 Task: Add a timeline in the project ChainTech for the epic 'IT governance framework implementation' from 2024/01/17 to 2024/10/22. Add a timeline in the project ChainTech for the epic 'Cloud disaster recovery' from 2023/05/21 to 2025/08/17. Add a timeline in the project ChainTech for the epic 'Cloud-based analytics platform development' from 2024/06/21 to 2024/08/16
Action: Mouse moved to (252, 81)
Screenshot: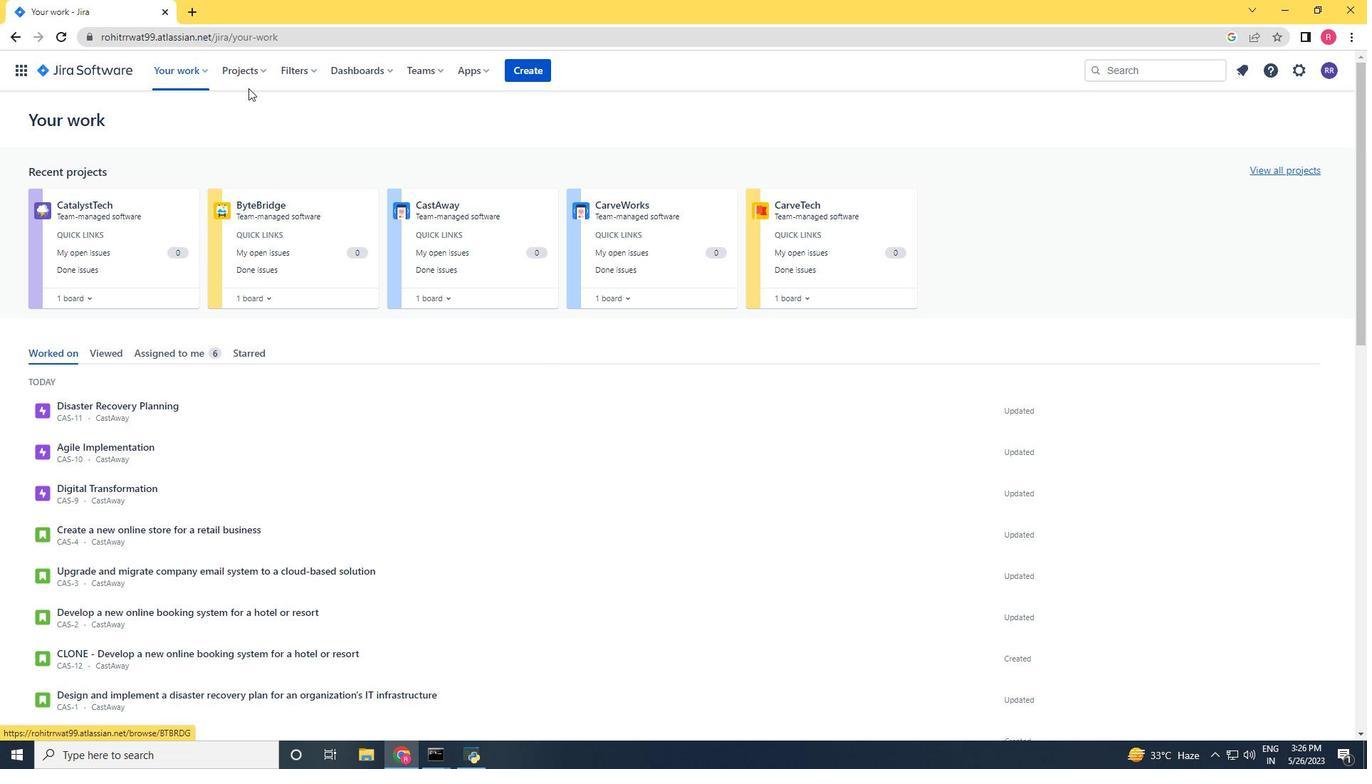 
Action: Mouse pressed left at (252, 81)
Screenshot: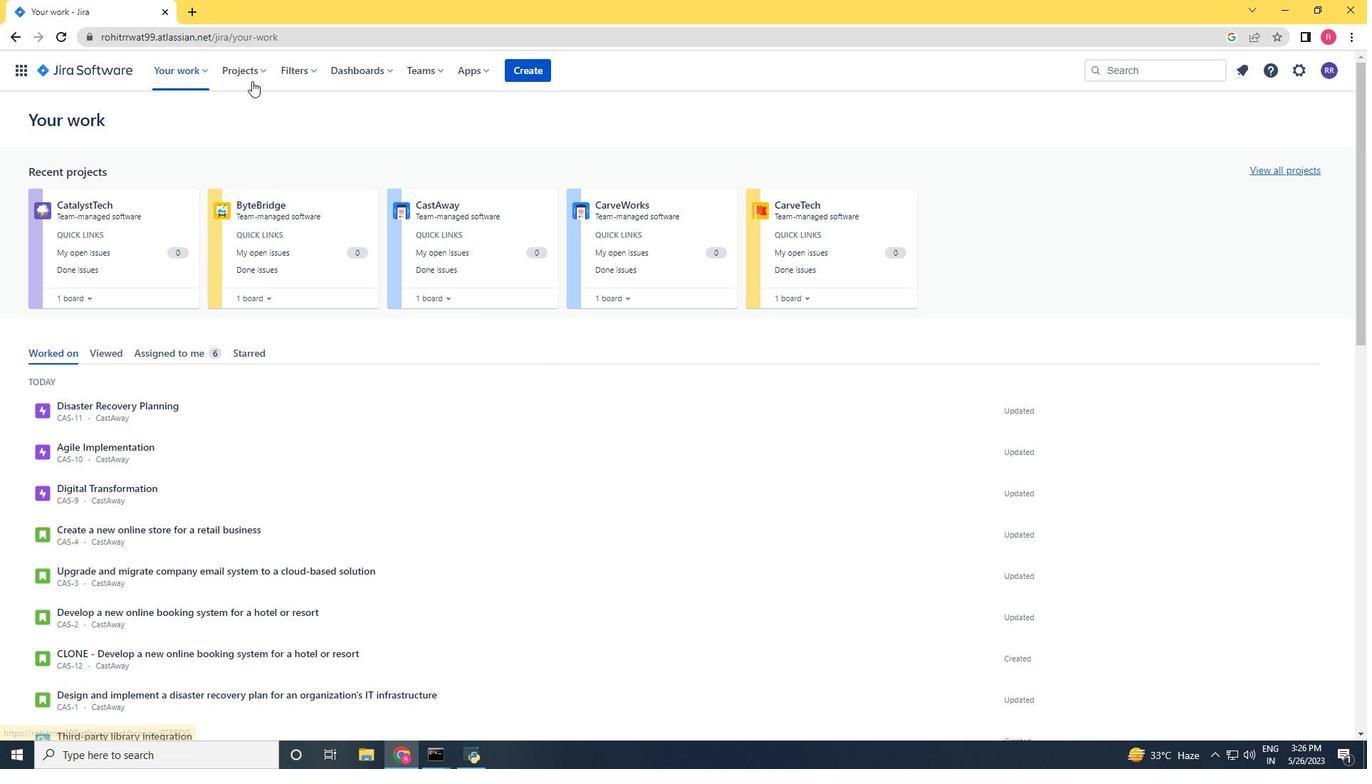 
Action: Mouse moved to (257, 121)
Screenshot: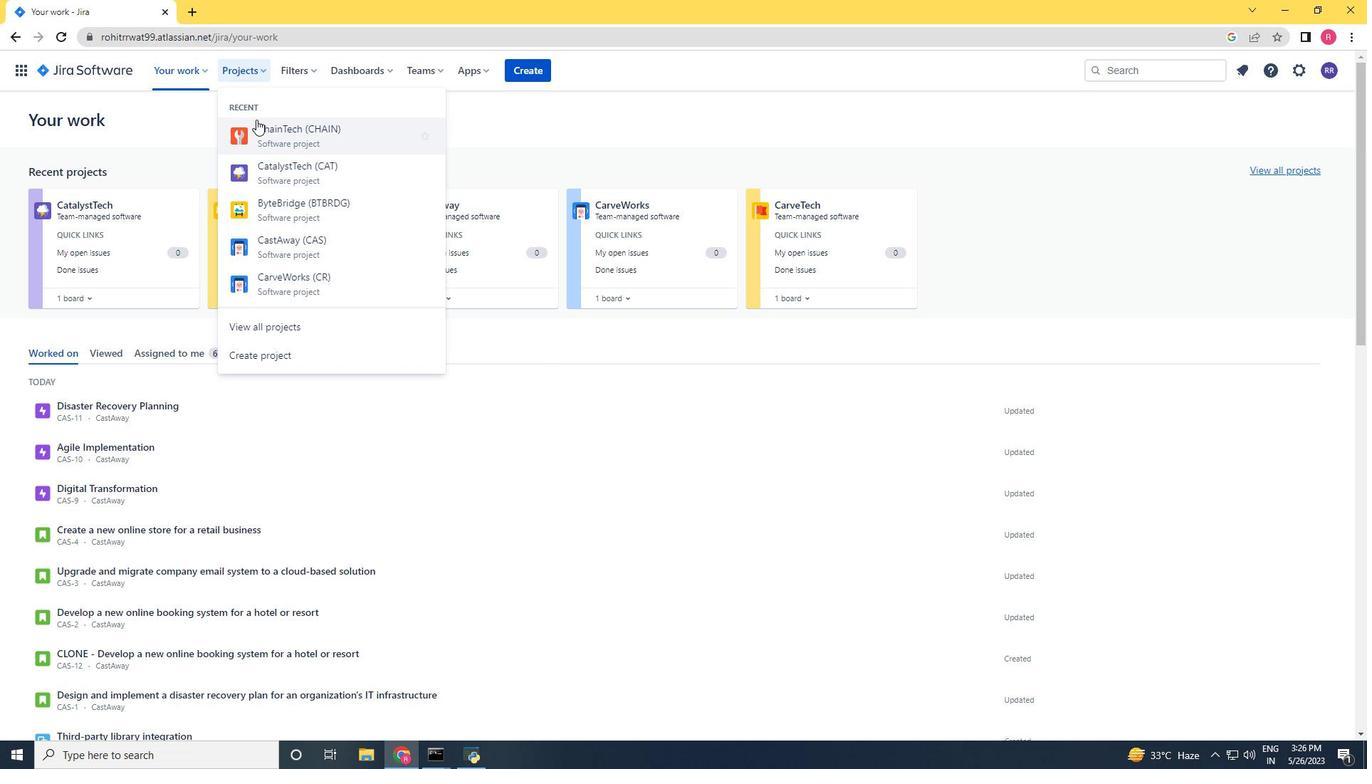 
Action: Mouse pressed left at (257, 121)
Screenshot: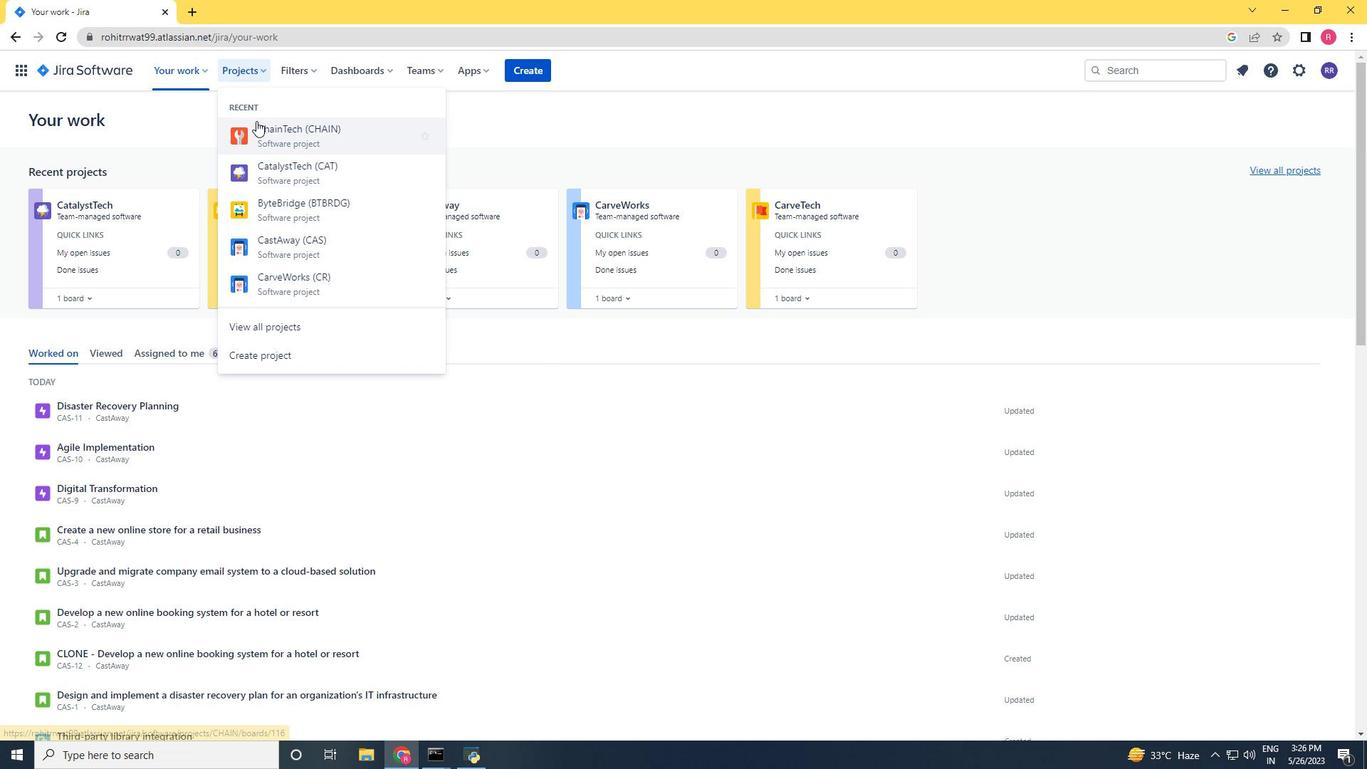 
Action: Mouse moved to (56, 220)
Screenshot: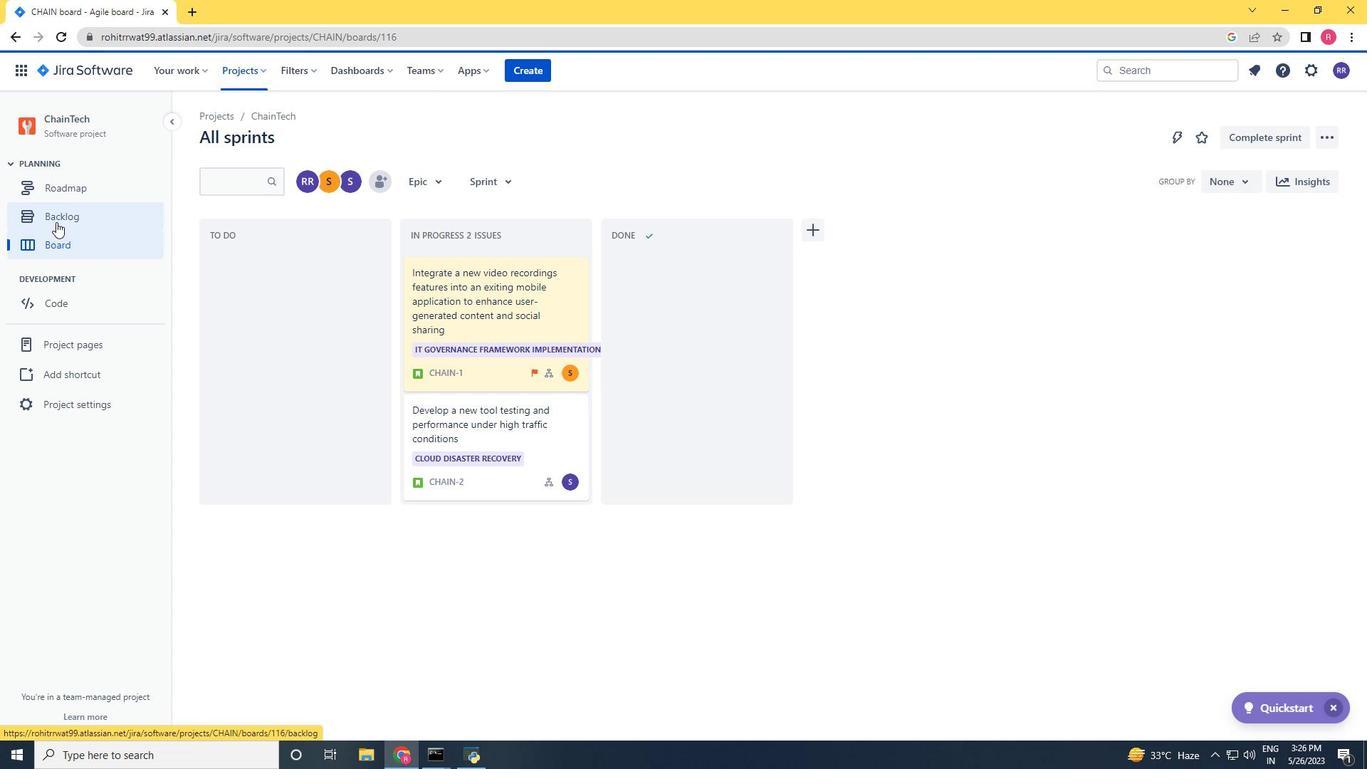 
Action: Mouse pressed left at (56, 220)
Screenshot: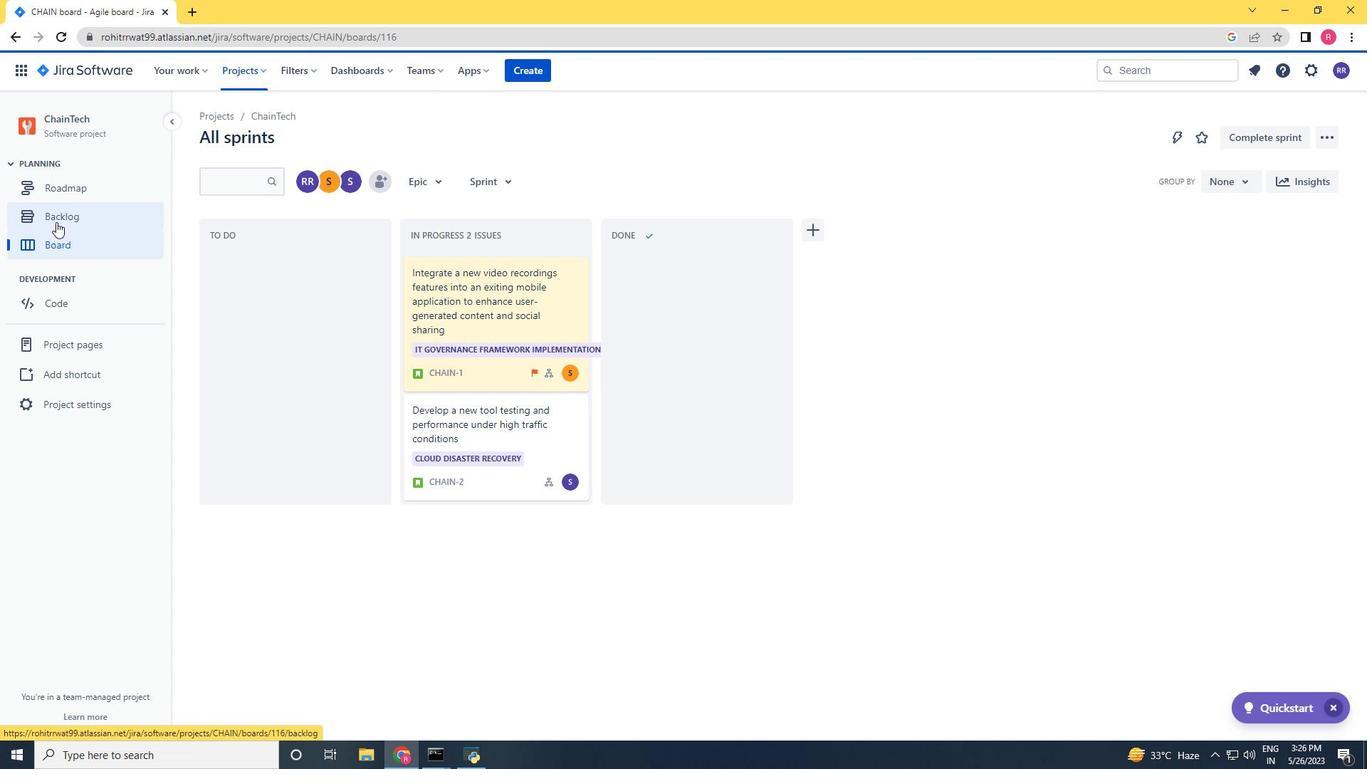 
Action: Mouse moved to (213, 290)
Screenshot: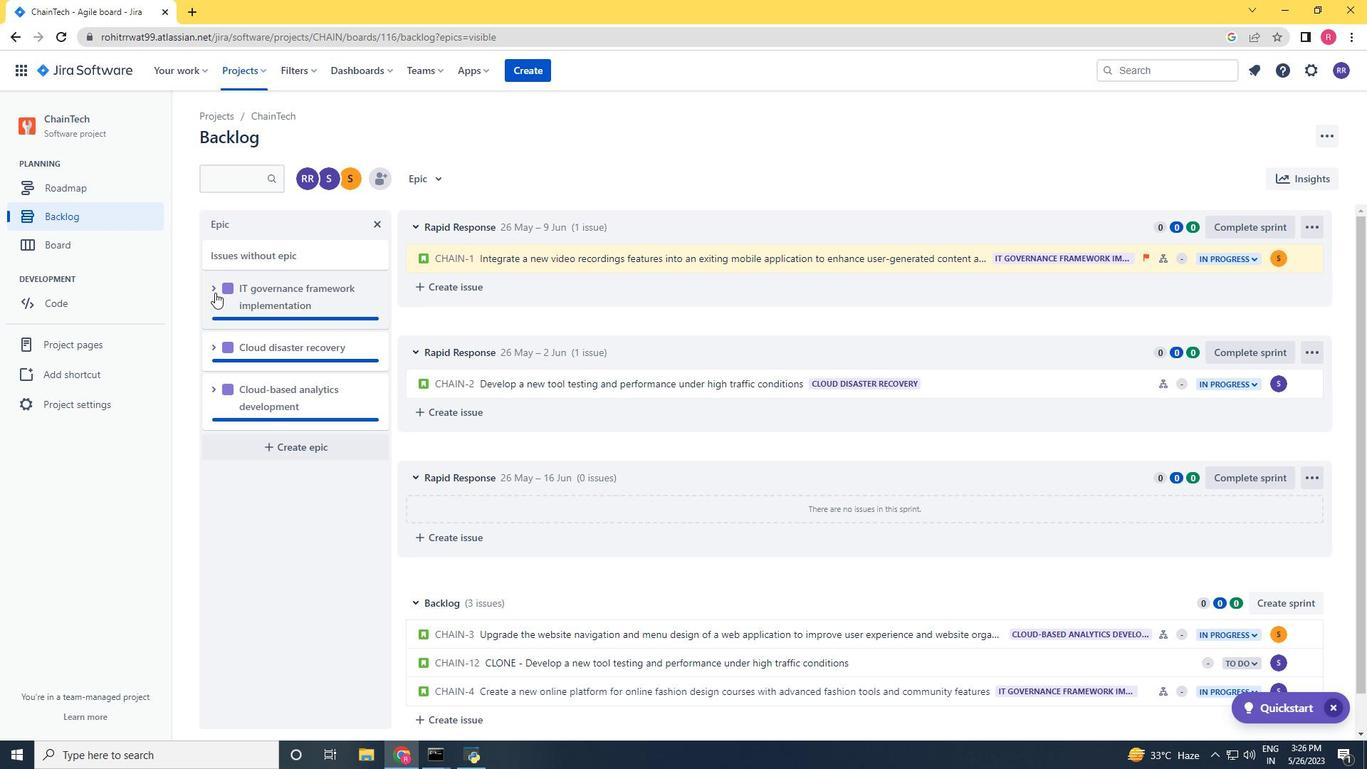 
Action: Mouse pressed left at (213, 290)
Screenshot: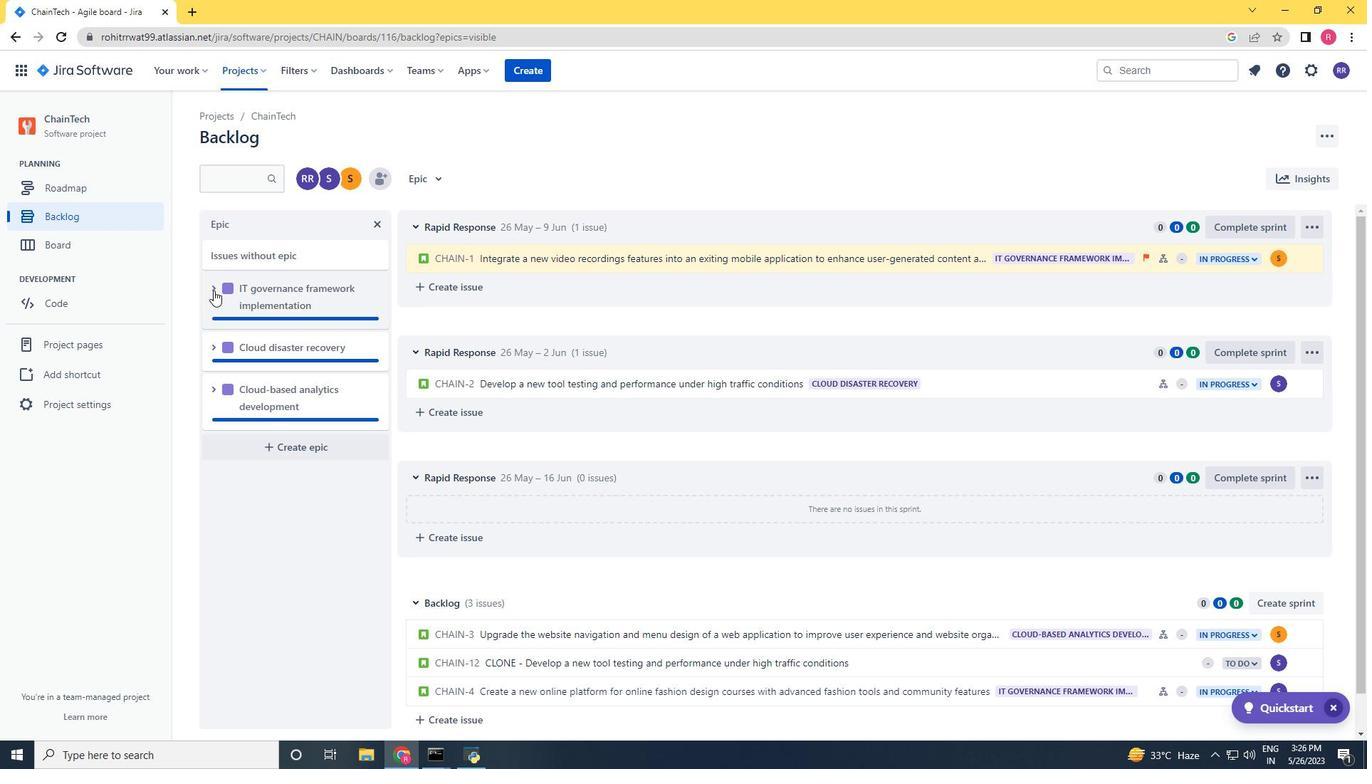 
Action: Mouse moved to (257, 415)
Screenshot: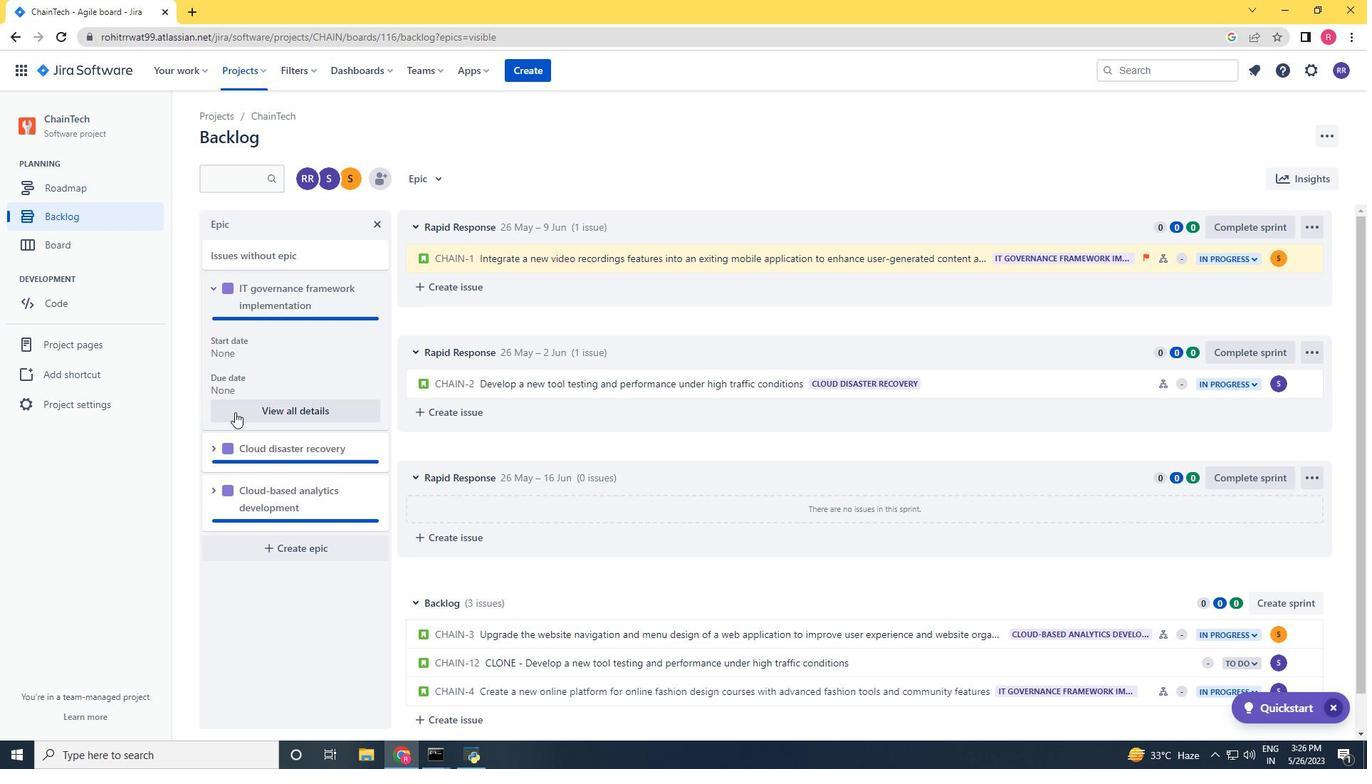 
Action: Mouse pressed left at (257, 415)
Screenshot: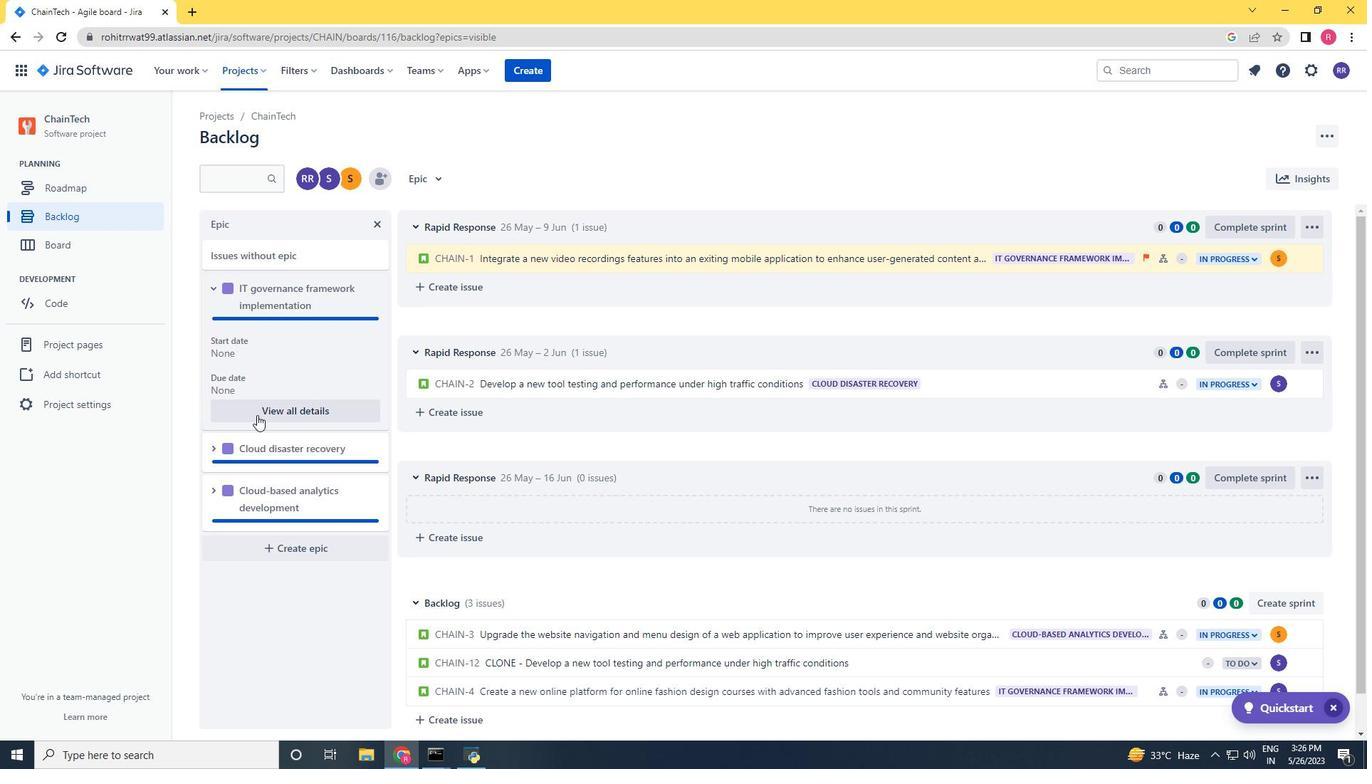 
Action: Mouse moved to (1230, 563)
Screenshot: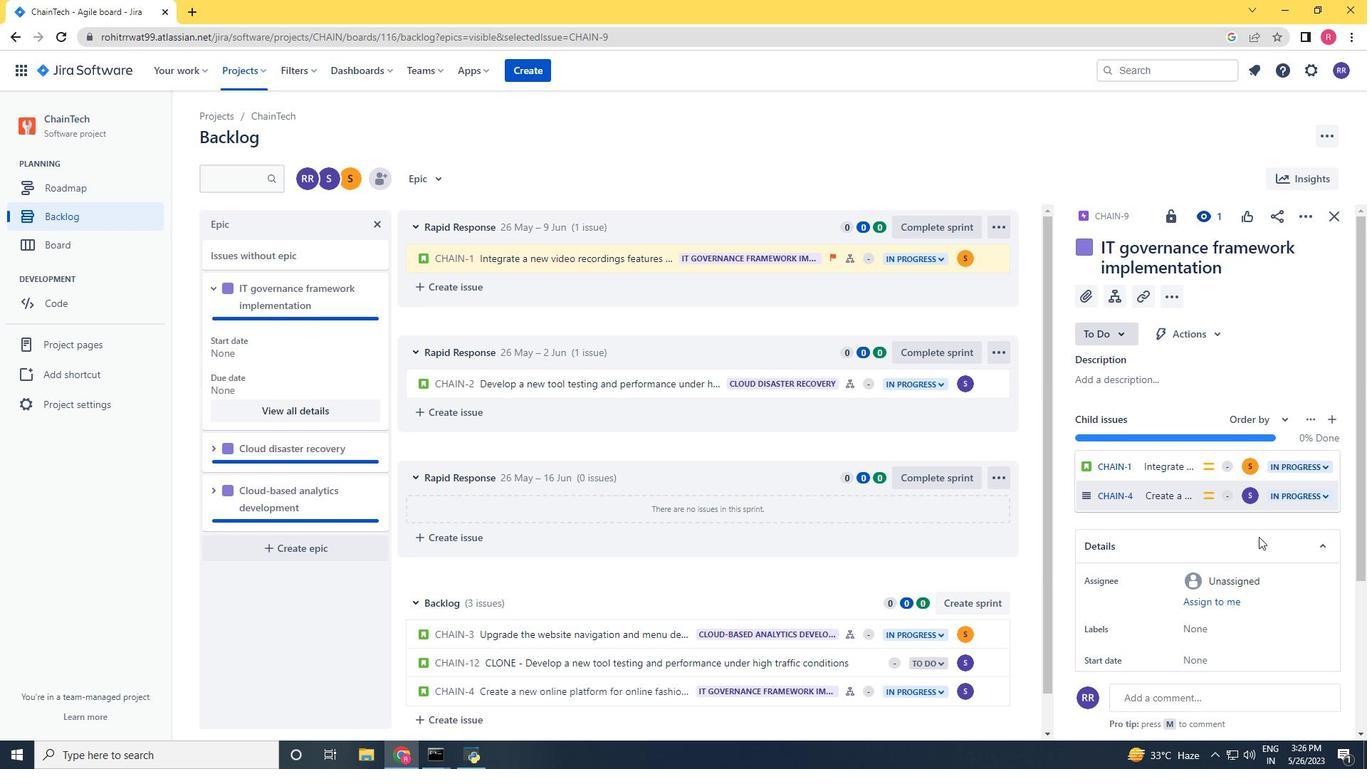 
Action: Mouse scrolled (1230, 562) with delta (0, 0)
Screenshot: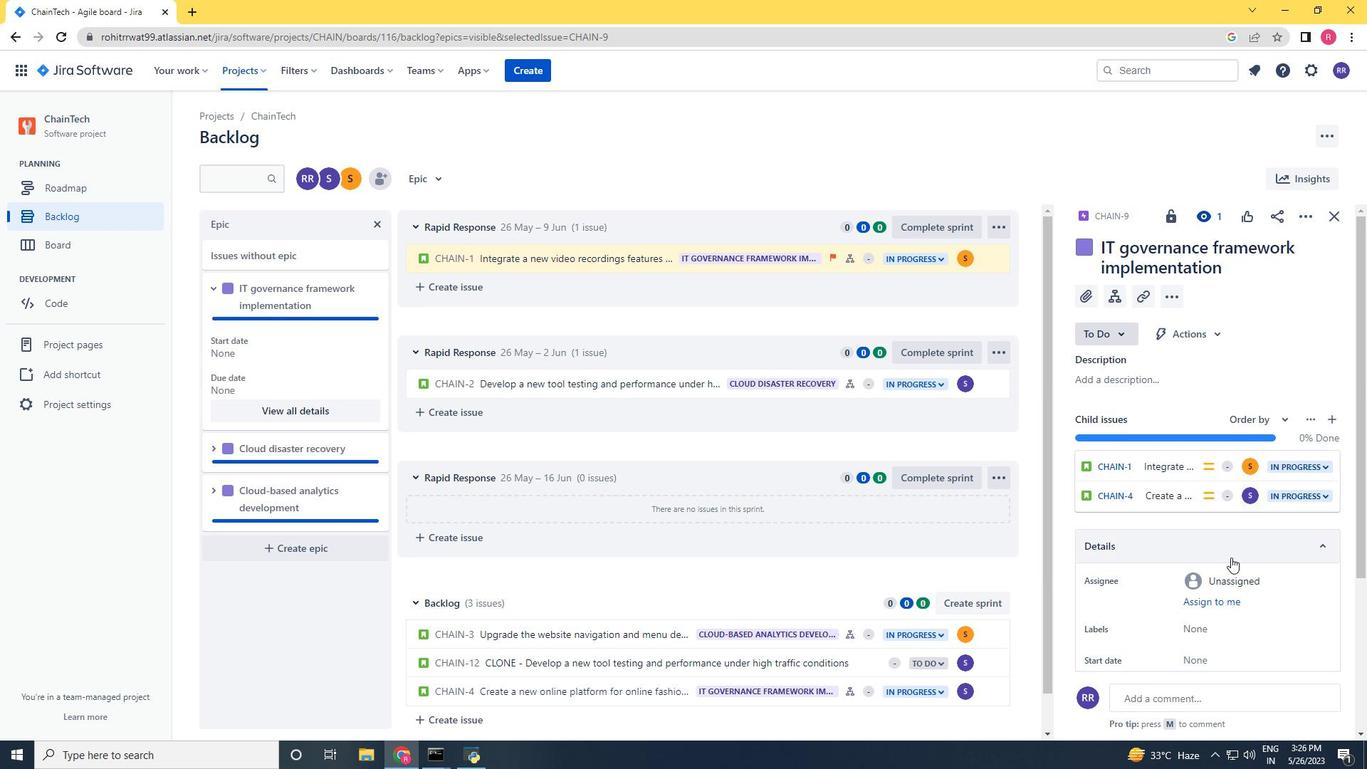 
Action: Mouse scrolled (1230, 562) with delta (0, 0)
Screenshot: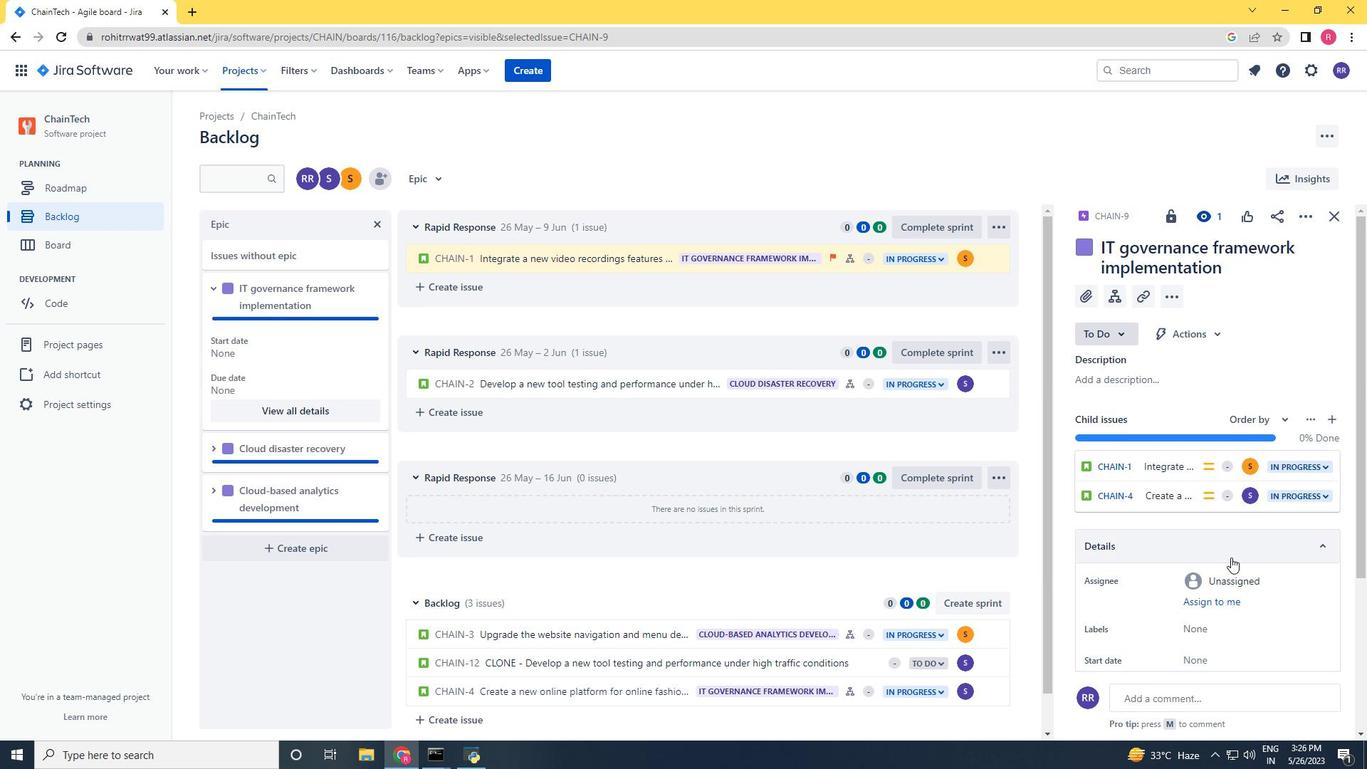 
Action: Mouse moved to (1206, 516)
Screenshot: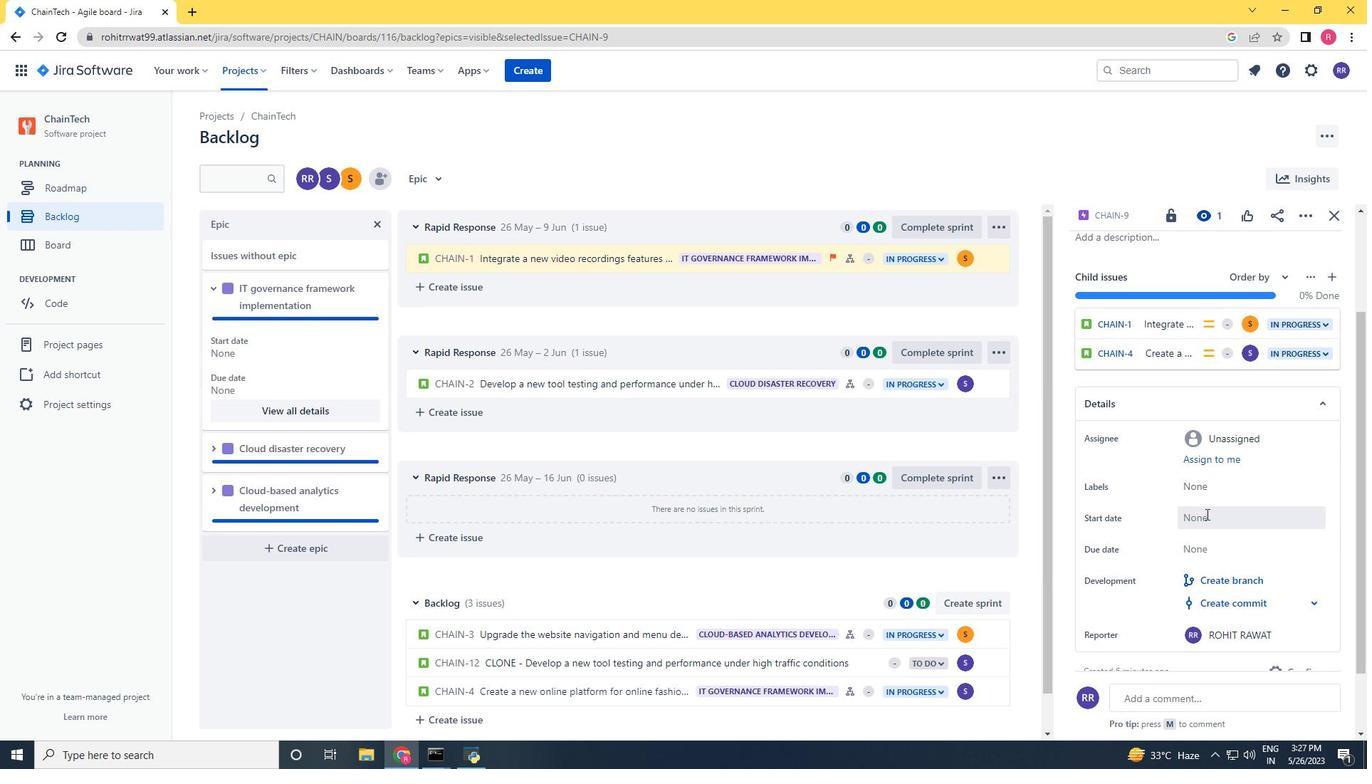 
Action: Mouse pressed left at (1206, 516)
Screenshot: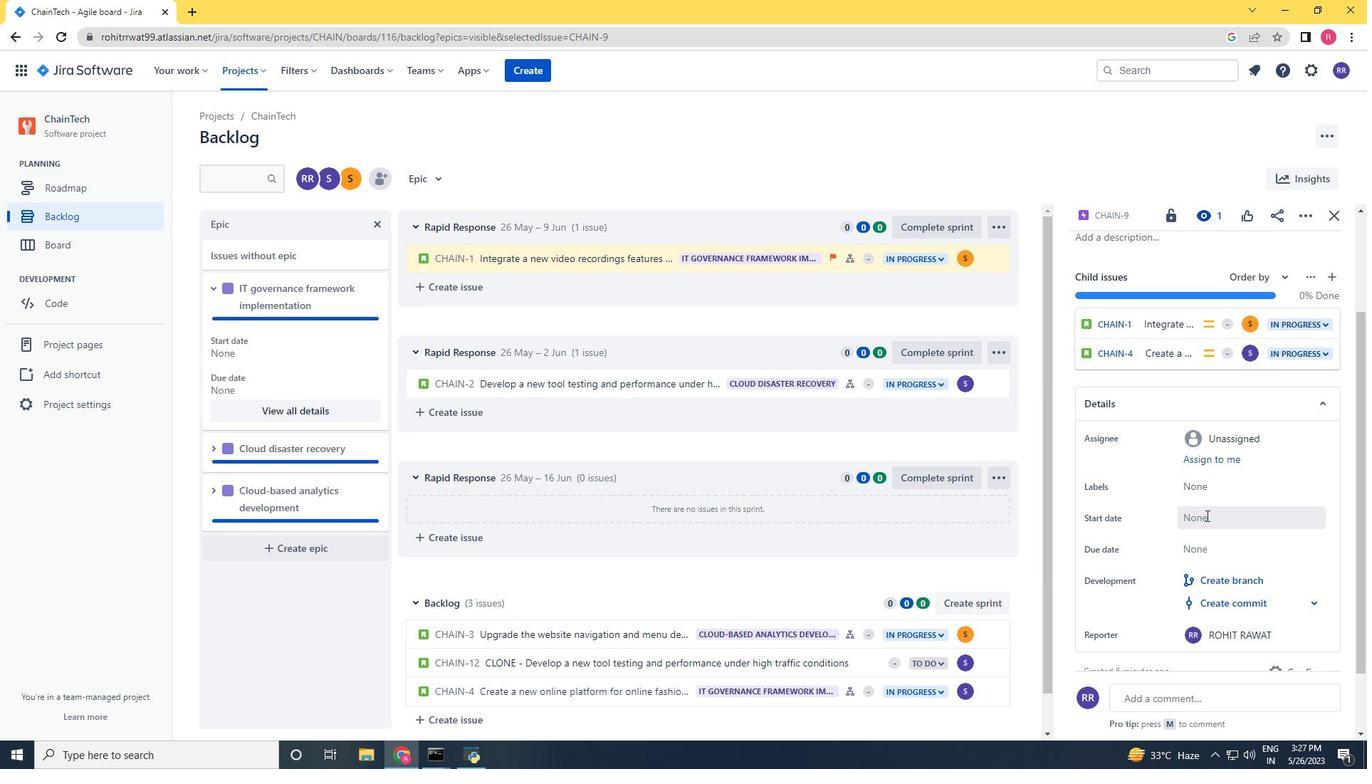 
Action: Mouse moved to (1335, 313)
Screenshot: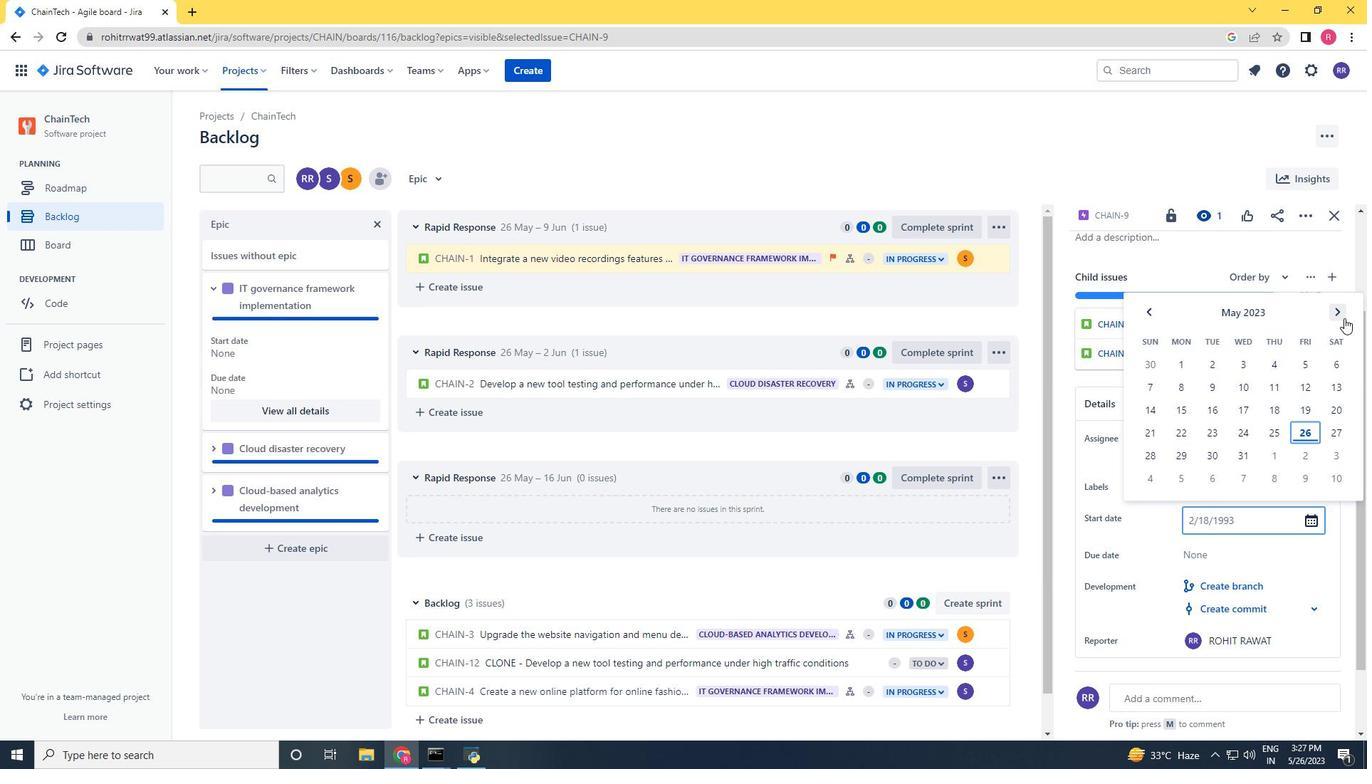 
Action: Mouse pressed left at (1335, 313)
Screenshot: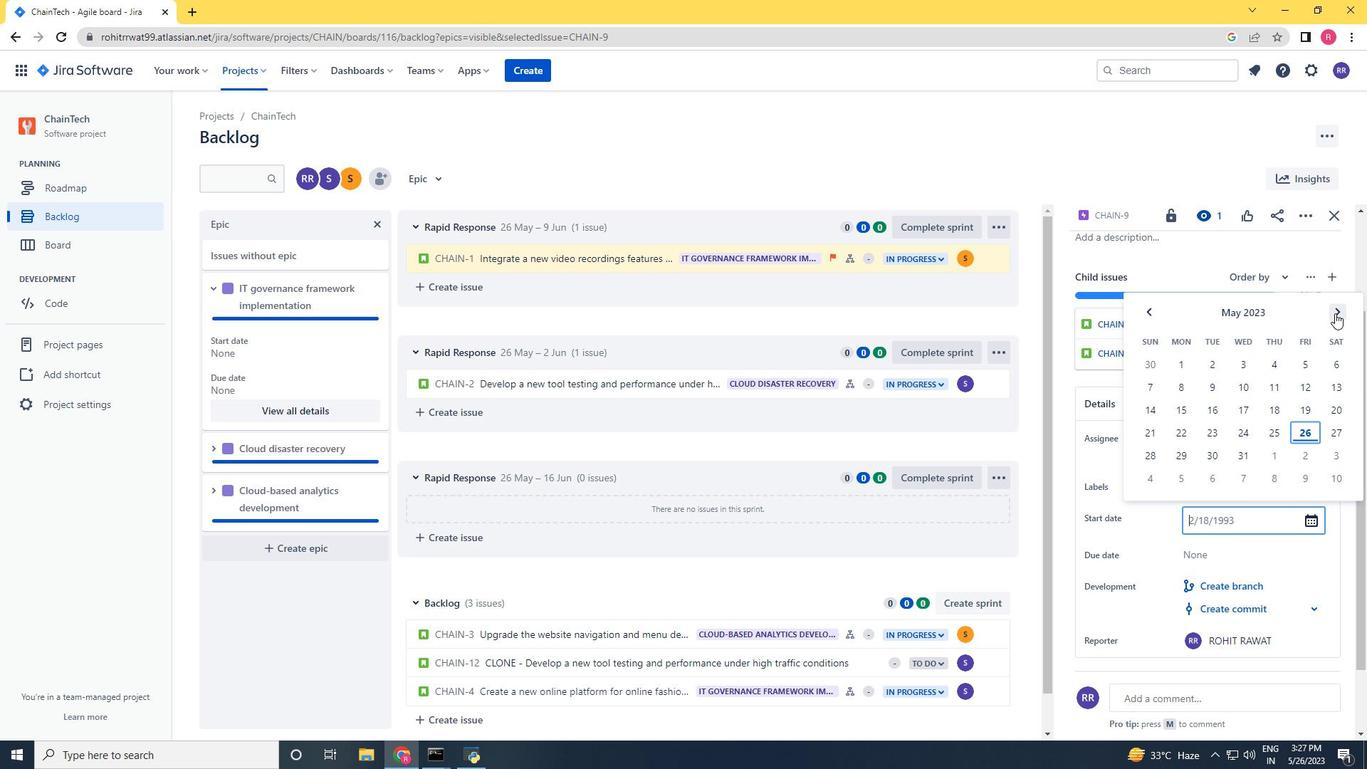 
Action: Mouse pressed left at (1335, 313)
Screenshot: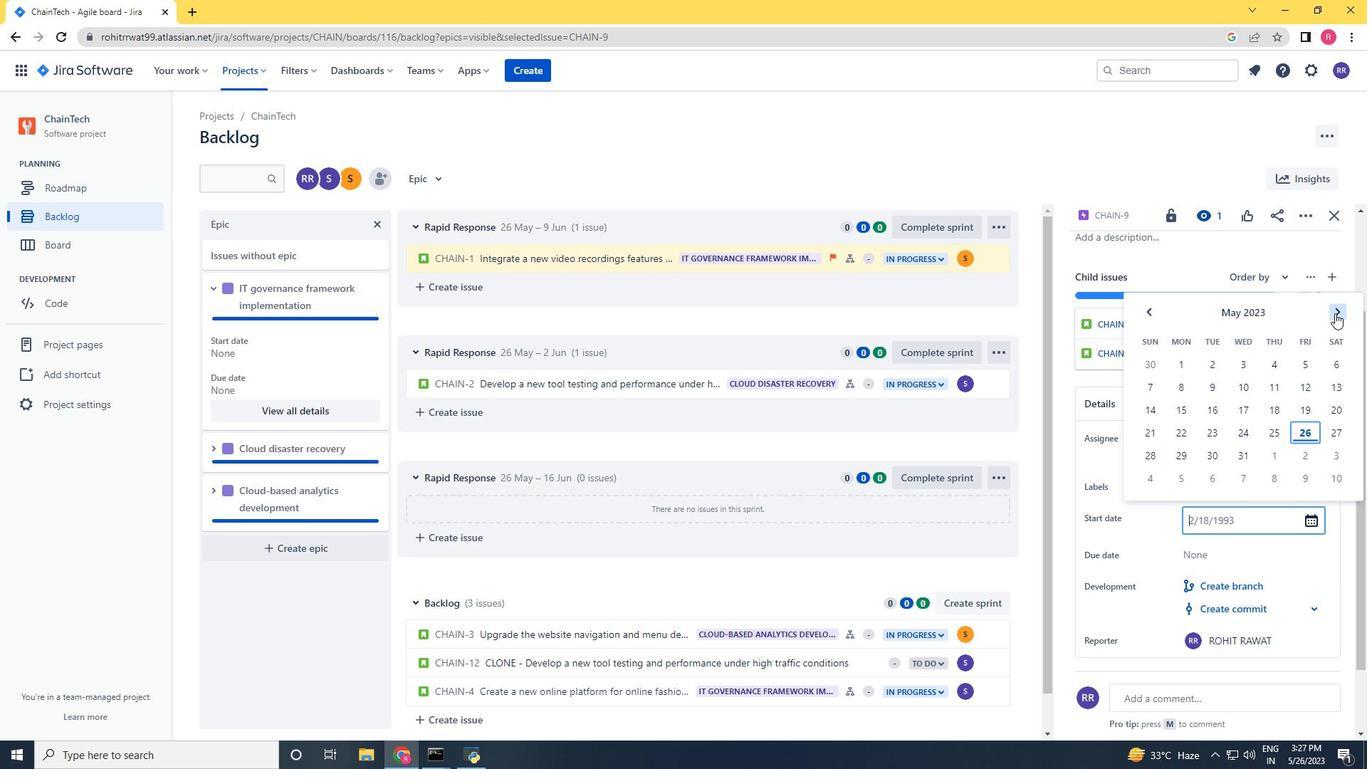 
Action: Mouse pressed left at (1335, 313)
Screenshot: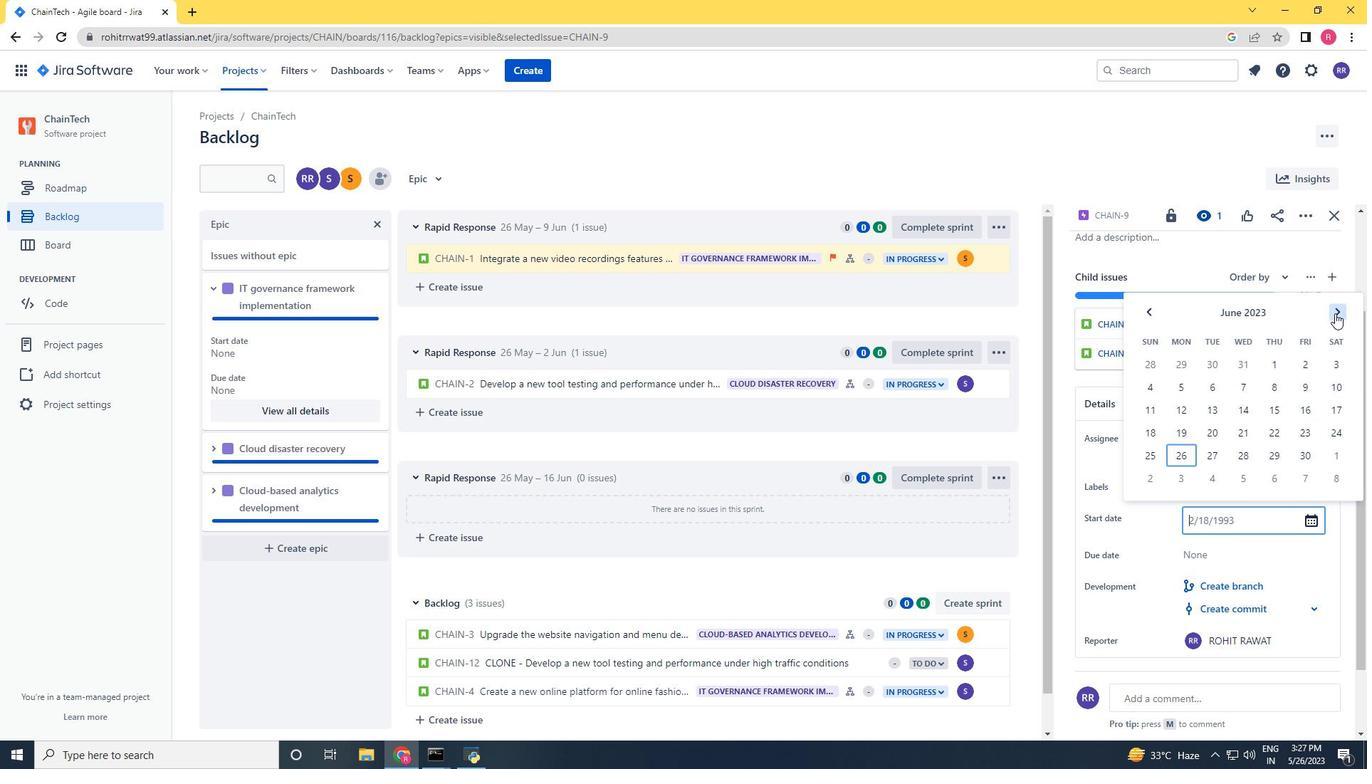 
Action: Mouse pressed left at (1335, 313)
Screenshot: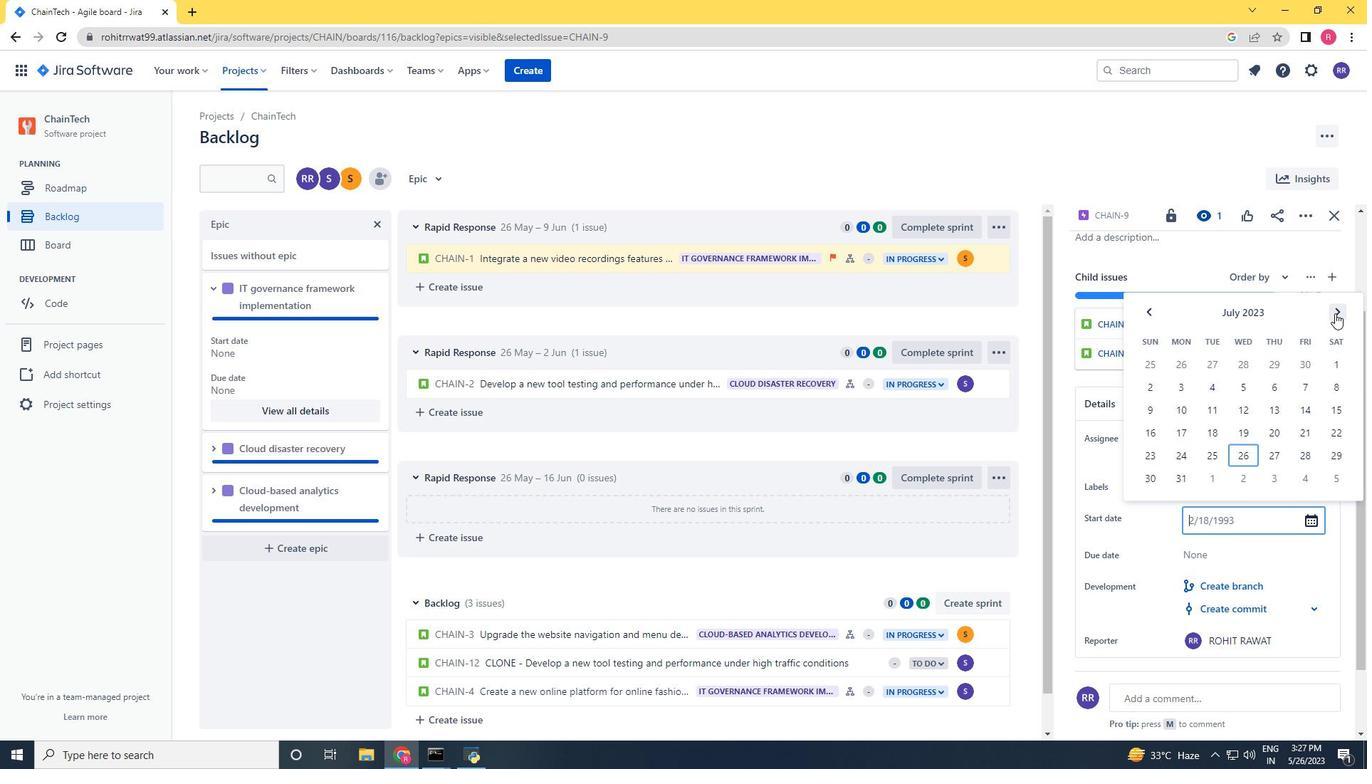 
Action: Mouse pressed left at (1335, 313)
Screenshot: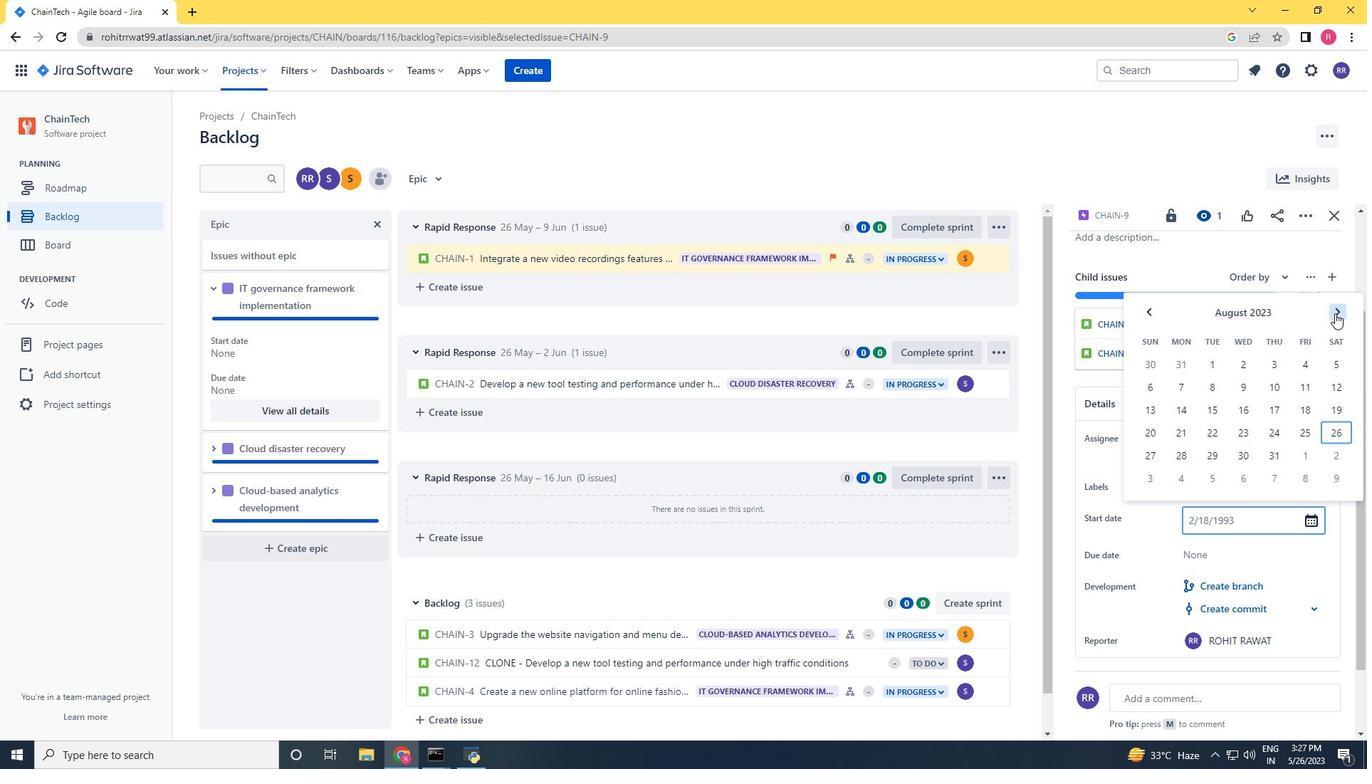 
Action: Mouse pressed left at (1335, 313)
Screenshot: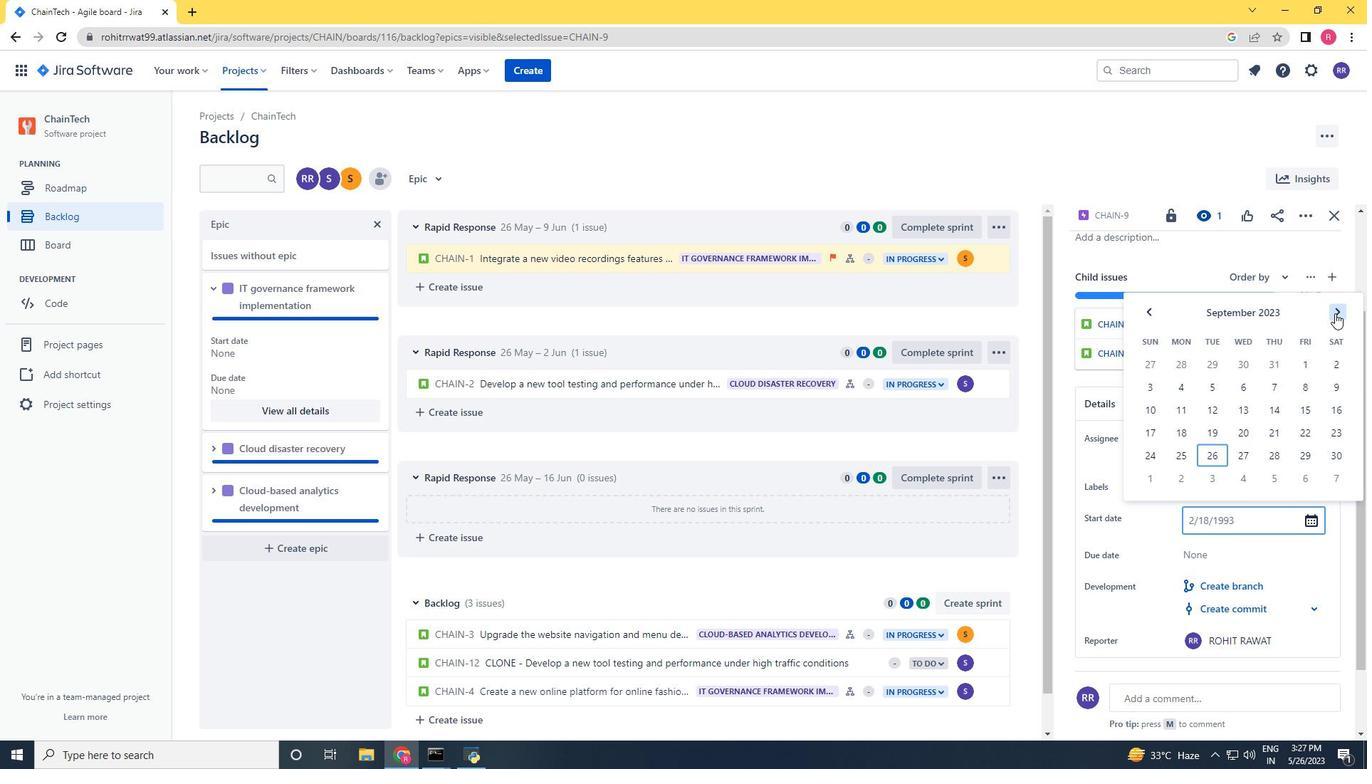 
Action: Mouse pressed left at (1335, 313)
Screenshot: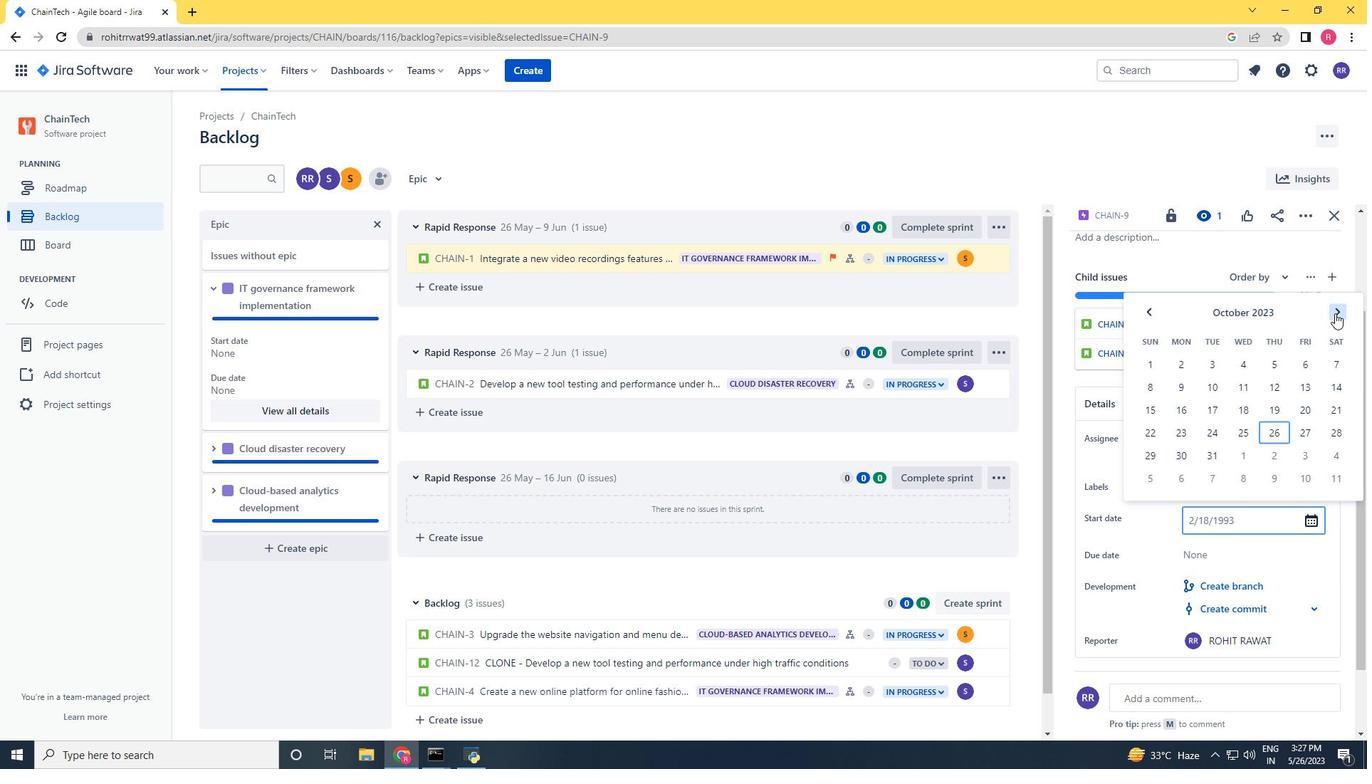
Action: Mouse pressed left at (1335, 313)
Screenshot: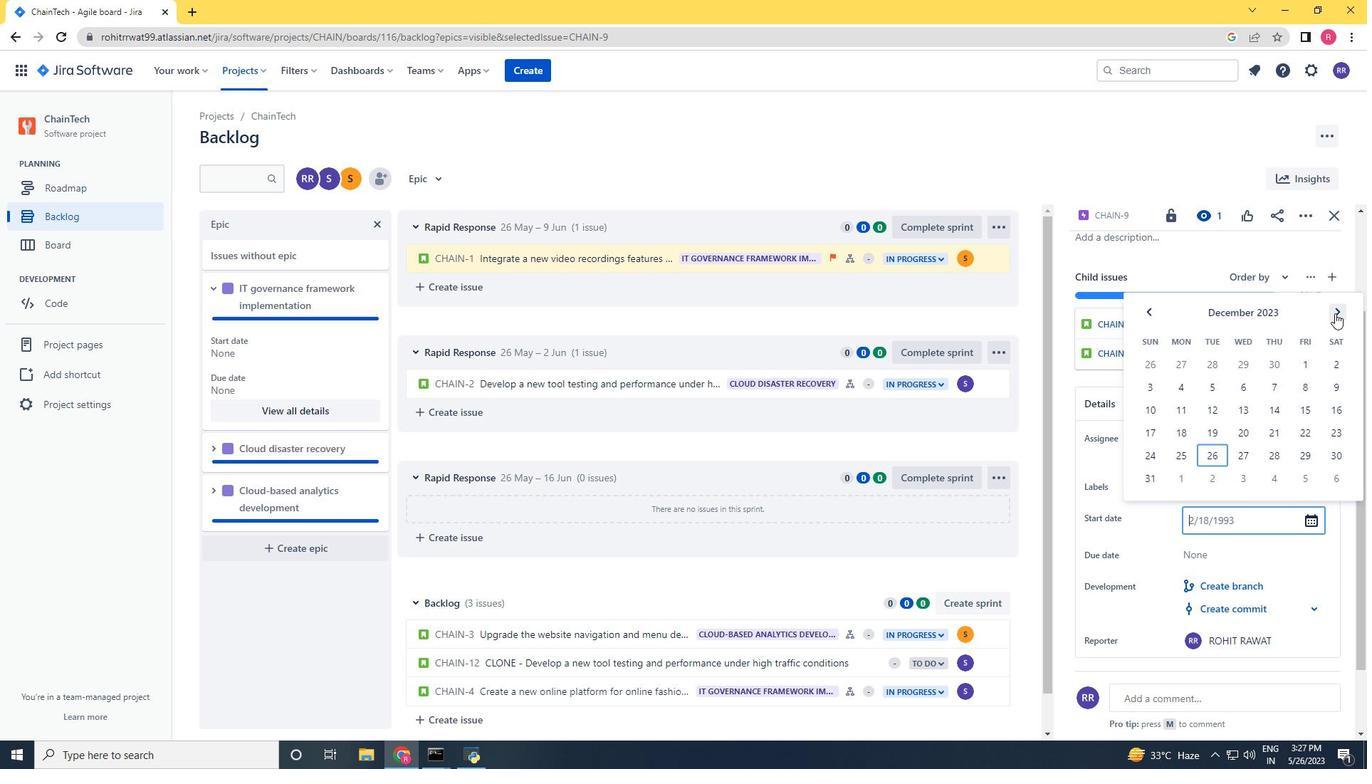 
Action: Mouse moved to (1252, 413)
Screenshot: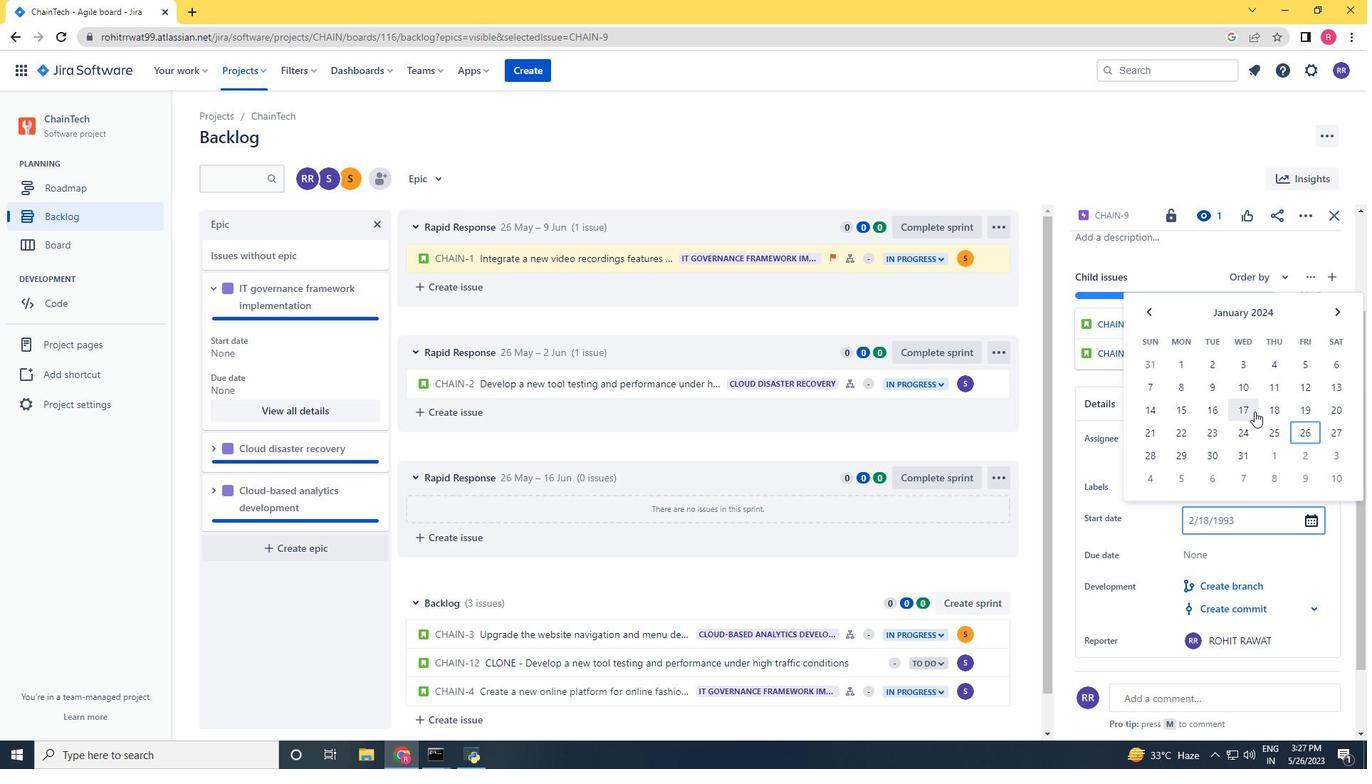 
Action: Mouse pressed left at (1252, 413)
Screenshot: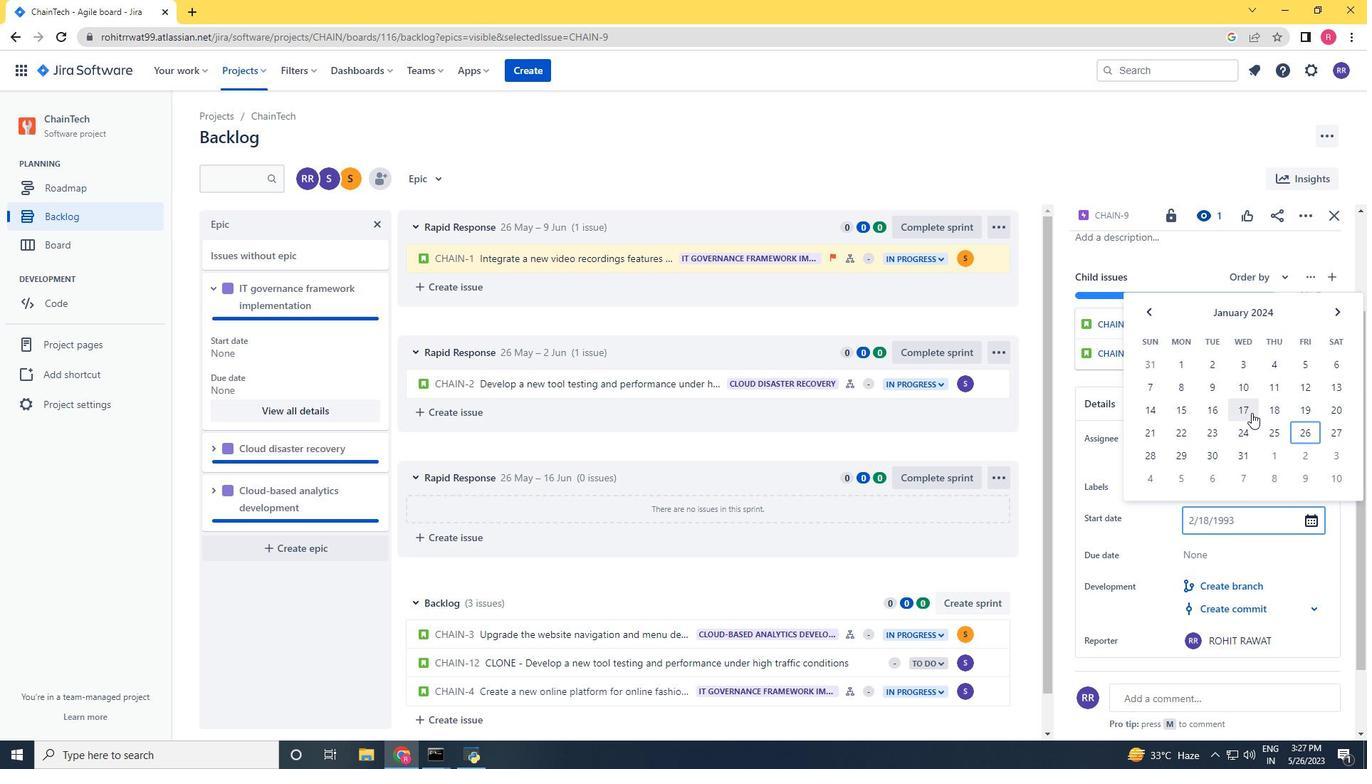 
Action: Mouse moved to (1210, 552)
Screenshot: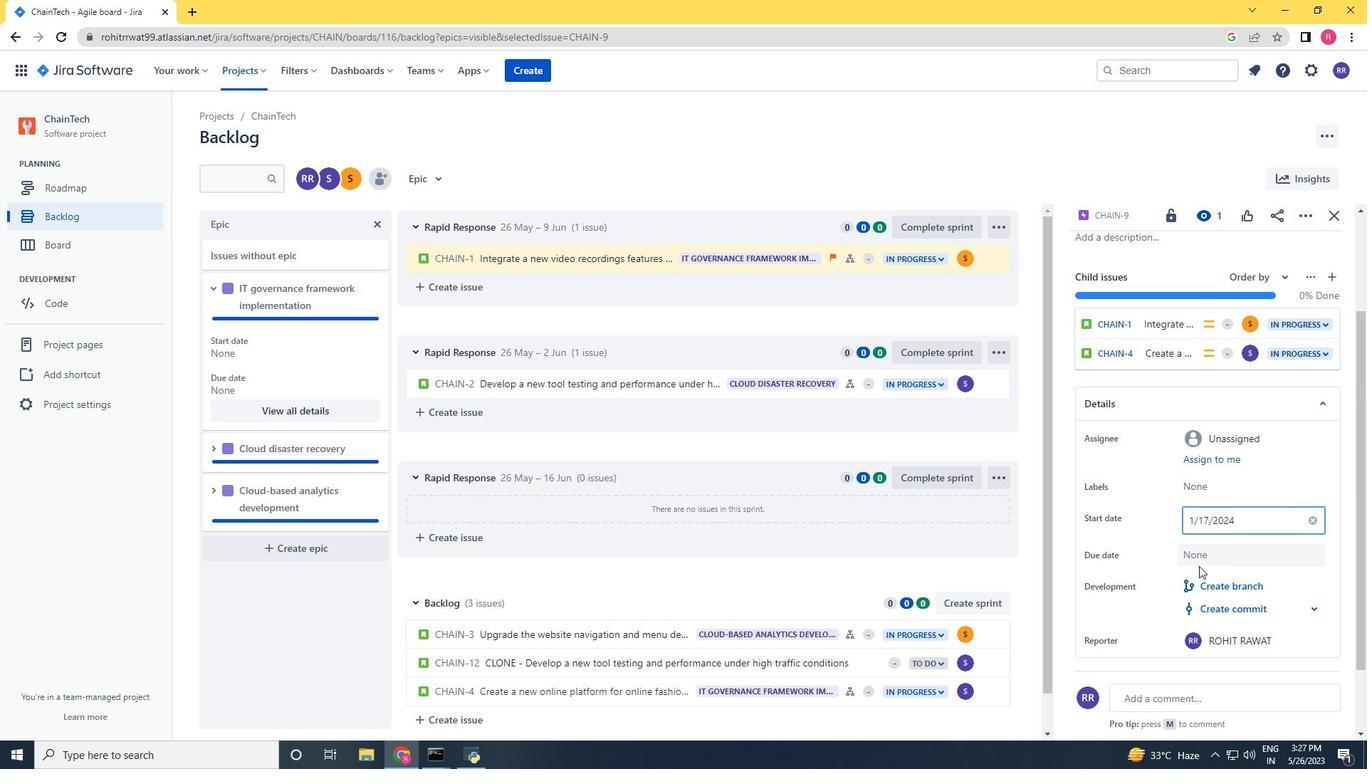 
Action: Mouse pressed left at (1210, 552)
Screenshot: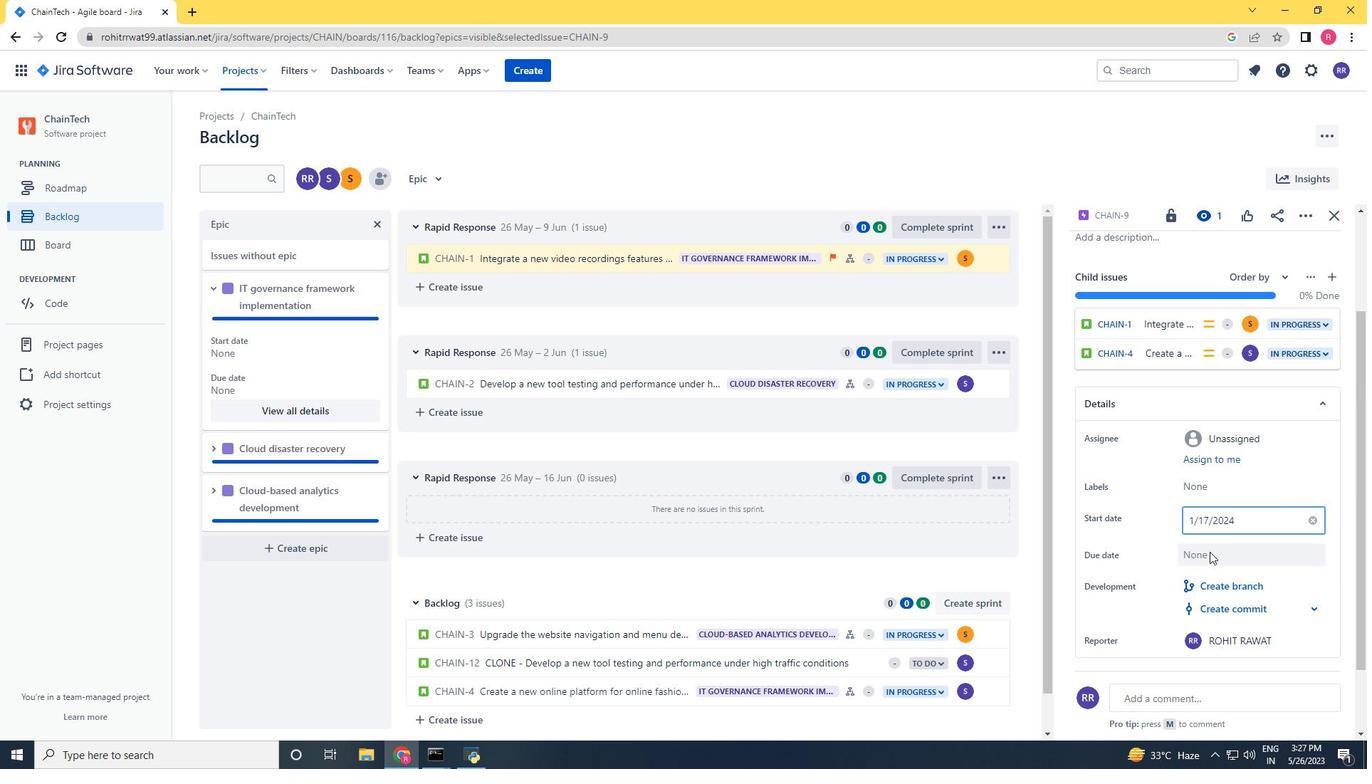 
Action: Mouse moved to (1338, 351)
Screenshot: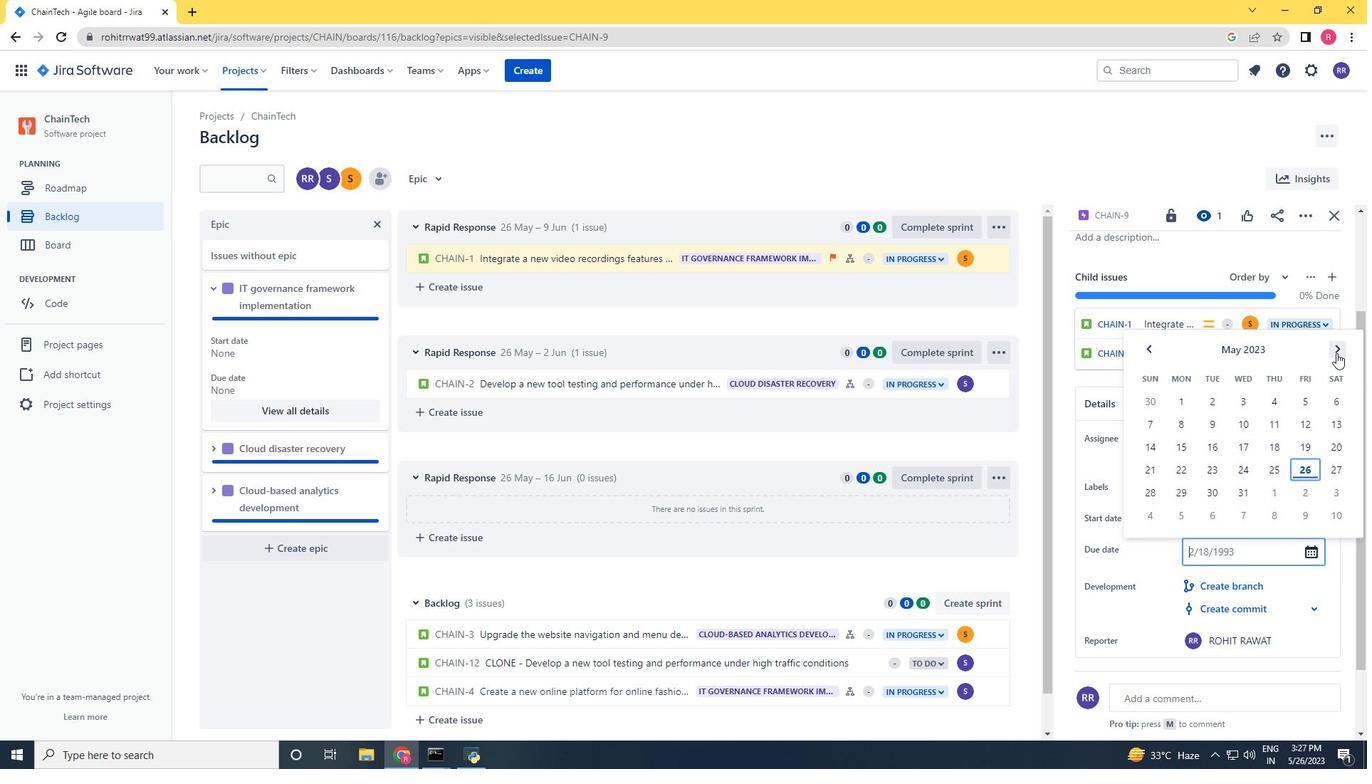 
Action: Mouse pressed left at (1338, 351)
Screenshot: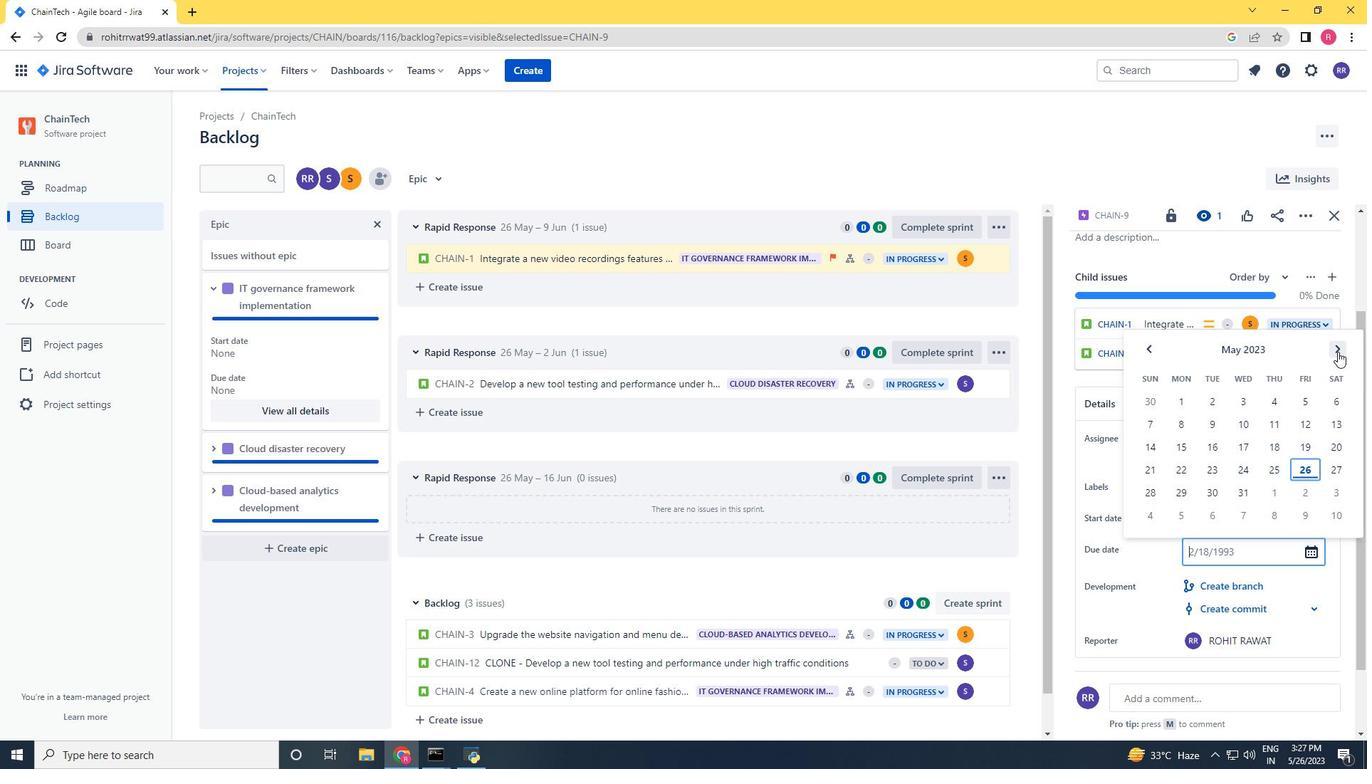 
Action: Mouse pressed left at (1338, 351)
Screenshot: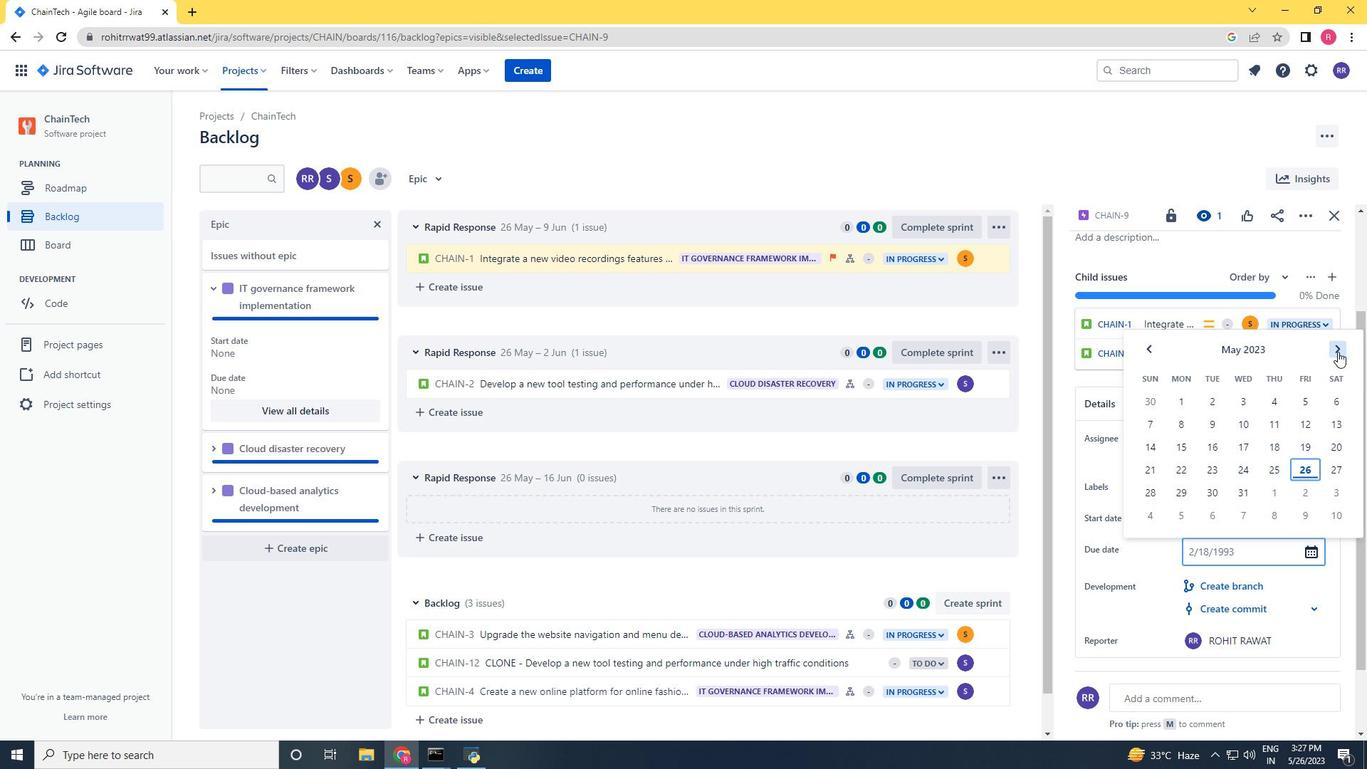 
Action: Mouse pressed left at (1338, 351)
Screenshot: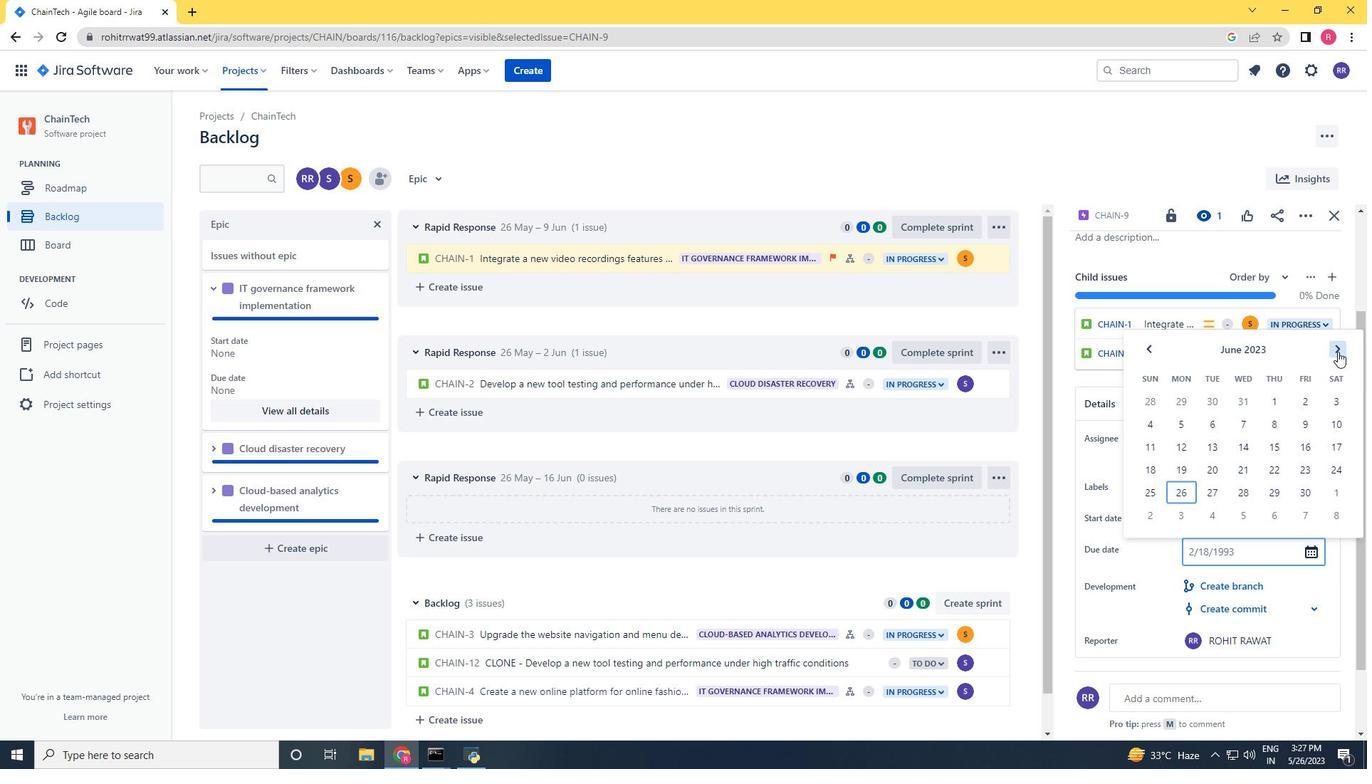 
Action: Mouse pressed left at (1338, 351)
Screenshot: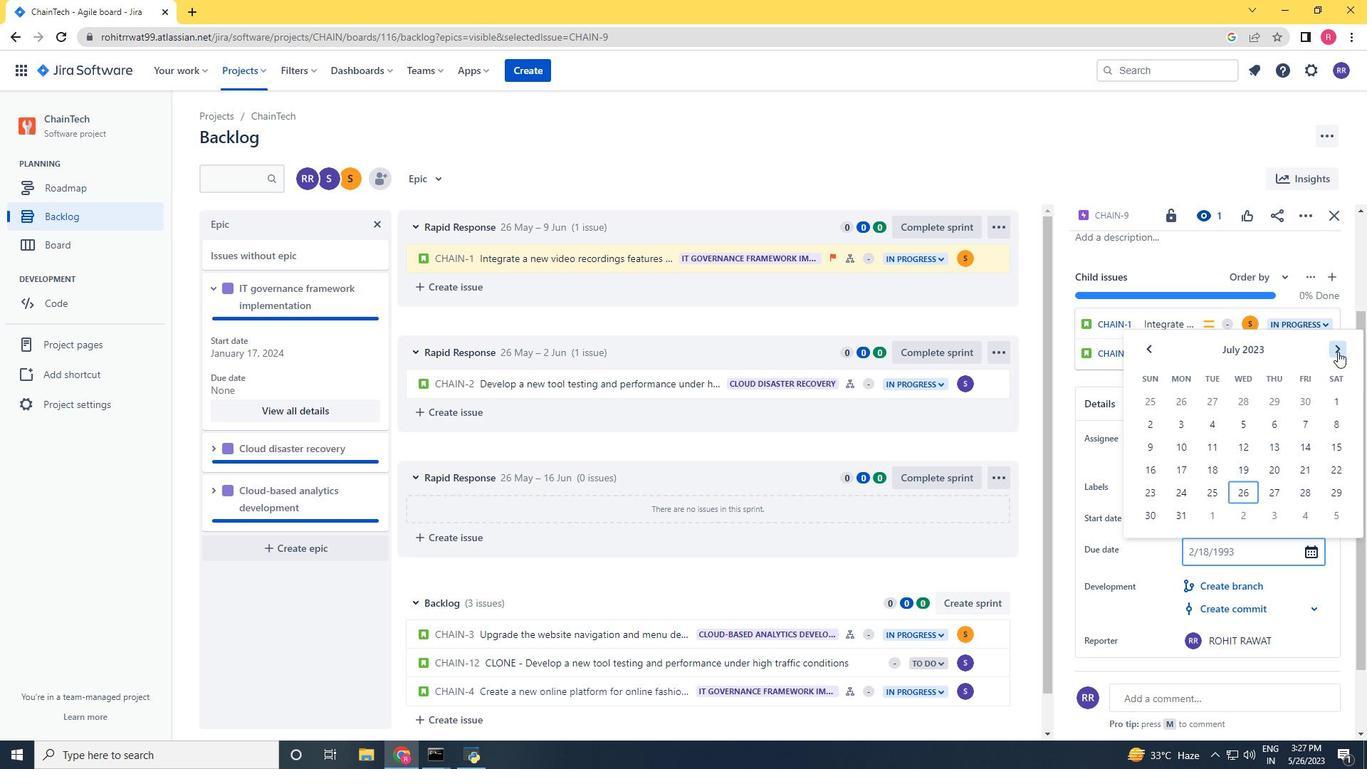 
Action: Mouse pressed left at (1338, 351)
Screenshot: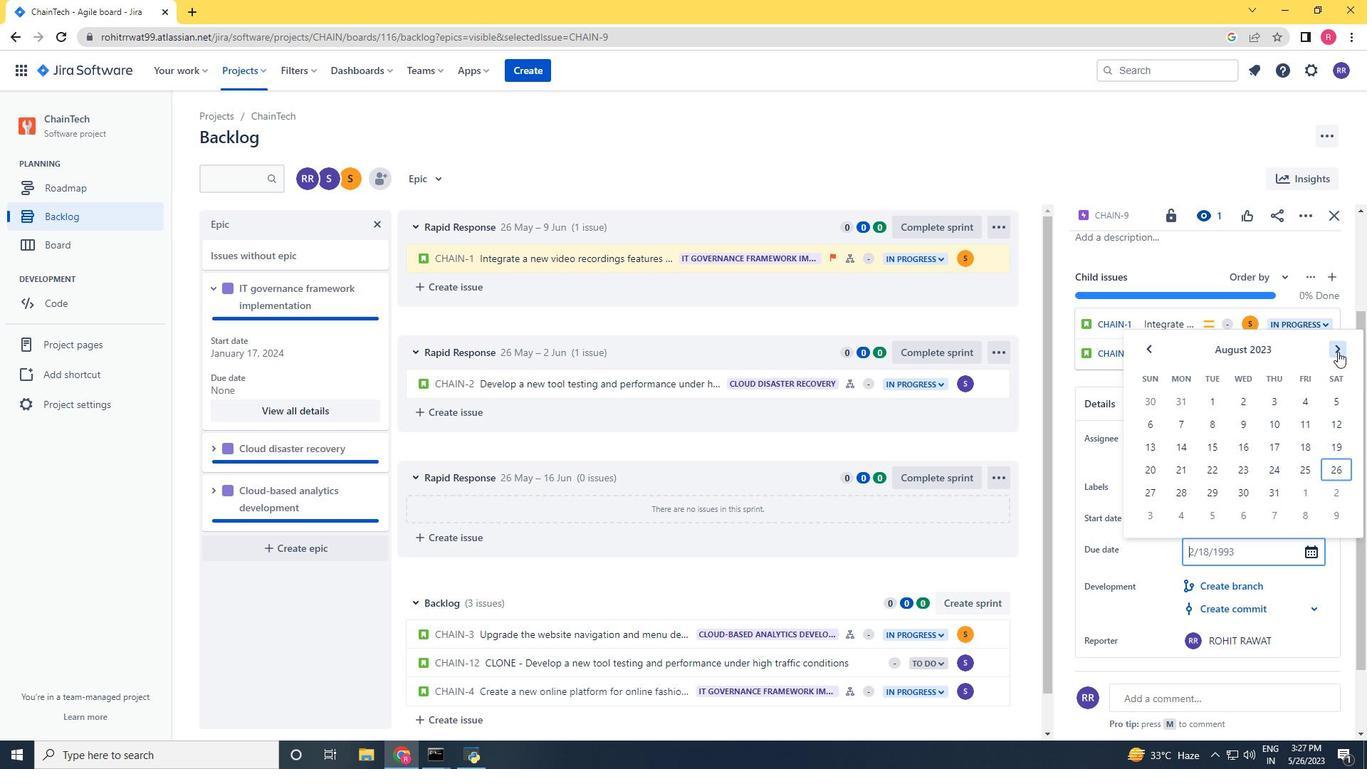 
Action: Mouse pressed left at (1338, 351)
Screenshot: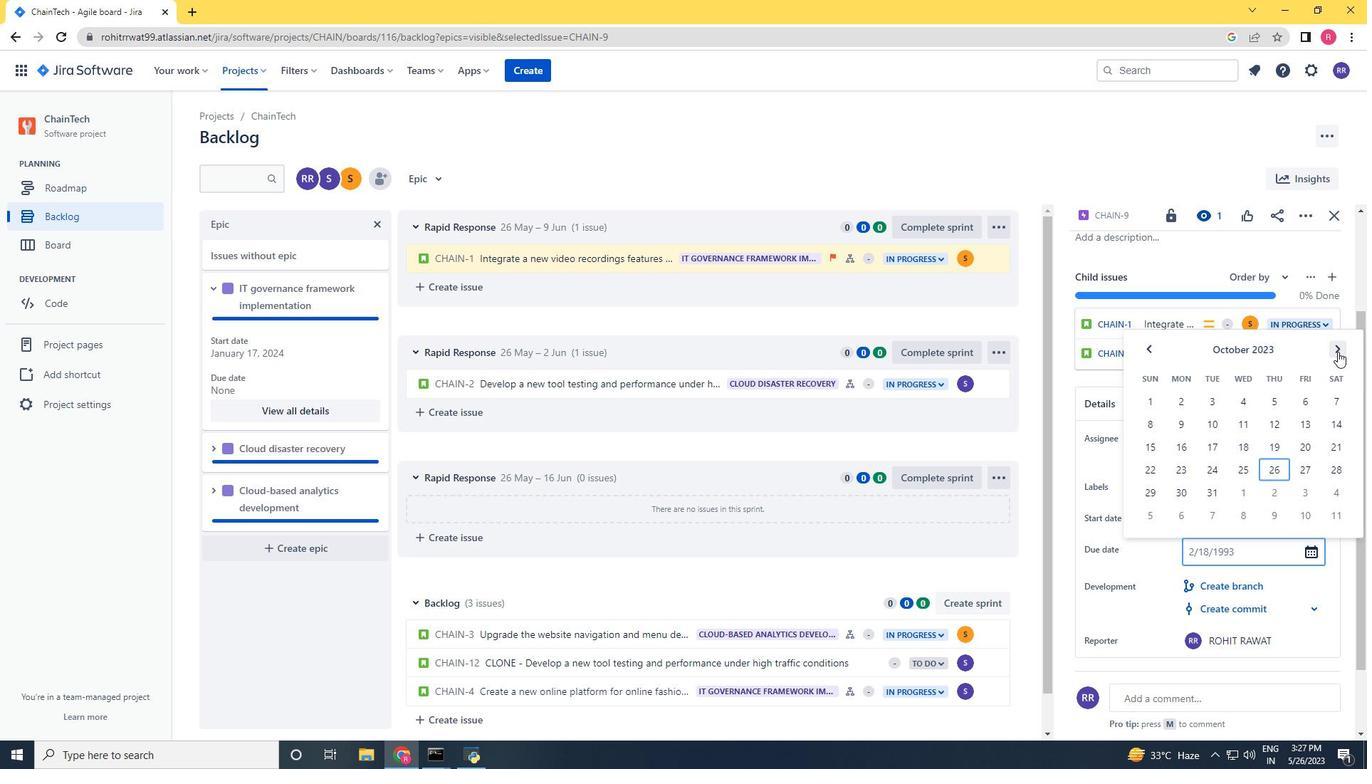 
Action: Mouse pressed left at (1338, 351)
Screenshot: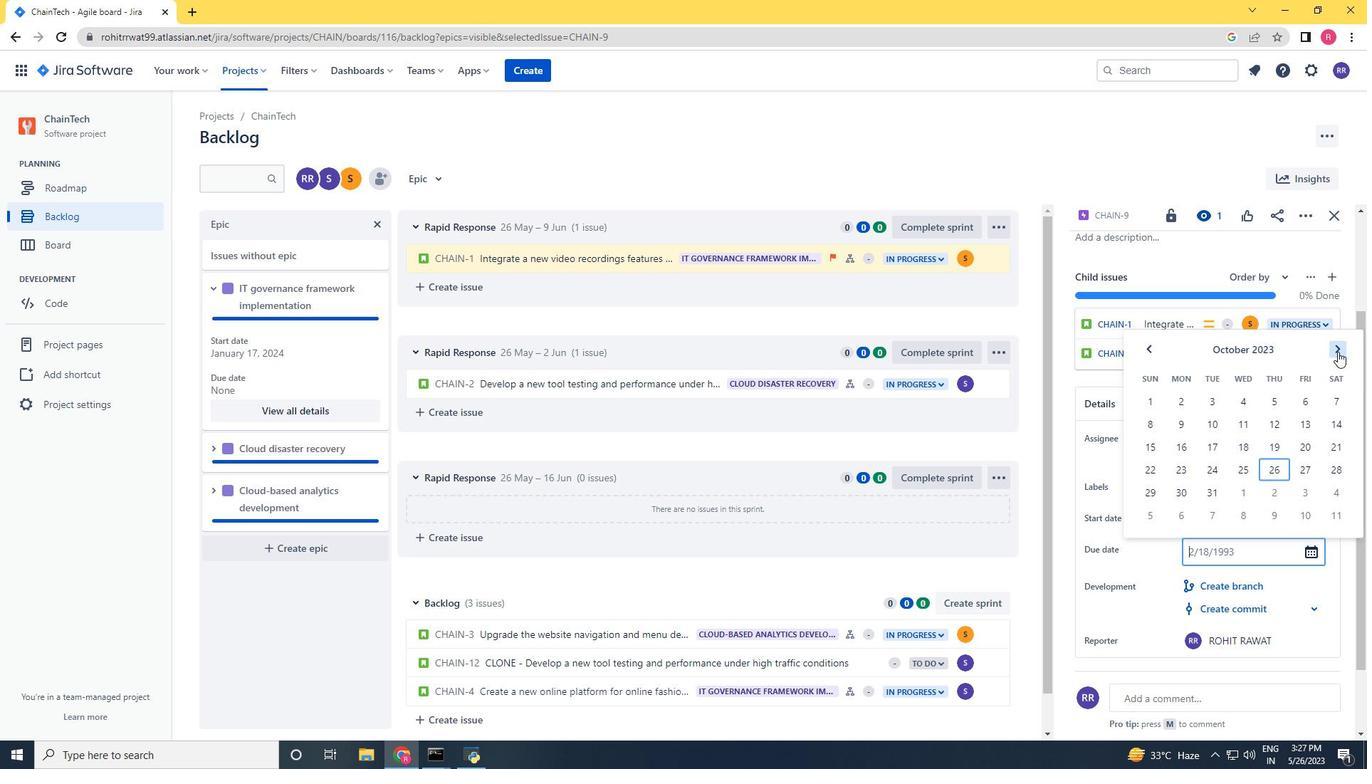 
Action: Mouse pressed left at (1338, 351)
Screenshot: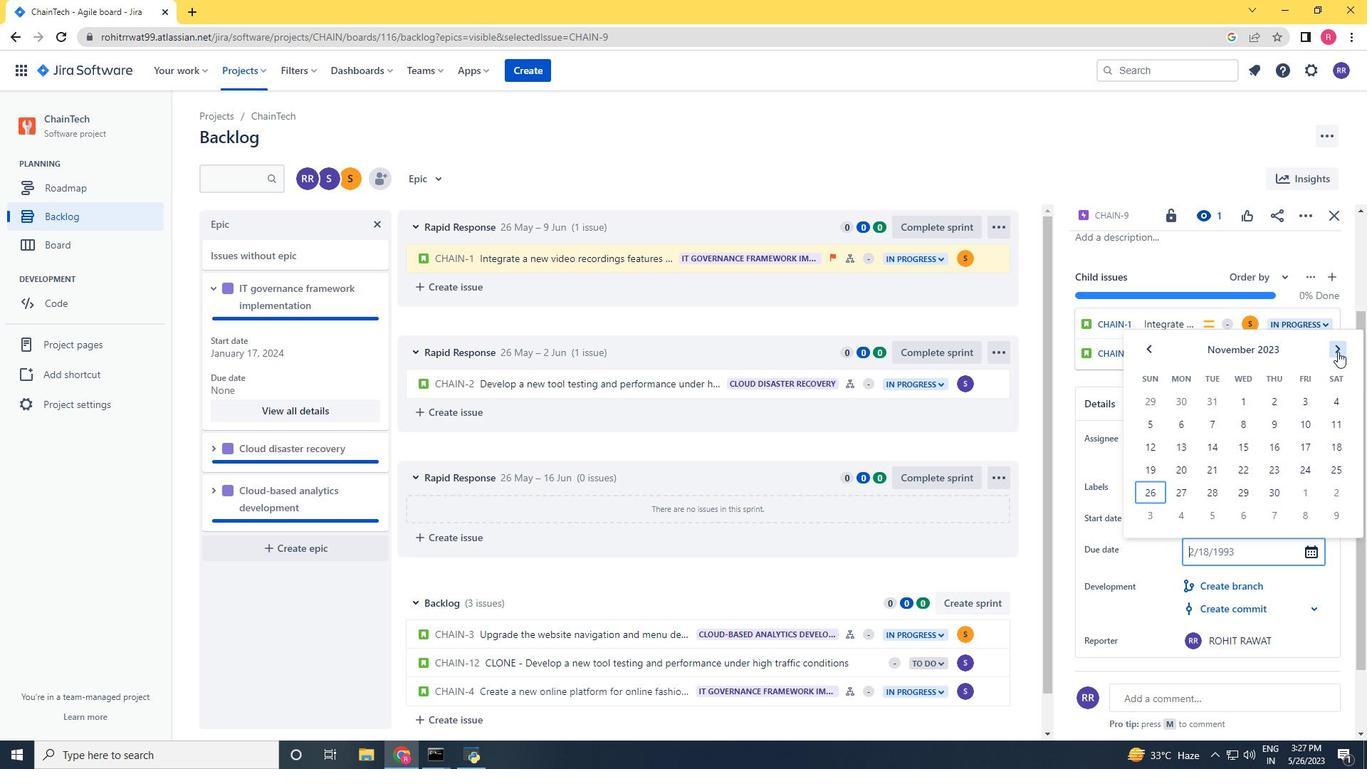 
Action: Mouse pressed left at (1338, 351)
Screenshot: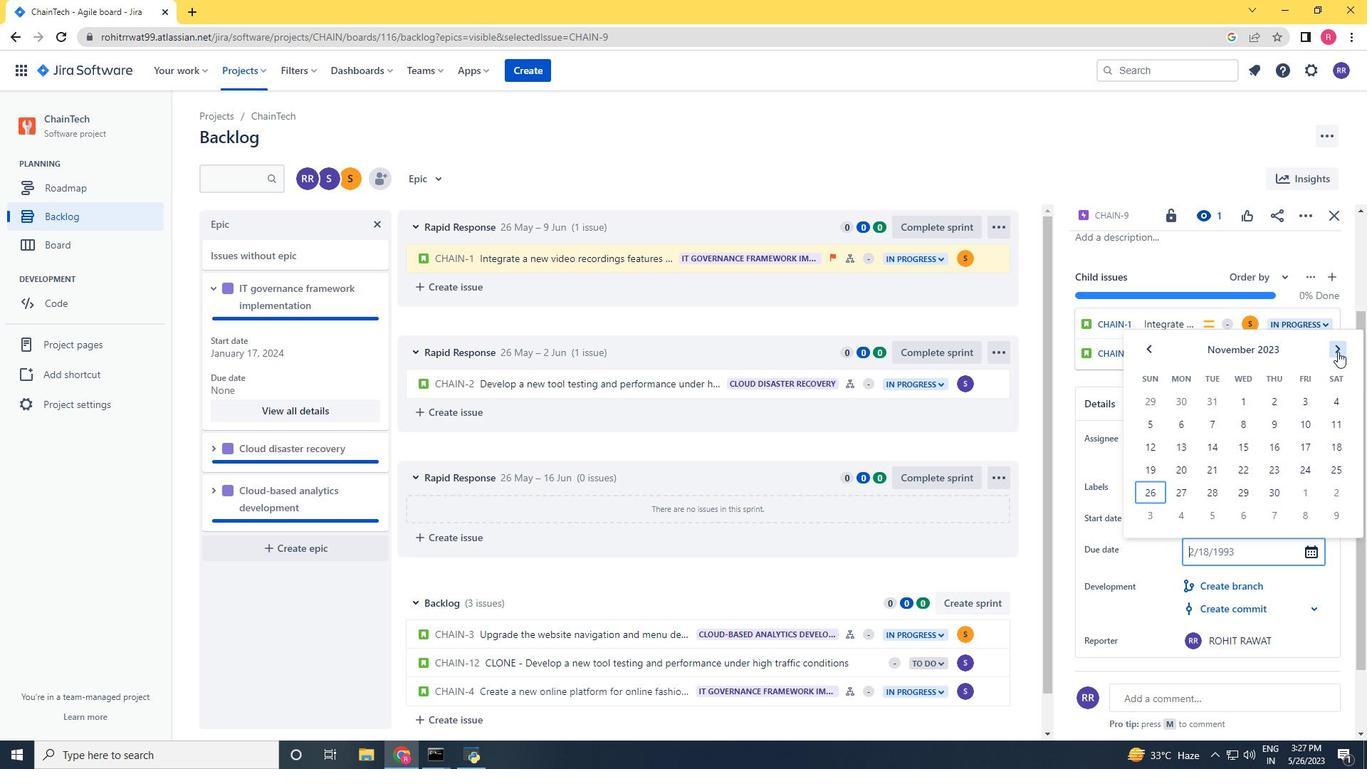 
Action: Mouse pressed left at (1338, 351)
Screenshot: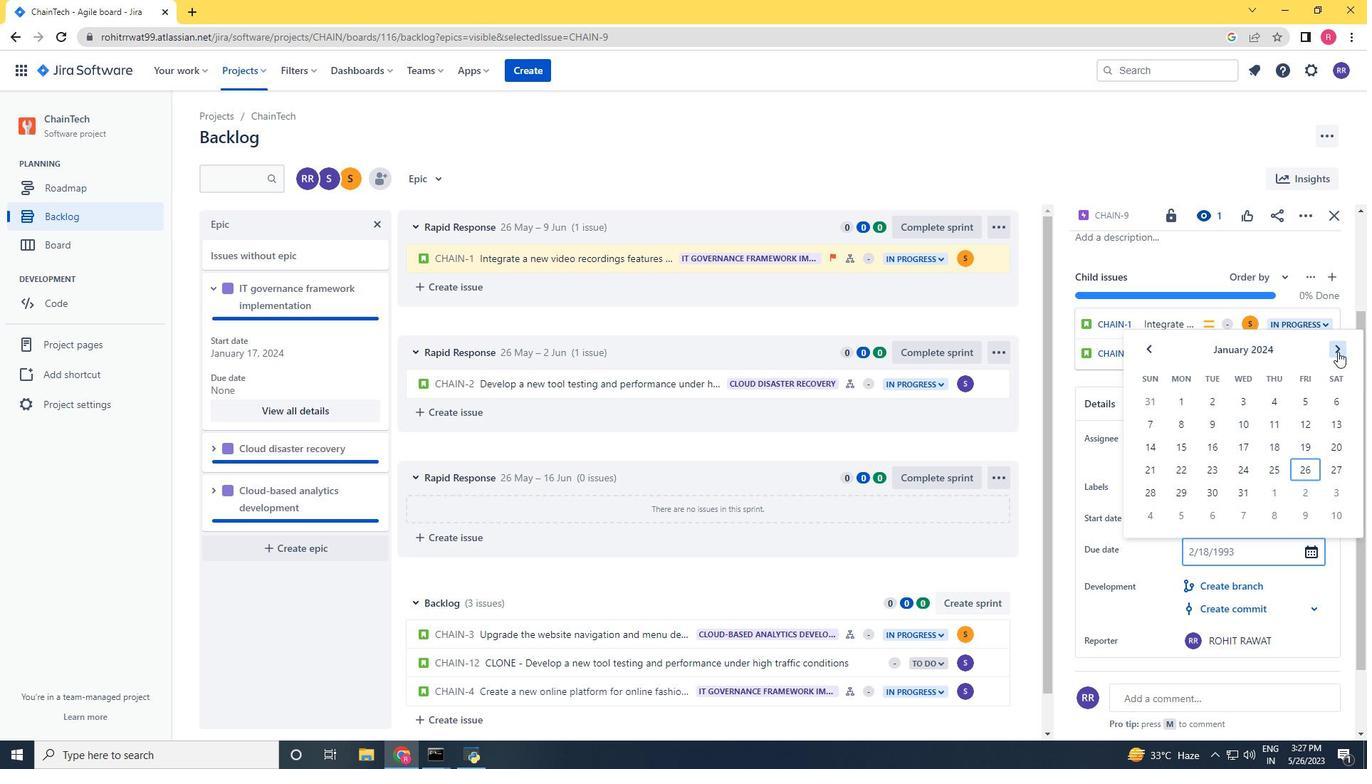 
Action: Mouse pressed left at (1338, 351)
Screenshot: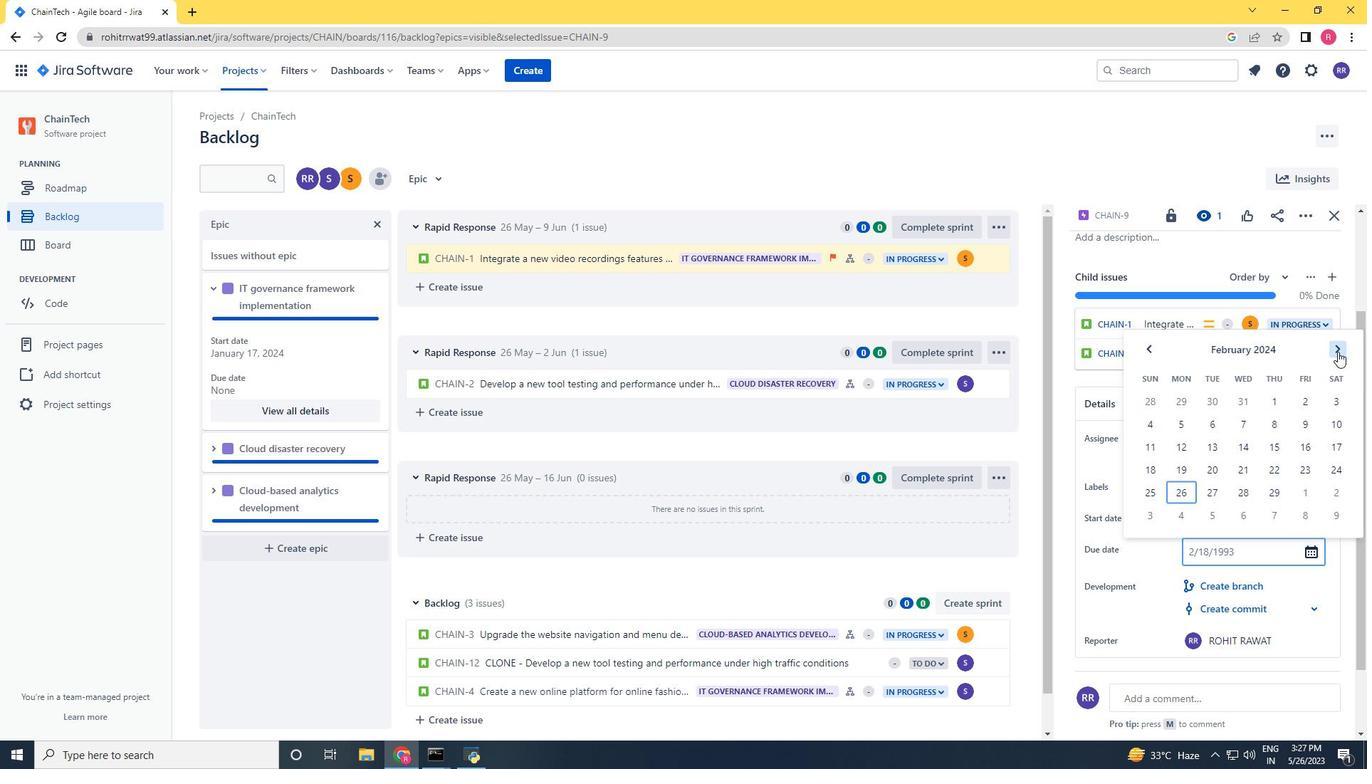 
Action: Mouse pressed left at (1338, 351)
Screenshot: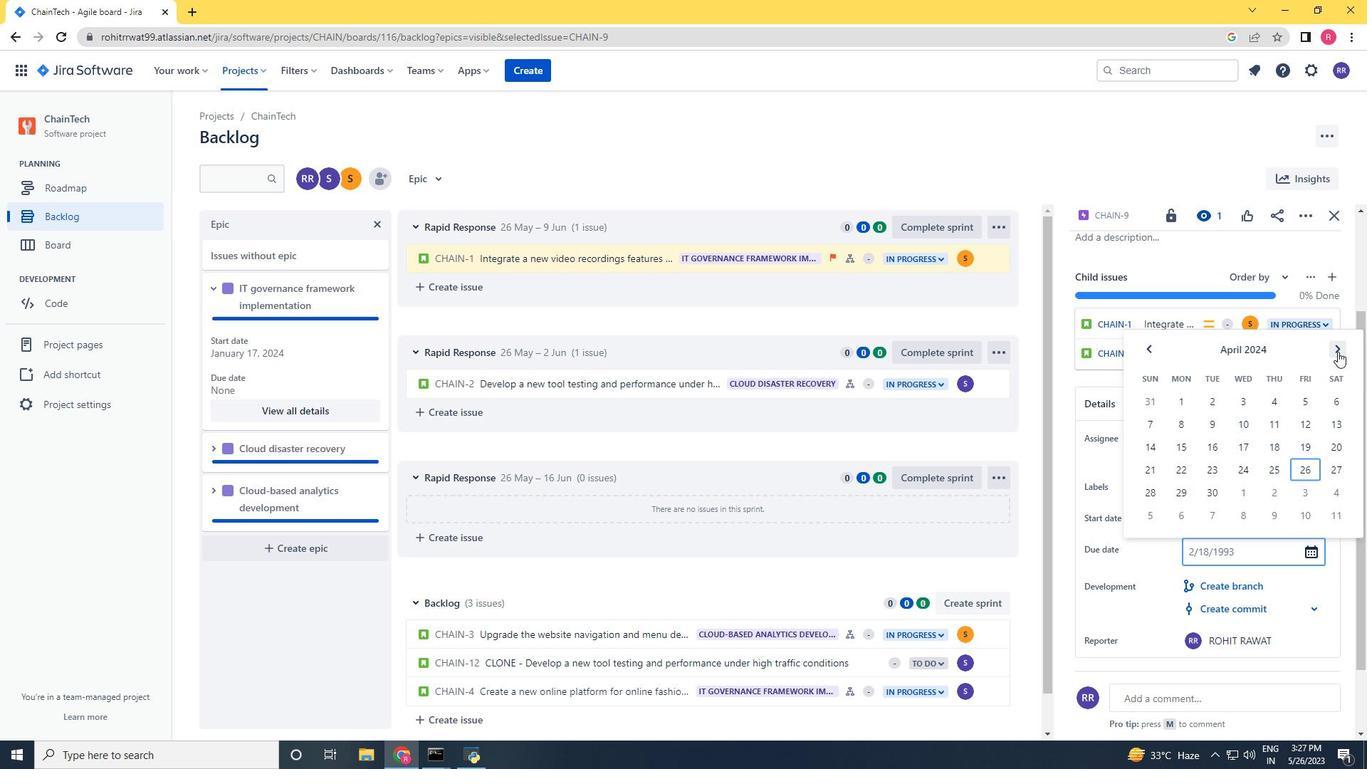 
Action: Mouse pressed left at (1338, 351)
Screenshot: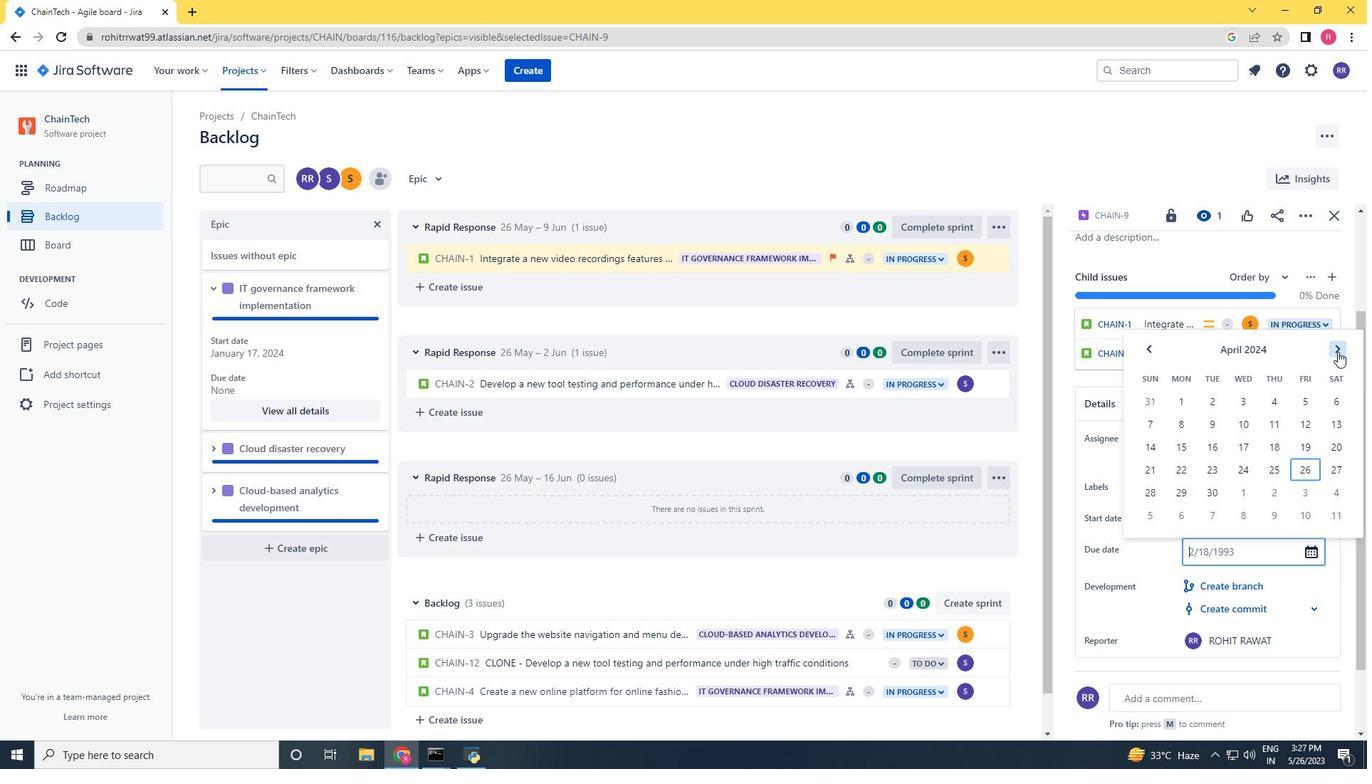 
Action: Mouse pressed left at (1338, 351)
Screenshot: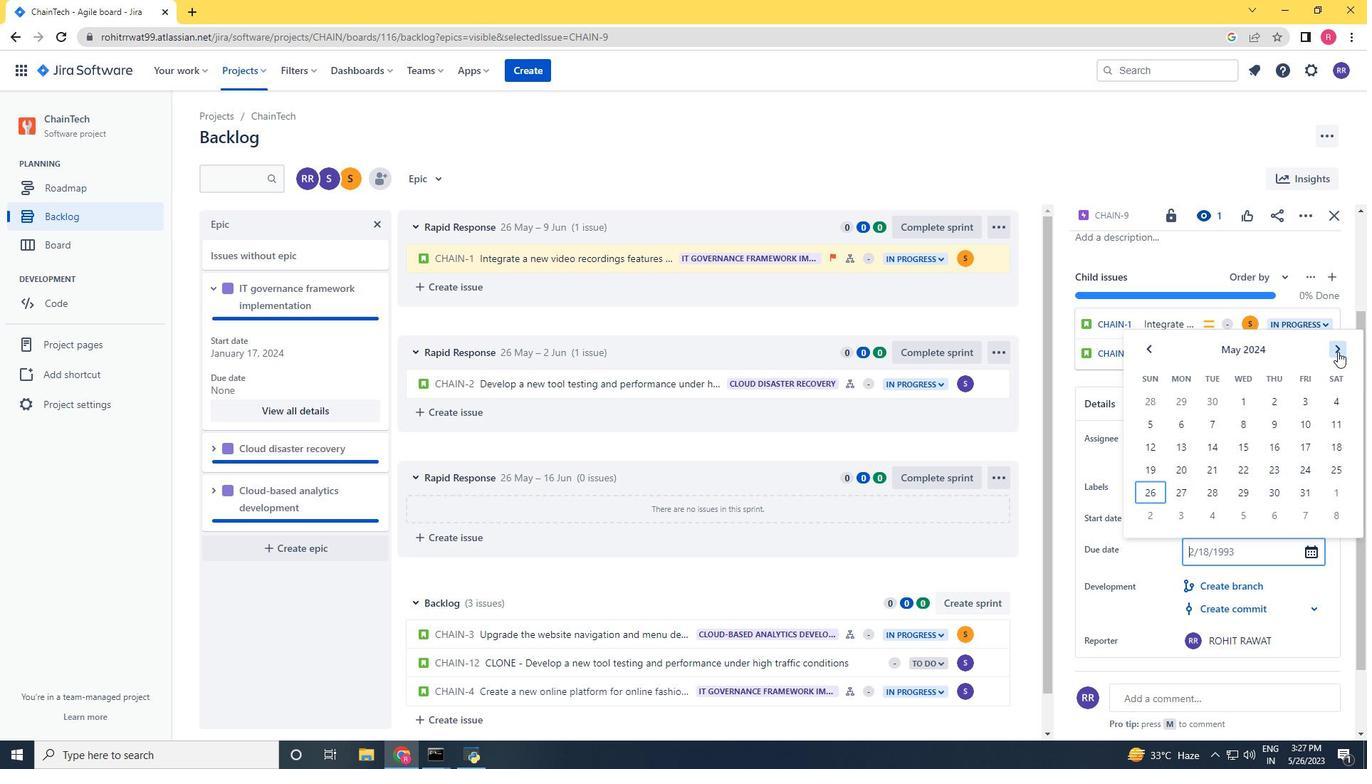 
Action: Mouse pressed left at (1338, 351)
Screenshot: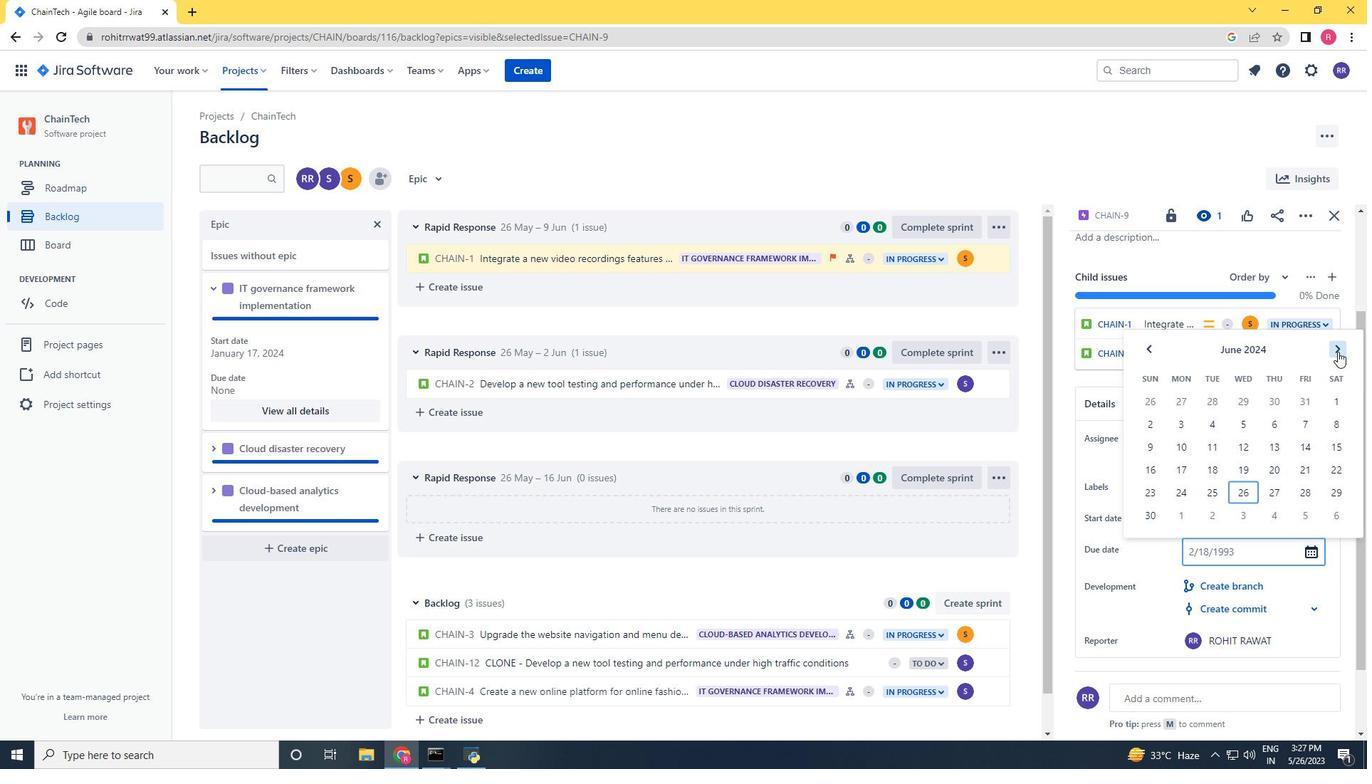 
Action: Mouse pressed left at (1338, 351)
Screenshot: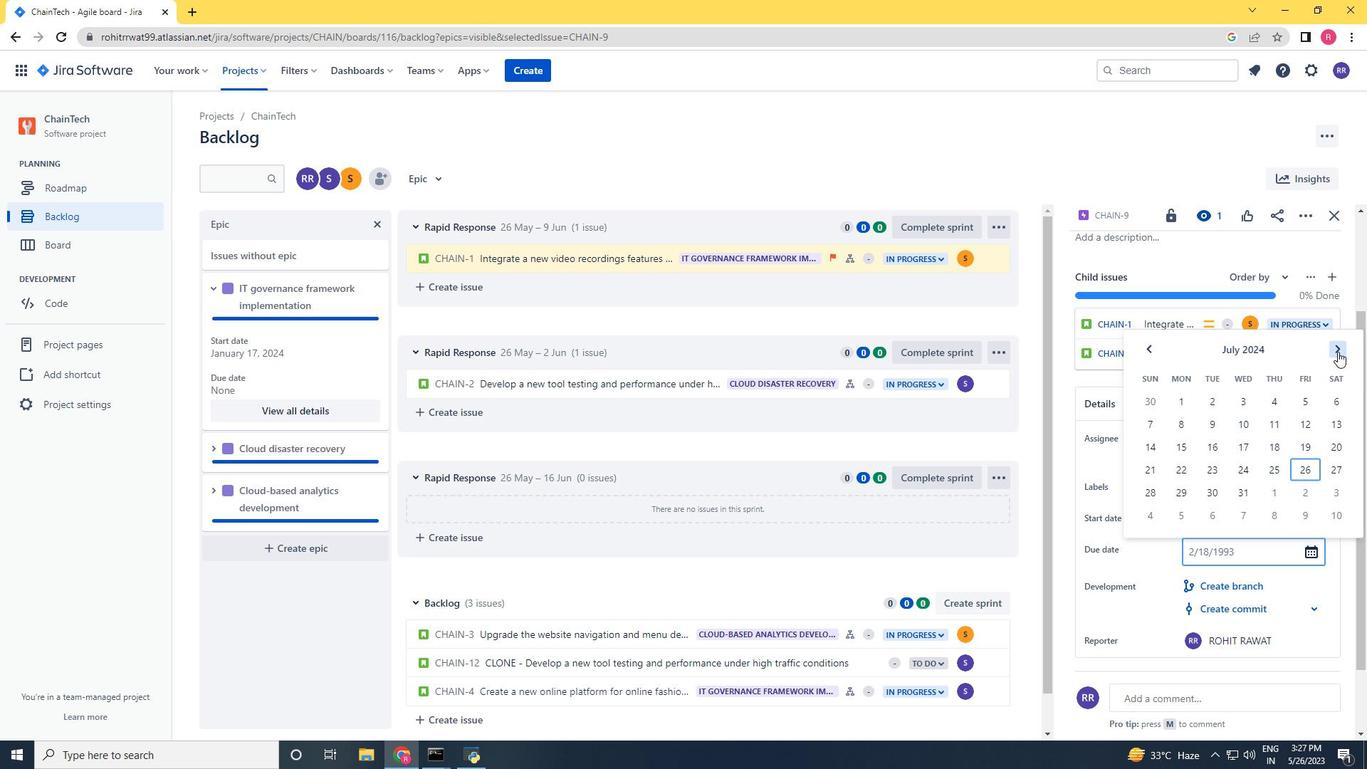 
Action: Mouse pressed left at (1338, 351)
Screenshot: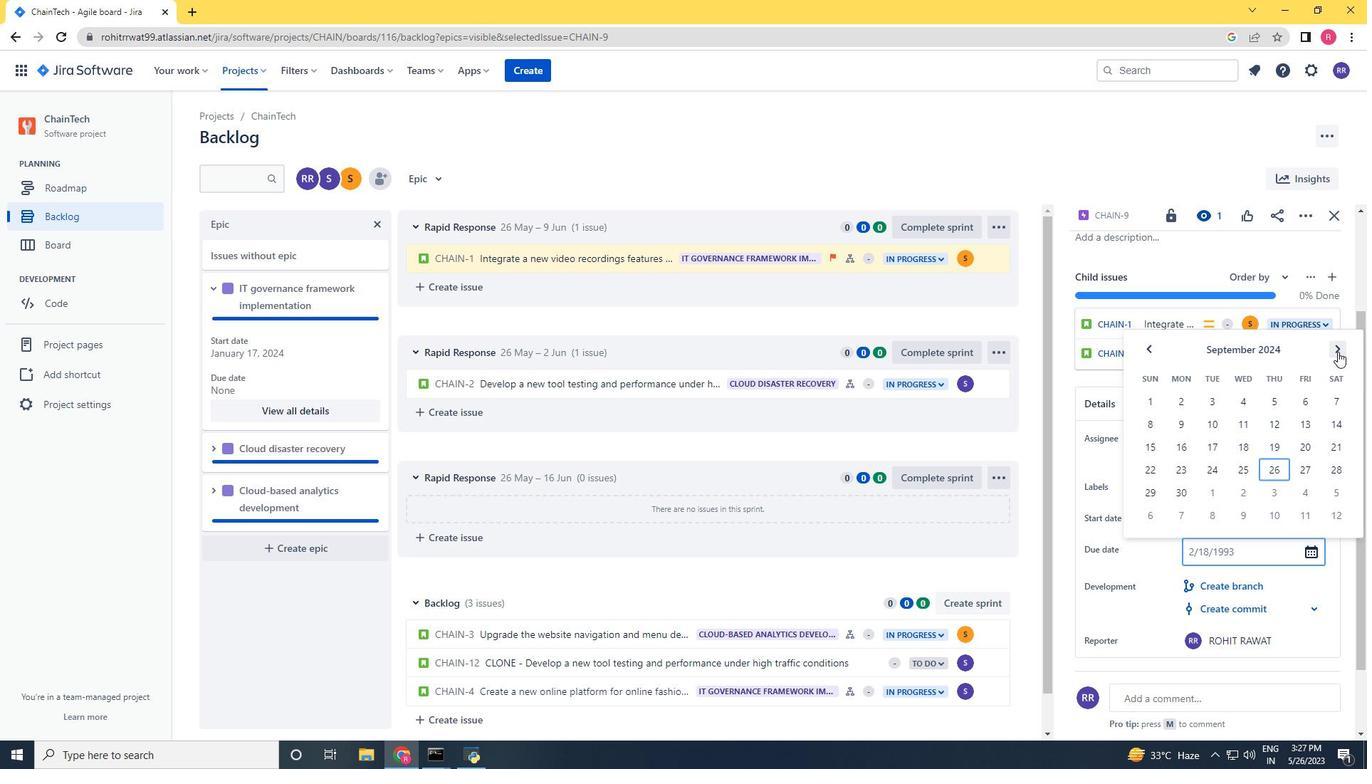 
Action: Mouse moved to (1217, 467)
Screenshot: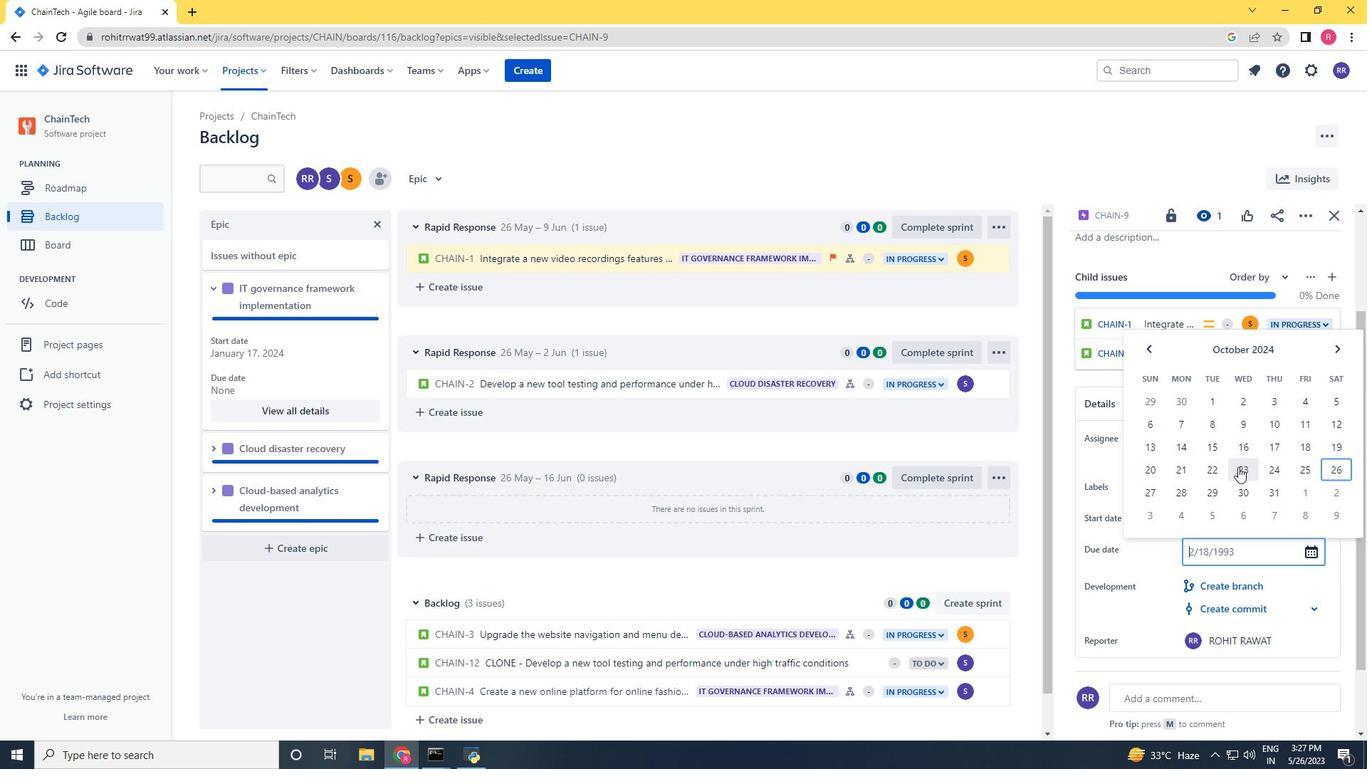 
Action: Mouse pressed left at (1217, 467)
Screenshot: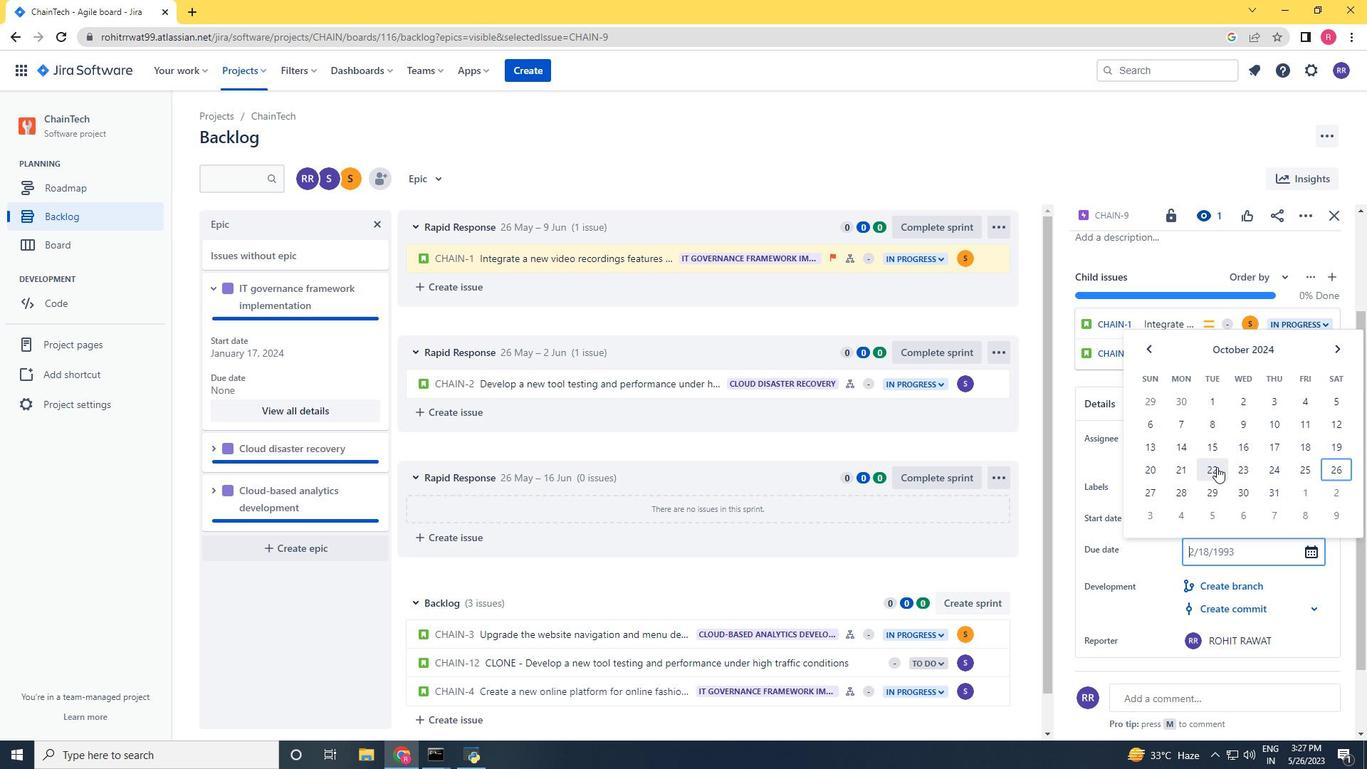 
Action: Mouse moved to (1190, 570)
Screenshot: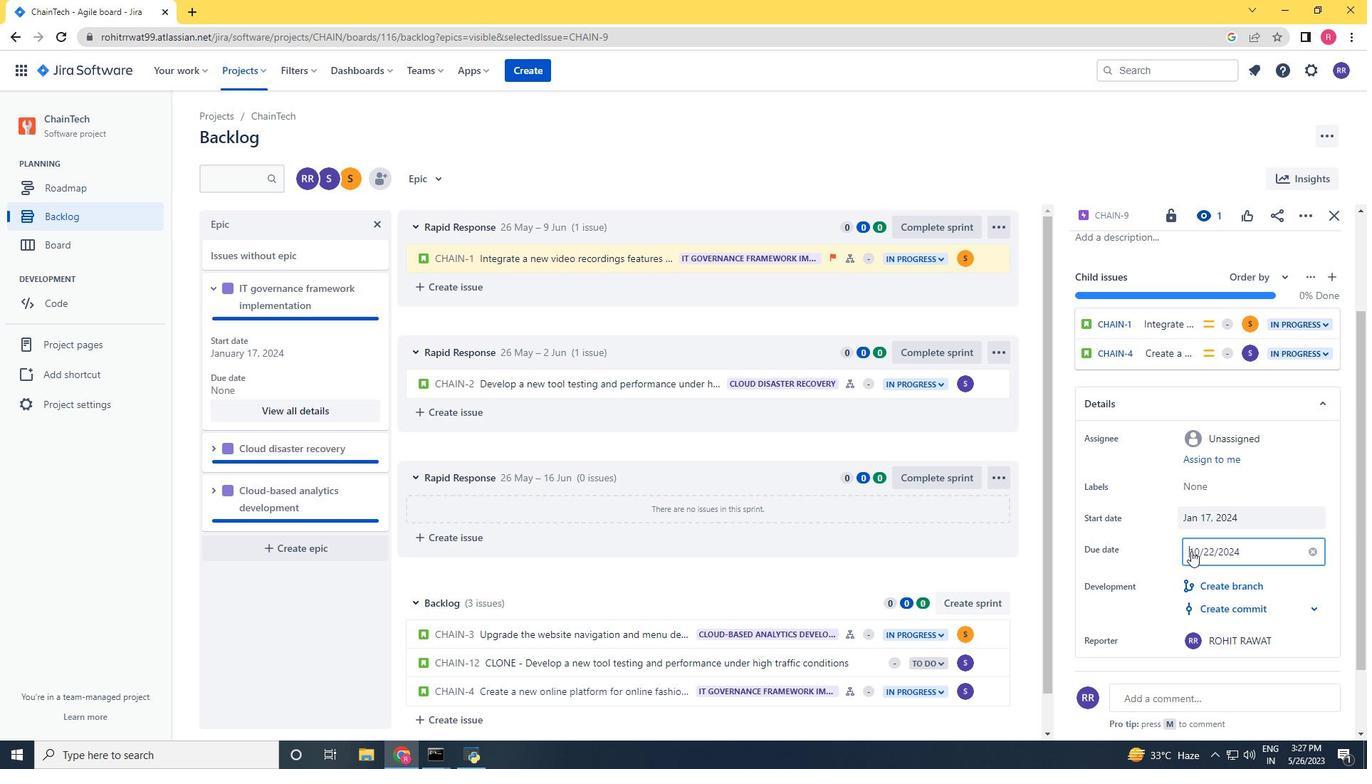 
Action: Mouse scrolled (1190, 569) with delta (0, 0)
Screenshot: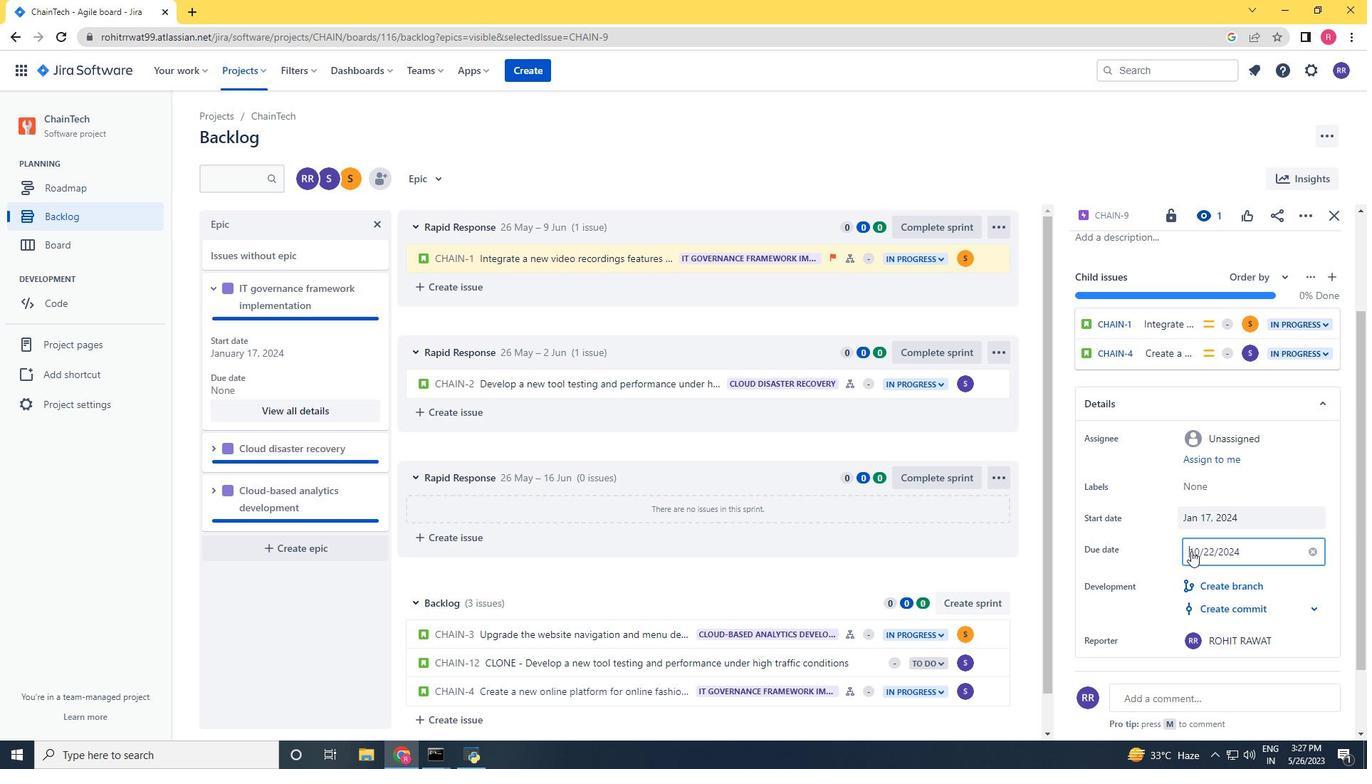 
Action: Mouse scrolled (1190, 569) with delta (0, 0)
Screenshot: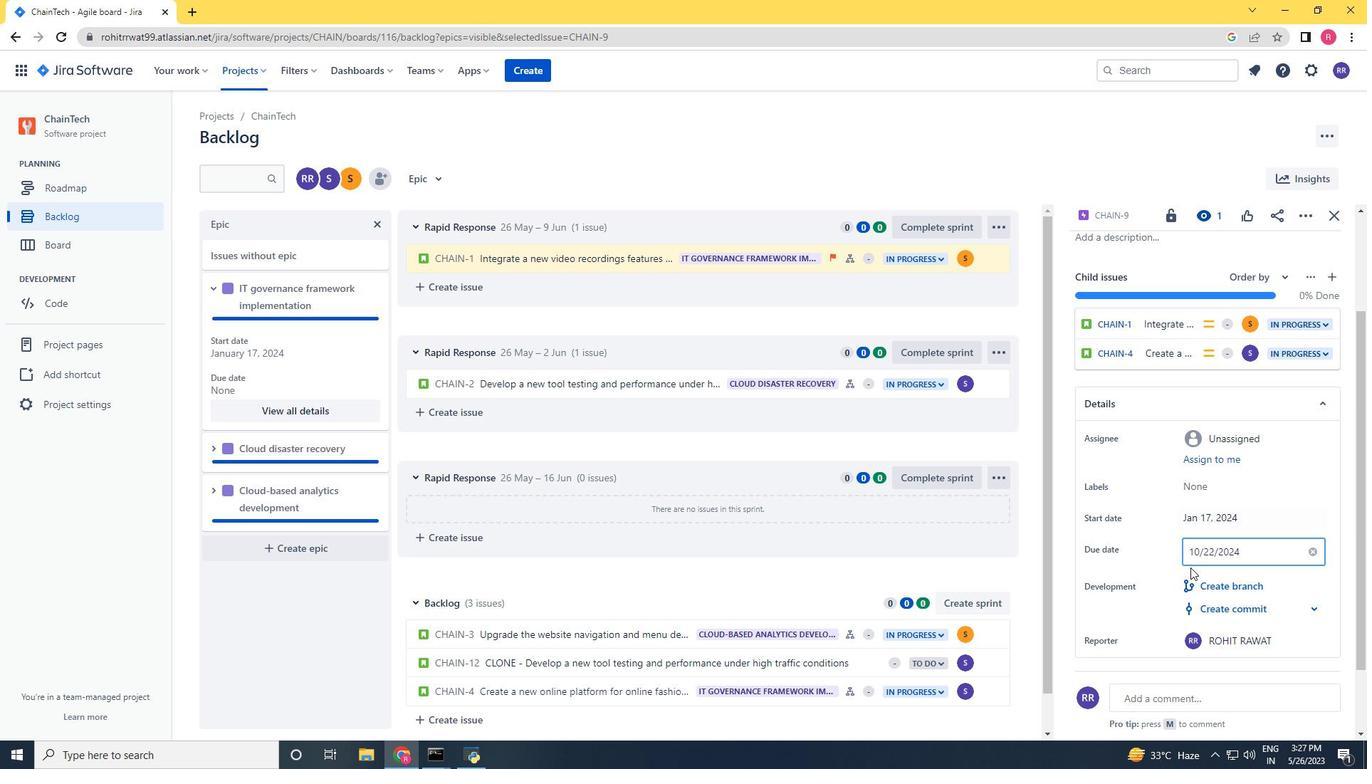 
Action: Mouse scrolled (1190, 569) with delta (0, 0)
Screenshot: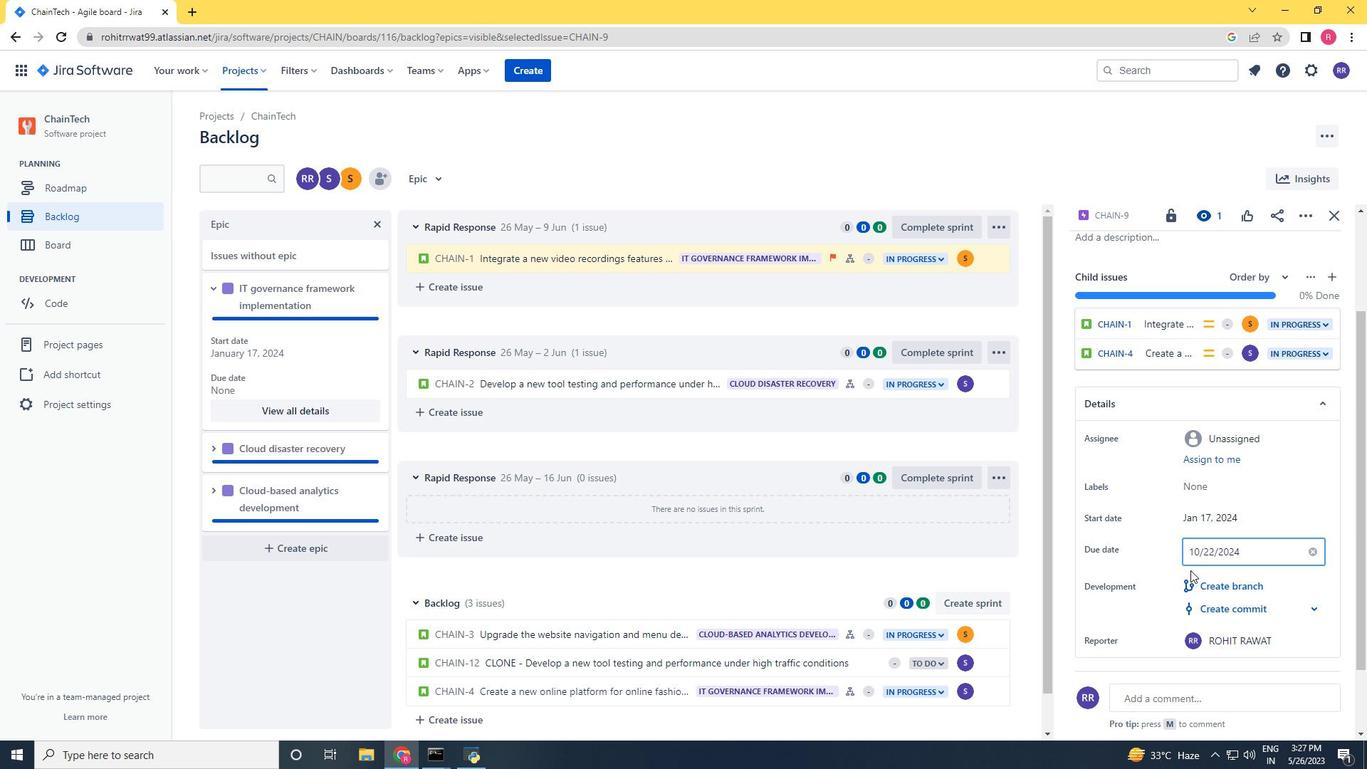 
Action: Mouse moved to (1220, 593)
Screenshot: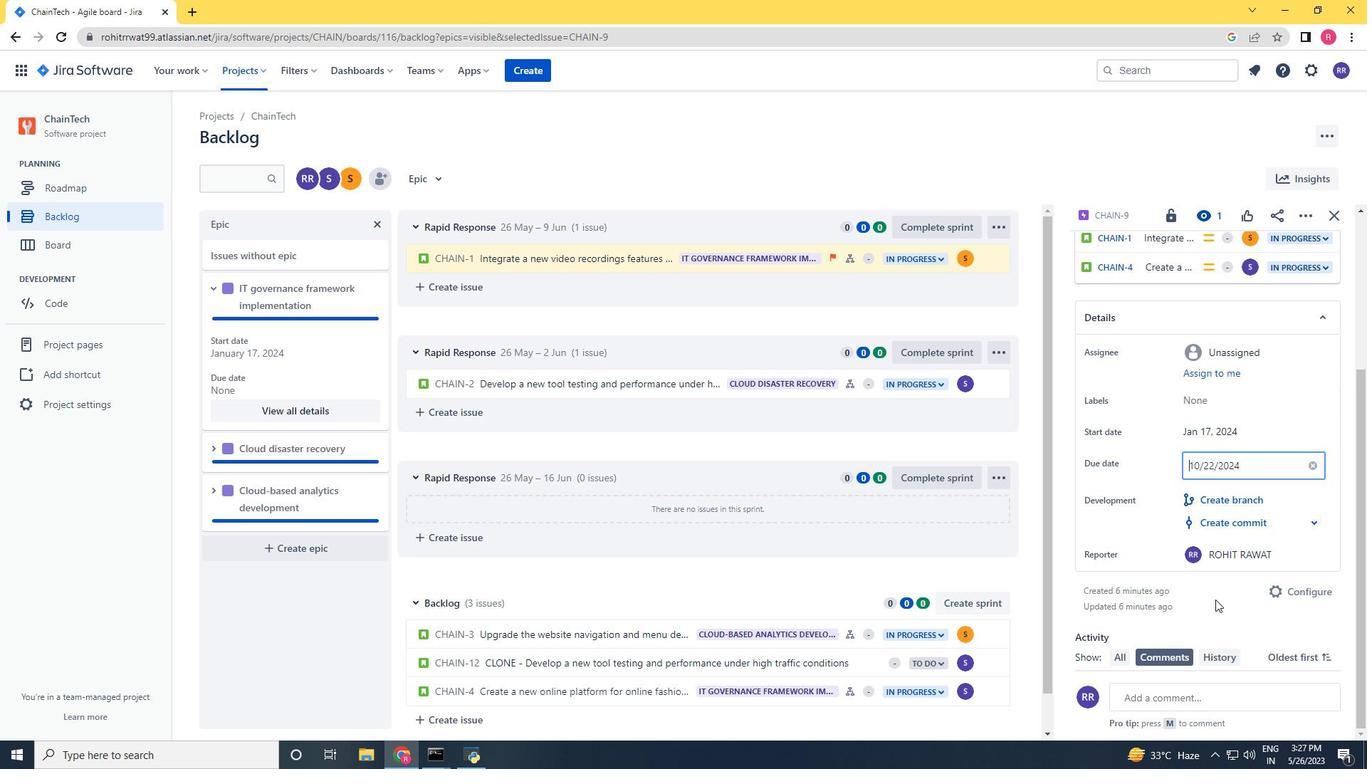 
Action: Mouse pressed left at (1220, 593)
Screenshot: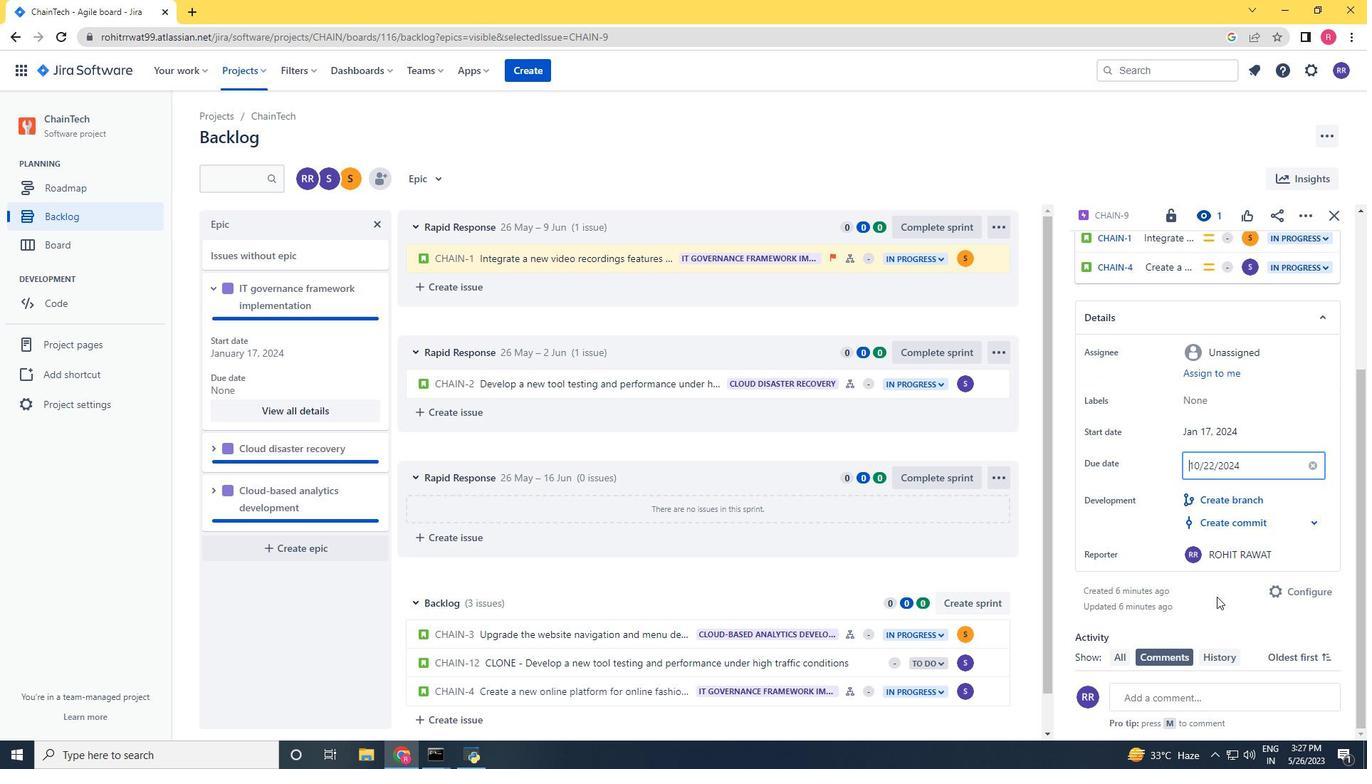 
Action: Mouse moved to (212, 447)
Screenshot: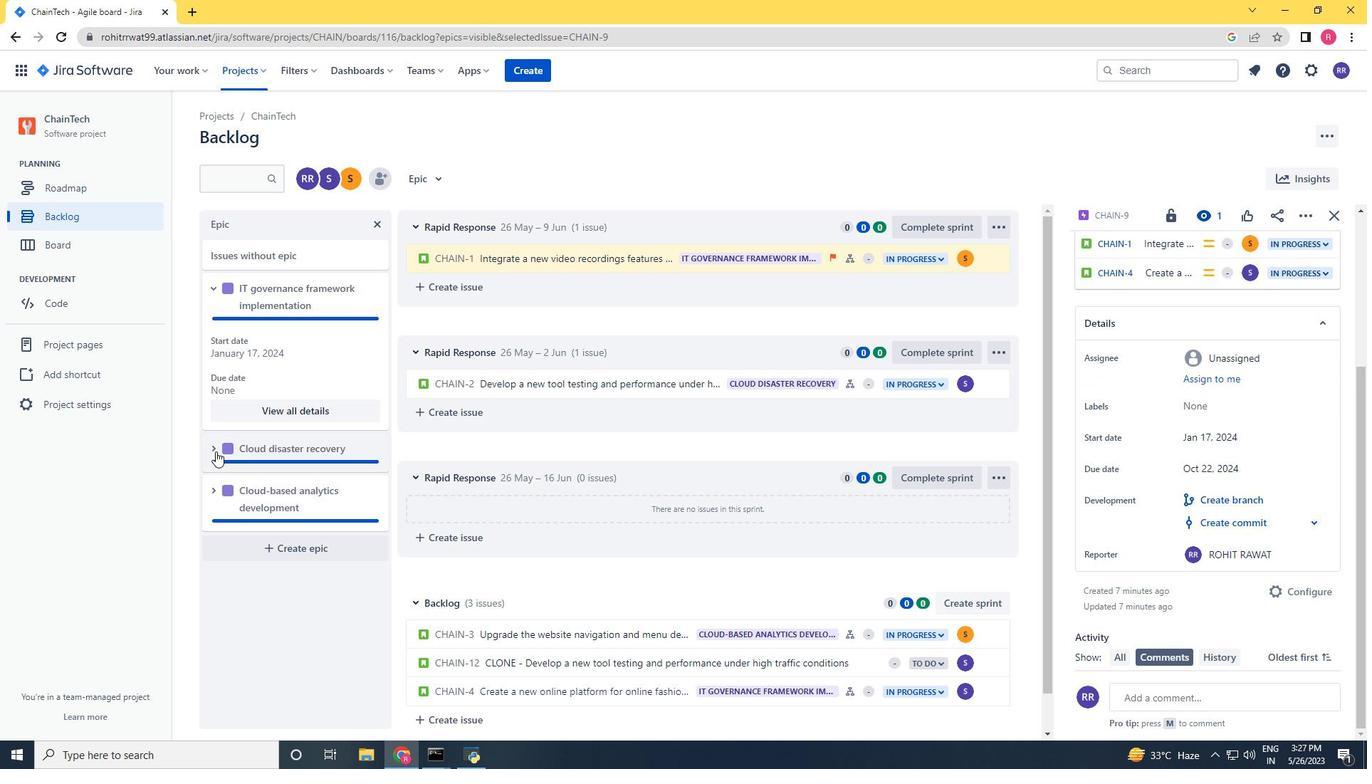 
Action: Mouse pressed left at (212, 447)
Screenshot: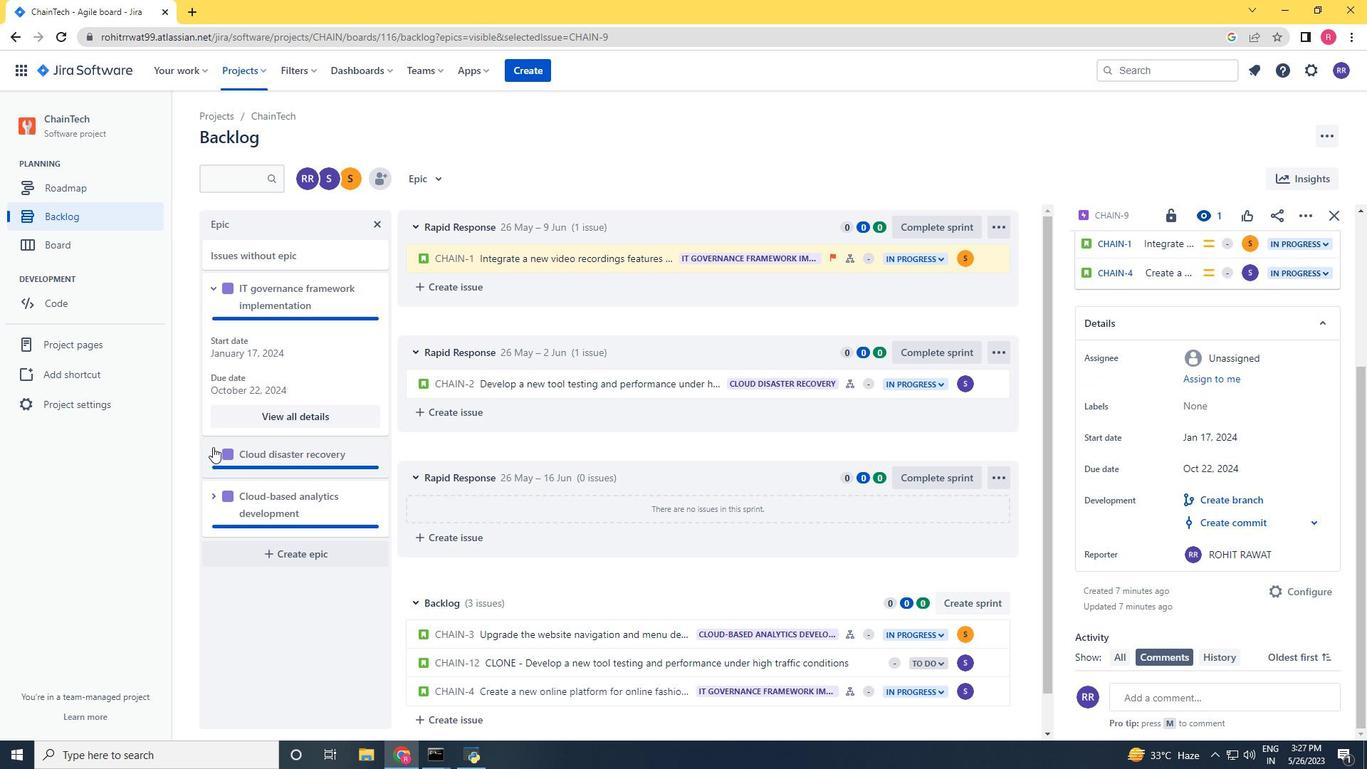 
Action: Mouse scrolled (212, 446) with delta (0, 0)
Screenshot: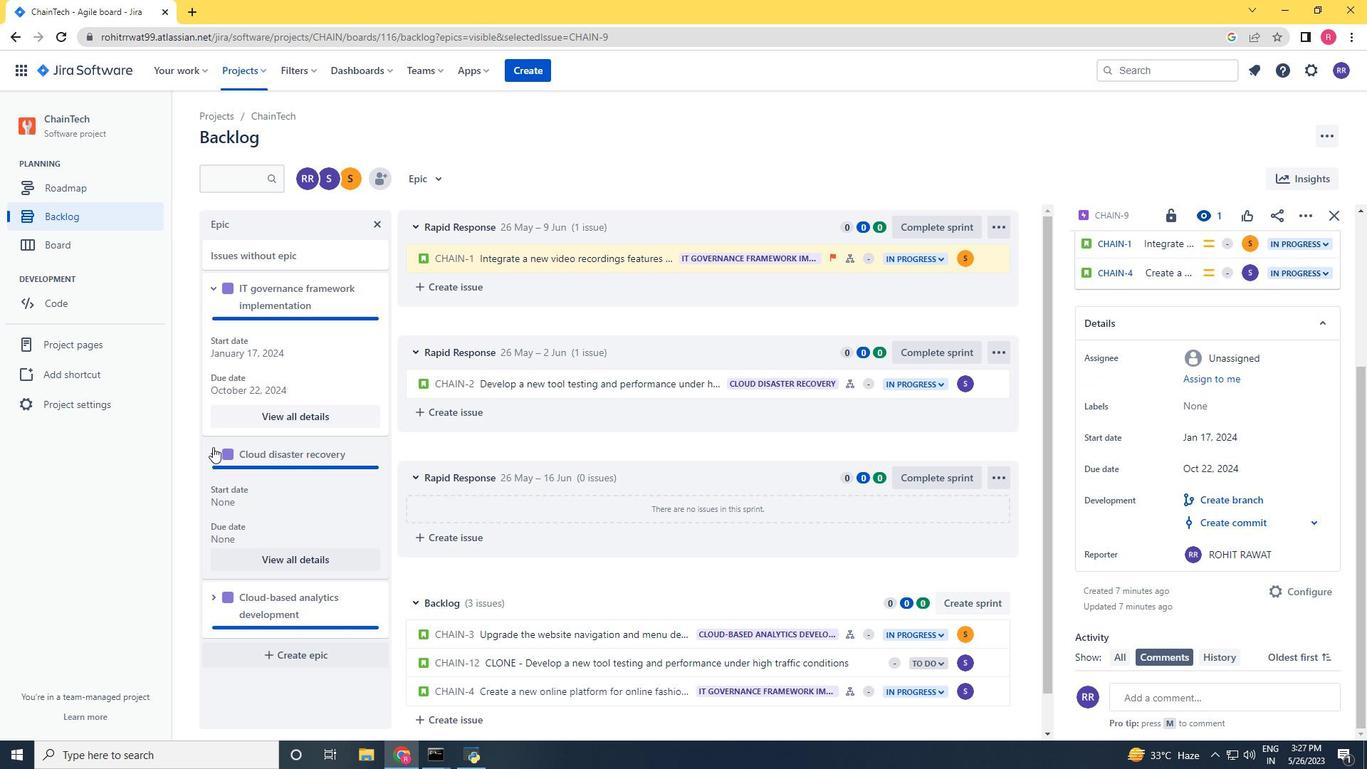 
Action: Mouse scrolled (212, 446) with delta (0, 0)
Screenshot: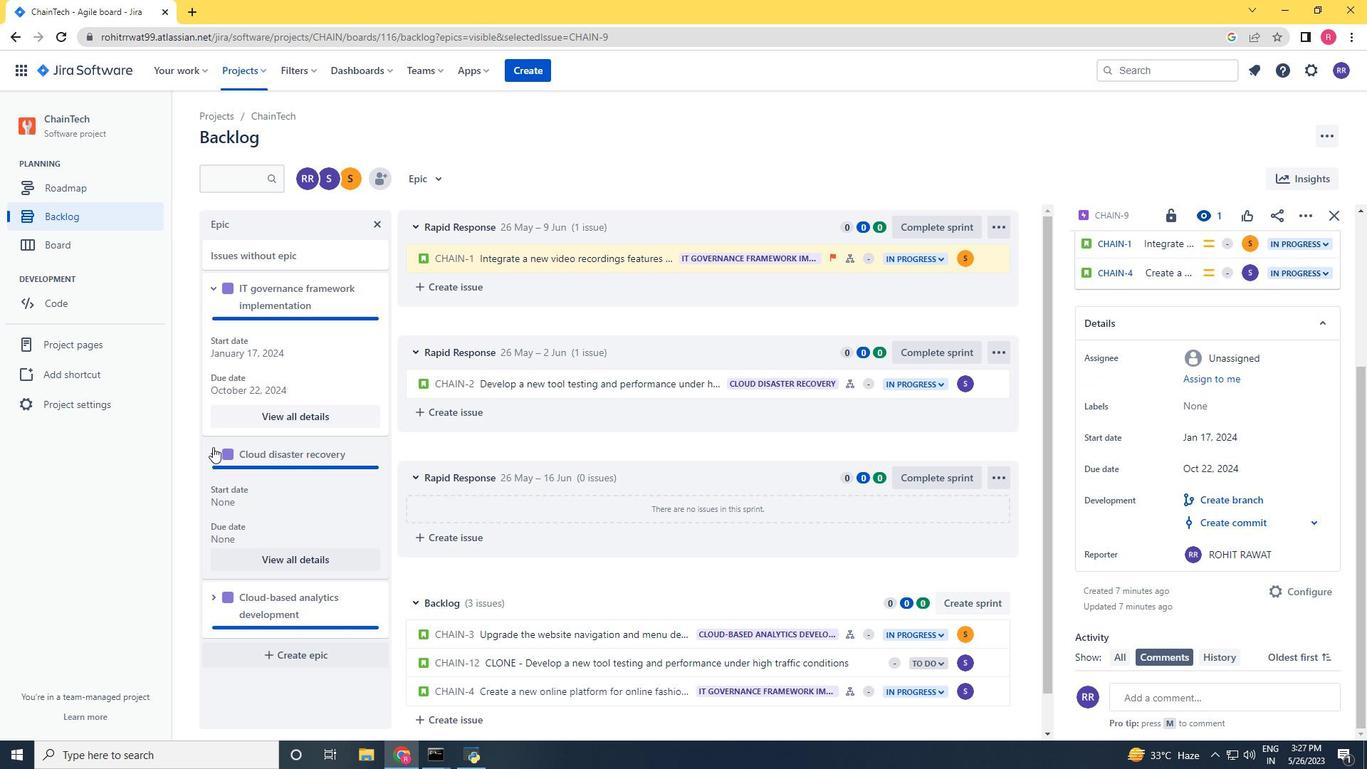 
Action: Mouse scrolled (212, 446) with delta (0, 0)
Screenshot: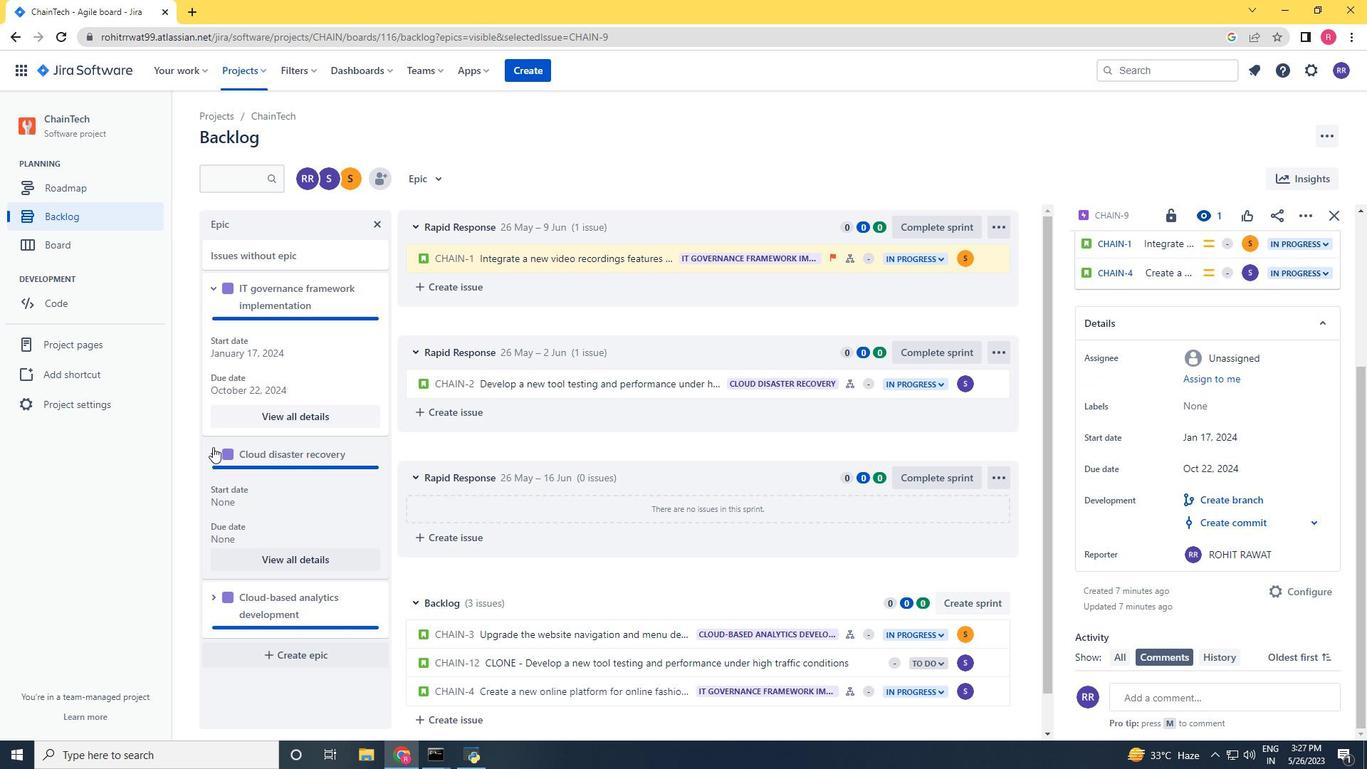
Action: Mouse moved to (309, 558)
Screenshot: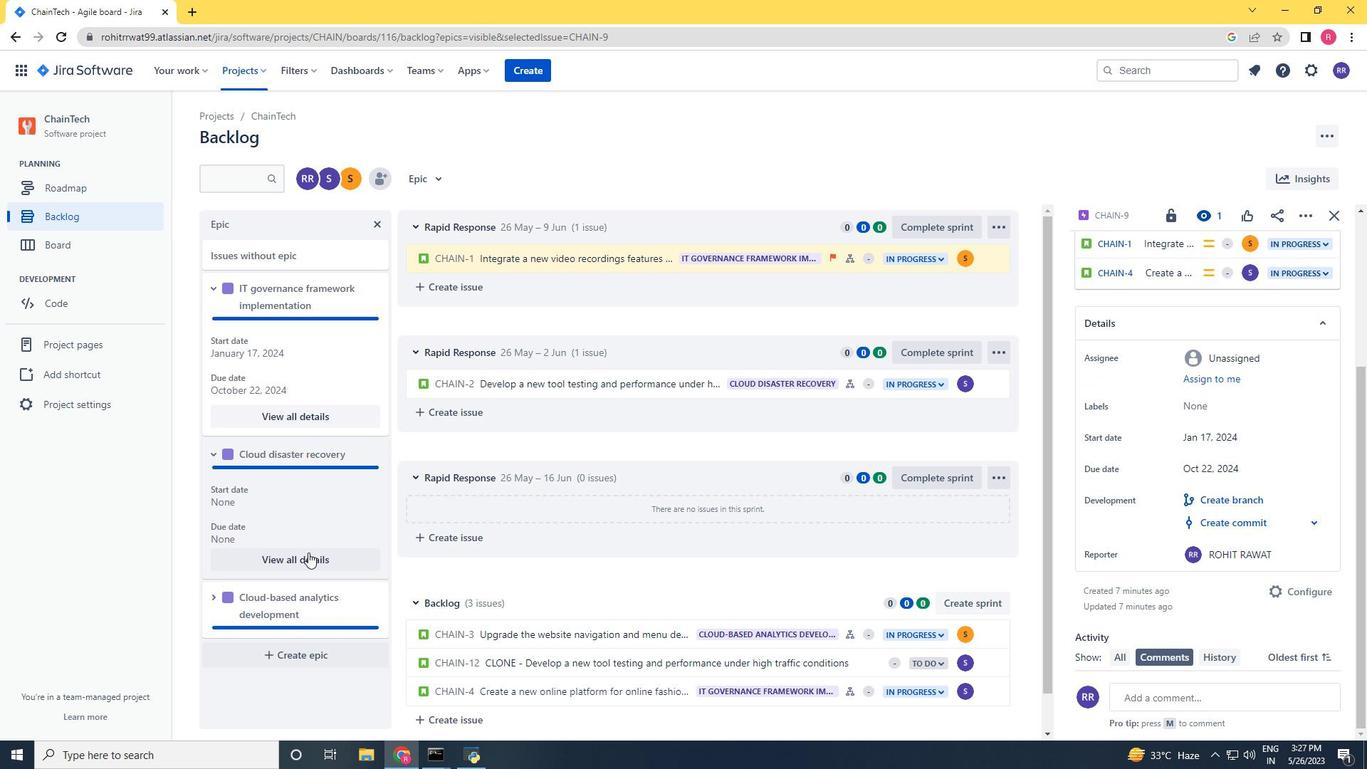 
Action: Mouse pressed left at (309, 558)
Screenshot: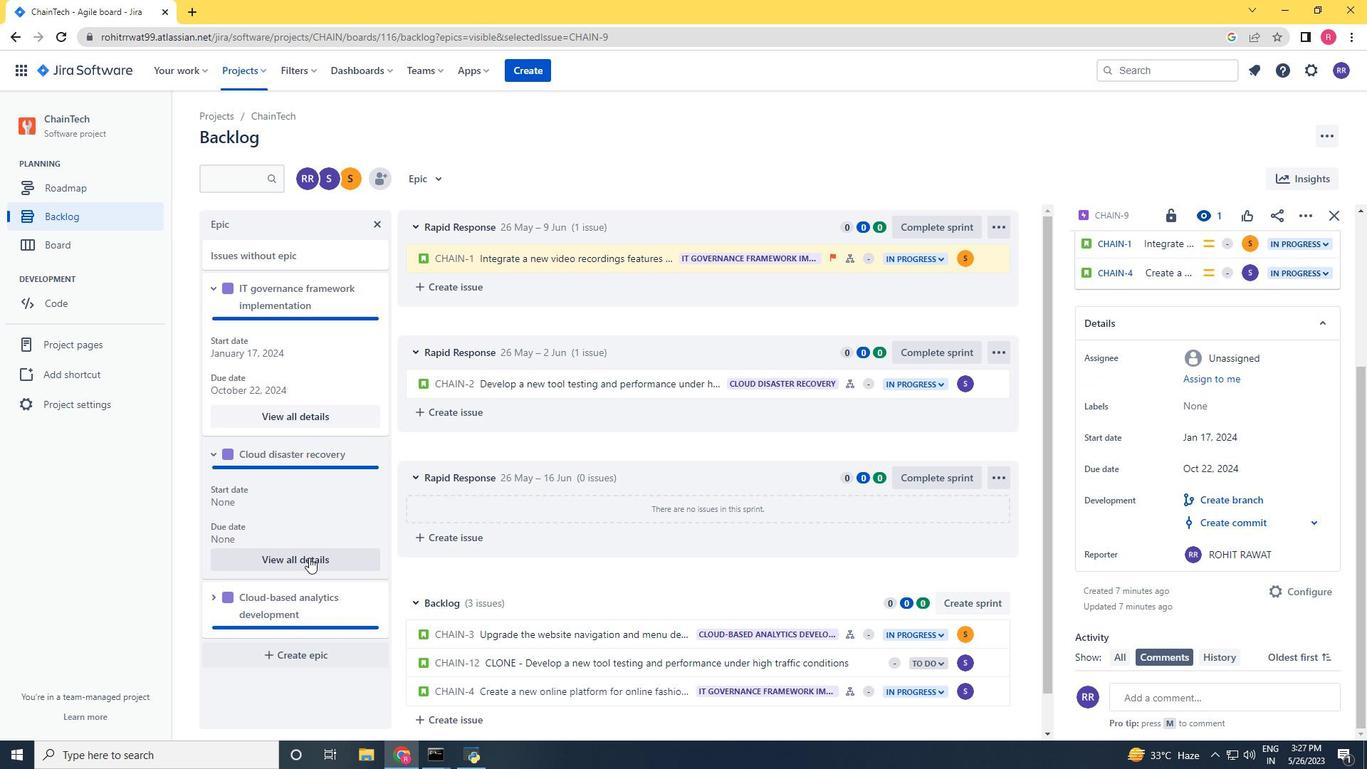 
Action: Mouse moved to (1168, 483)
Screenshot: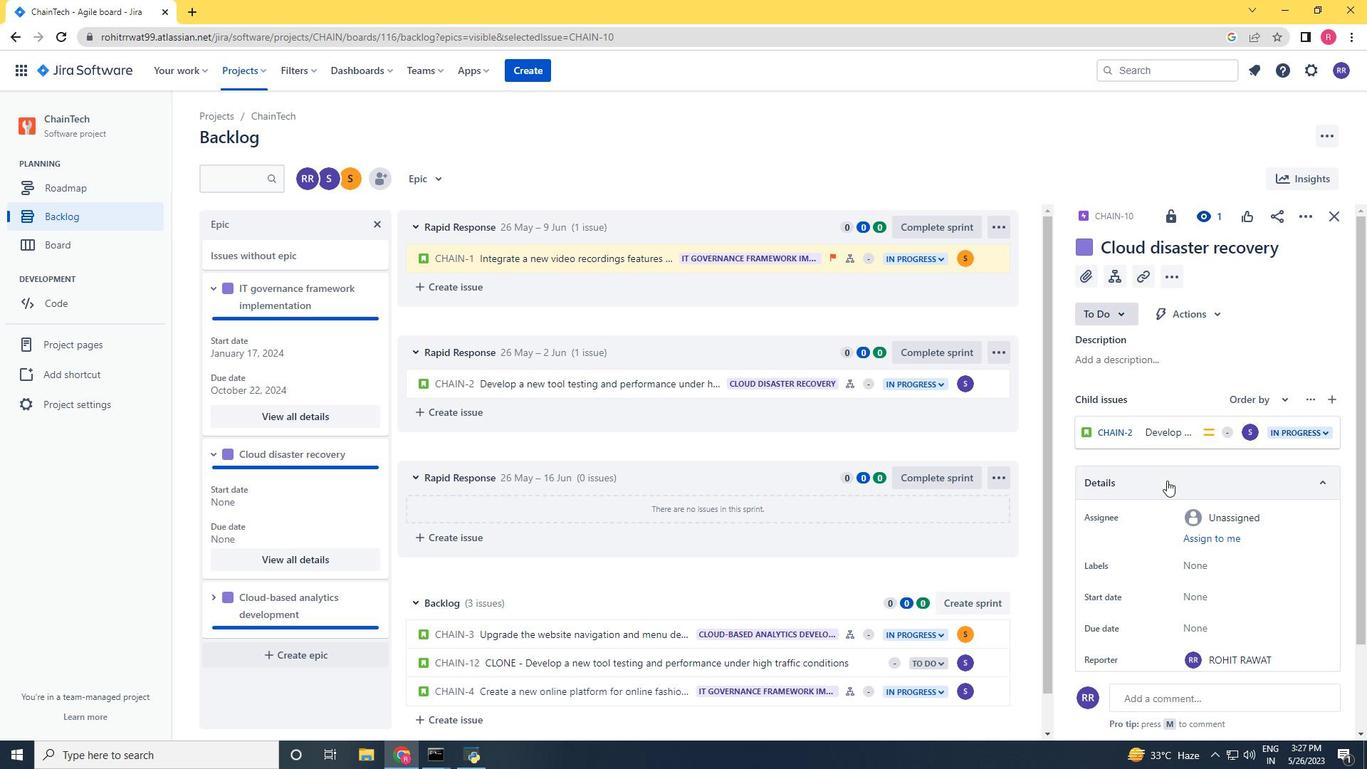 
Action: Mouse scrolled (1168, 482) with delta (0, 0)
Screenshot: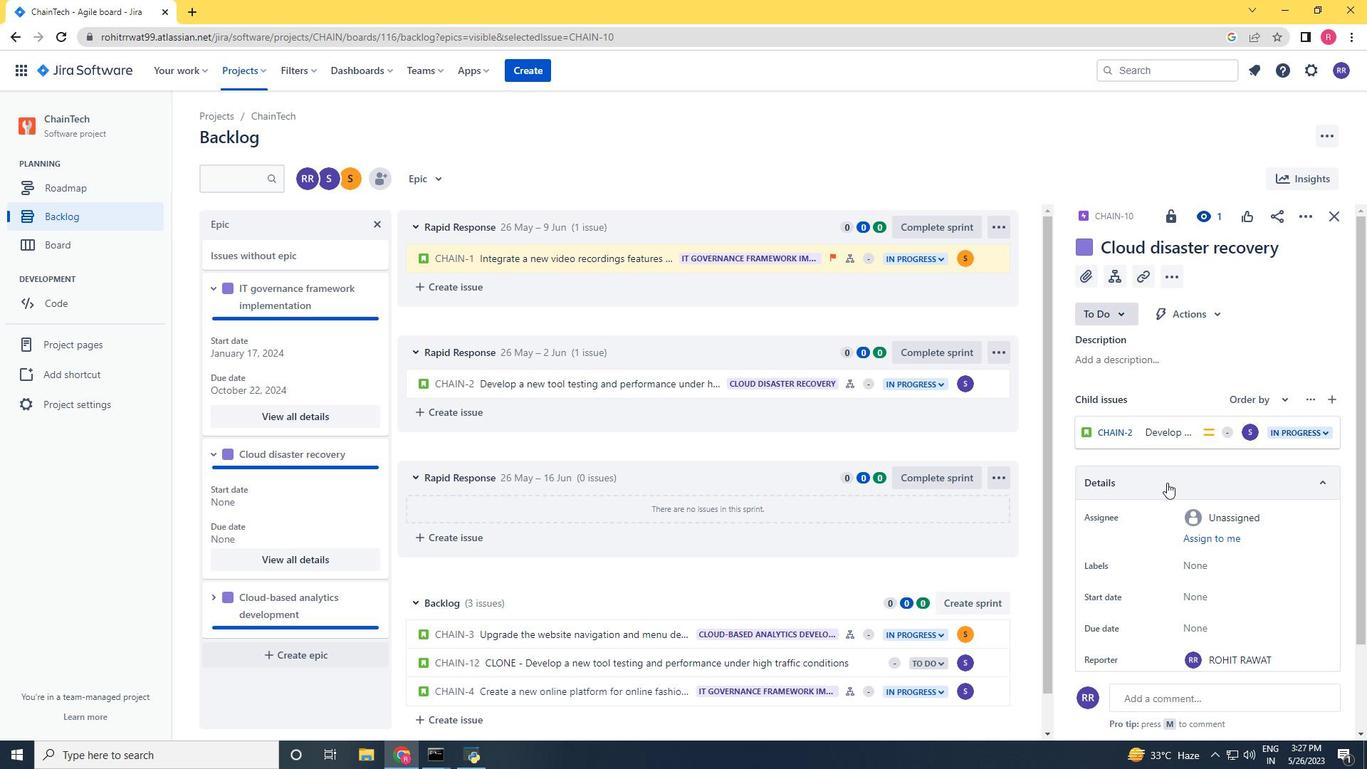 
Action: Mouse moved to (1168, 490)
Screenshot: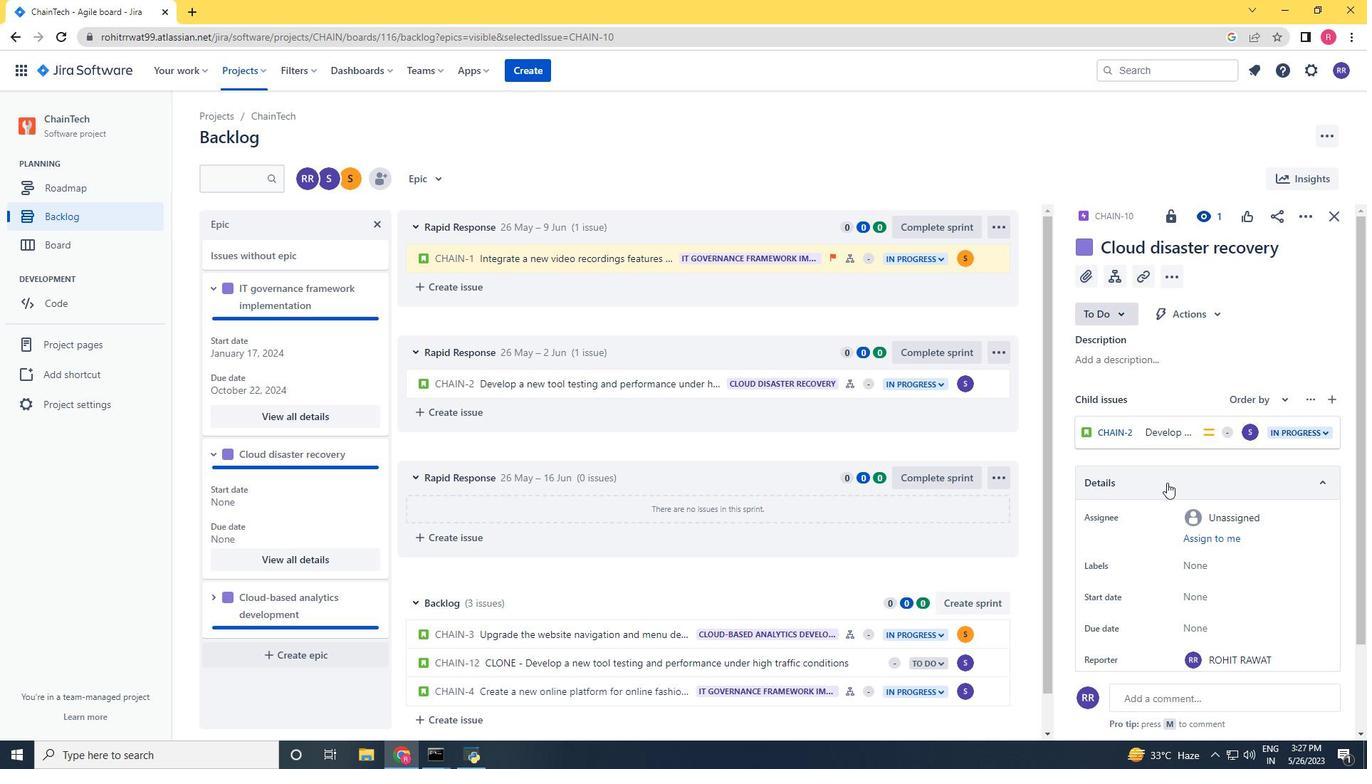 
Action: Mouse scrolled (1168, 489) with delta (0, 0)
Screenshot: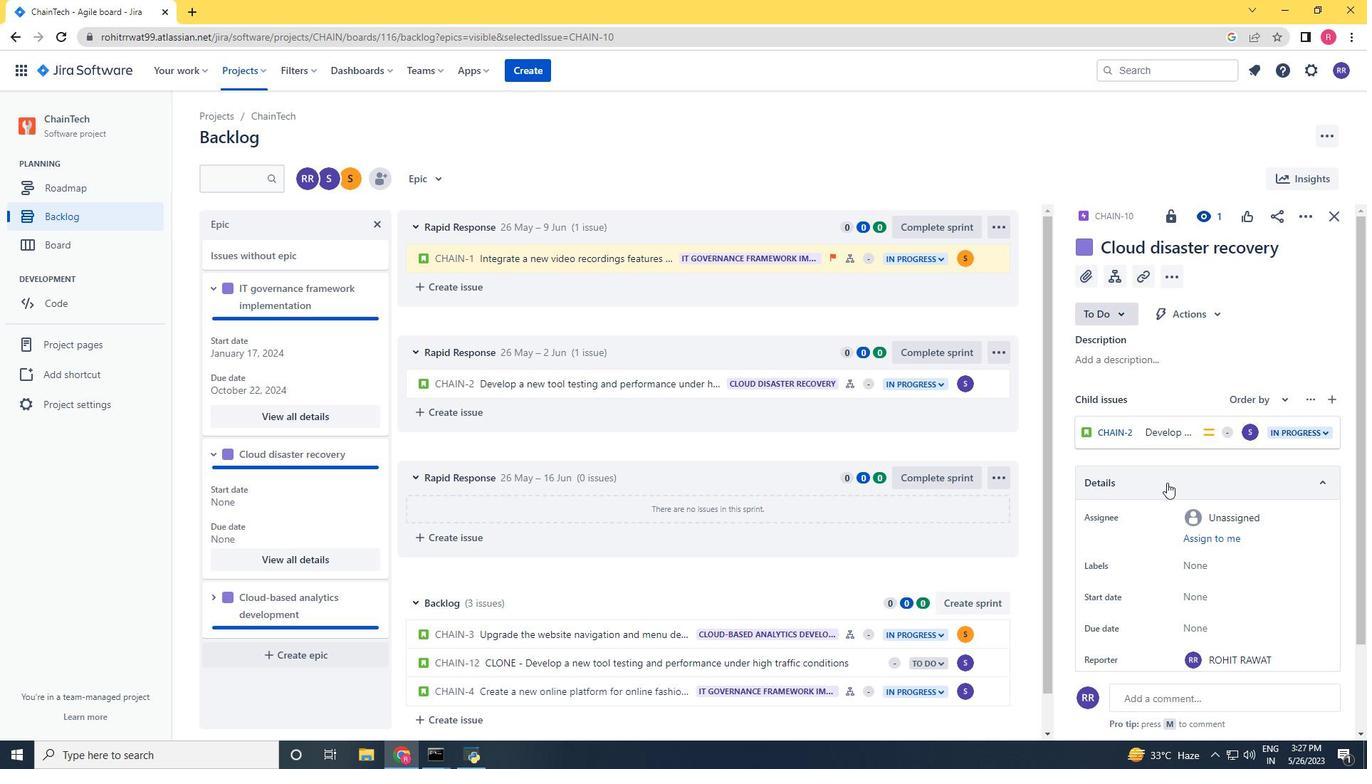 
Action: Mouse moved to (1169, 493)
Screenshot: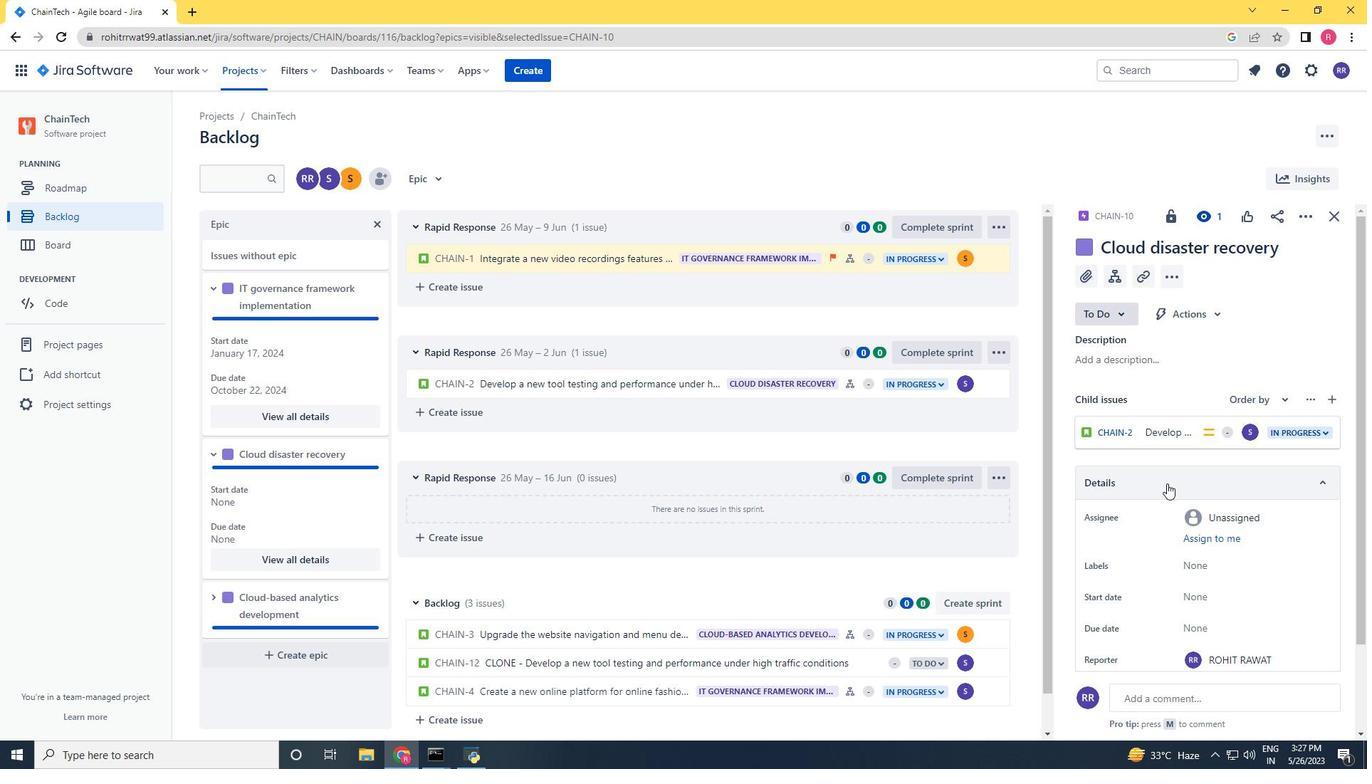 
Action: Mouse scrolled (1169, 492) with delta (0, 0)
Screenshot: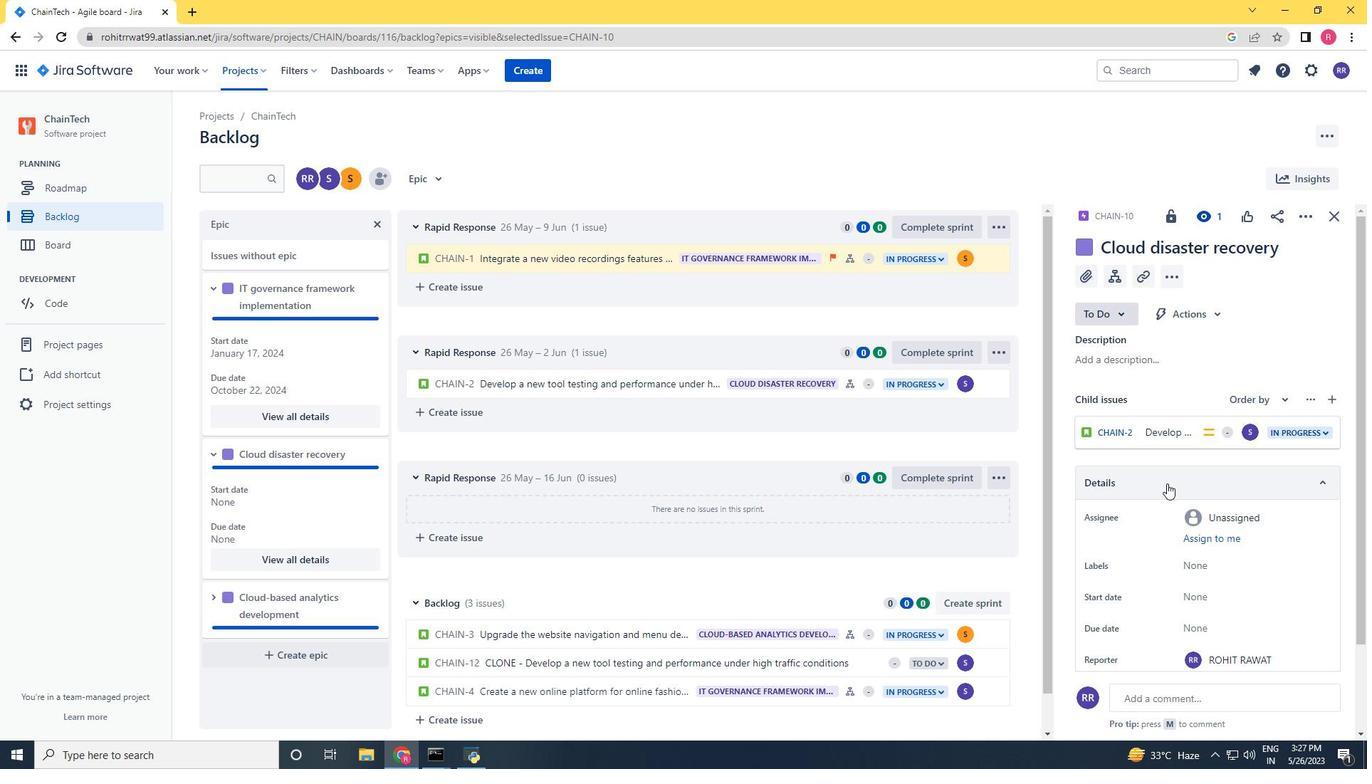 
Action: Mouse moved to (1235, 446)
Screenshot: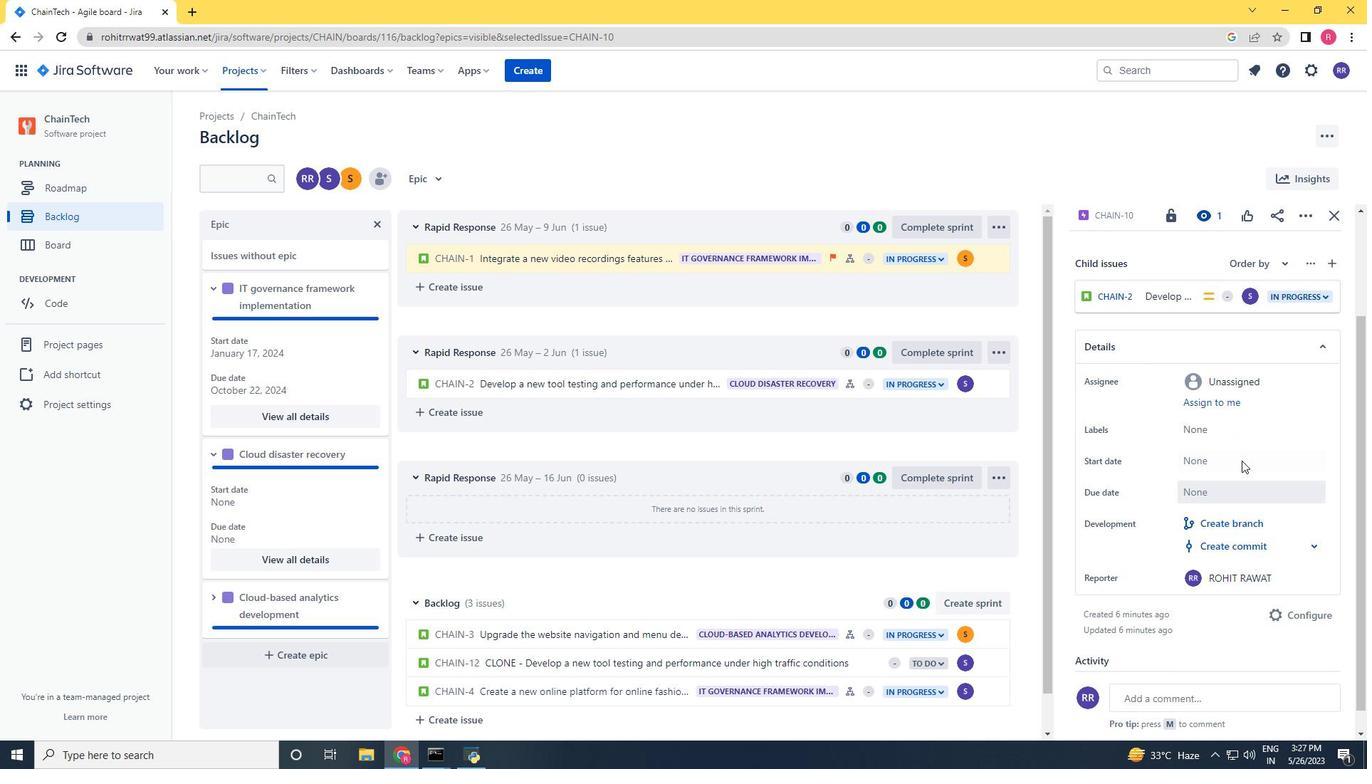 
Action: Mouse pressed left at (1235, 446)
Screenshot: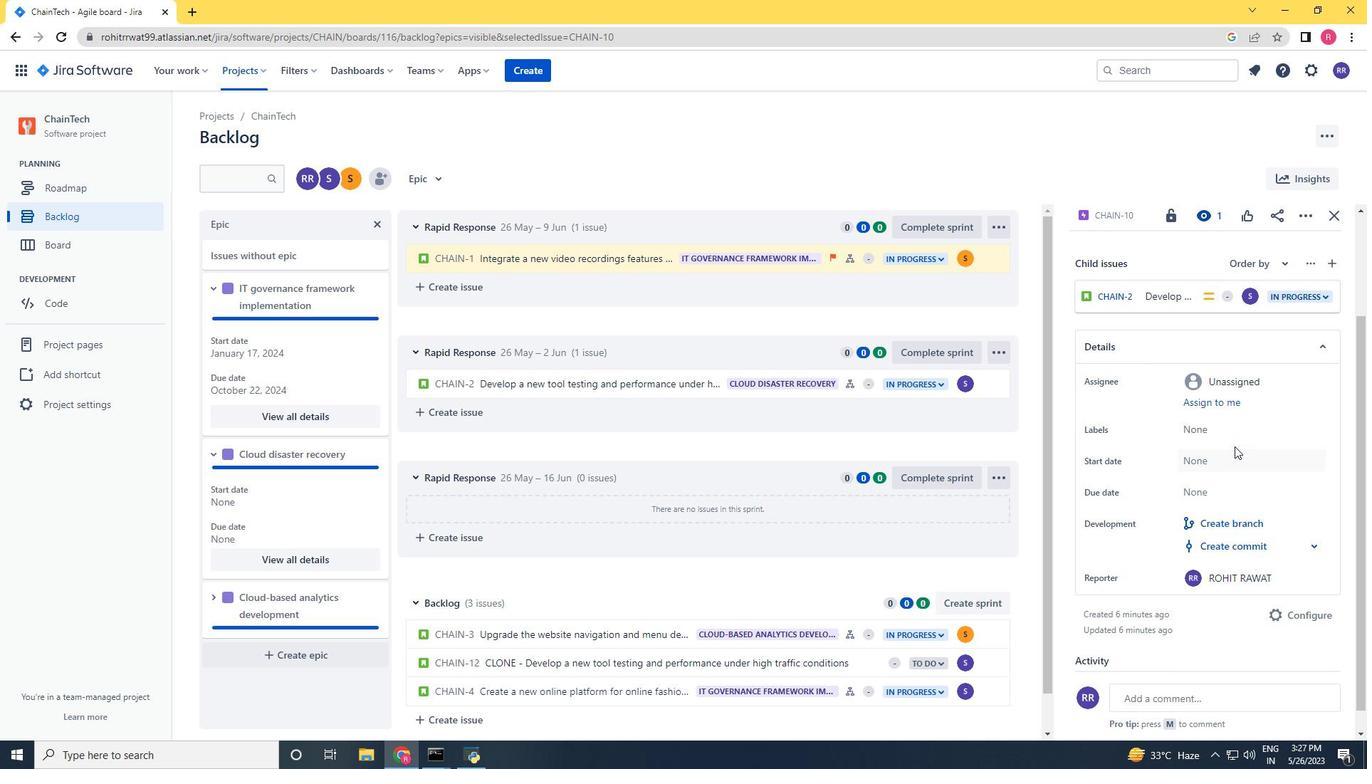 
Action: Mouse moved to (1242, 465)
Screenshot: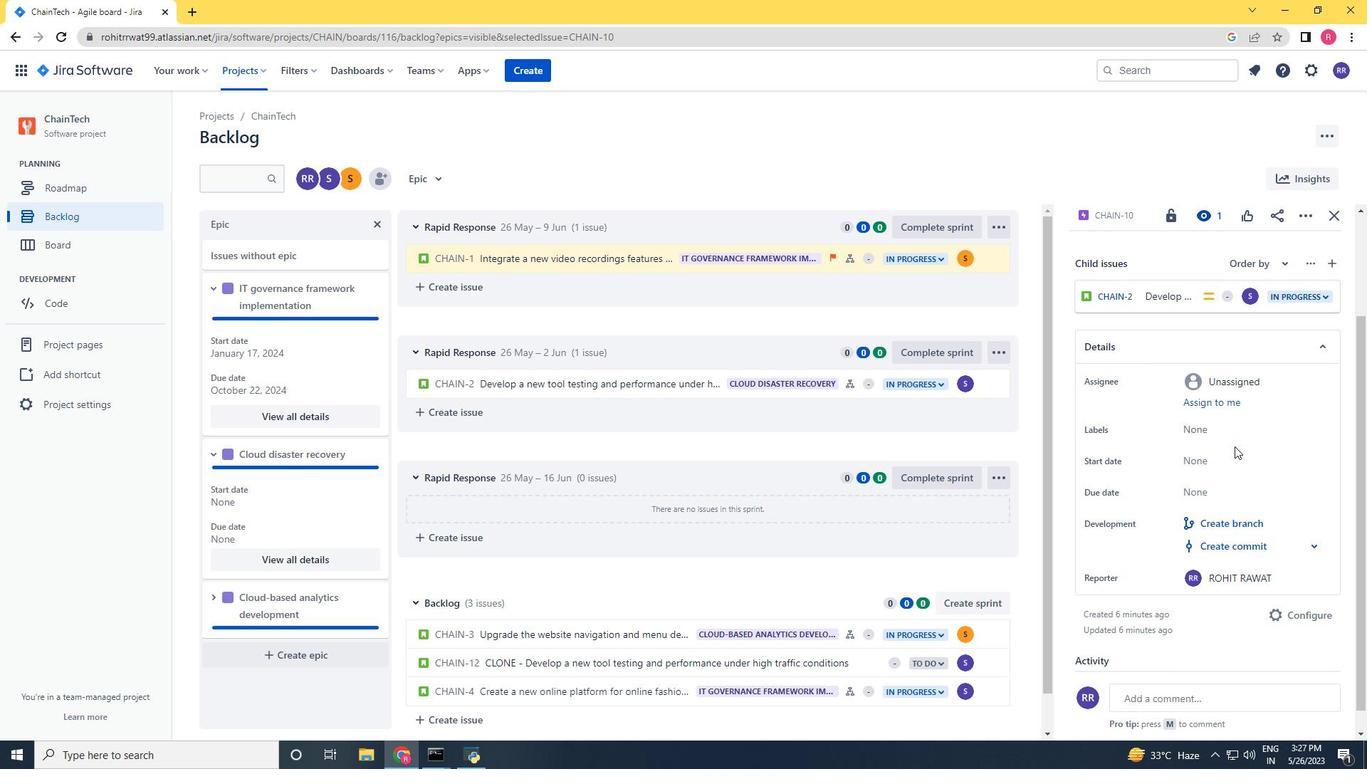 
Action: Mouse pressed left at (1242, 465)
Screenshot: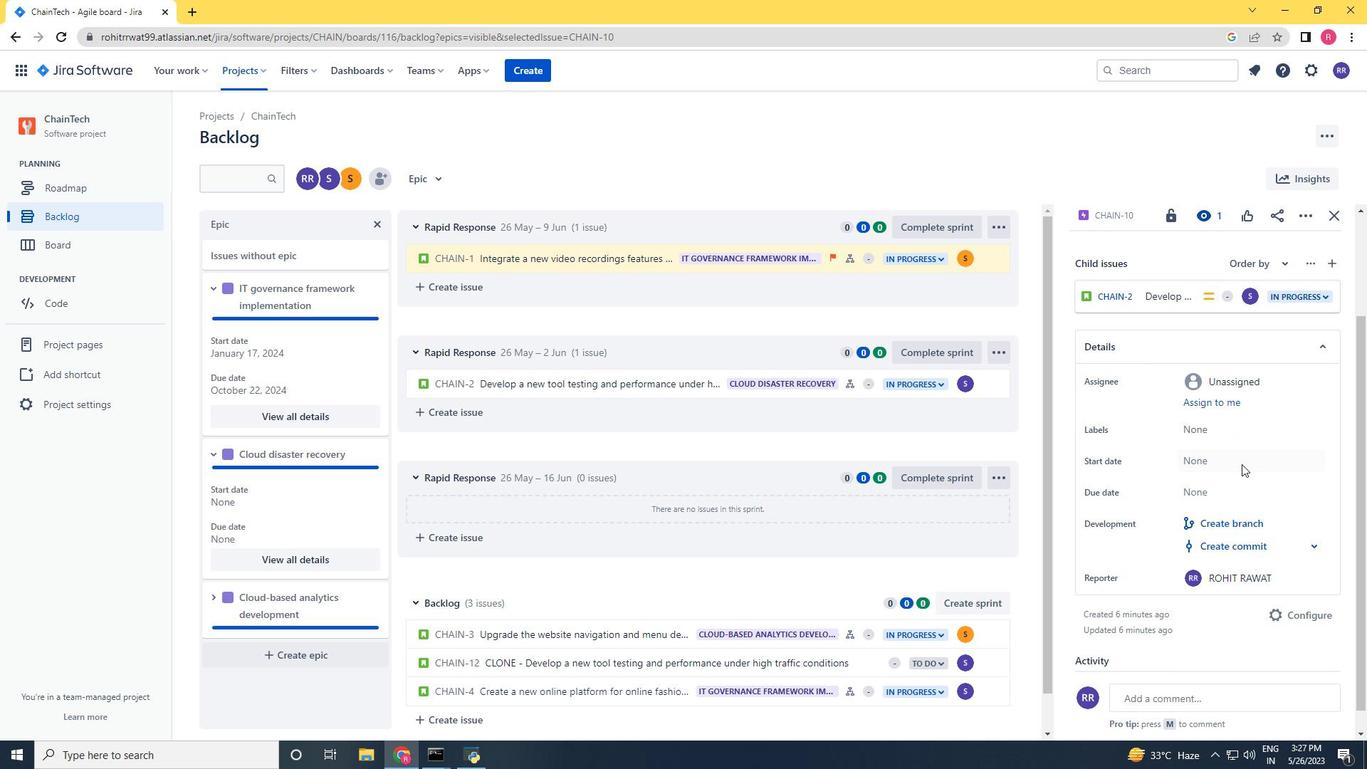 
Action: Mouse moved to (1337, 497)
Screenshot: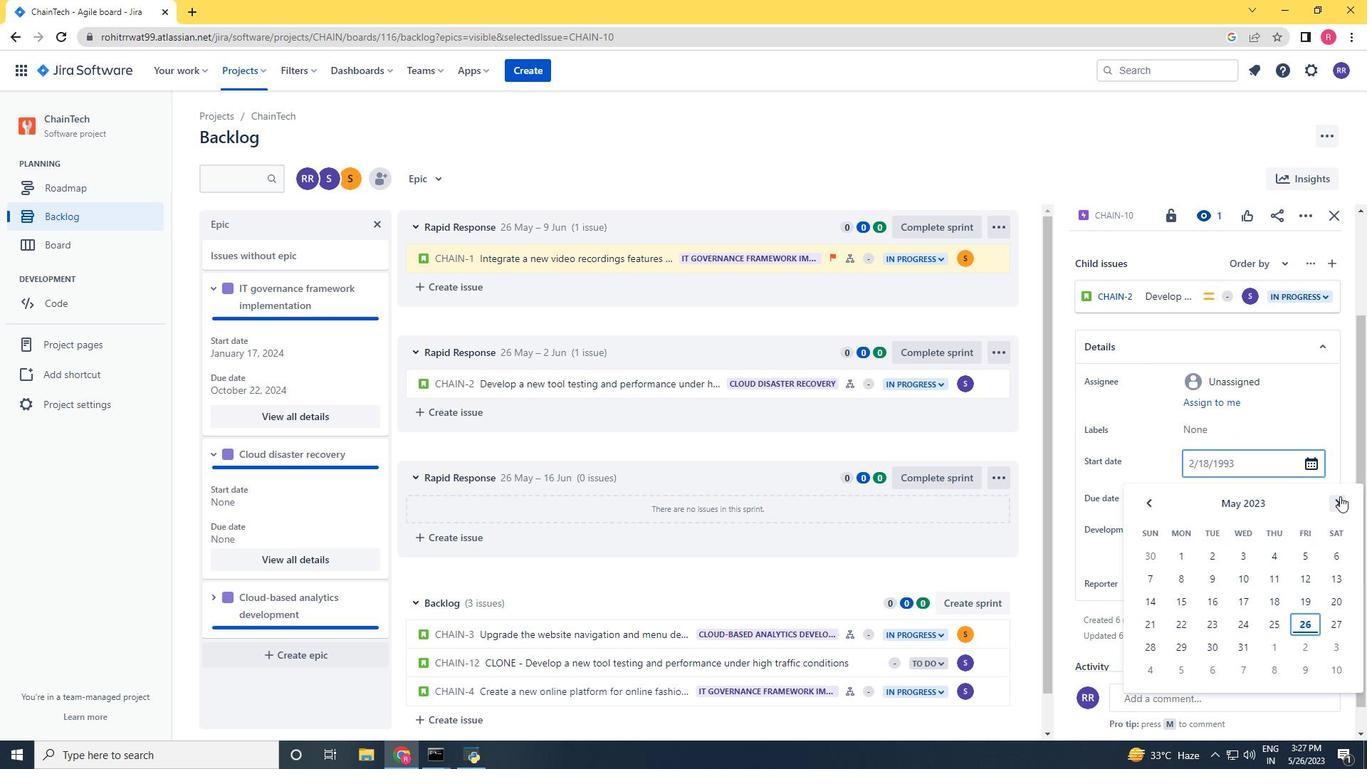 
Action: Mouse pressed left at (1337, 497)
Screenshot: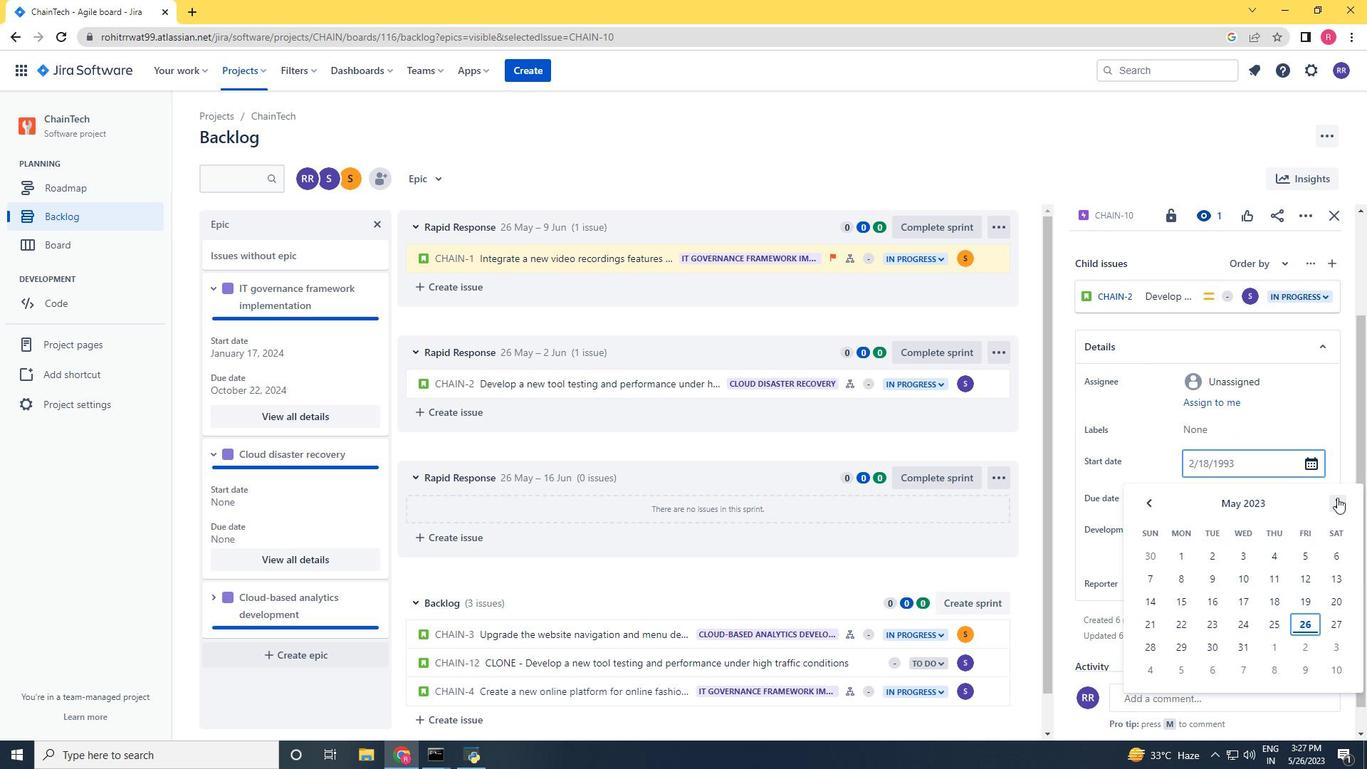 
Action: Mouse pressed left at (1337, 497)
Screenshot: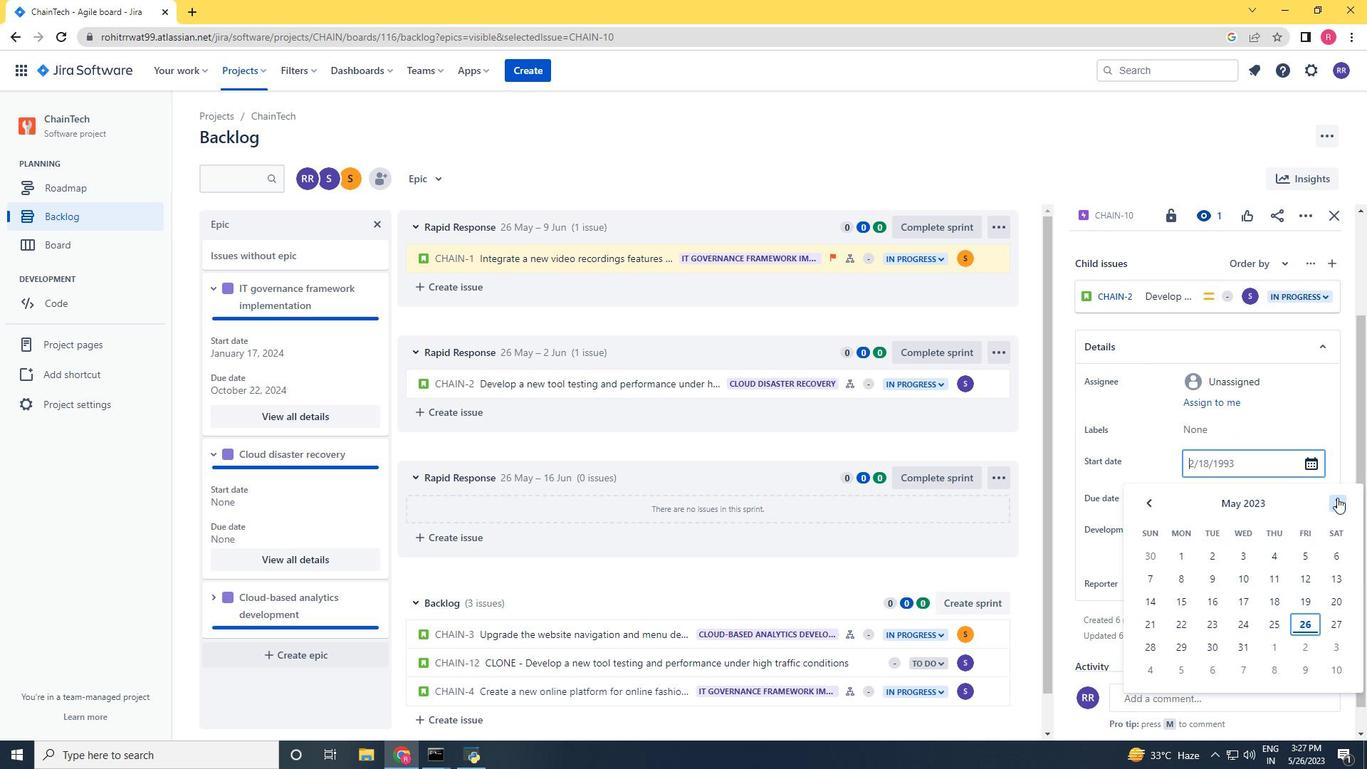 
Action: Mouse pressed left at (1337, 497)
Screenshot: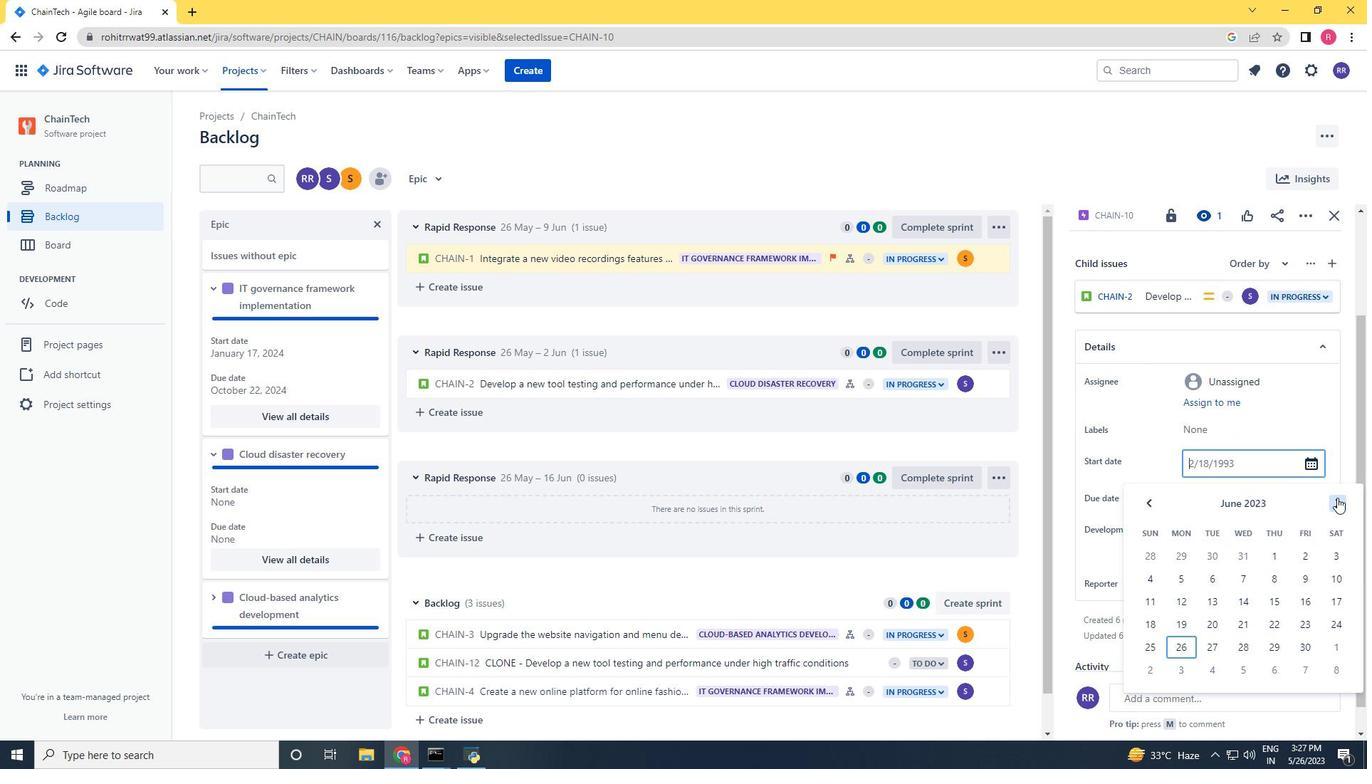
Action: Mouse moved to (1146, 501)
Screenshot: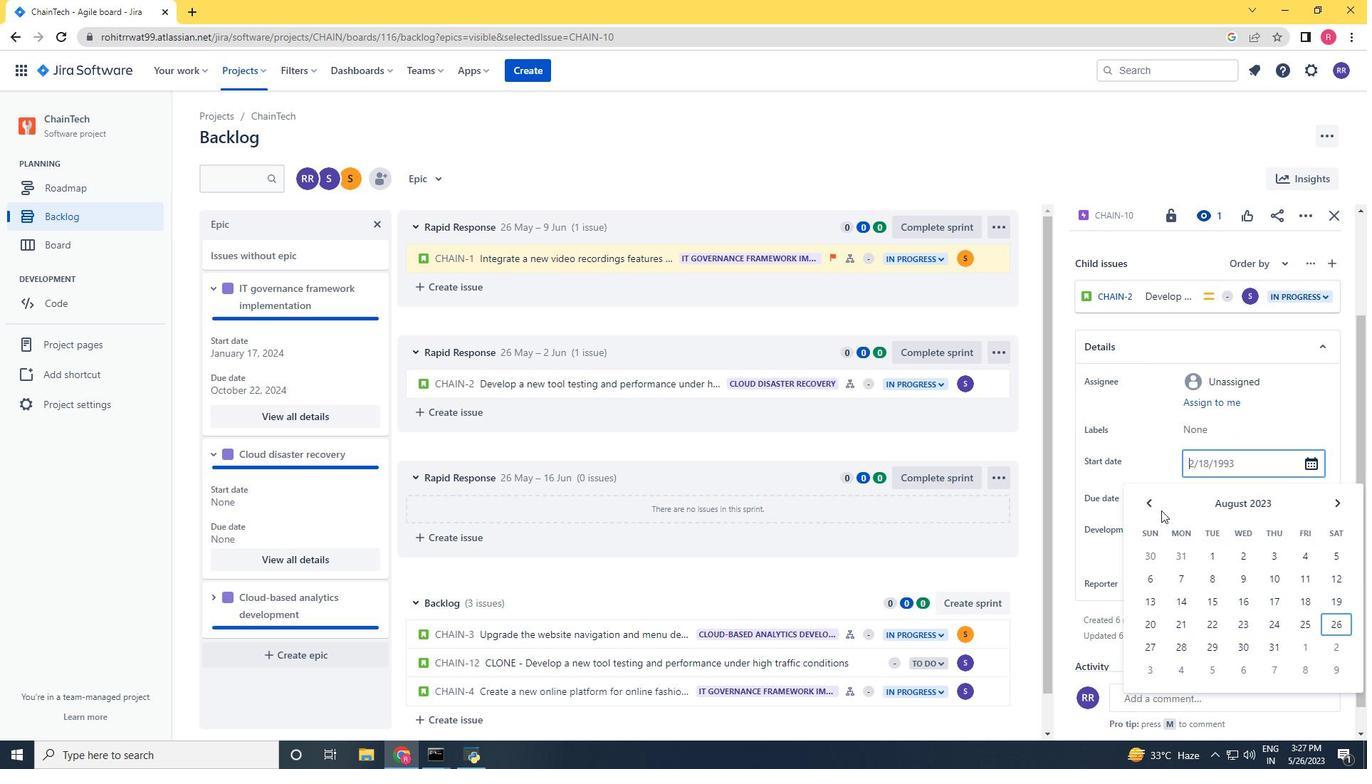 
Action: Mouse pressed left at (1146, 501)
Screenshot: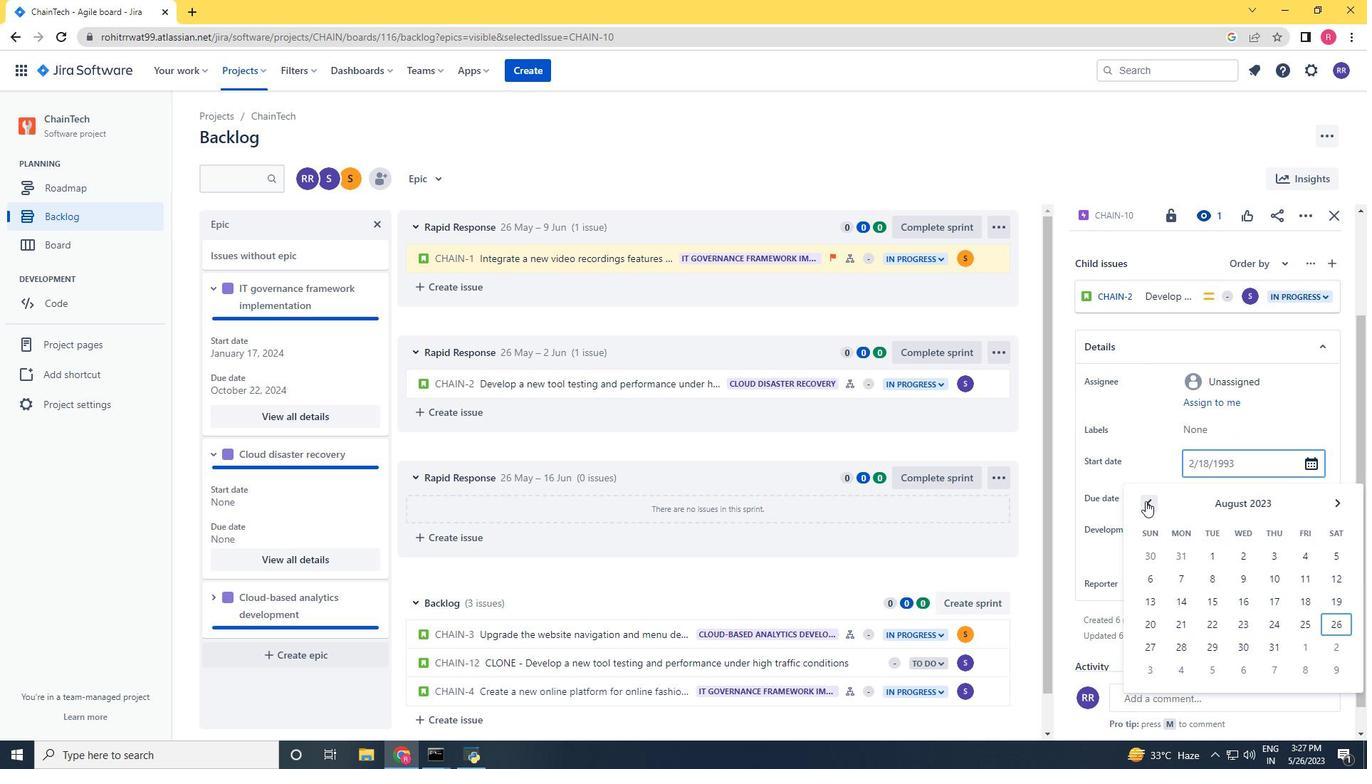 
Action: Mouse pressed left at (1146, 501)
Screenshot: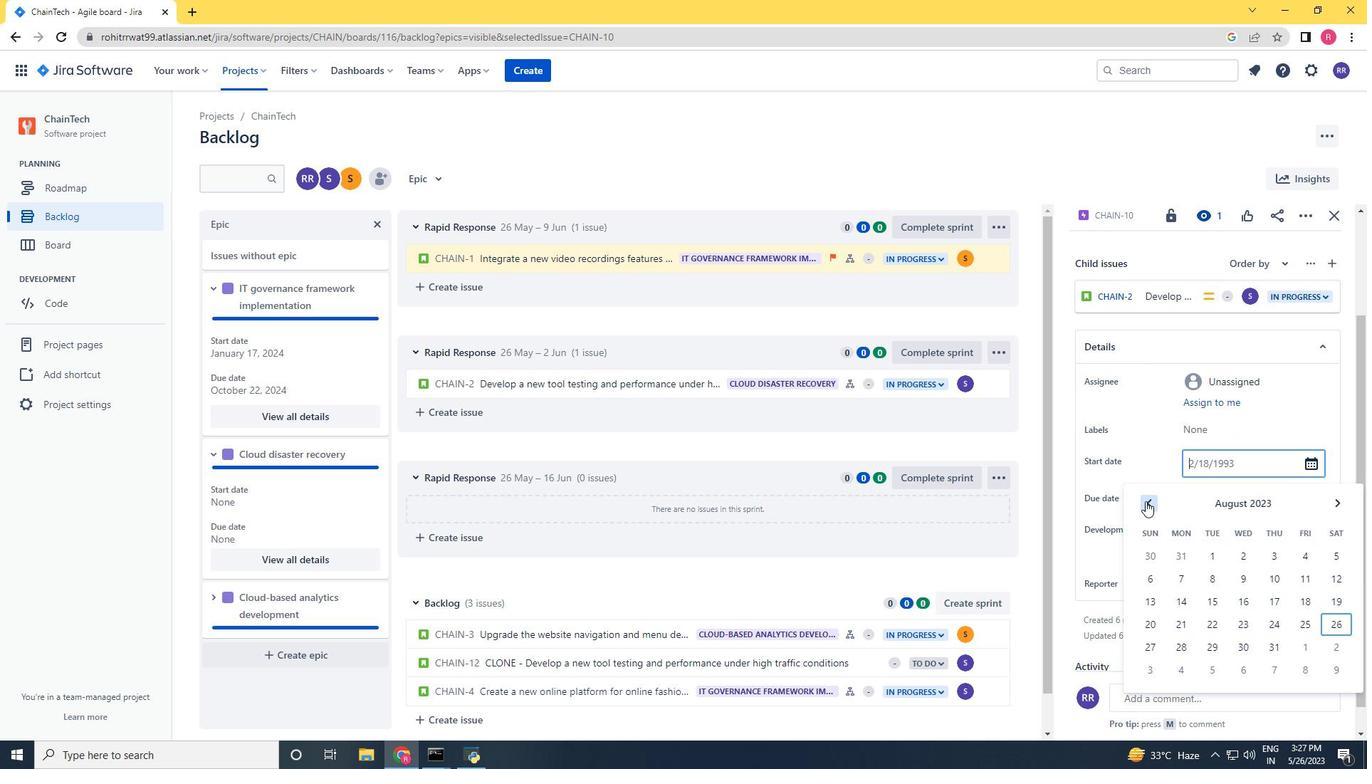 
Action: Mouse pressed left at (1146, 501)
Screenshot: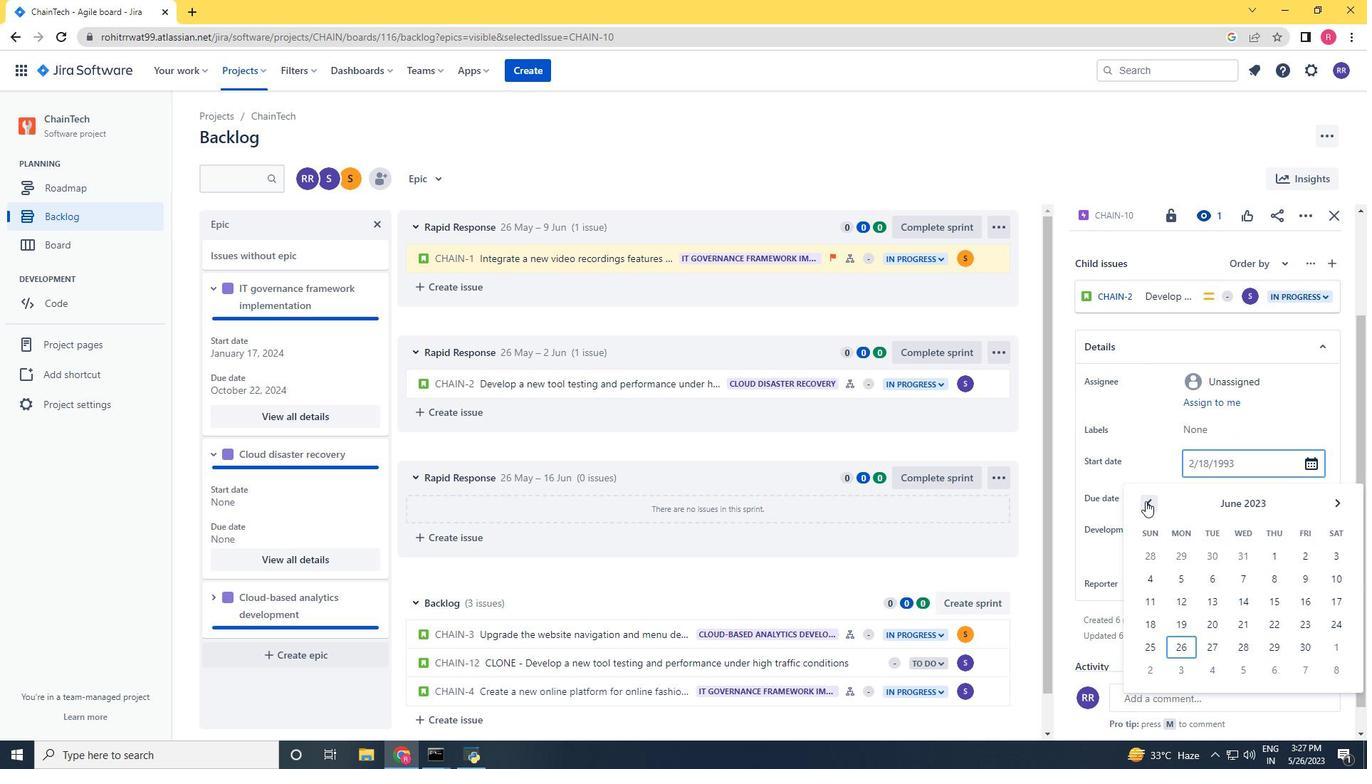 
Action: Mouse pressed left at (1146, 501)
Screenshot: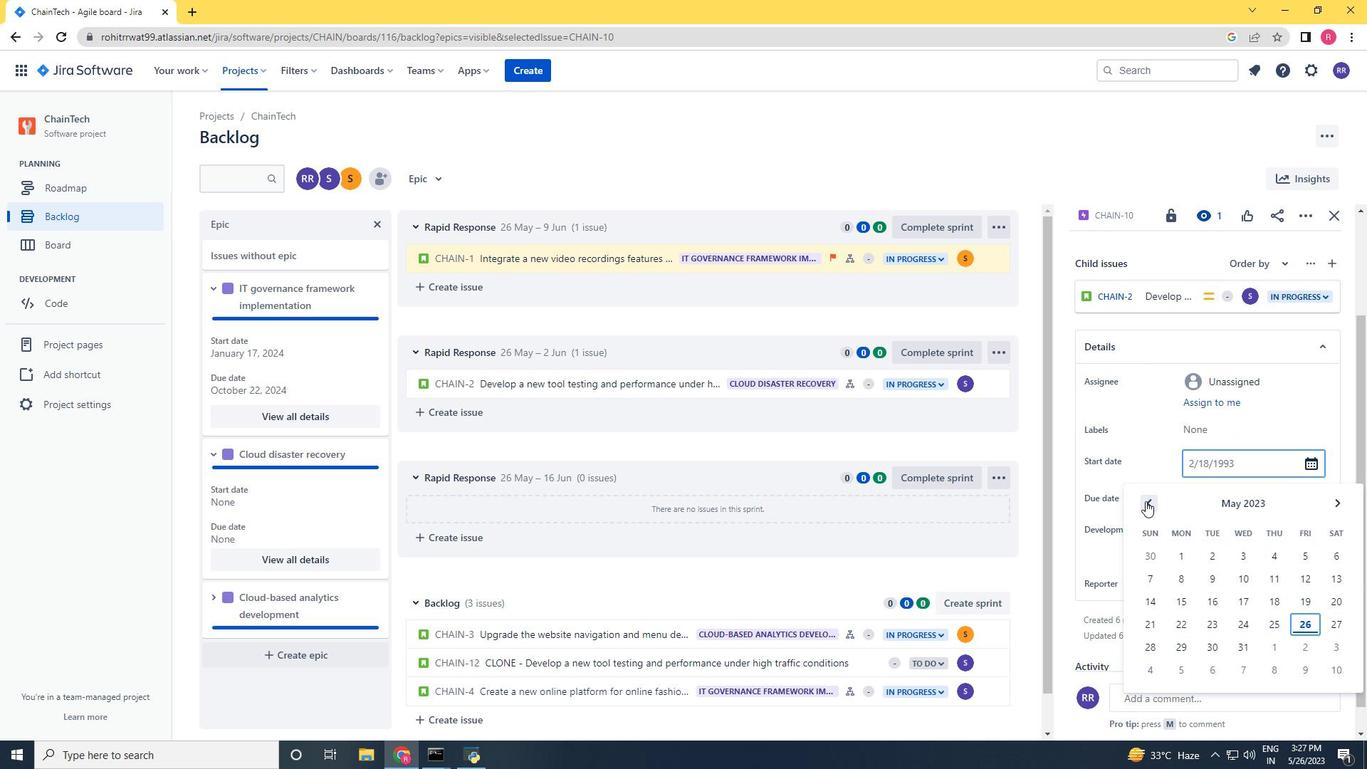 
Action: Mouse moved to (1336, 505)
Screenshot: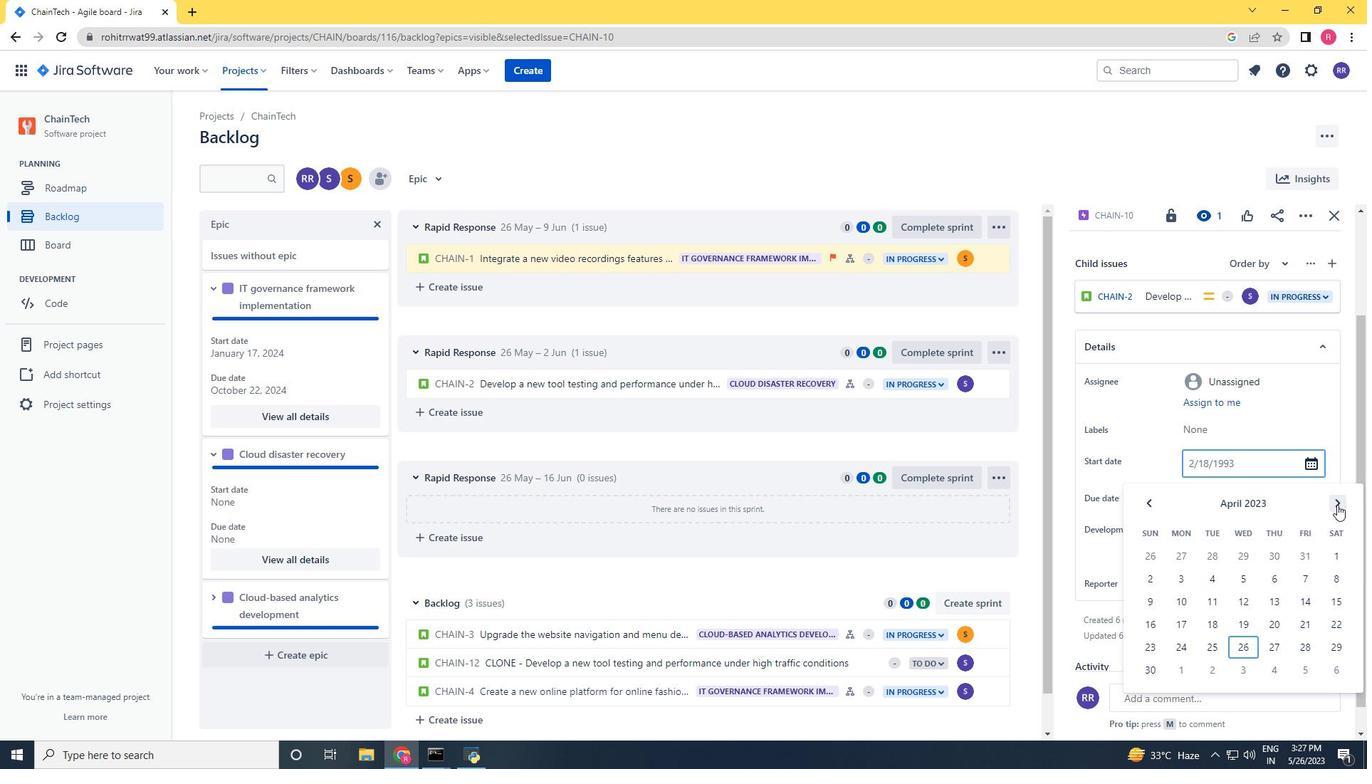 
Action: Mouse pressed left at (1336, 505)
Screenshot: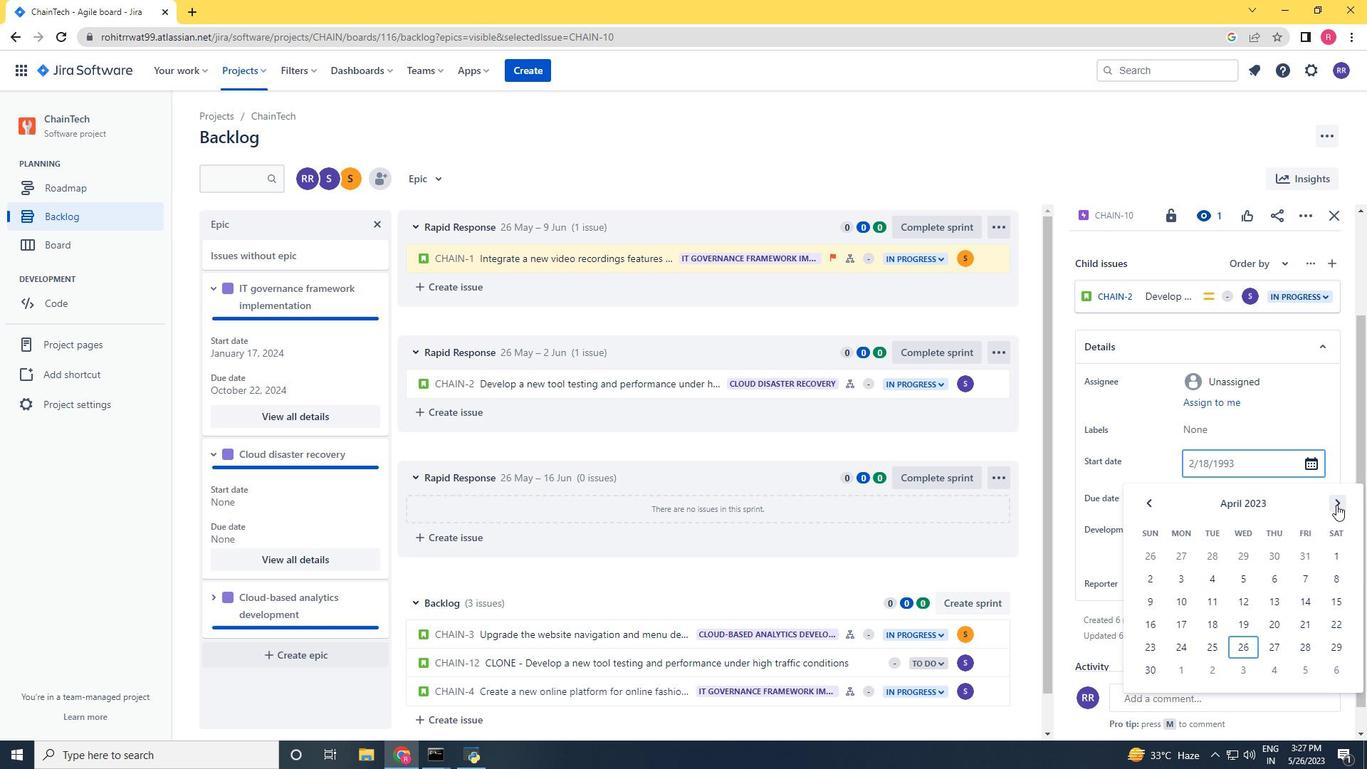 
Action: Mouse moved to (1153, 626)
Screenshot: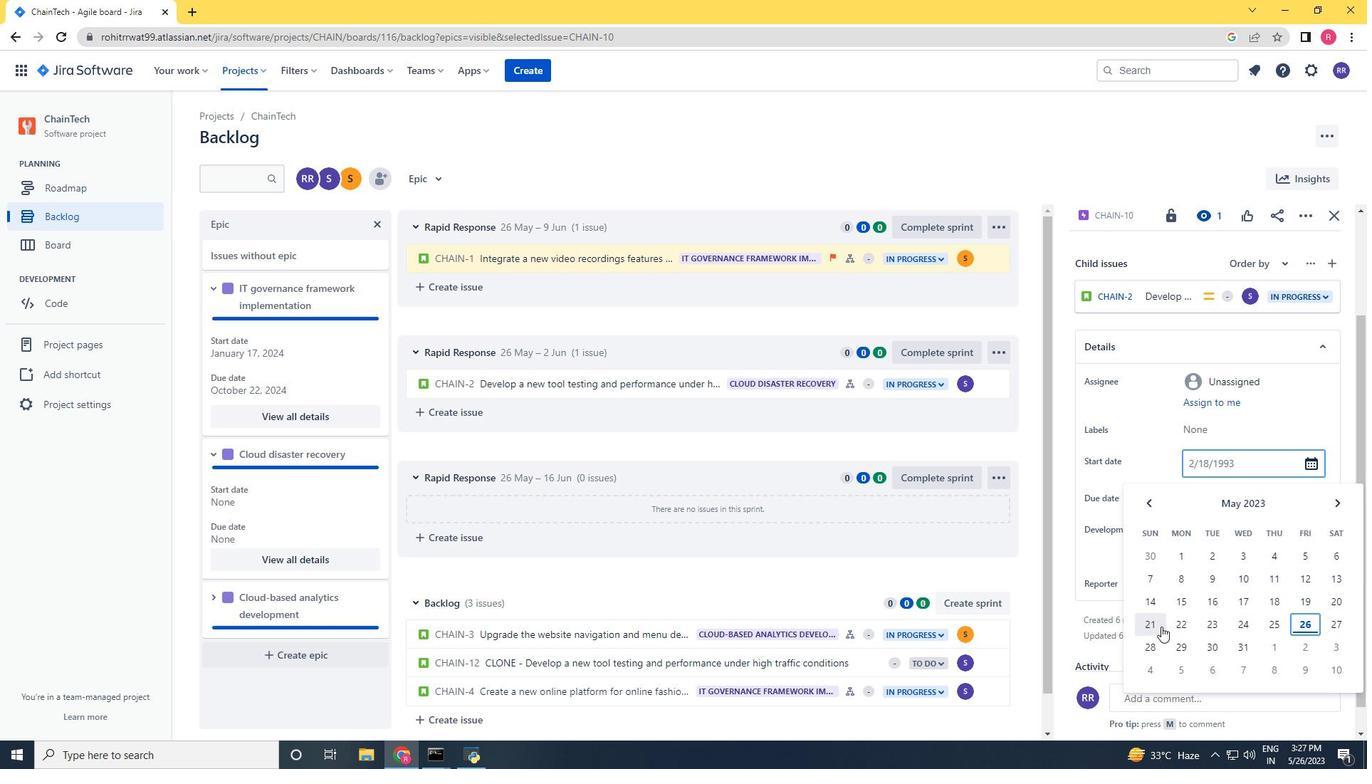 
Action: Mouse pressed left at (1153, 626)
Screenshot: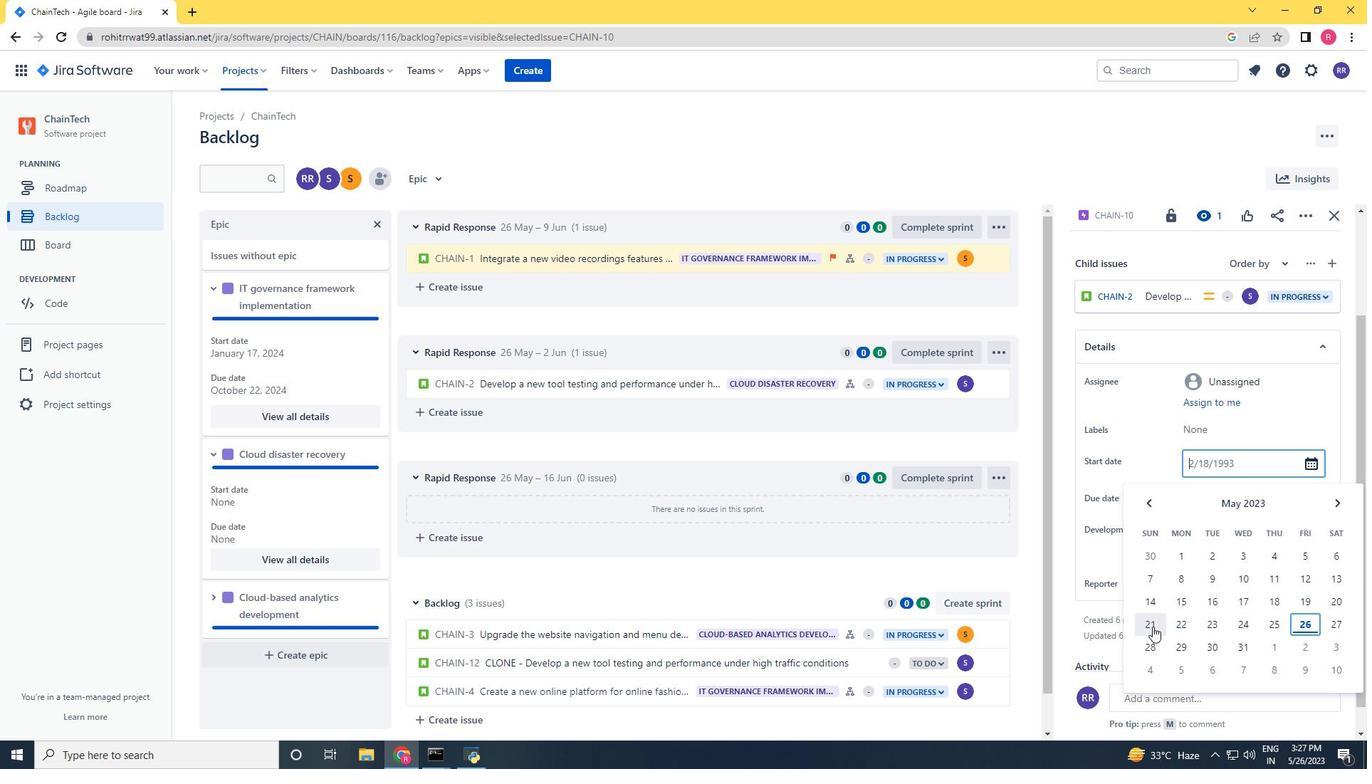
Action: Mouse moved to (1210, 499)
Screenshot: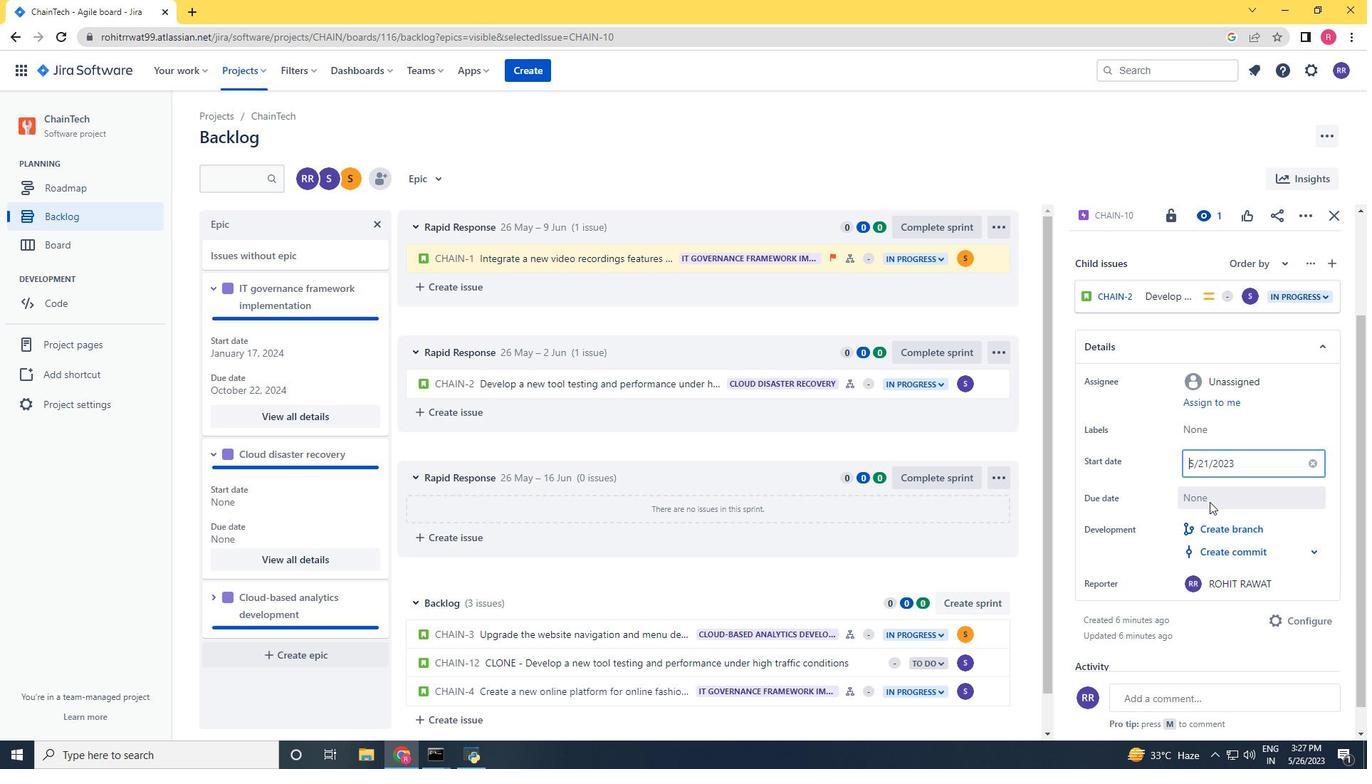 
Action: Mouse pressed left at (1210, 499)
Screenshot: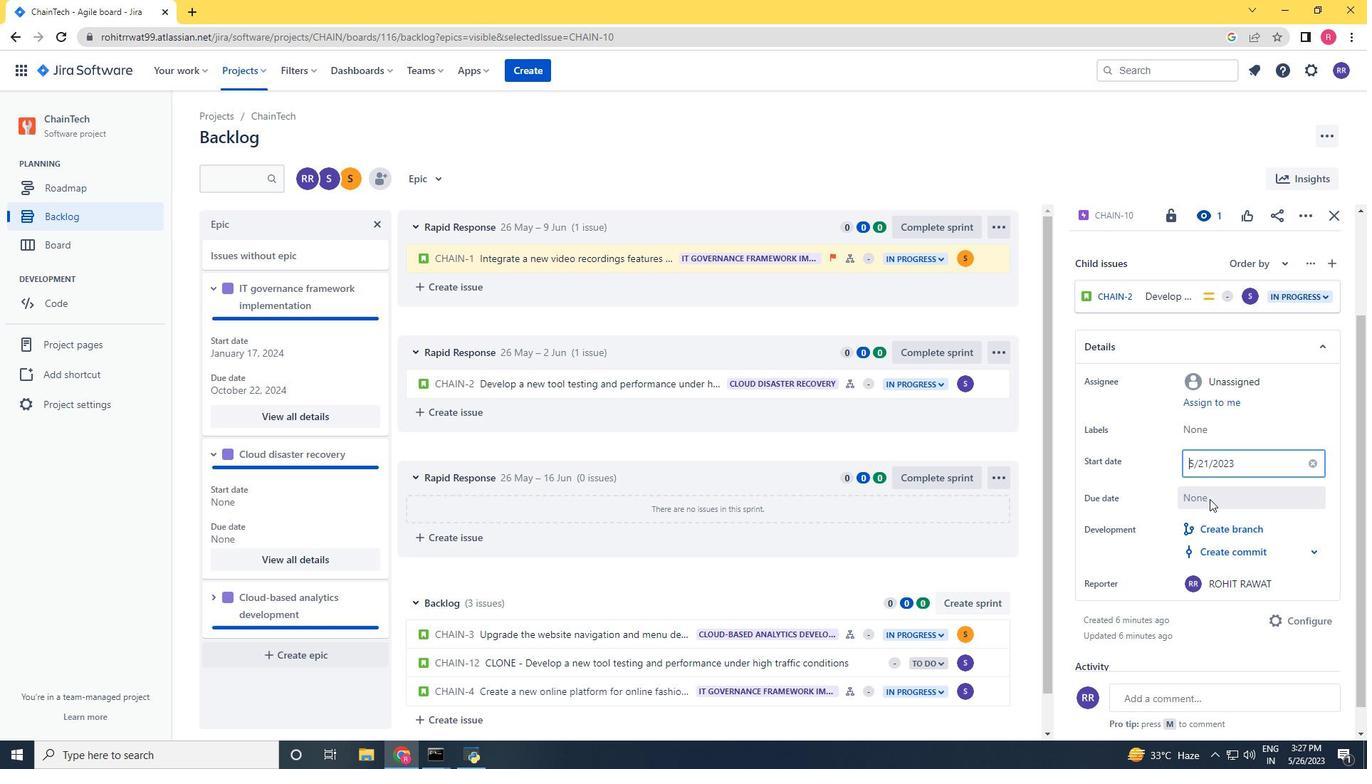 
Action: Mouse moved to (1334, 534)
Screenshot: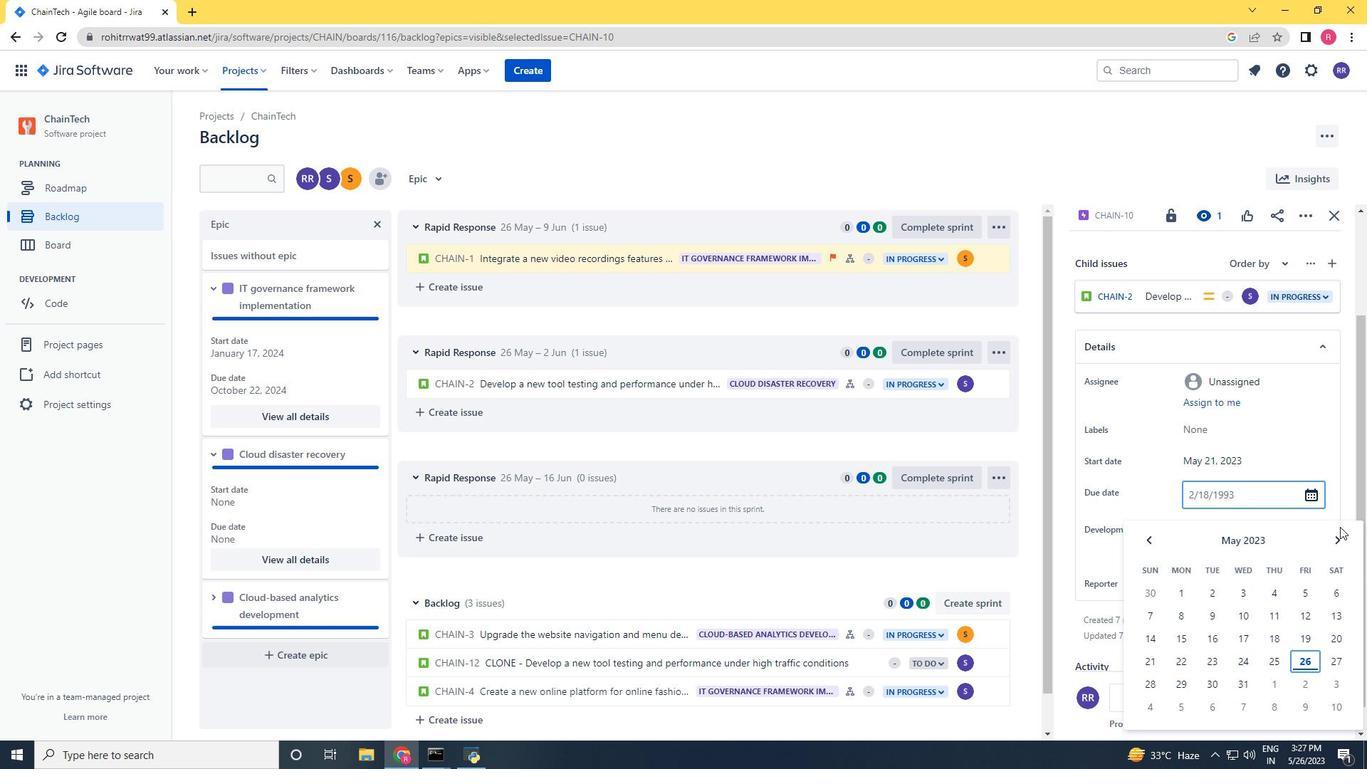 
Action: Mouse pressed left at (1334, 534)
Screenshot: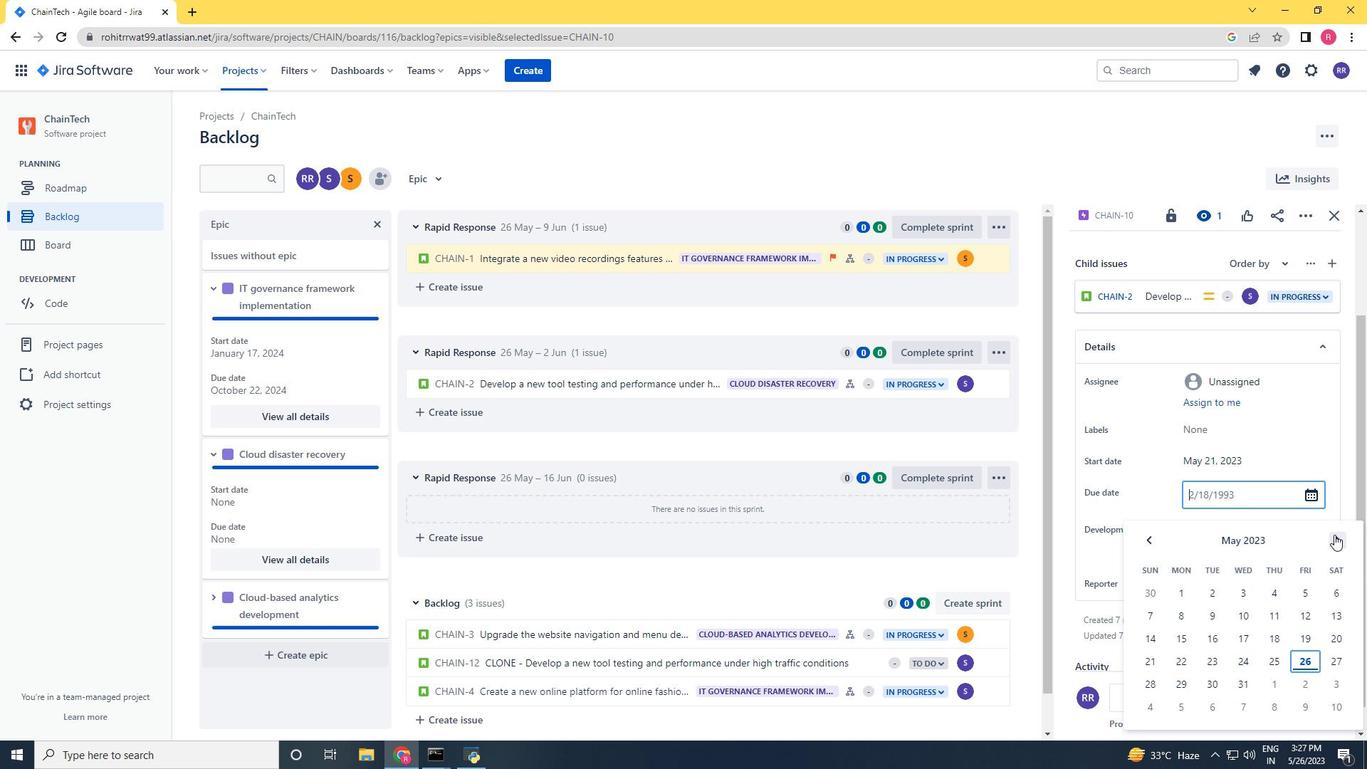 
Action: Mouse pressed left at (1334, 534)
Screenshot: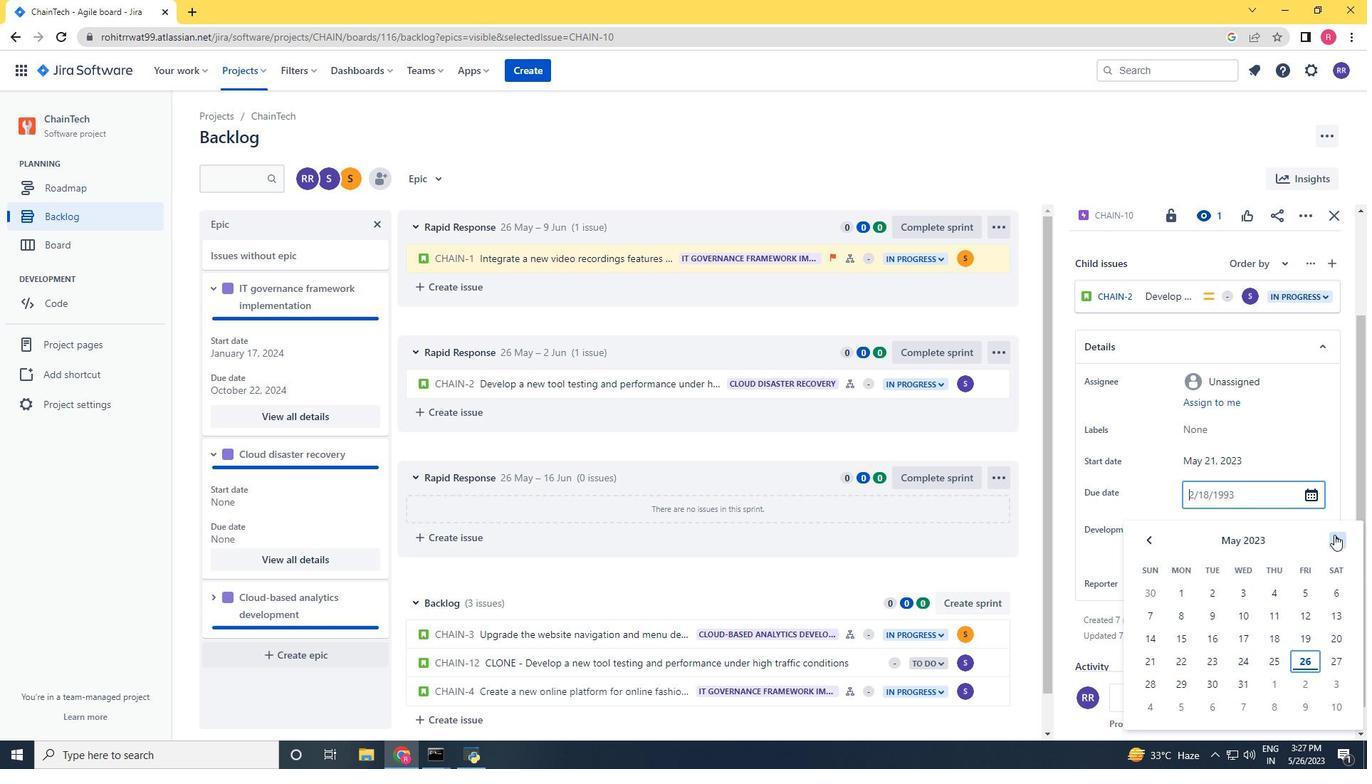 
Action: Mouse pressed left at (1334, 534)
Screenshot: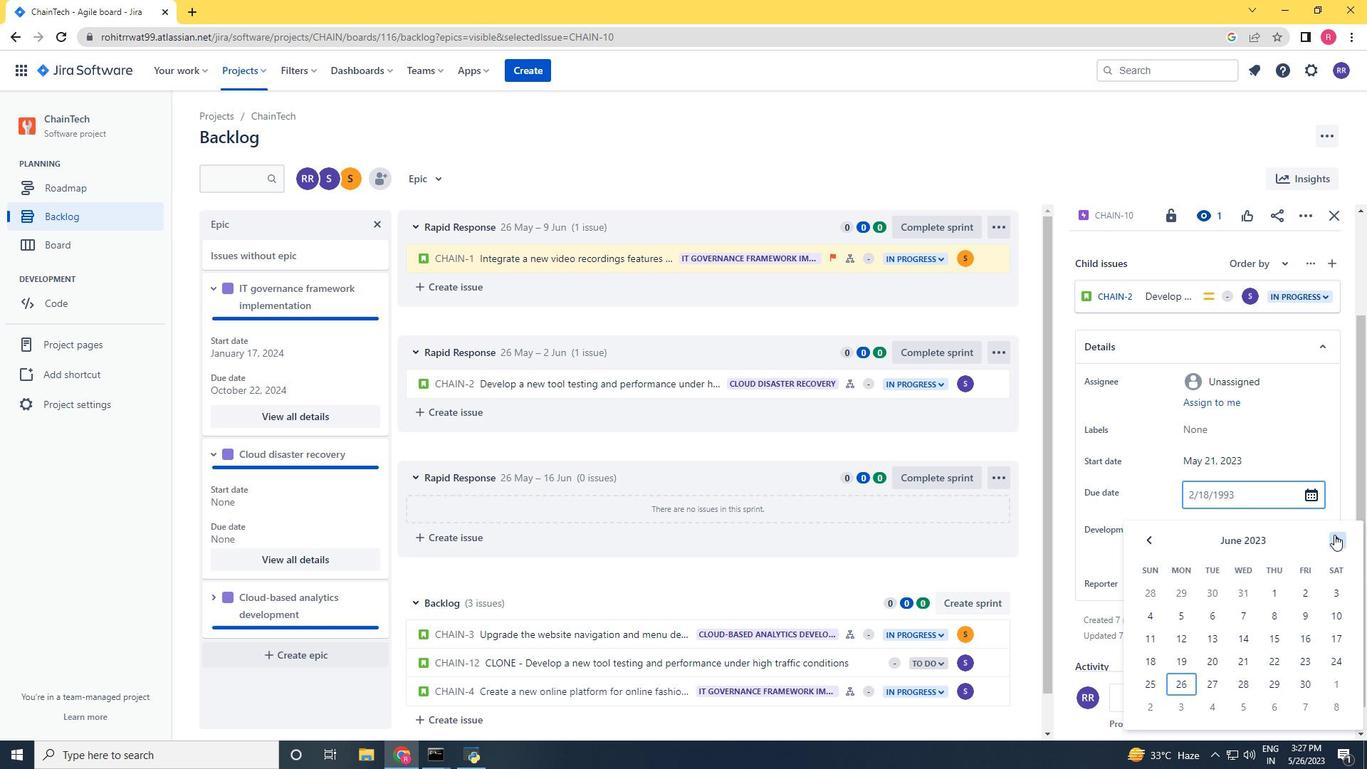 
Action: Mouse pressed left at (1334, 534)
Screenshot: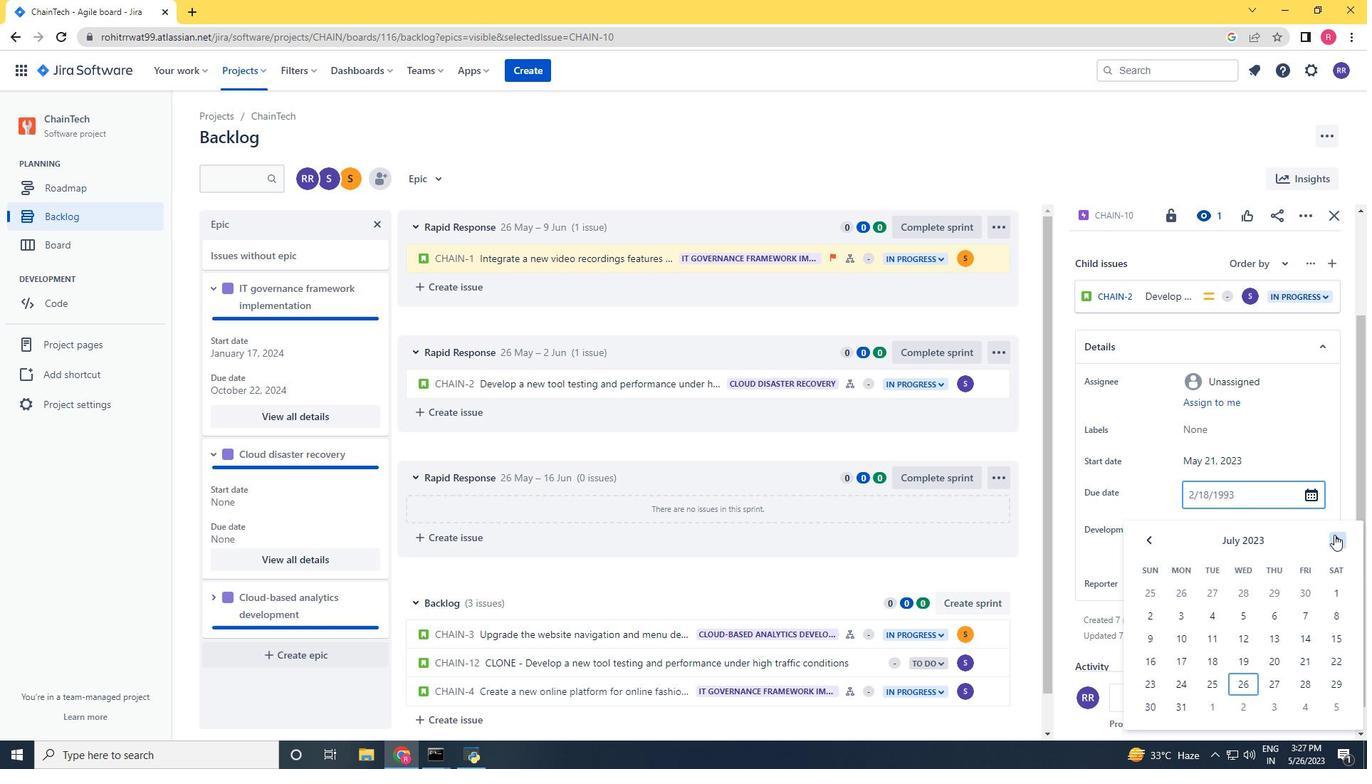 
Action: Mouse pressed left at (1334, 534)
Screenshot: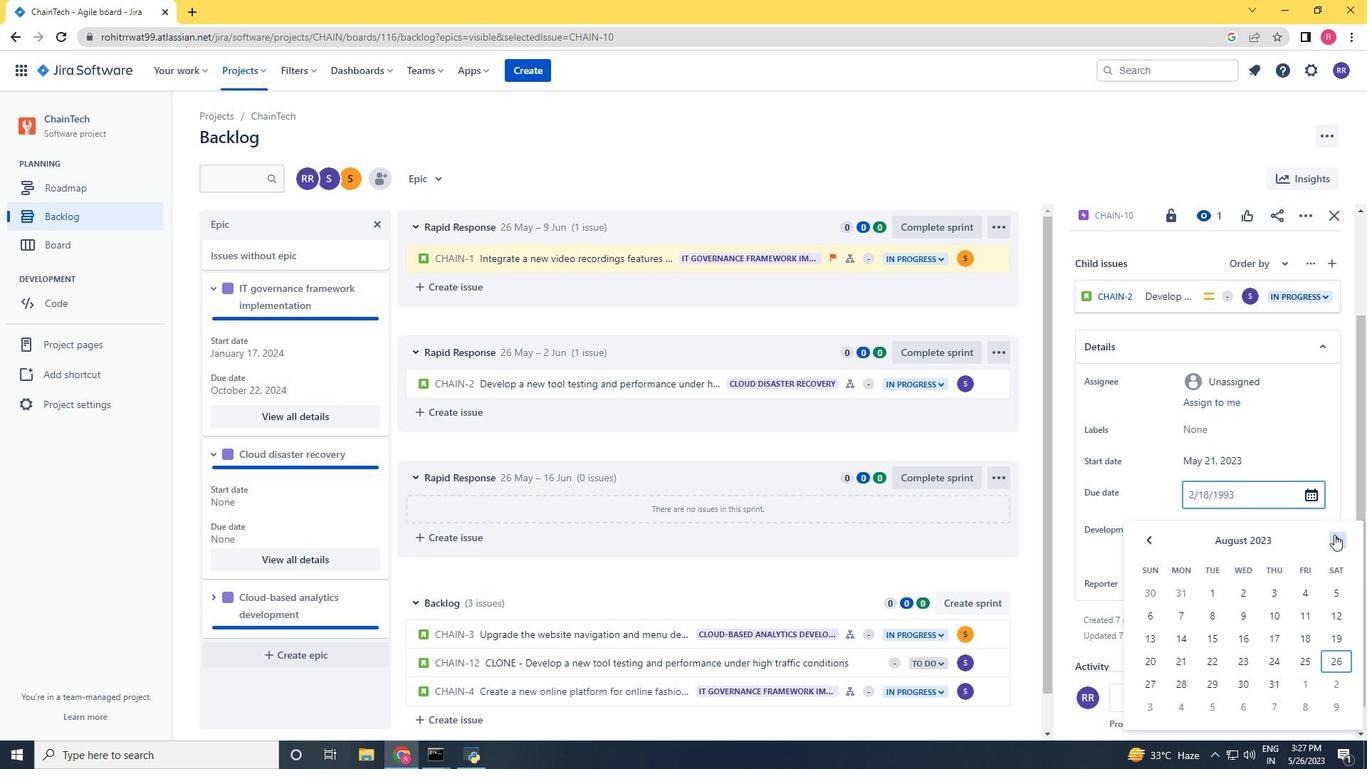 
Action: Mouse pressed left at (1334, 534)
Screenshot: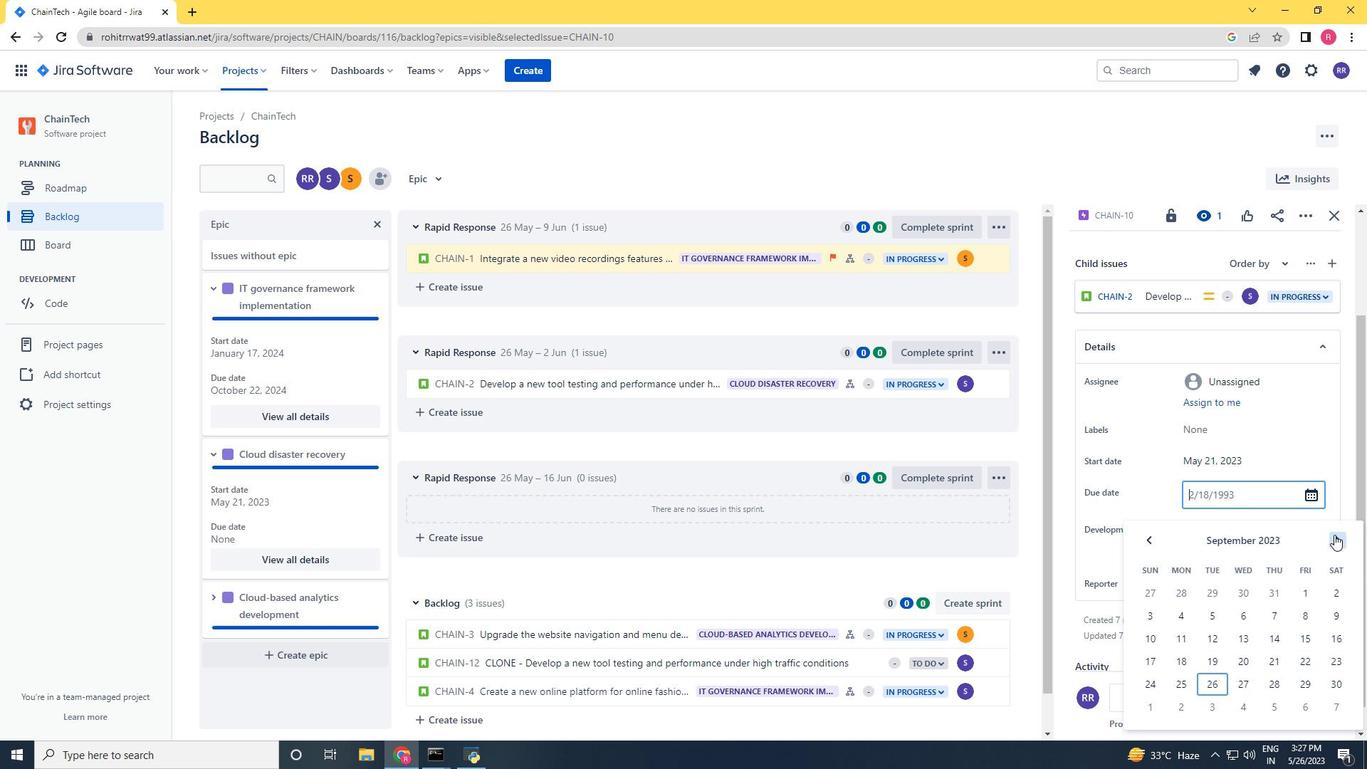 
Action: Mouse pressed left at (1334, 534)
Screenshot: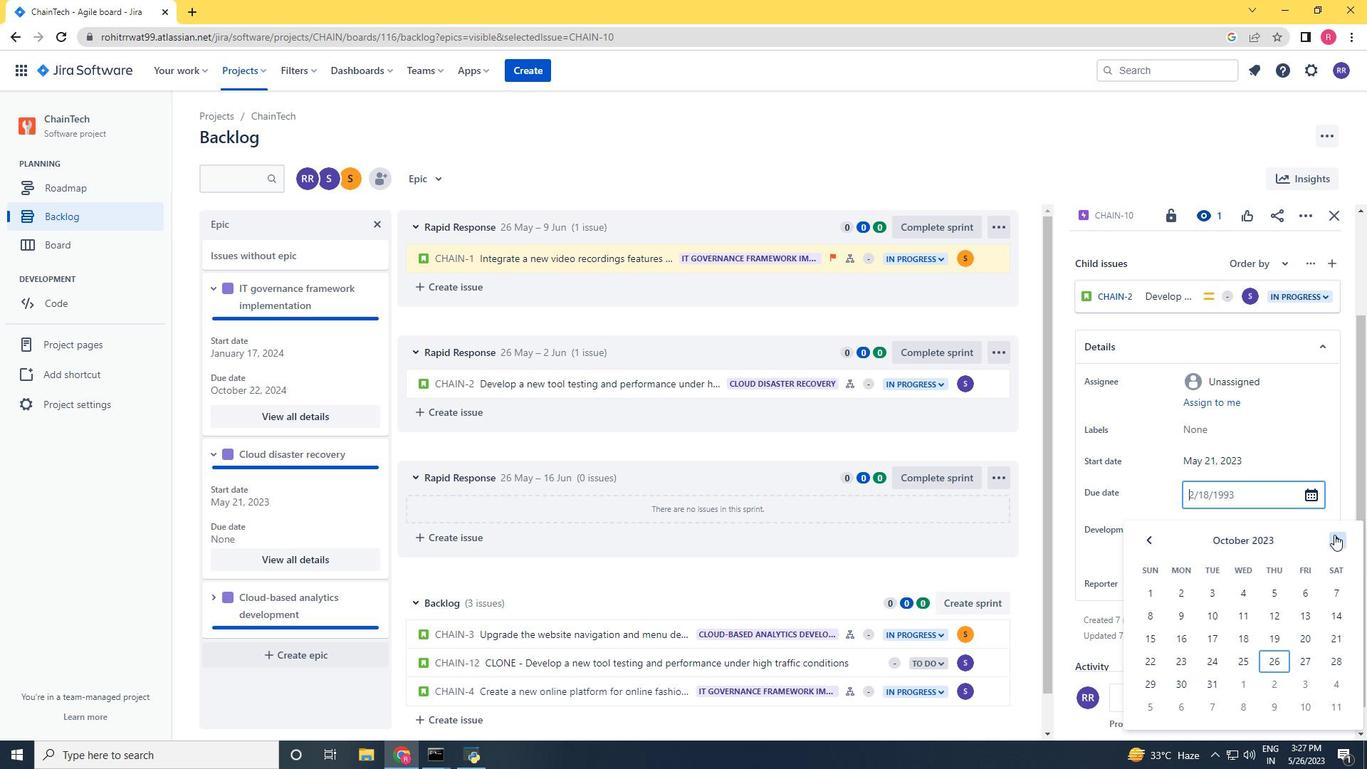 
Action: Mouse pressed left at (1334, 534)
Screenshot: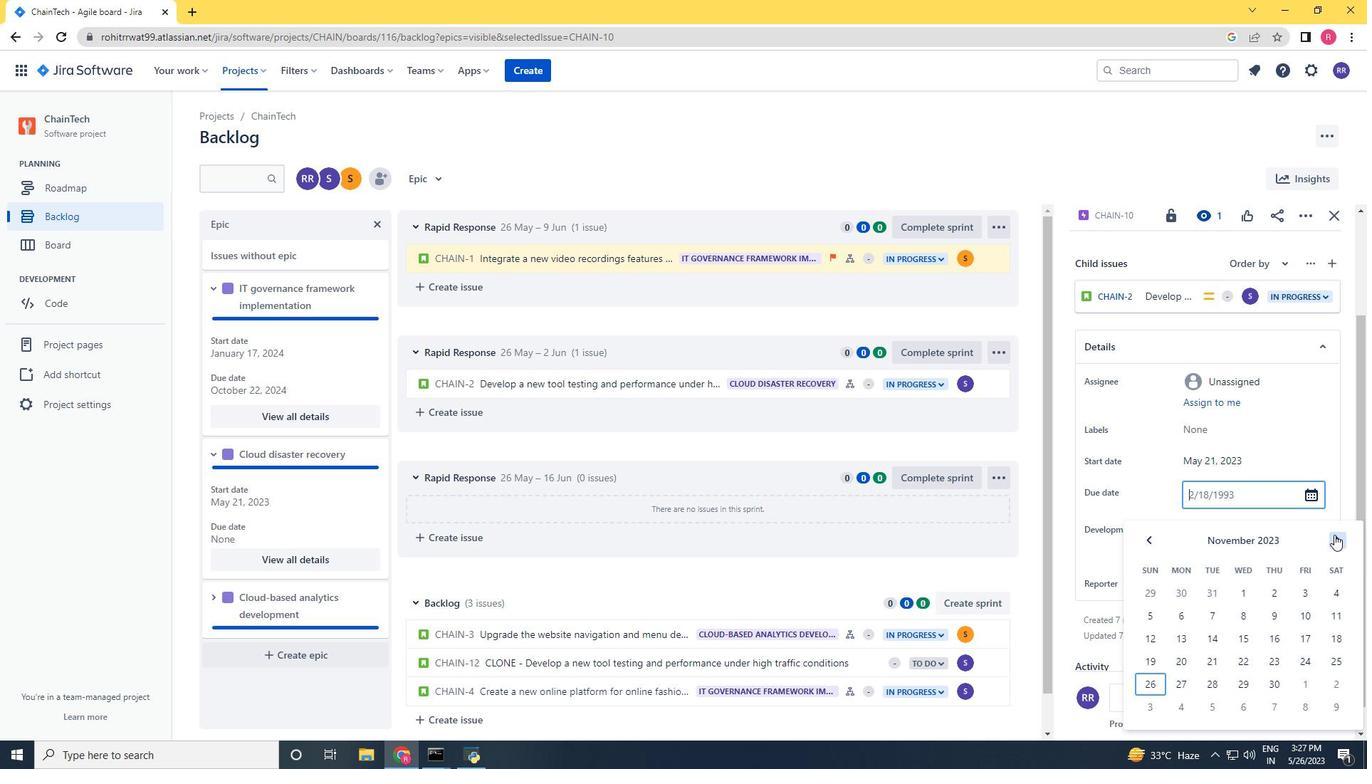 
Action: Mouse pressed left at (1334, 534)
Screenshot: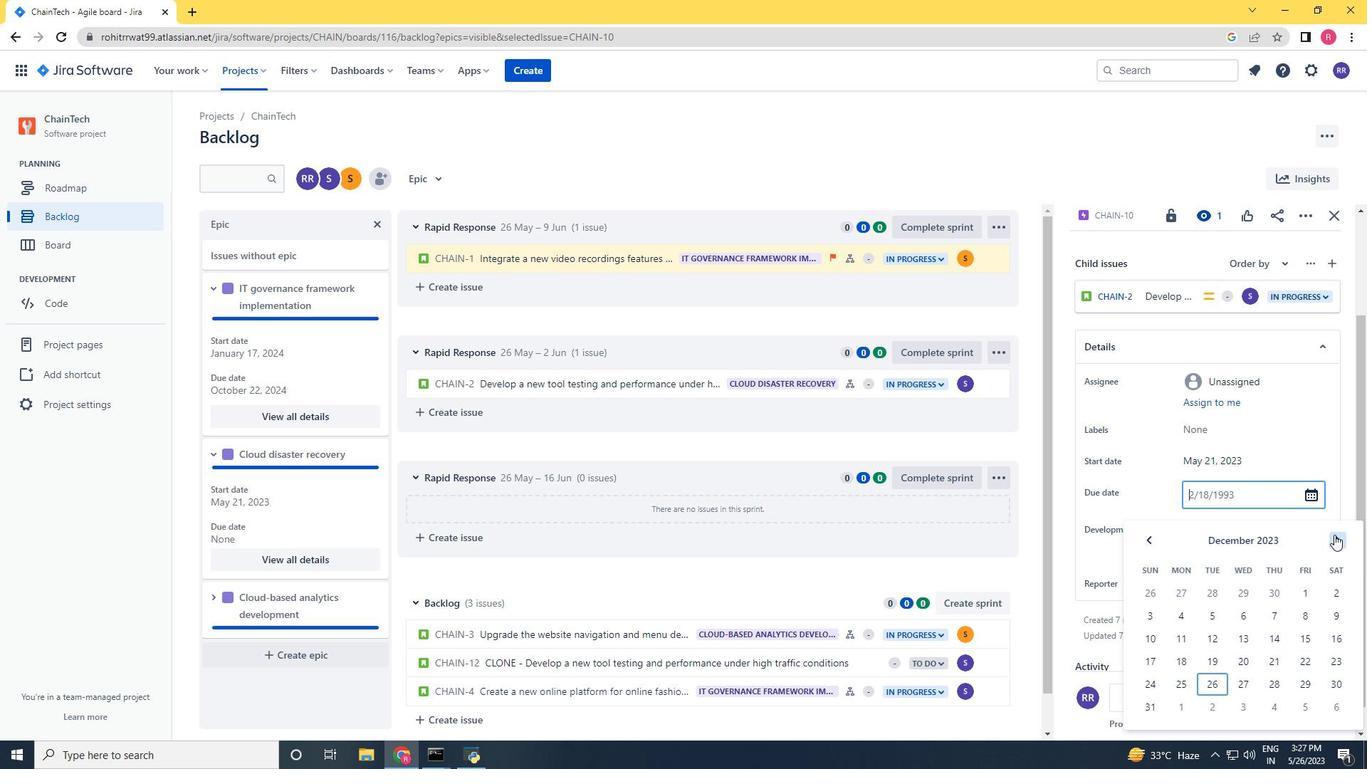 
Action: Mouse pressed left at (1334, 534)
Screenshot: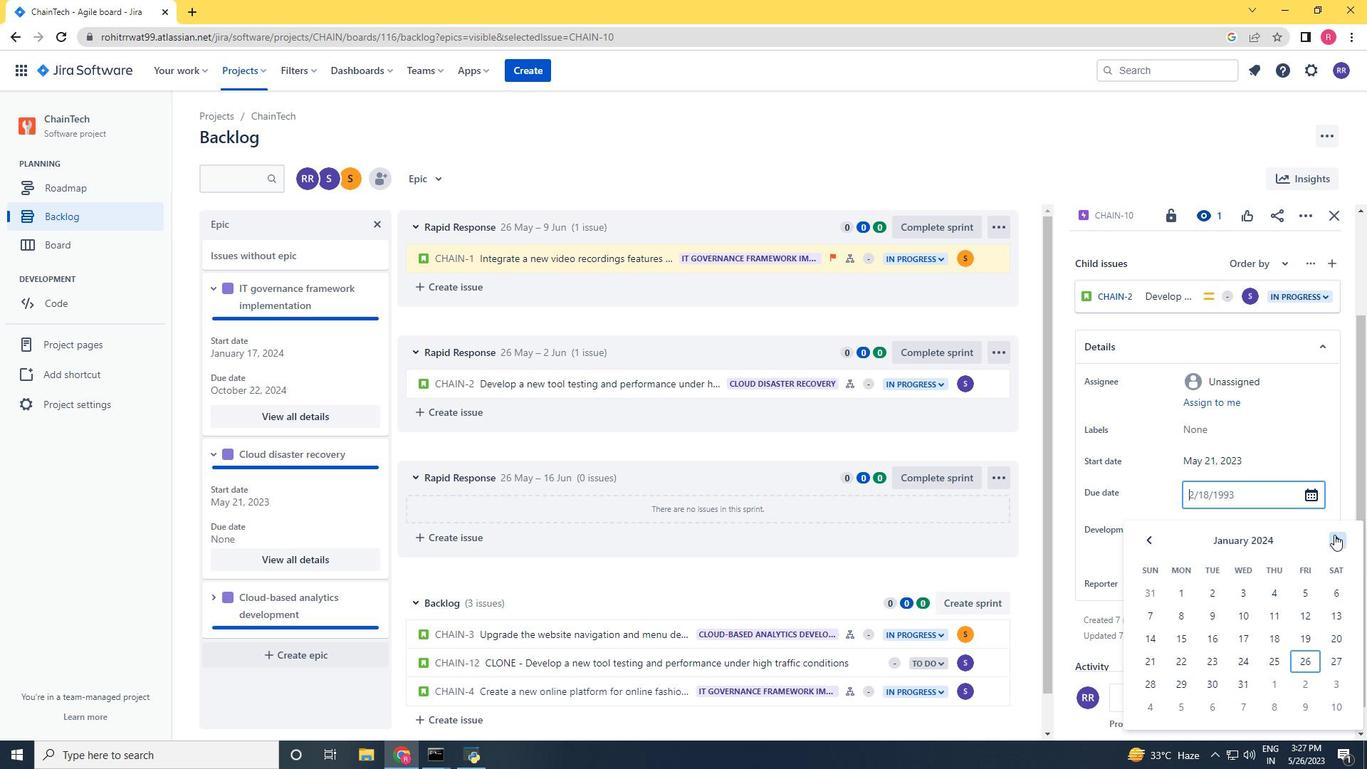 
Action: Mouse pressed left at (1334, 534)
Screenshot: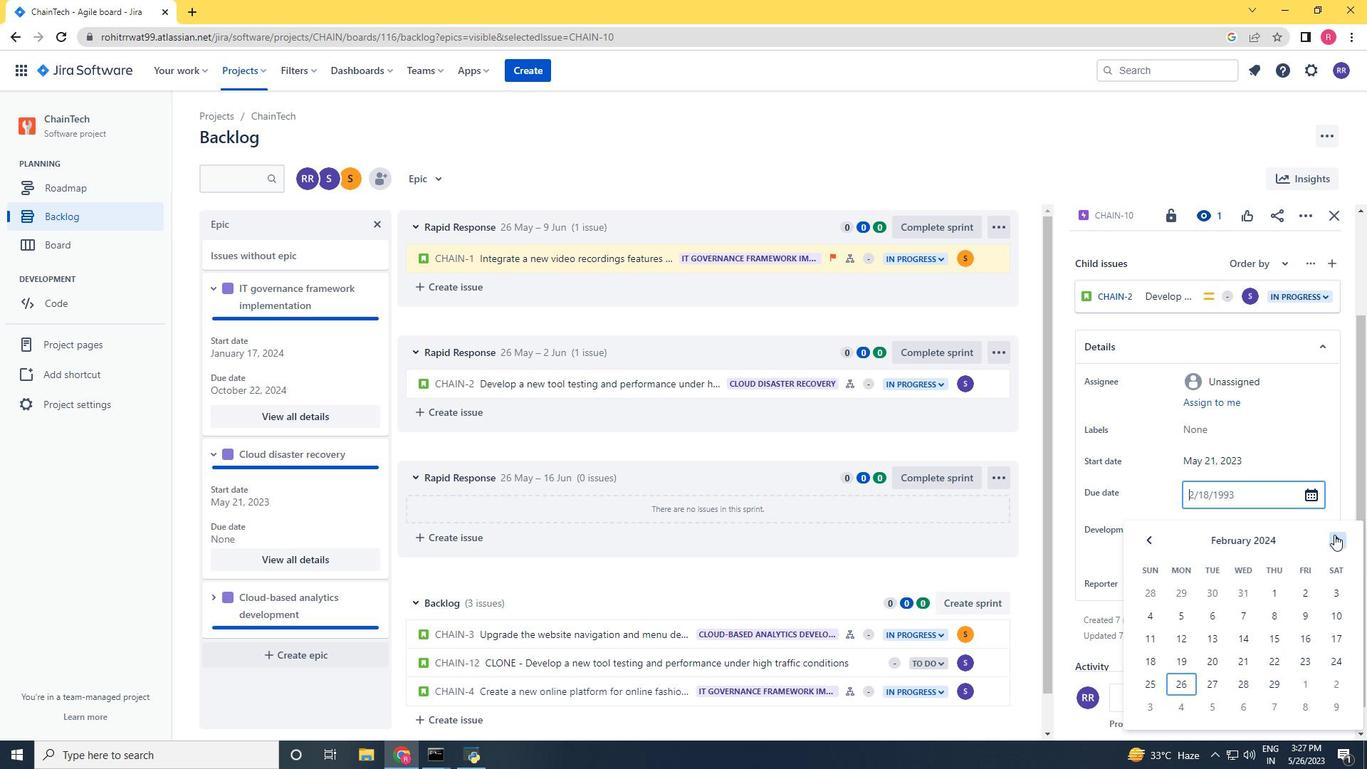 
Action: Mouse pressed left at (1334, 534)
Screenshot: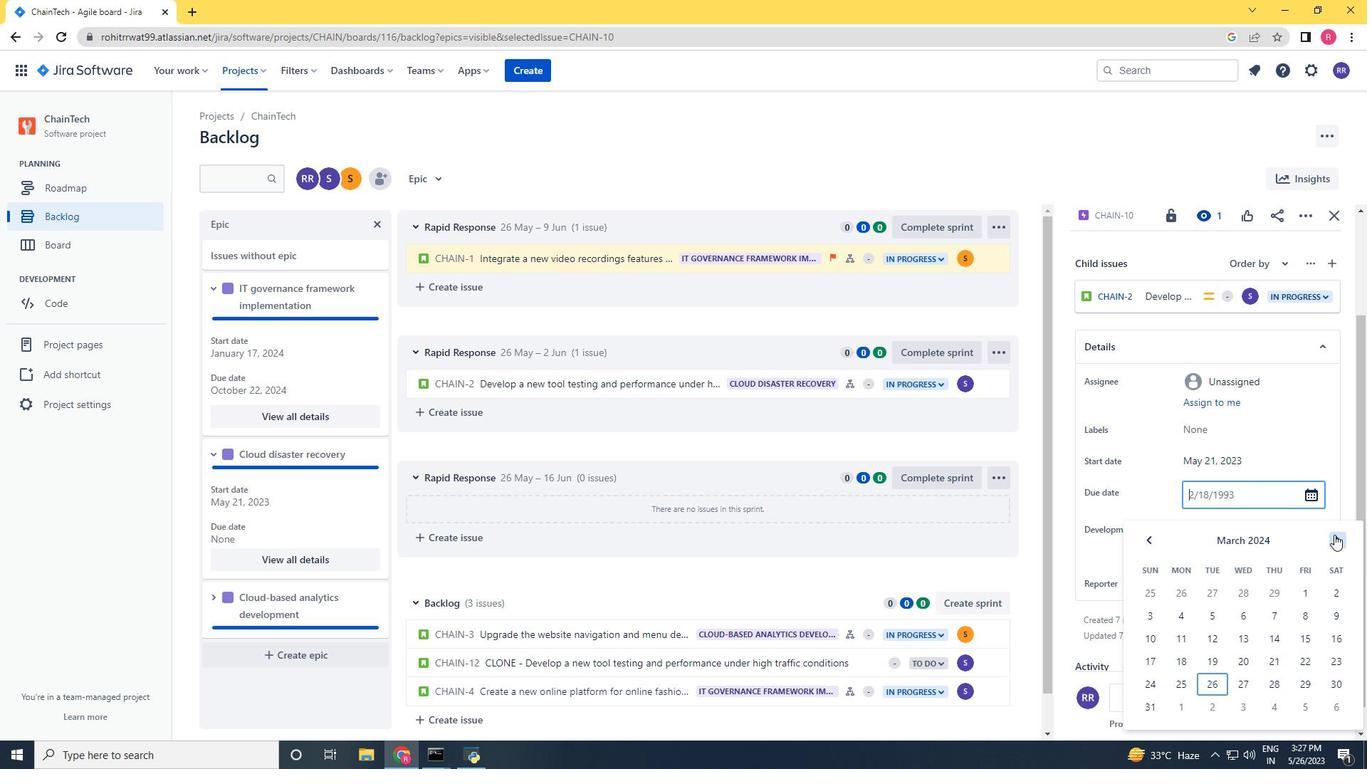 
Action: Mouse pressed left at (1334, 534)
Screenshot: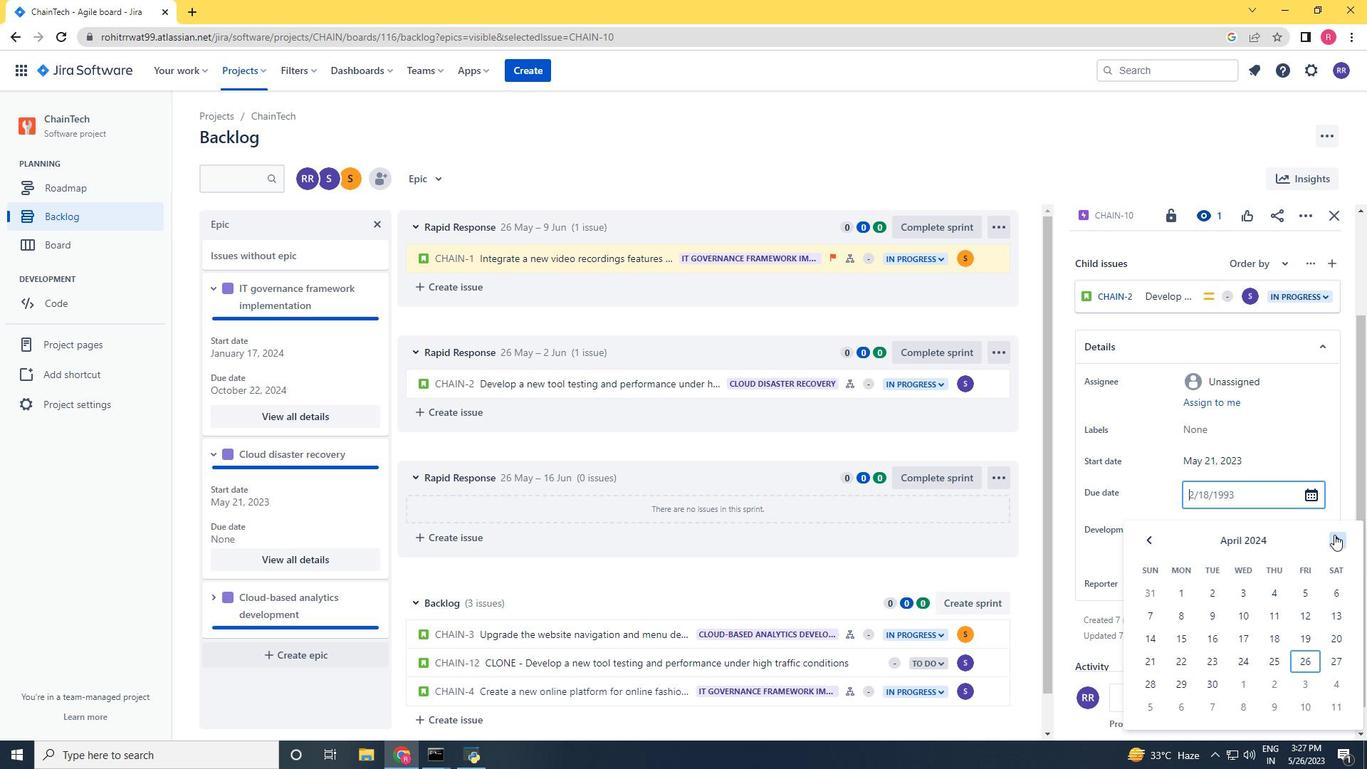 
Action: Mouse pressed left at (1334, 534)
Screenshot: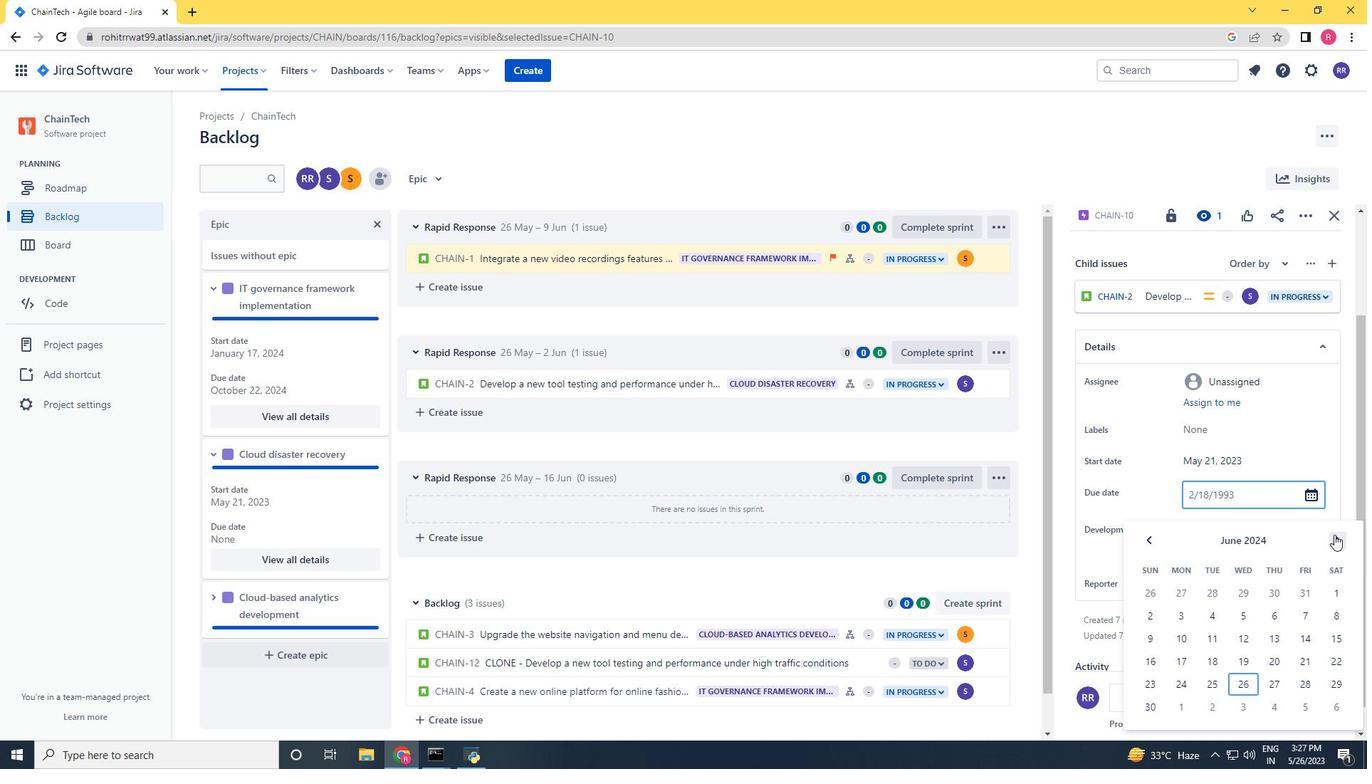 
Action: Mouse pressed left at (1334, 534)
Screenshot: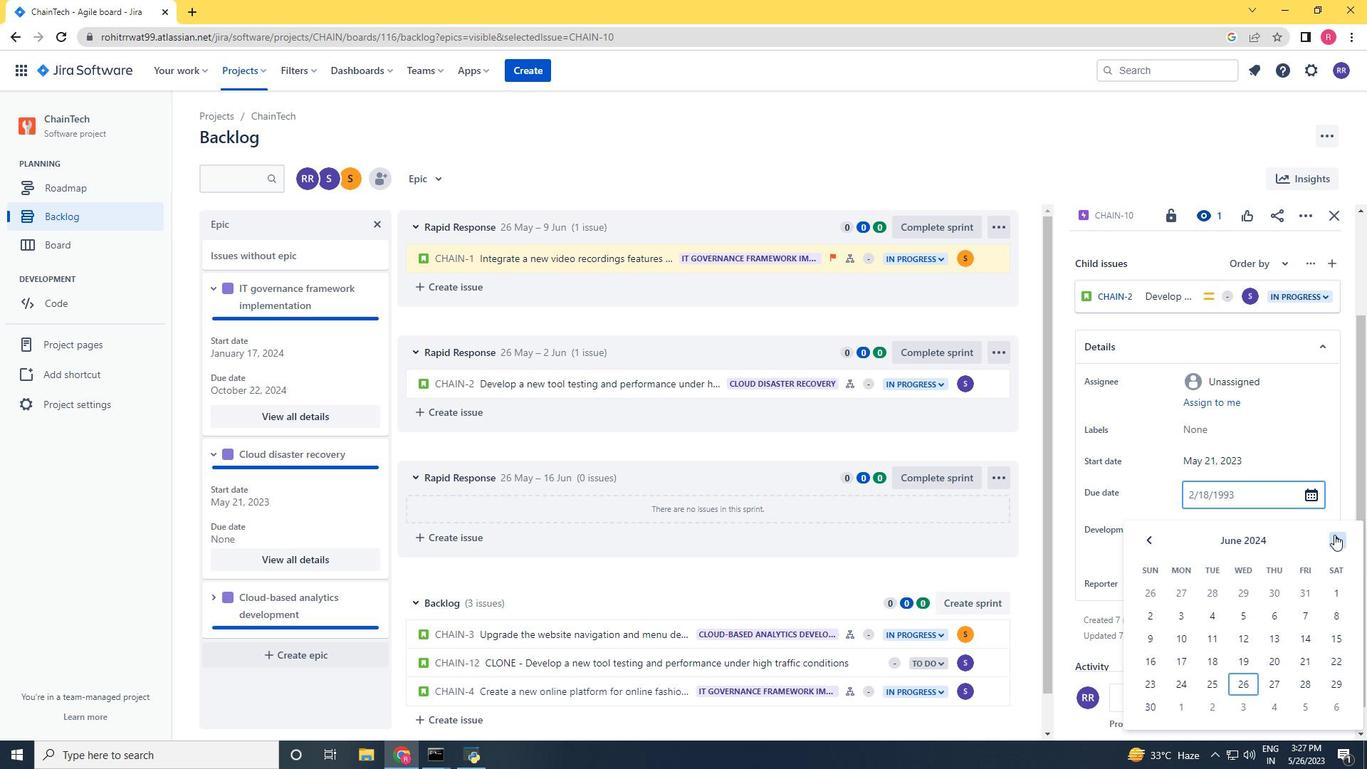 
Action: Mouse pressed left at (1334, 534)
Screenshot: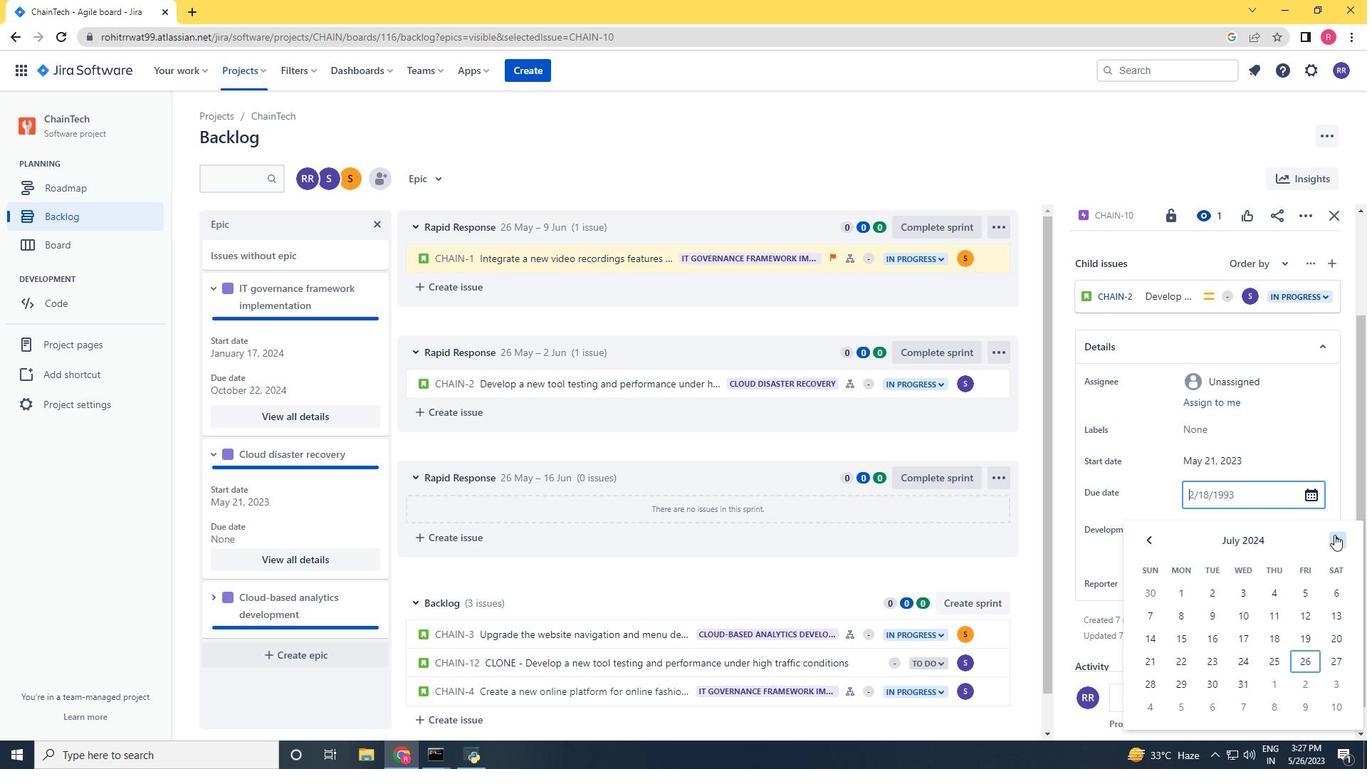 
Action: Mouse pressed left at (1334, 534)
Screenshot: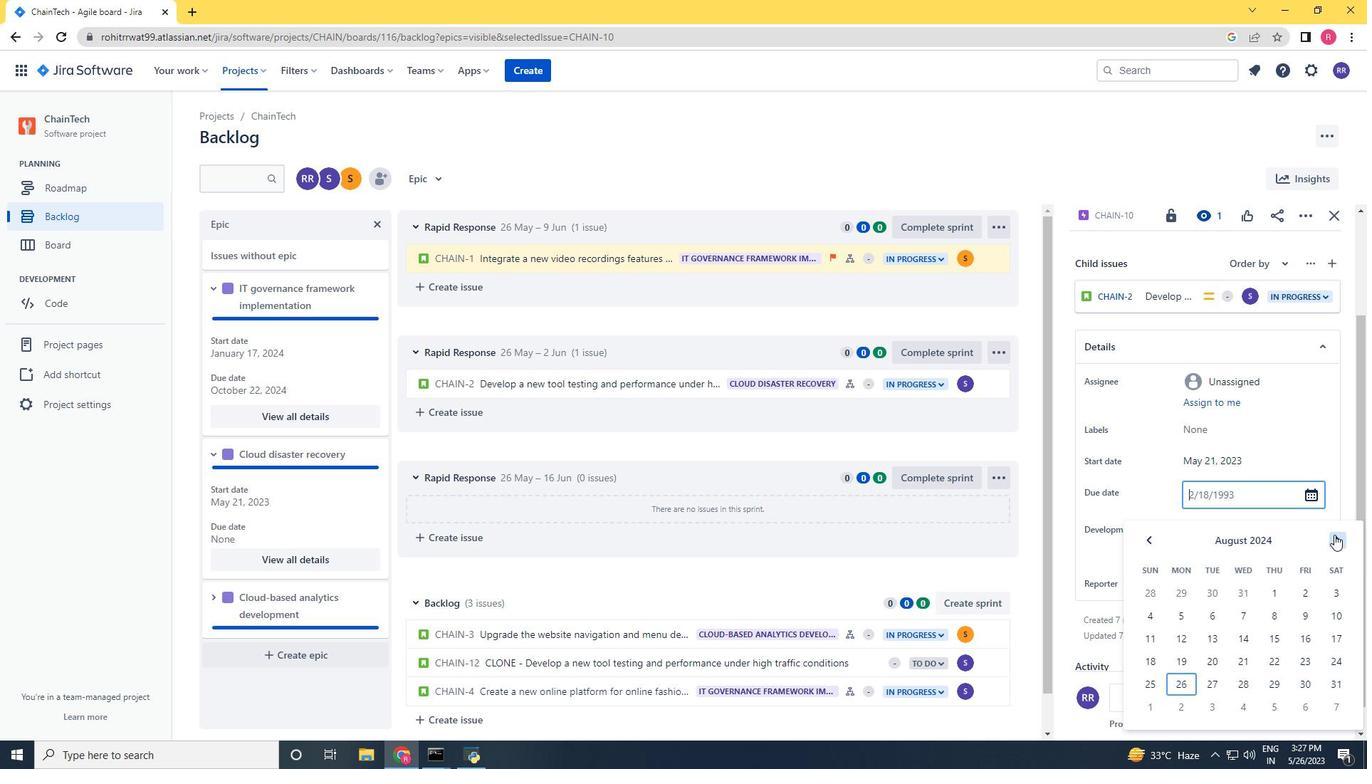 
Action: Mouse pressed left at (1334, 534)
Screenshot: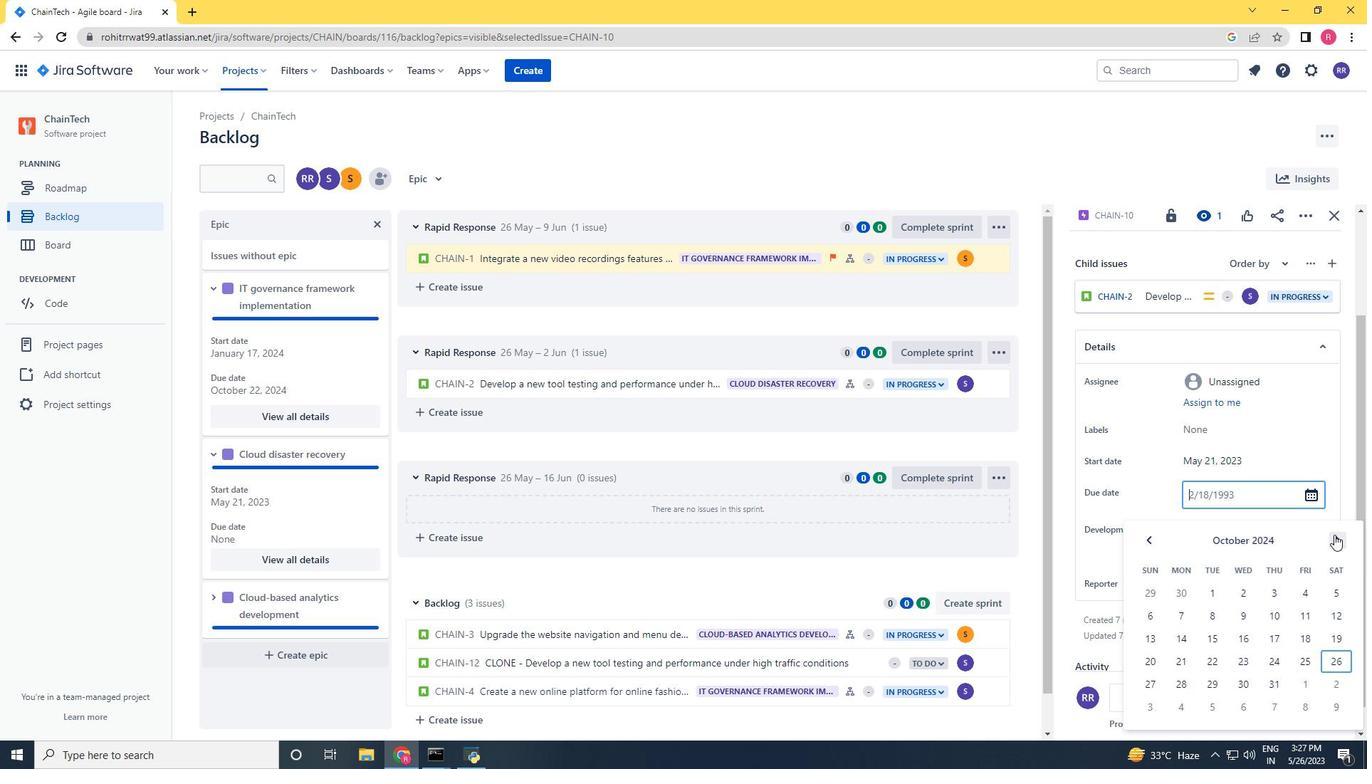
Action: Mouse pressed left at (1334, 534)
Screenshot: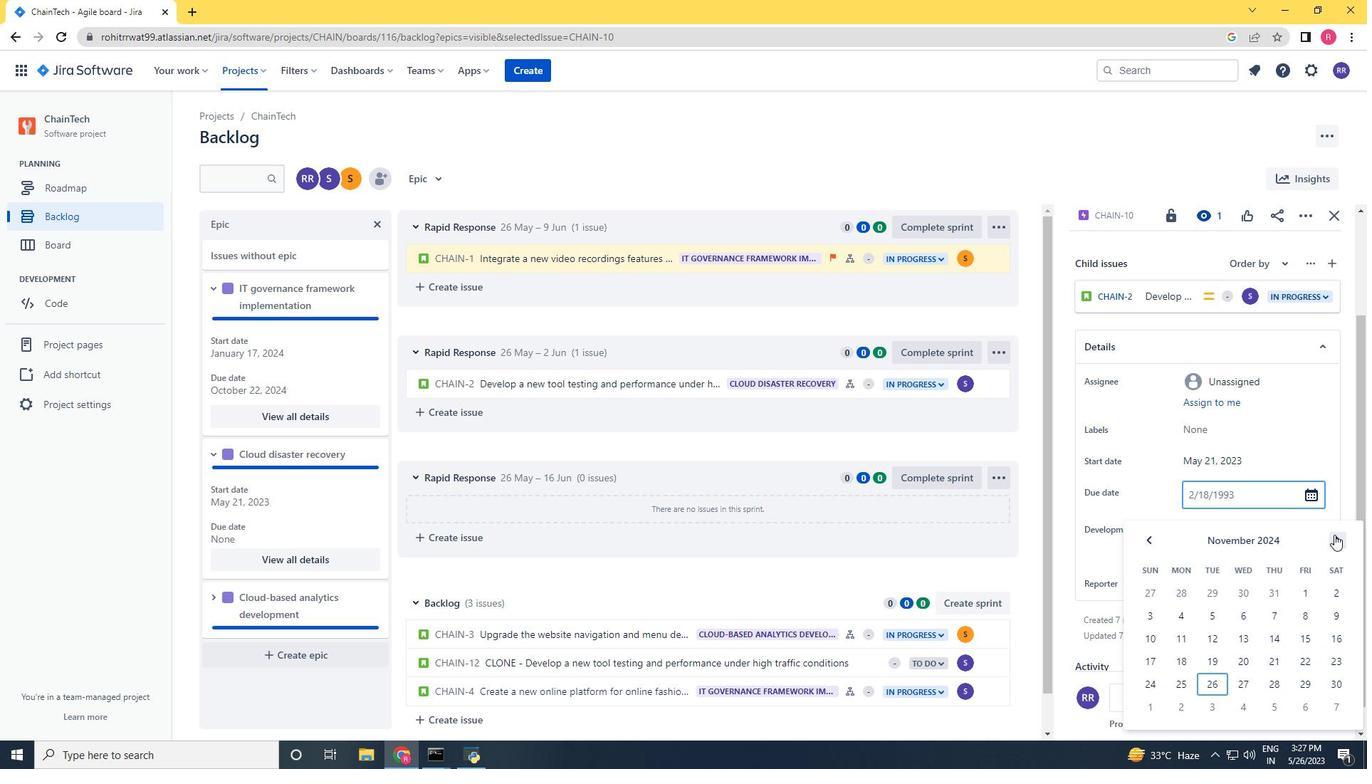 
Action: Mouse pressed left at (1334, 534)
Screenshot: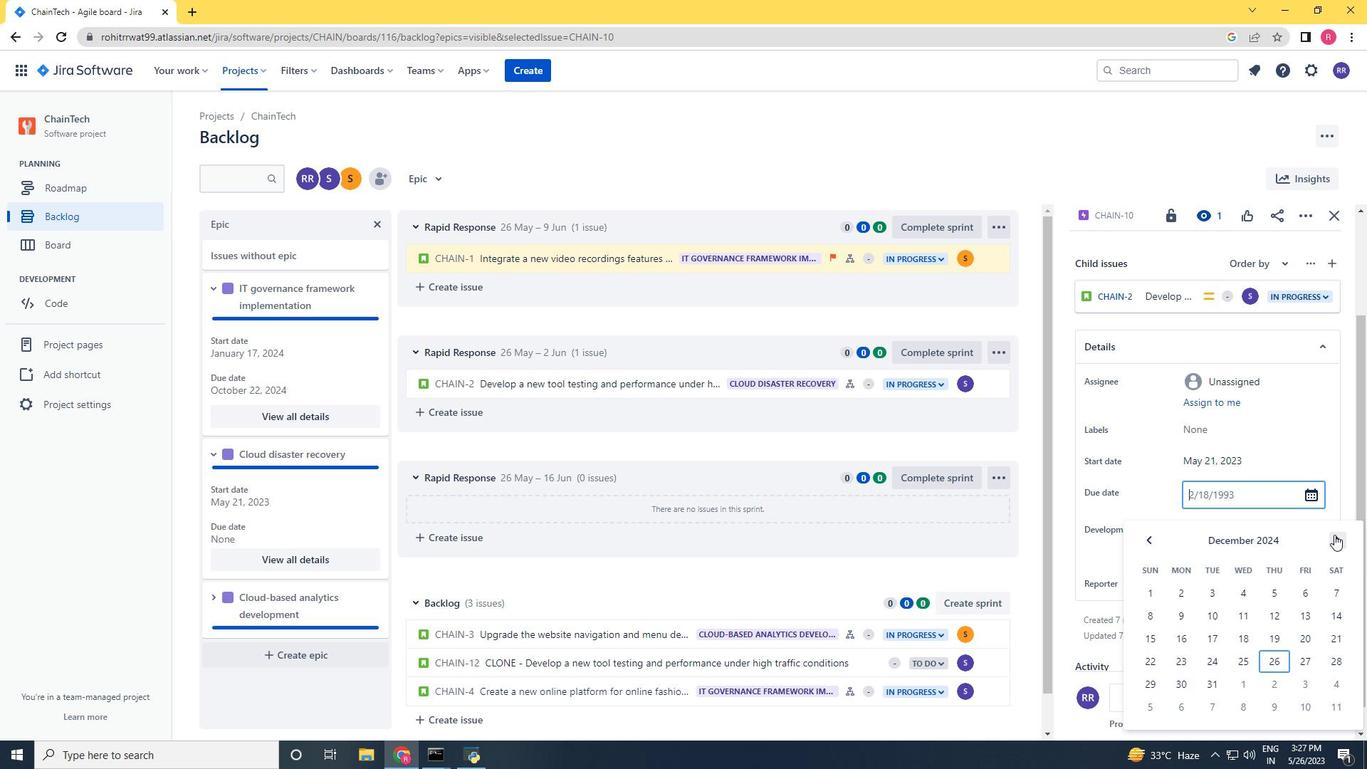 
Action: Mouse pressed left at (1334, 534)
Screenshot: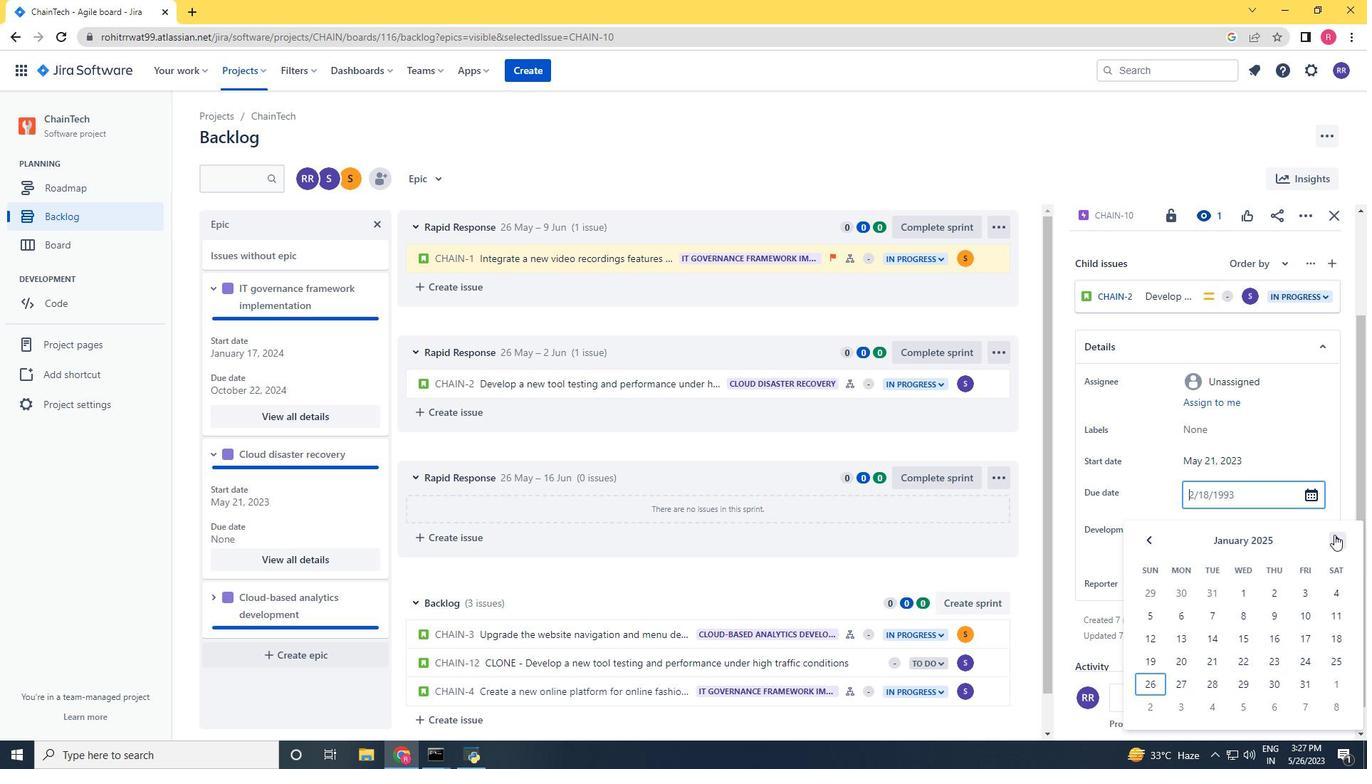 
Action: Mouse pressed left at (1334, 534)
Screenshot: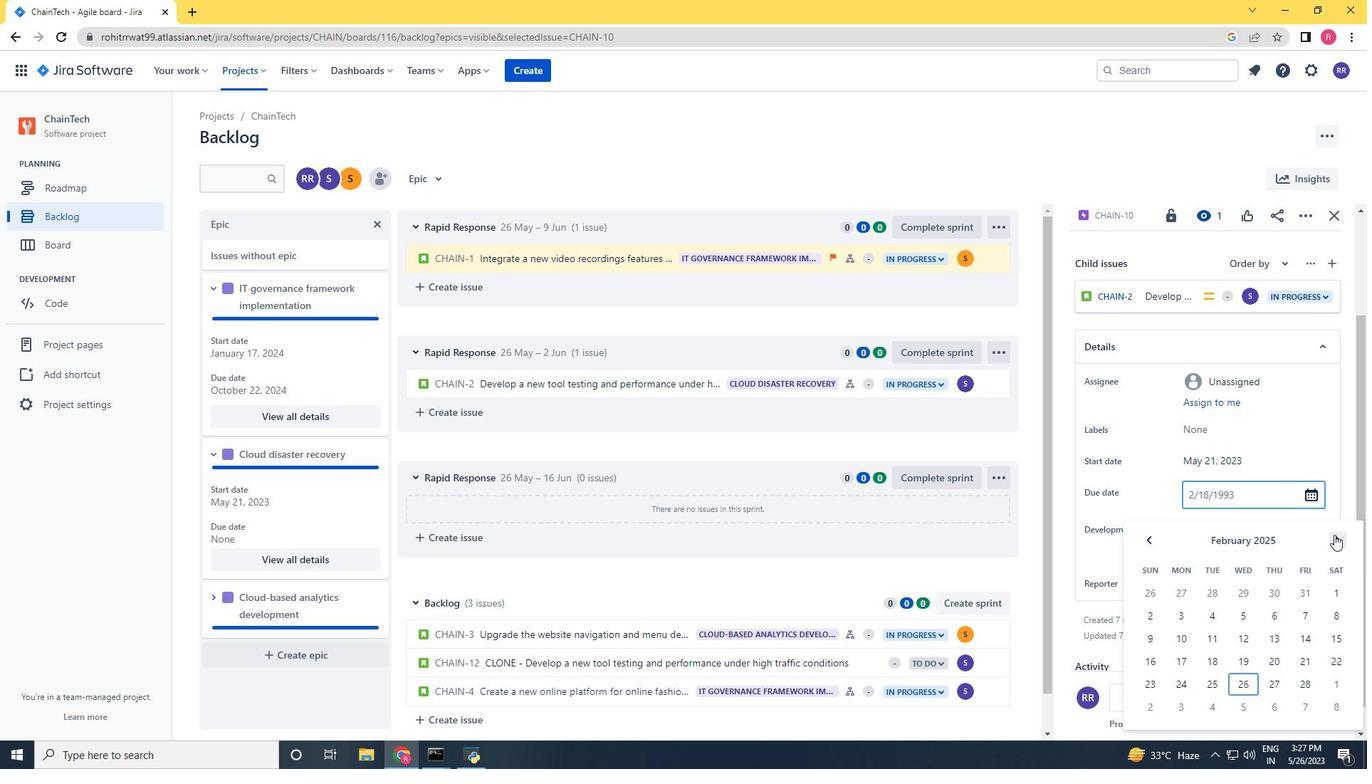 
Action: Mouse pressed left at (1334, 534)
Screenshot: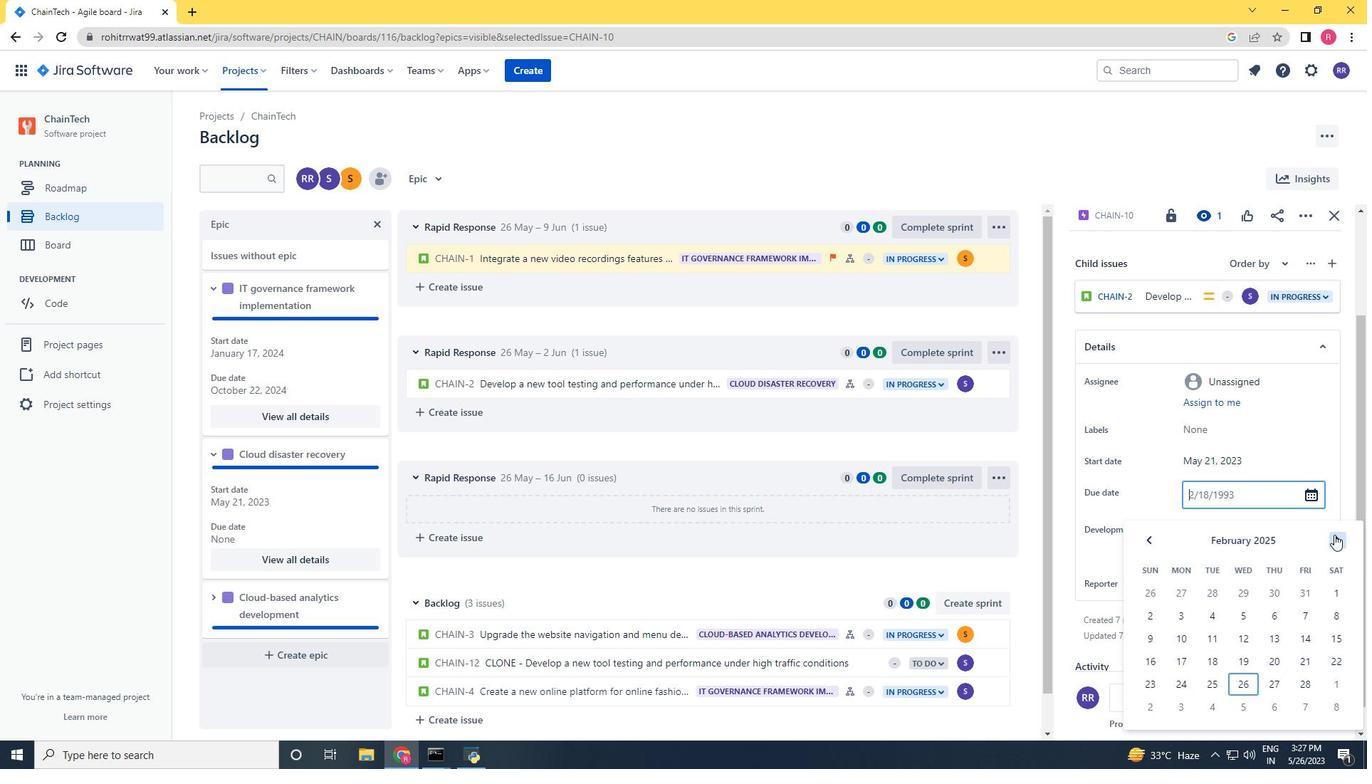 
Action: Mouse pressed left at (1334, 534)
Screenshot: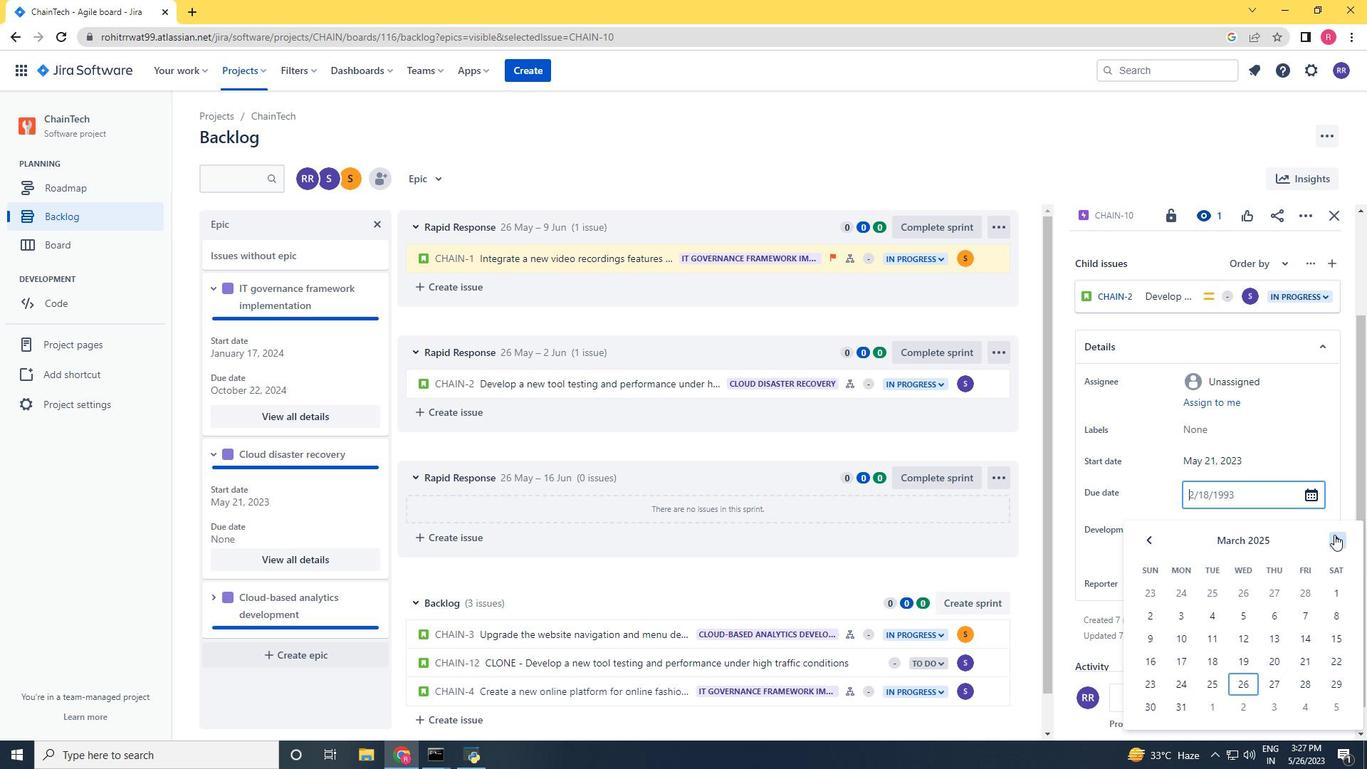
Action: Mouse pressed left at (1334, 534)
Screenshot: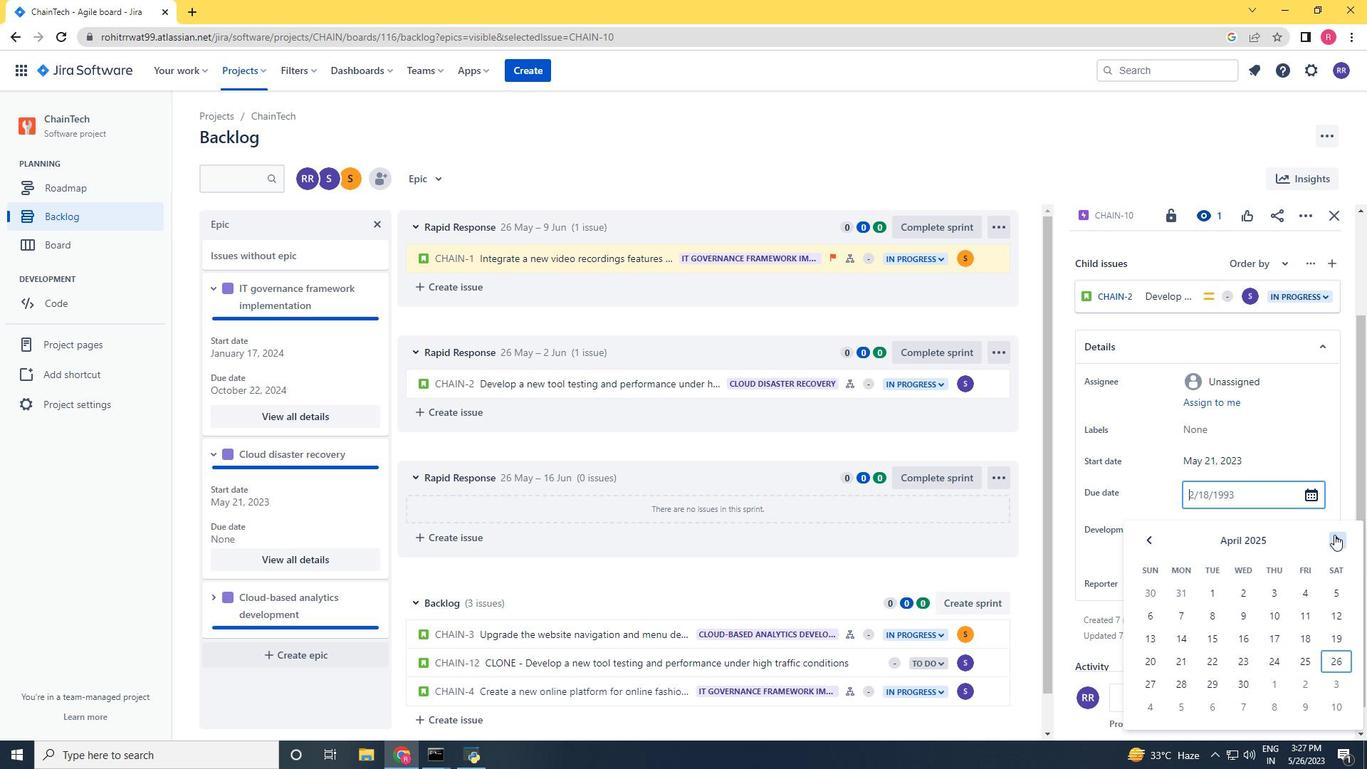 
Action: Mouse pressed left at (1334, 534)
Screenshot: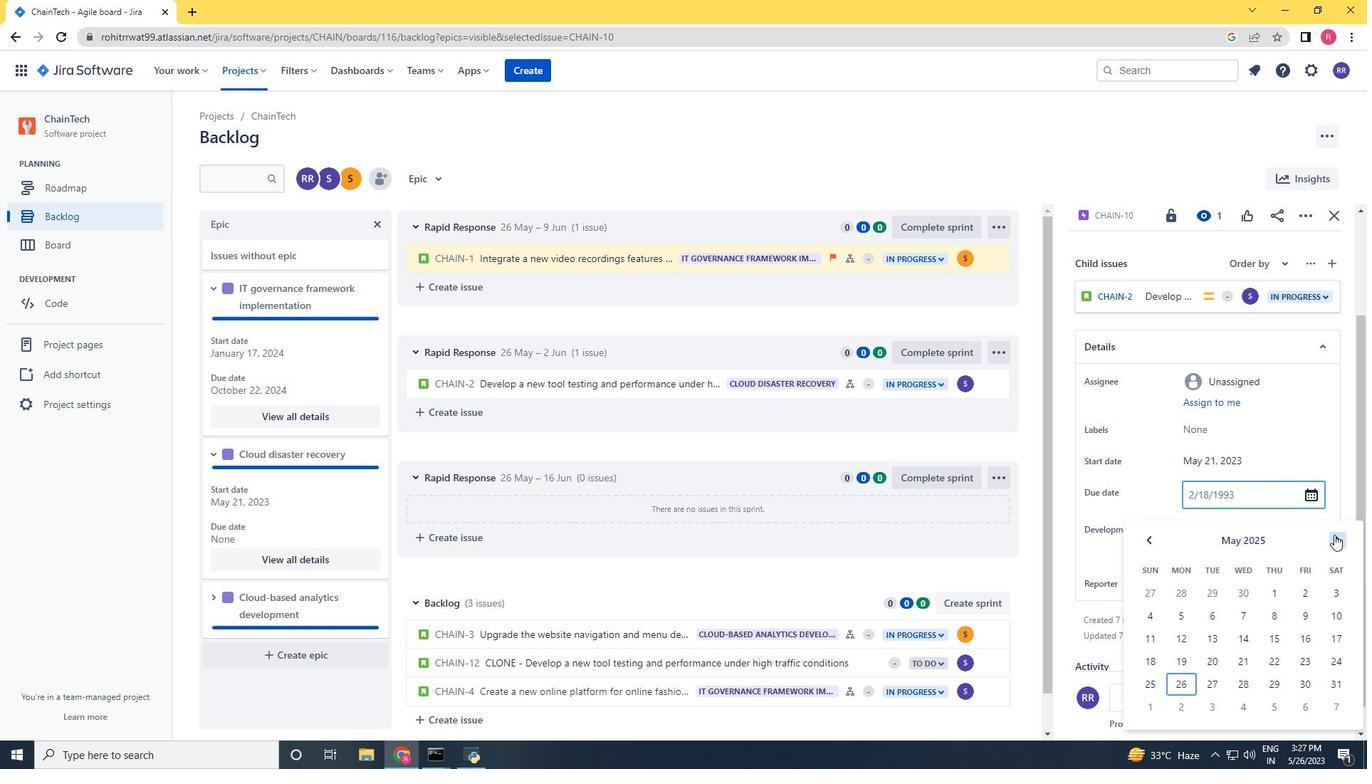 
Action: Mouse pressed left at (1334, 534)
Screenshot: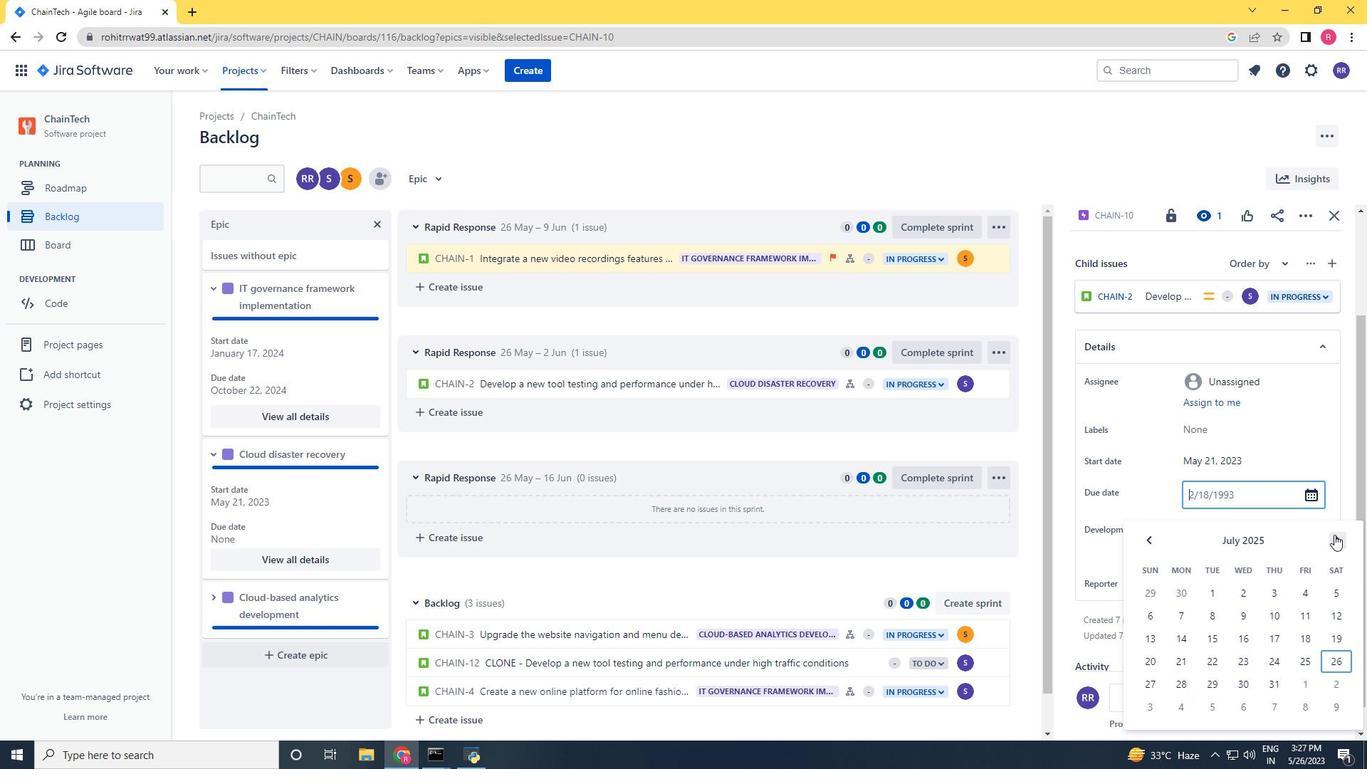 
Action: Mouse moved to (1154, 661)
Screenshot: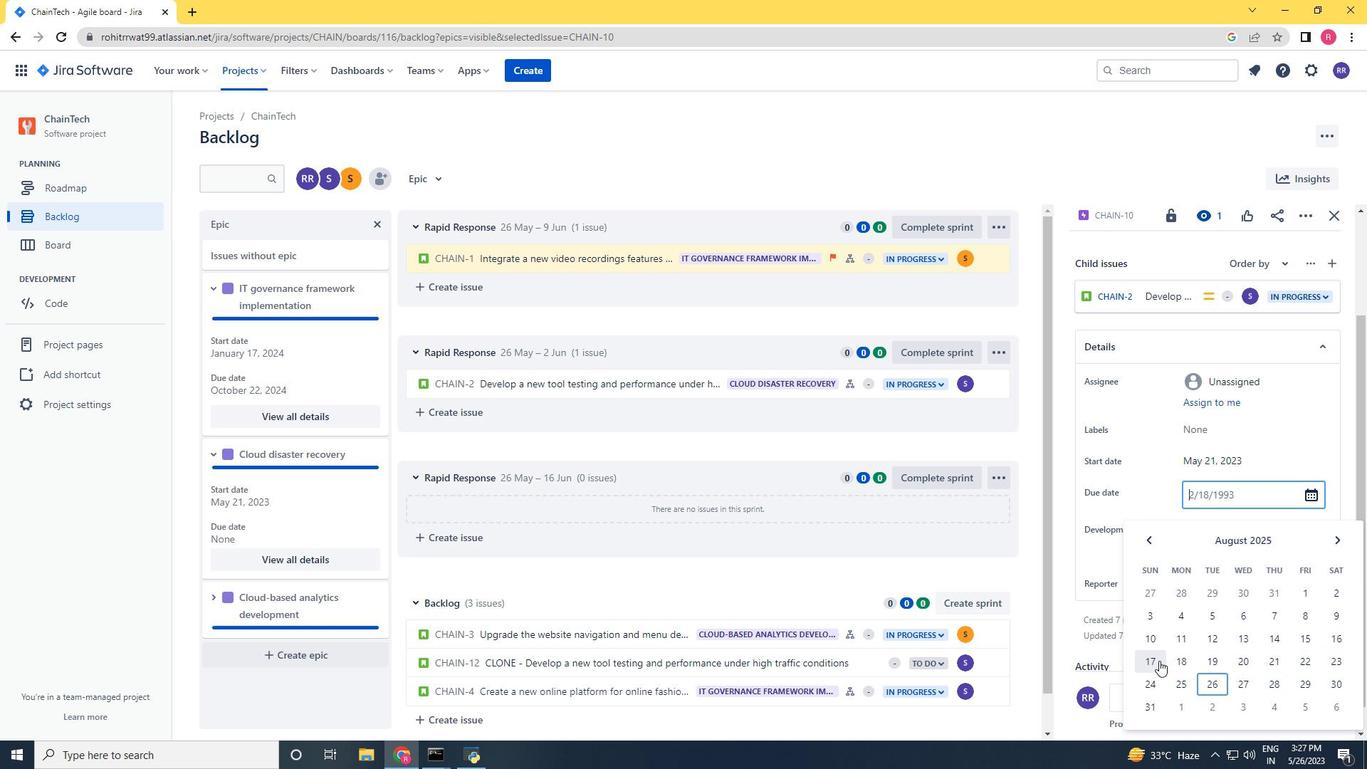 
Action: Mouse pressed left at (1154, 661)
Screenshot: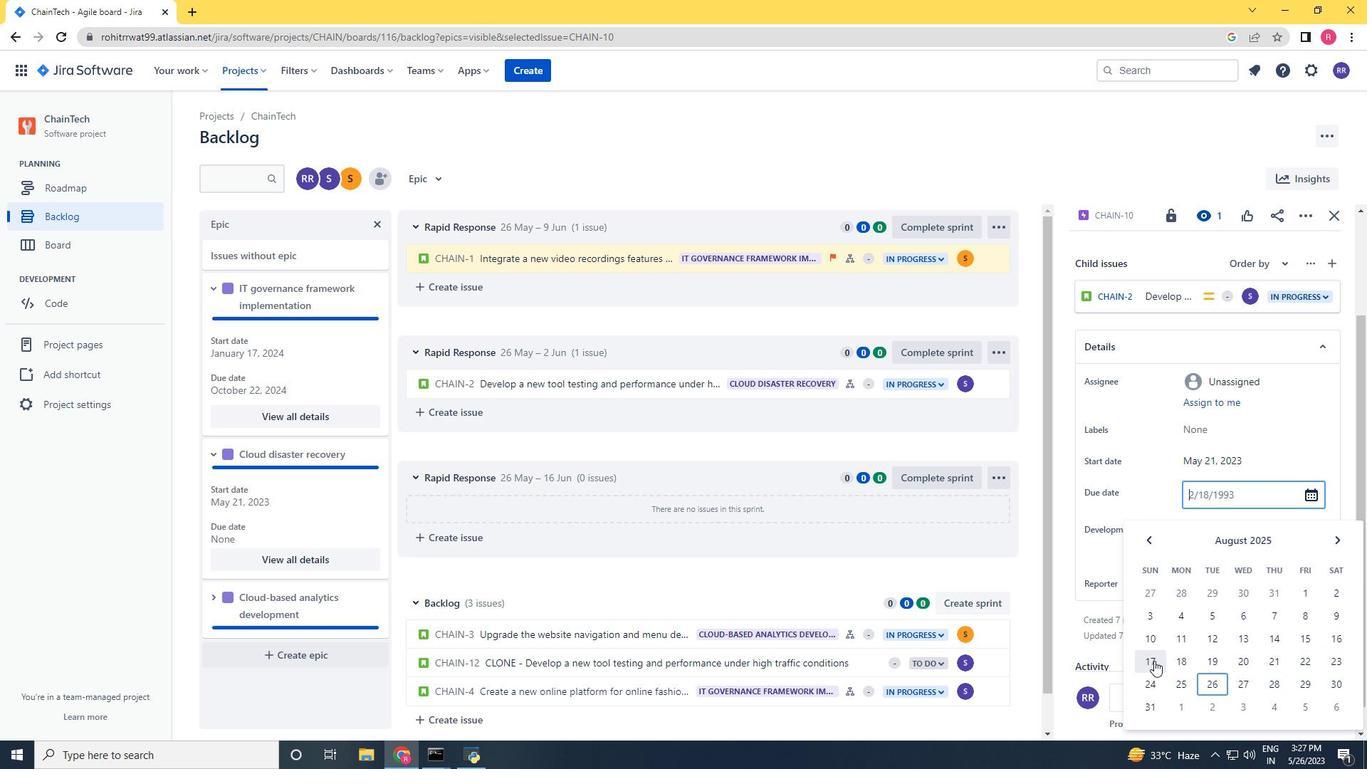 
Action: Mouse moved to (1227, 638)
Screenshot: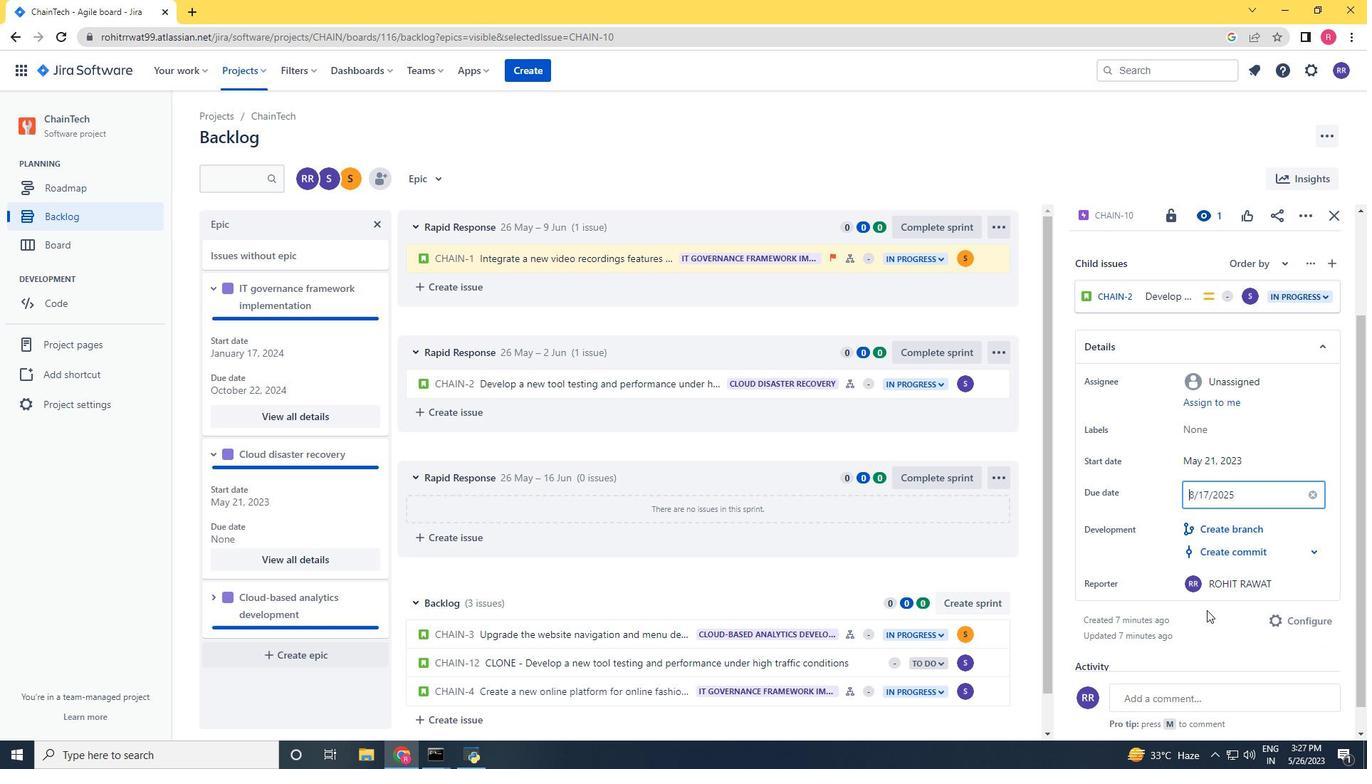 
Action: Mouse pressed left at (1227, 638)
Screenshot: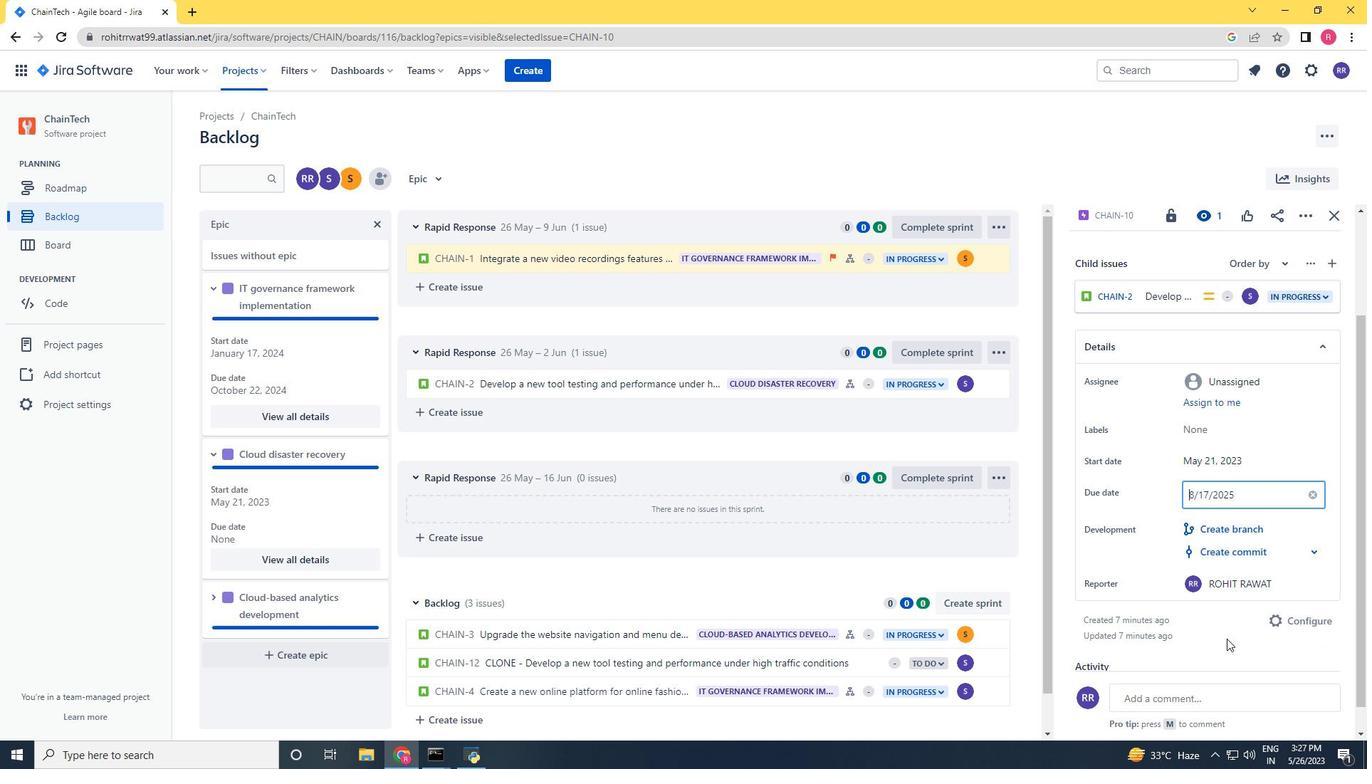 
Action: Mouse moved to (193, 536)
Screenshot: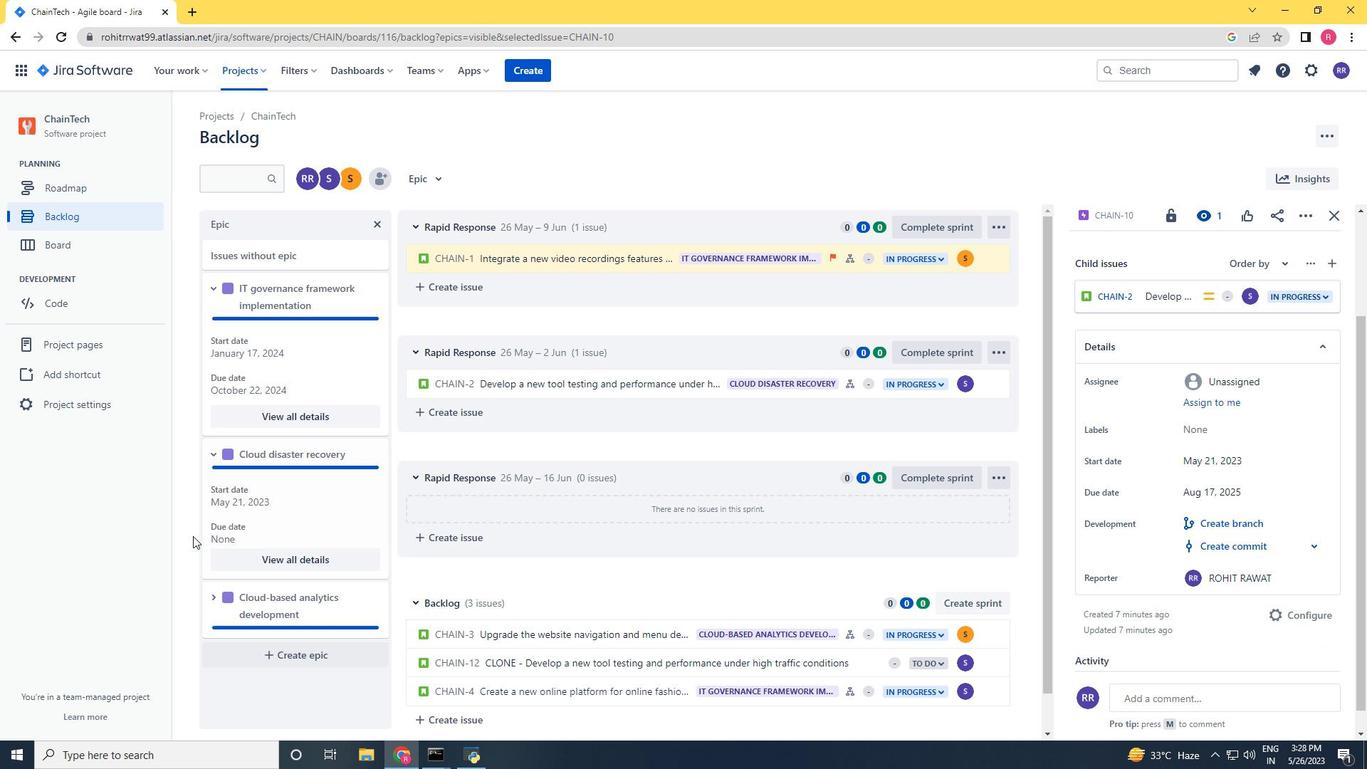
Action: Mouse scrolled (193, 535) with delta (0, 0)
Screenshot: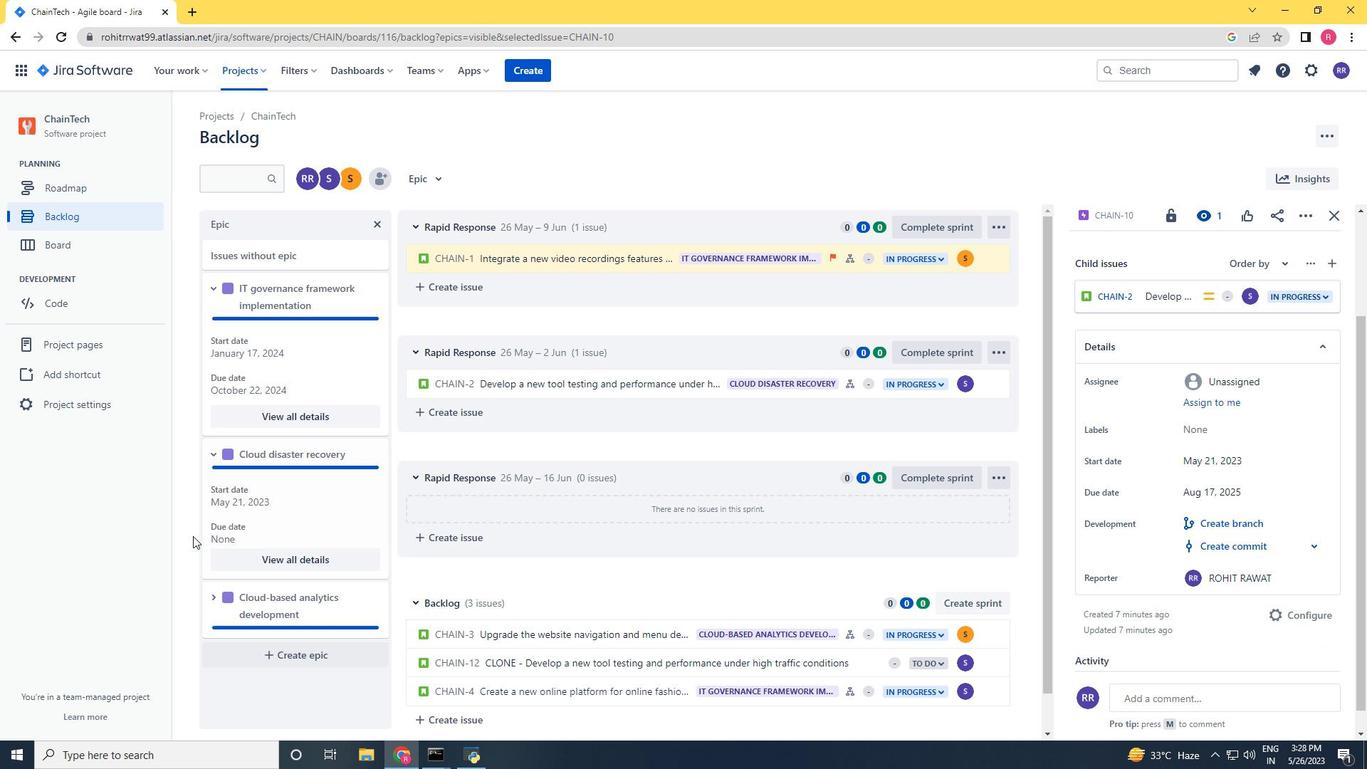 
Action: Mouse moved to (254, 552)
Screenshot: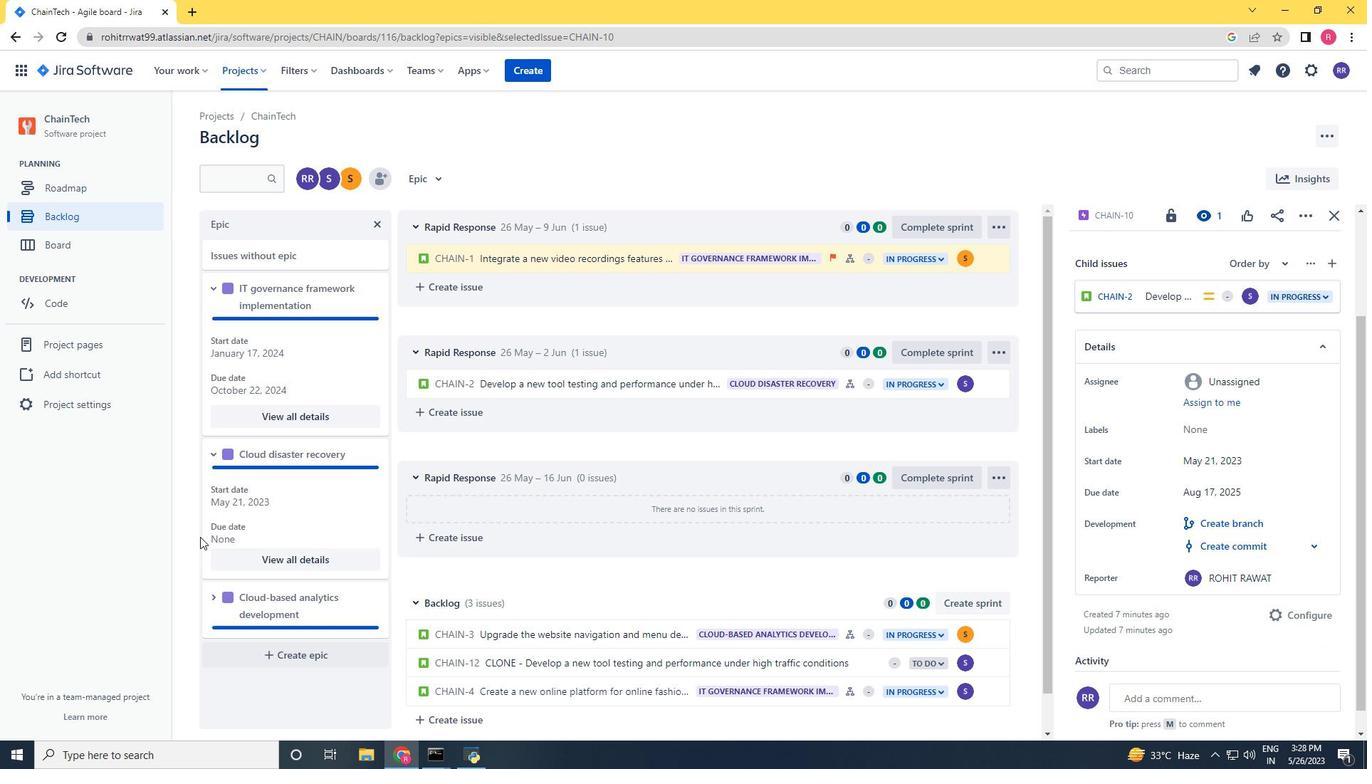 
Action: Mouse scrolled (207, 537) with delta (0, 0)
Screenshot: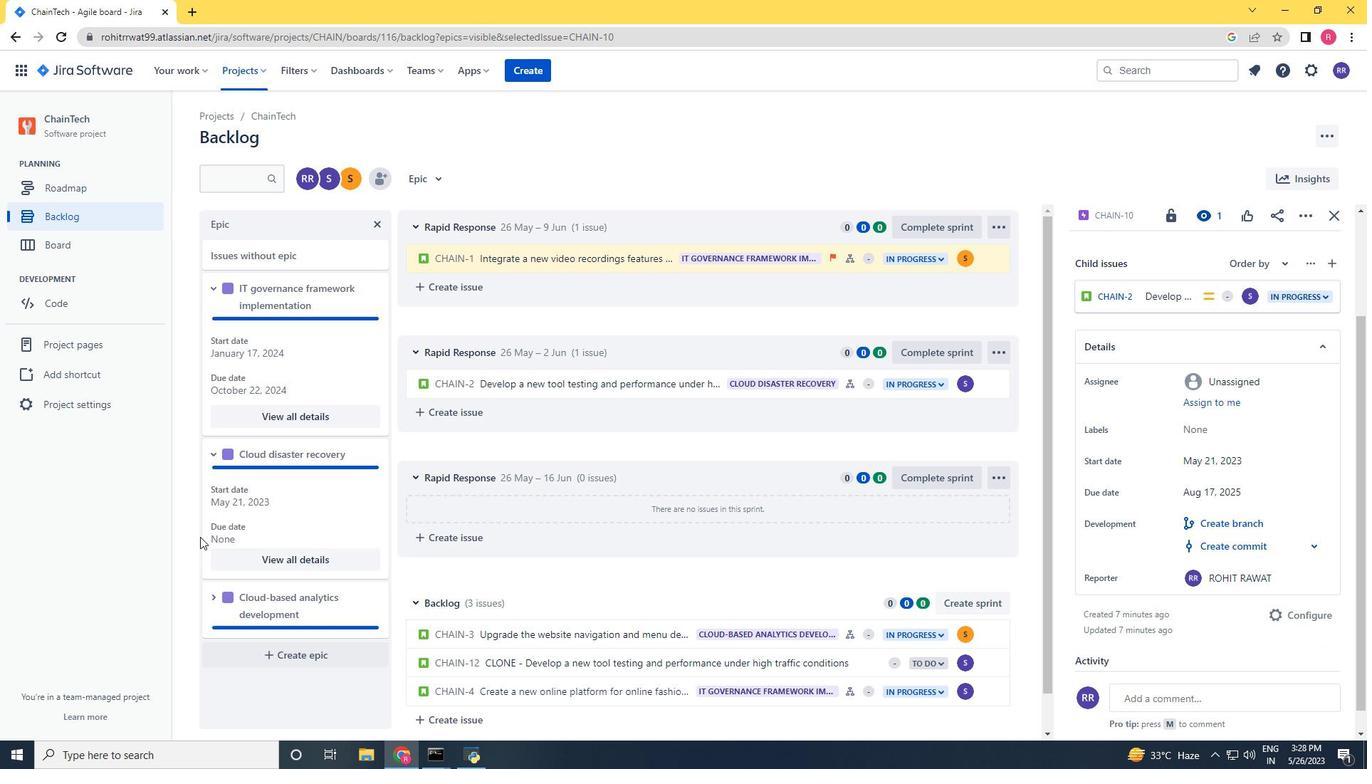 
Action: Mouse moved to (262, 554)
Screenshot: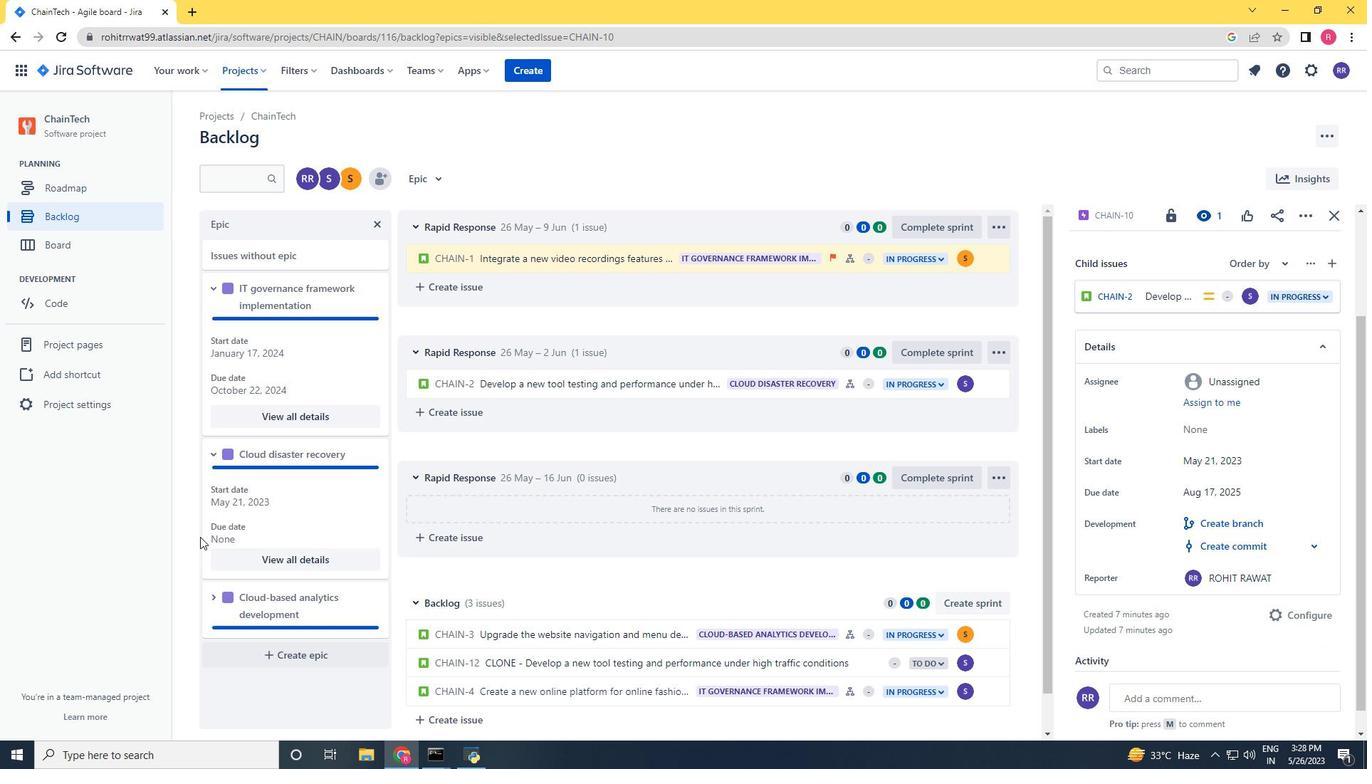 
Action: Mouse scrolled (257, 552) with delta (0, 0)
Screenshot: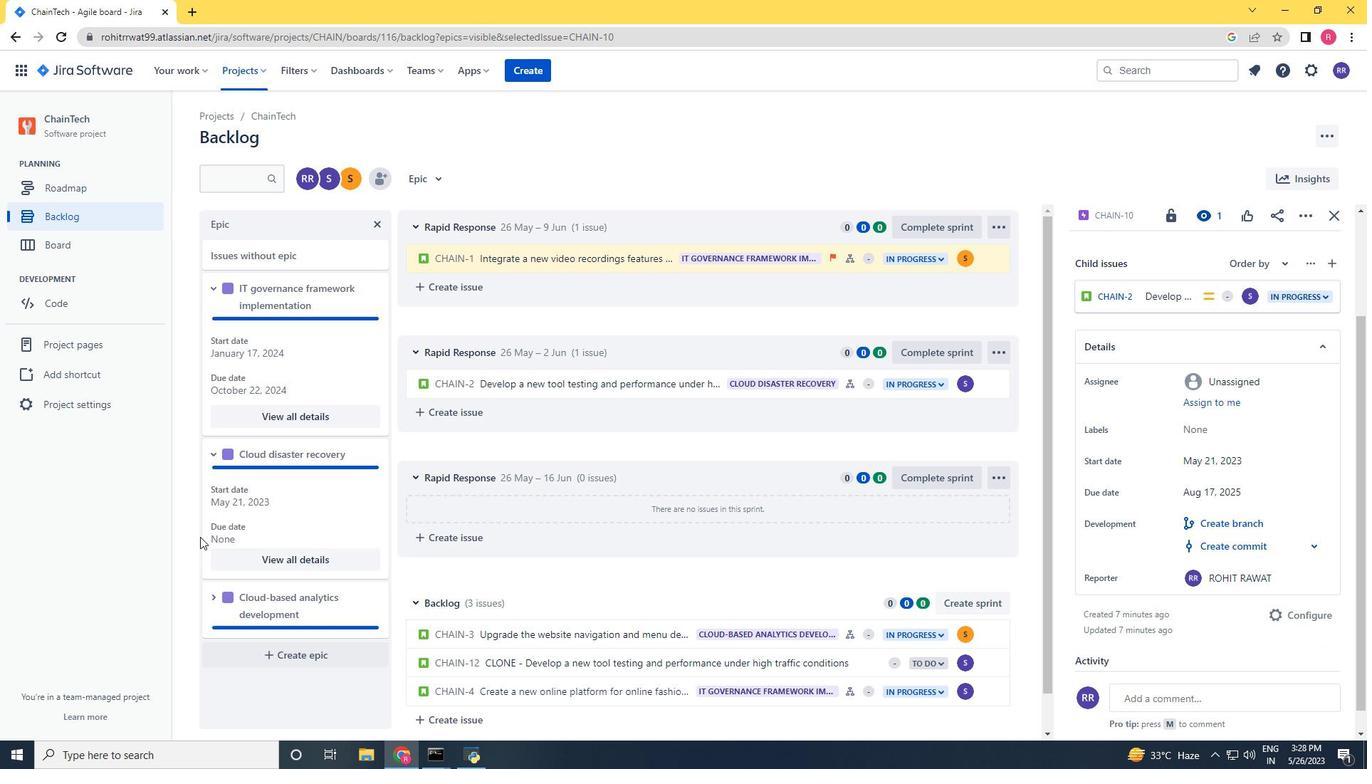
Action: Mouse moved to (267, 555)
Screenshot: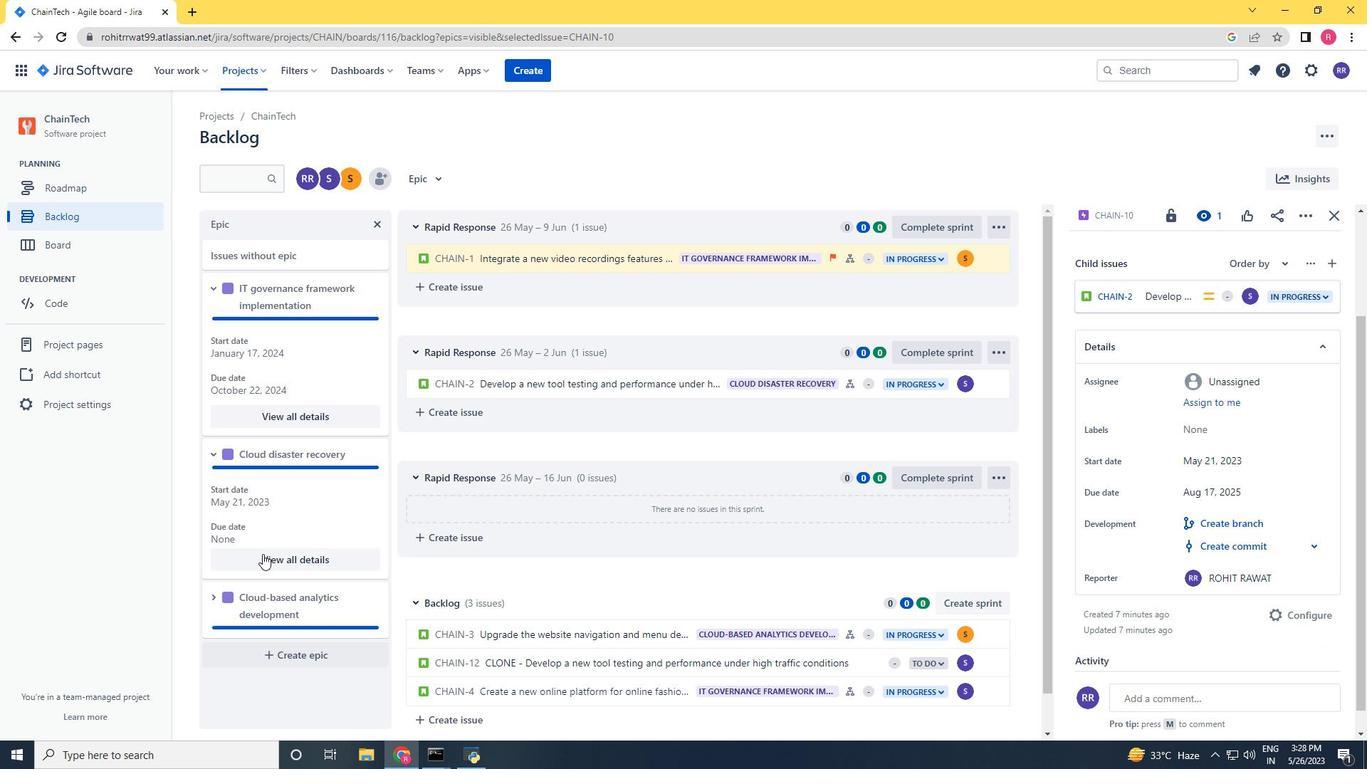 
Action: Mouse scrolled (267, 554) with delta (0, 0)
Screenshot: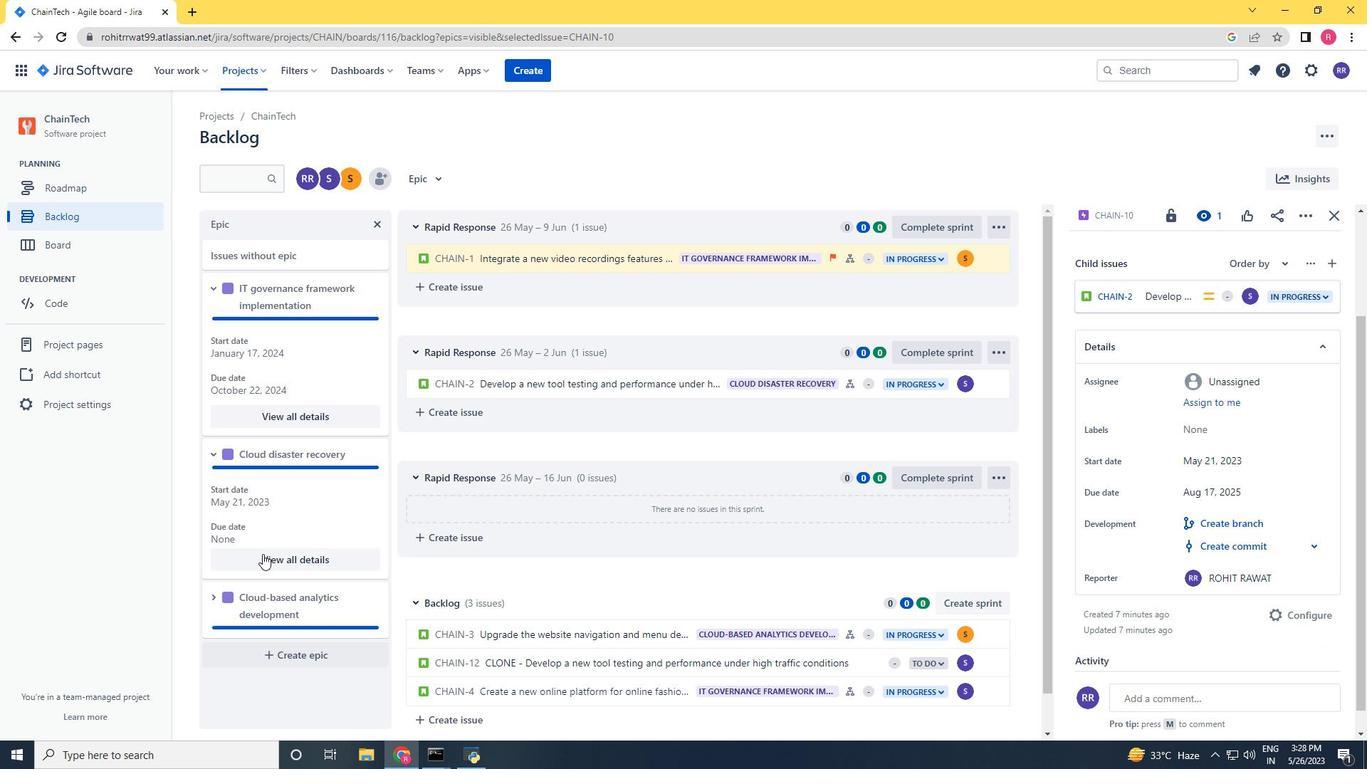 
Action: Mouse scrolled (267, 554) with delta (0, 0)
Screenshot: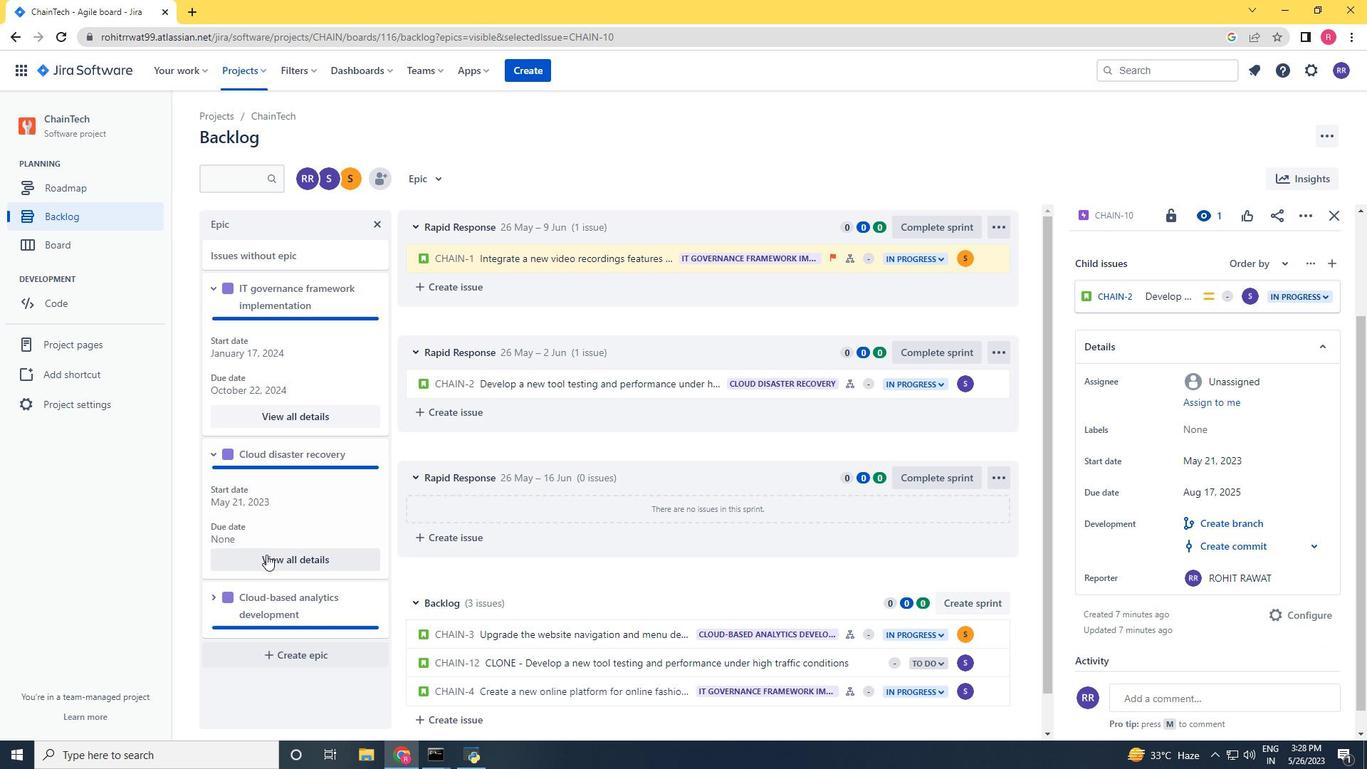 
Action: Mouse moved to (210, 600)
Screenshot: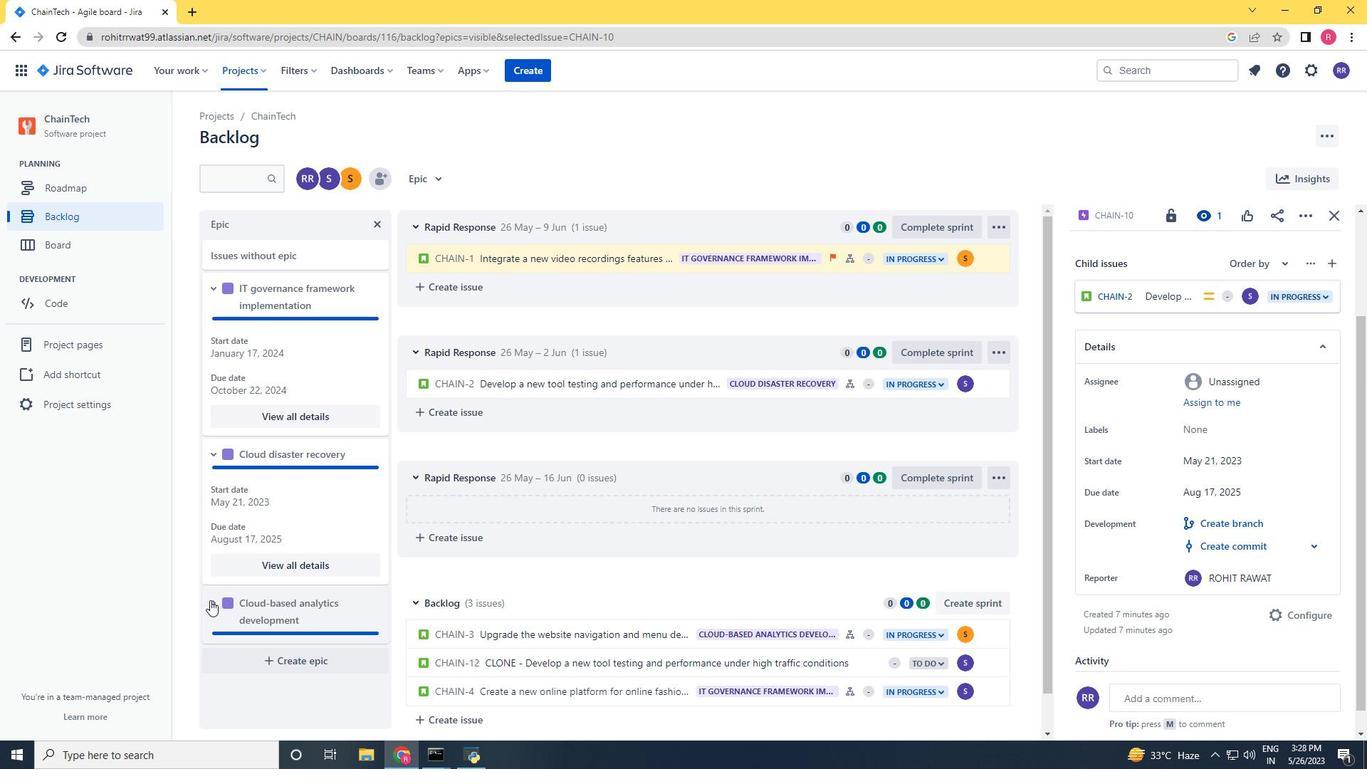 
Action: Mouse pressed left at (210, 600)
Screenshot: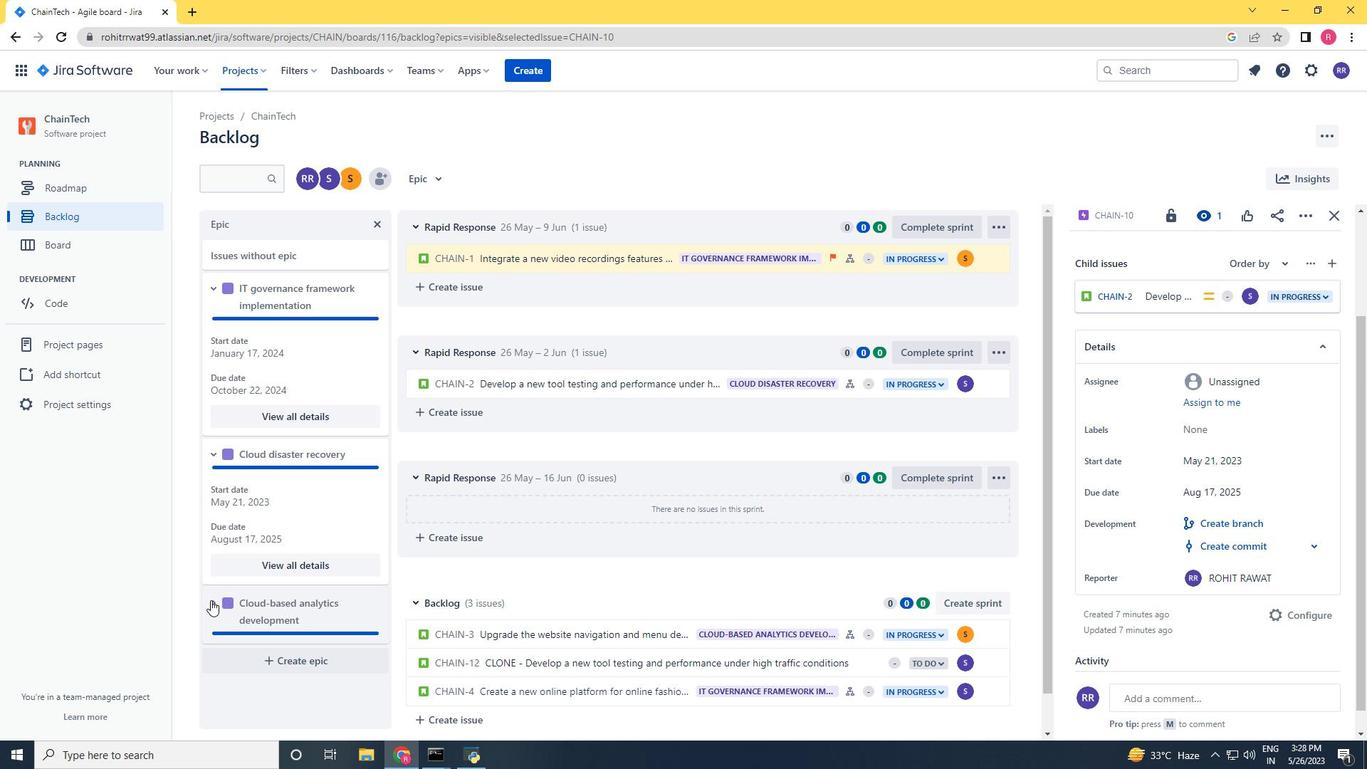 
Action: Mouse moved to (210, 600)
Screenshot: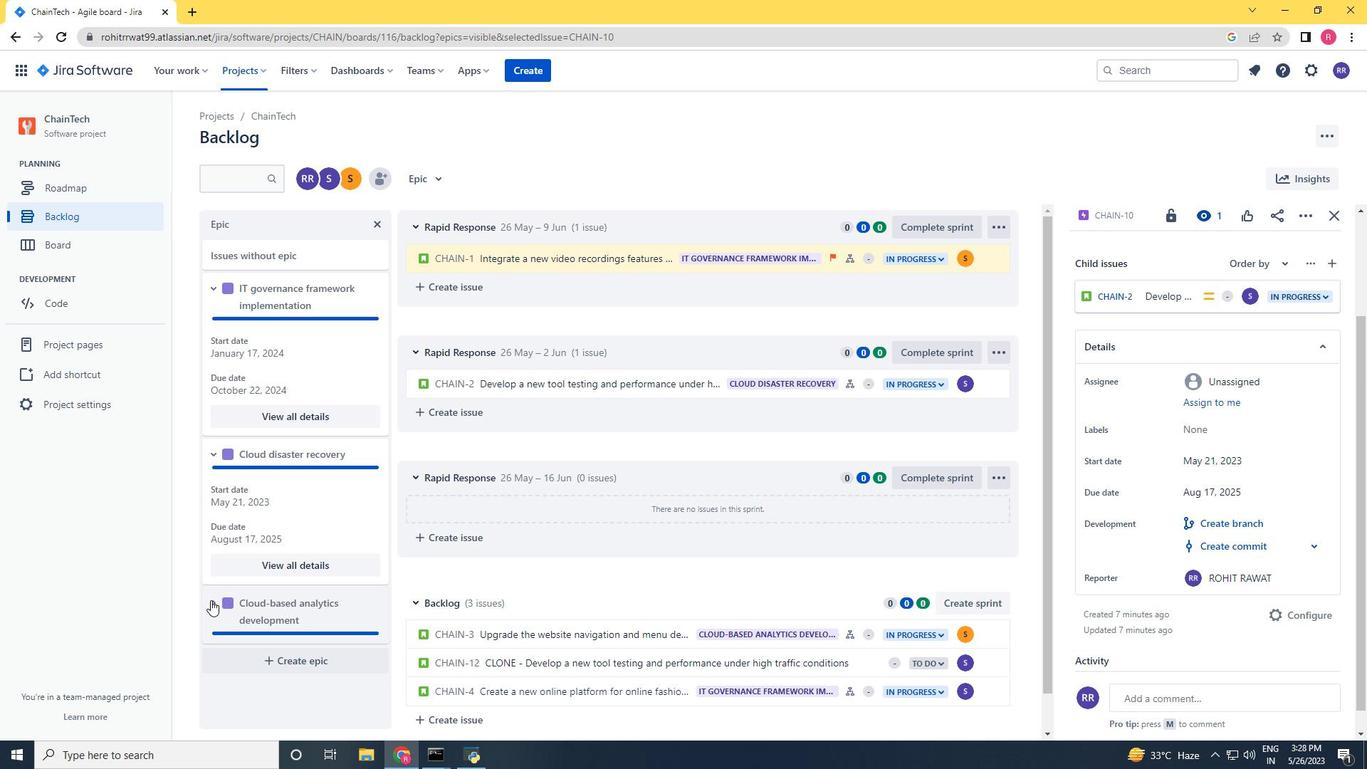 
Action: Mouse scrolled (210, 599) with delta (0, 0)
Screenshot: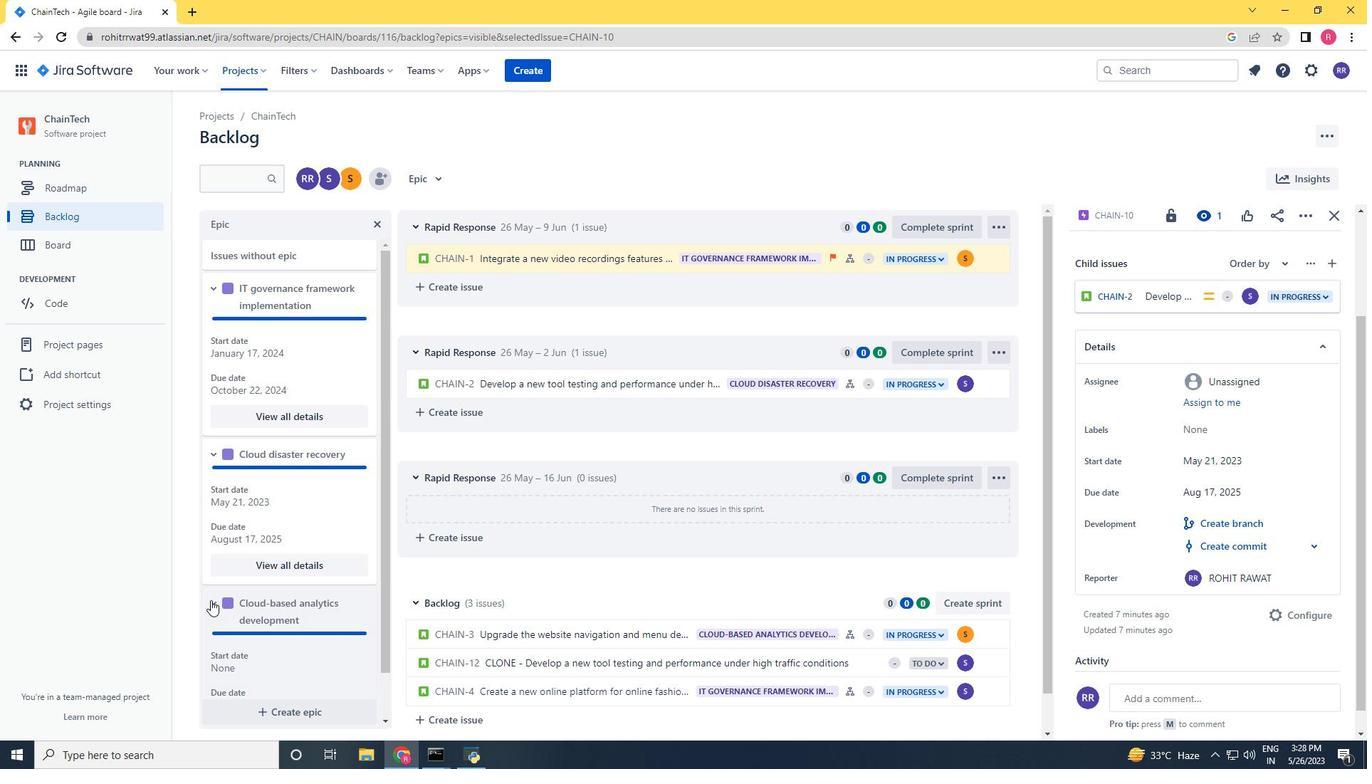 
Action: Mouse scrolled (210, 599) with delta (0, 0)
Screenshot: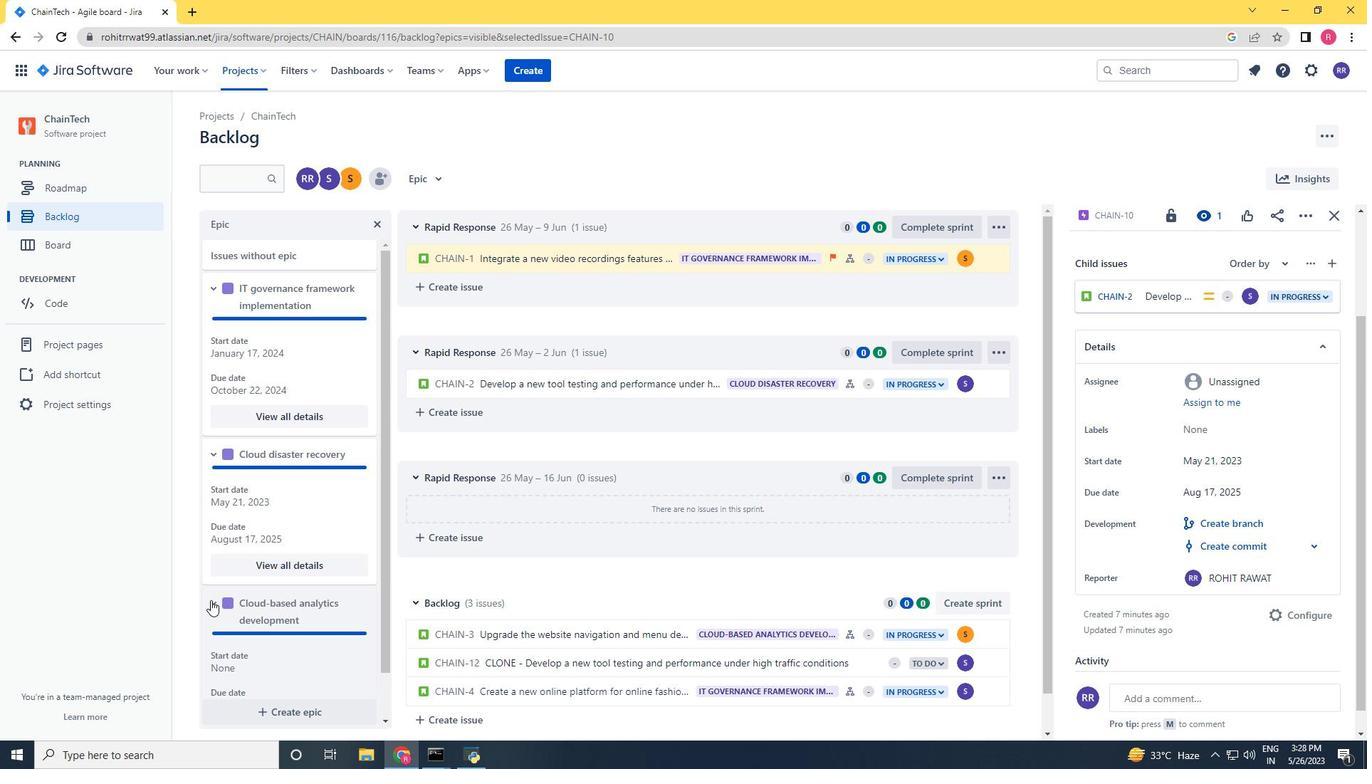 
Action: Mouse scrolled (210, 599) with delta (0, 0)
Screenshot: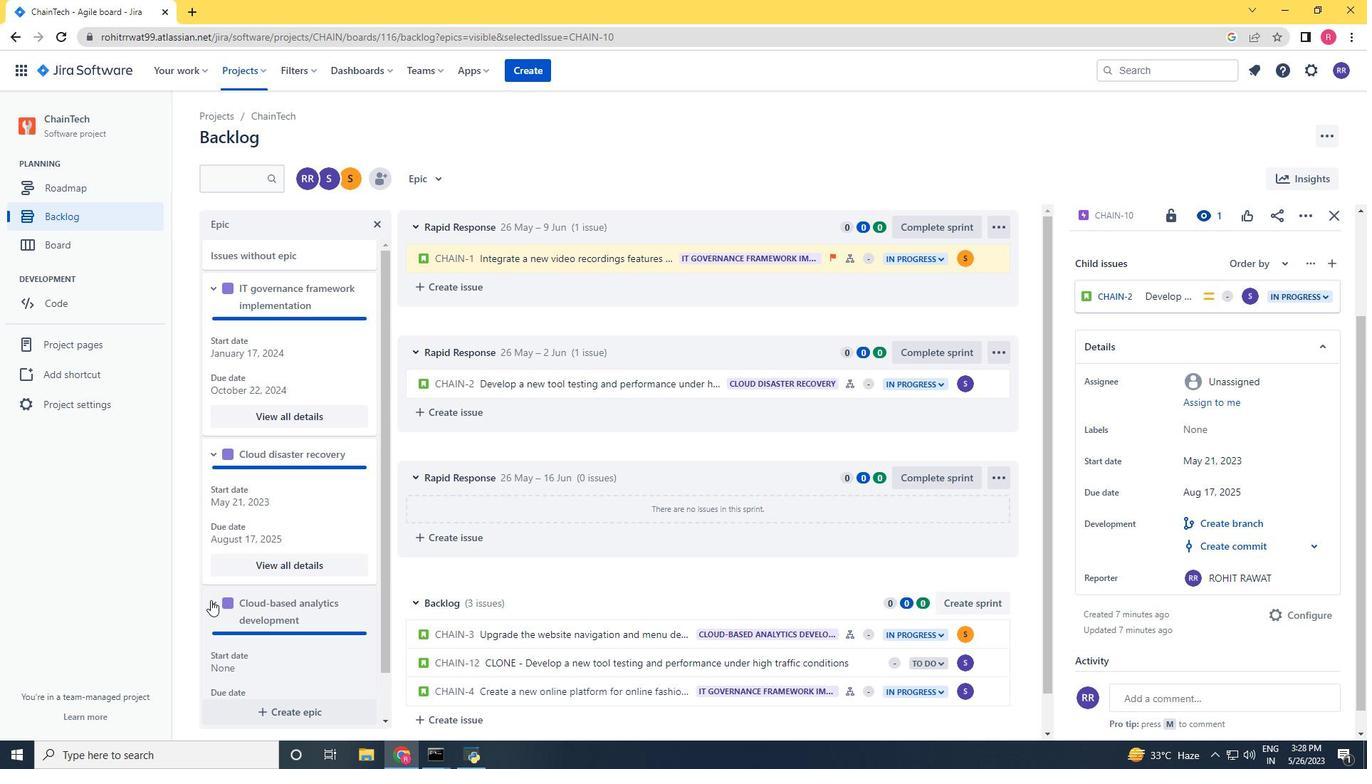 
Action: Mouse scrolled (210, 599) with delta (0, 0)
Screenshot: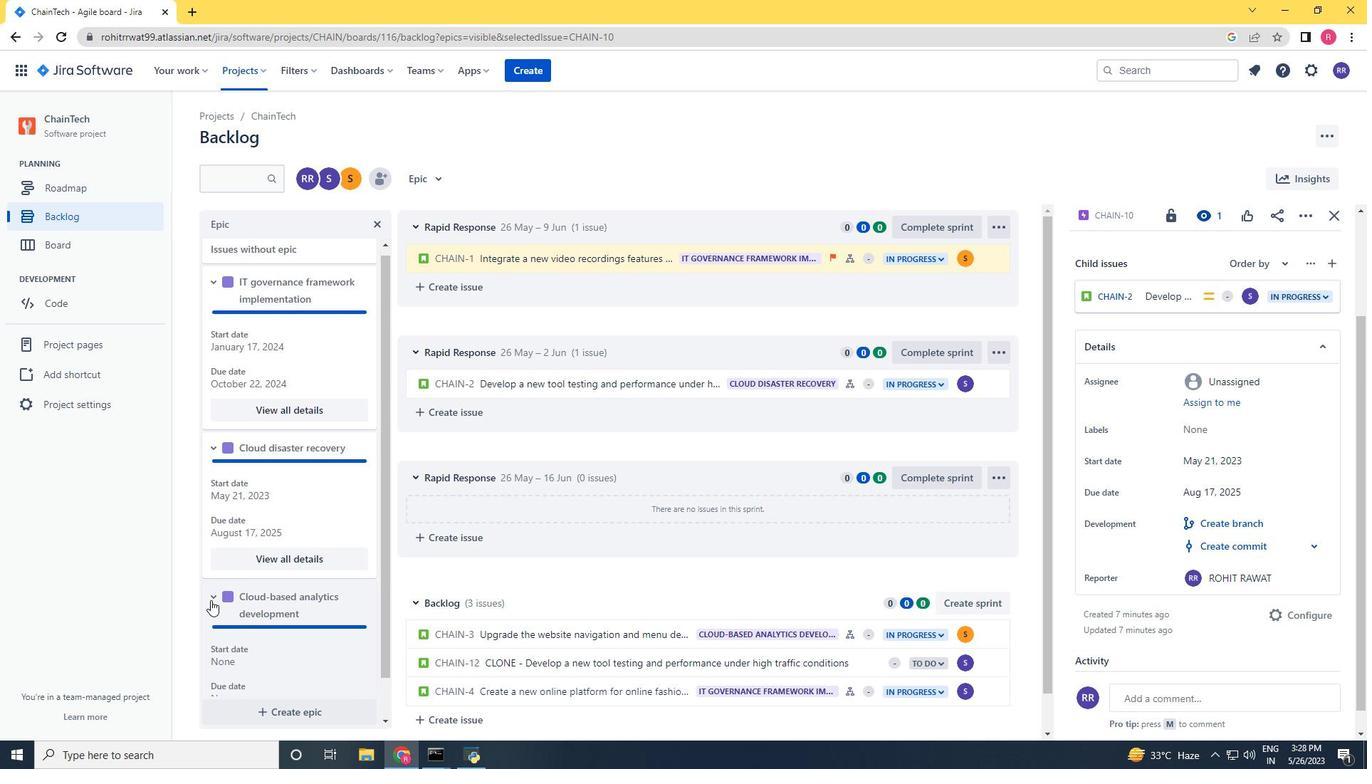 
Action: Mouse moved to (281, 673)
Screenshot: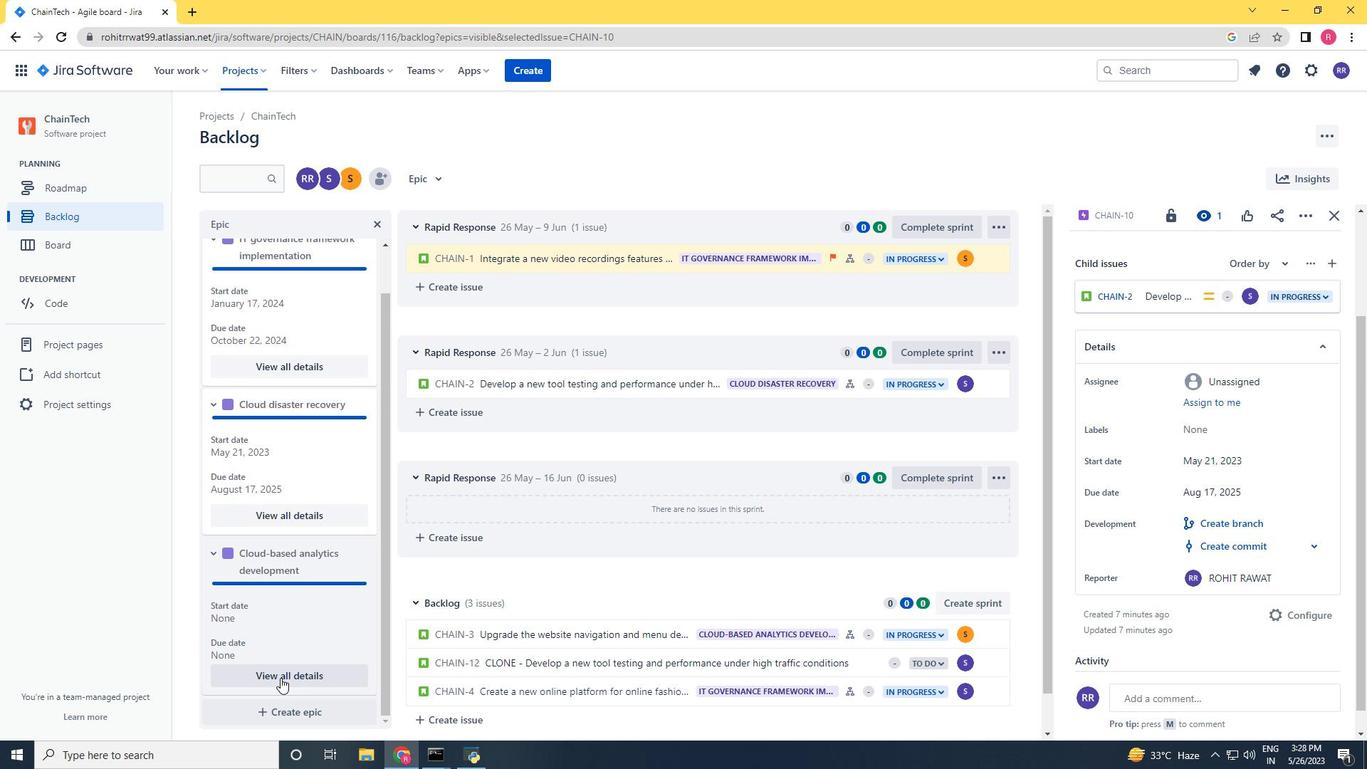 
Action: Mouse pressed left at (281, 673)
Screenshot: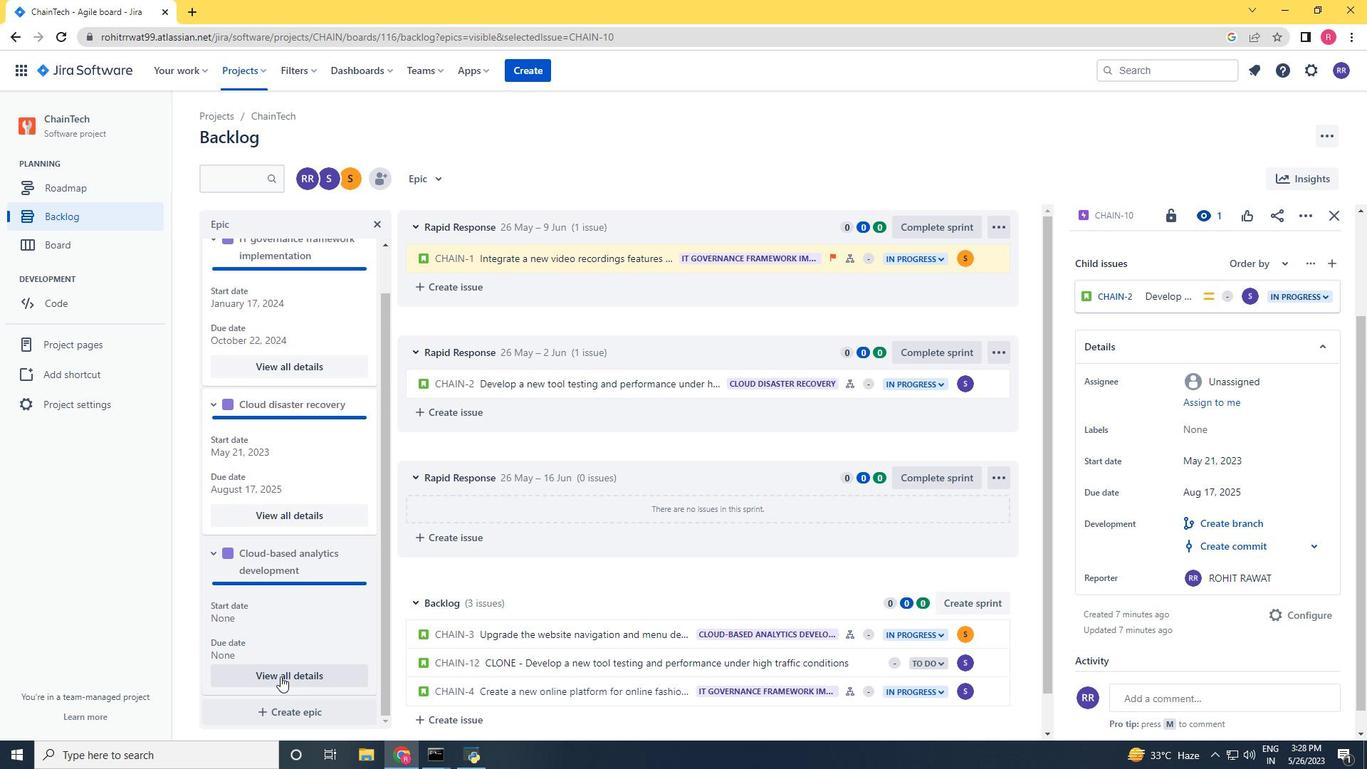 
Action: Mouse moved to (1131, 547)
Screenshot: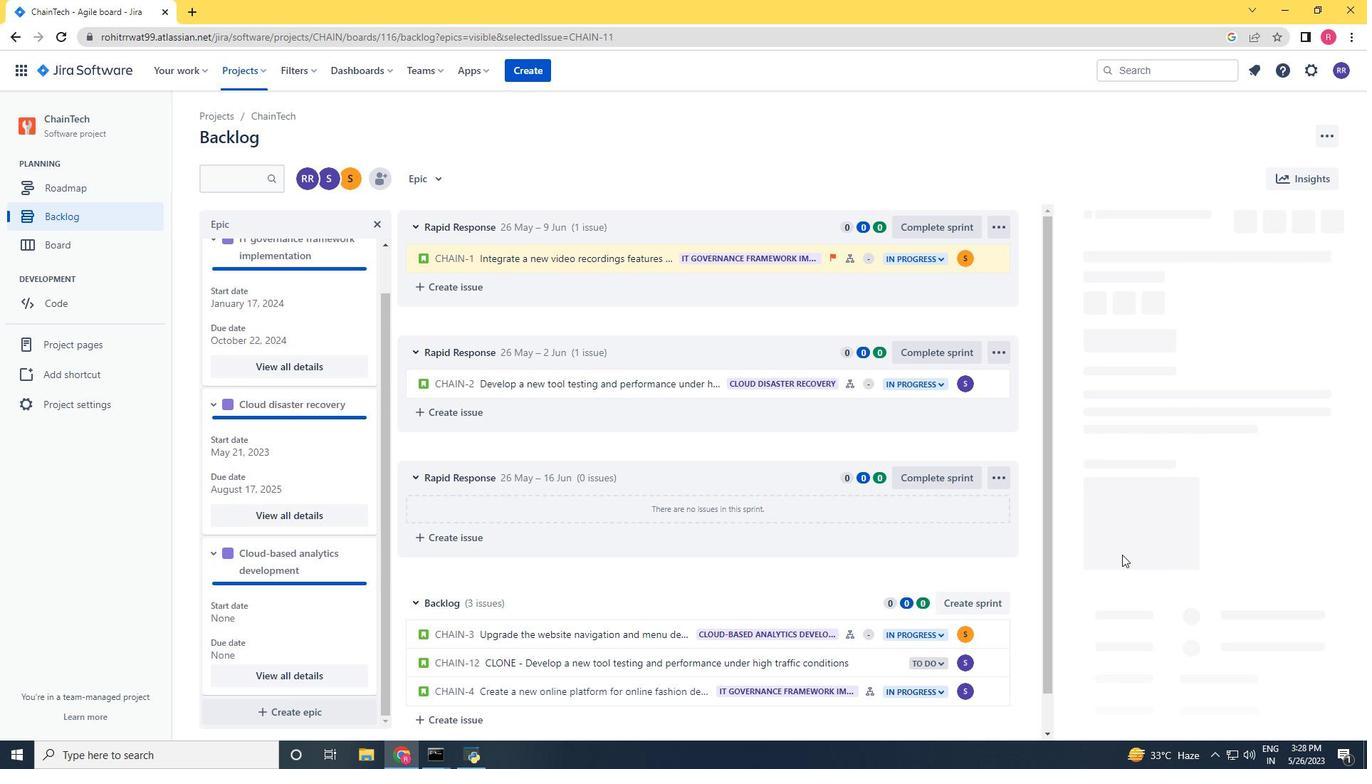 
Action: Mouse scrolled (1131, 547) with delta (0, 0)
Screenshot: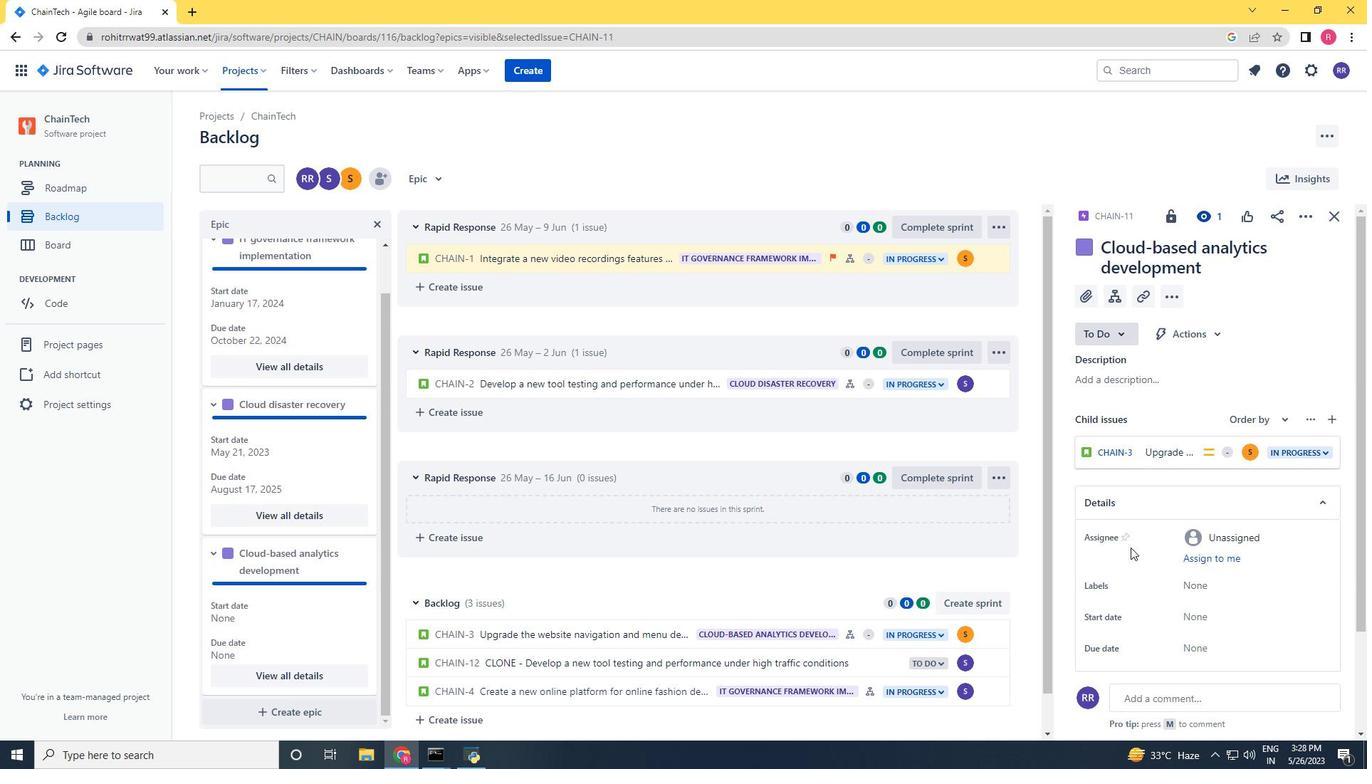 
Action: Mouse scrolled (1131, 547) with delta (0, 0)
Screenshot: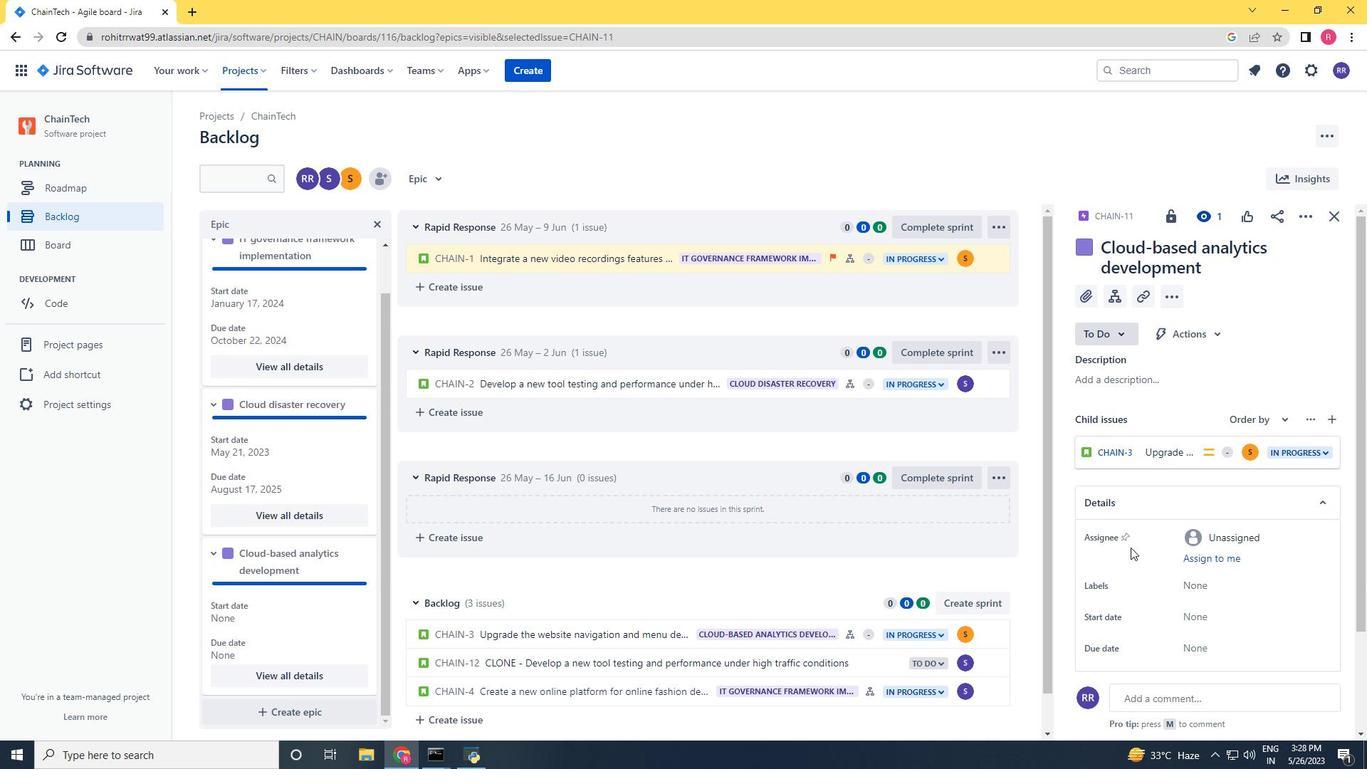 
Action: Mouse scrolled (1131, 547) with delta (0, 0)
Screenshot: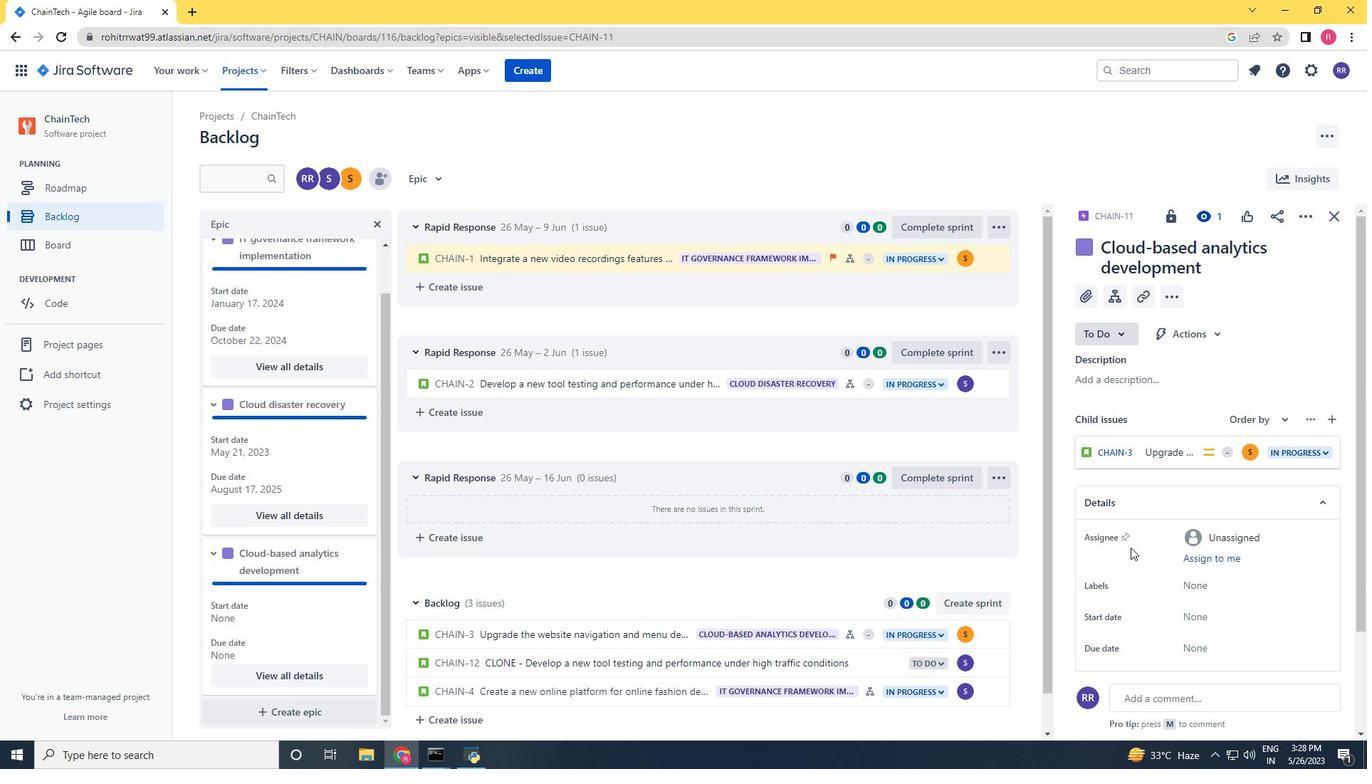
Action: Mouse moved to (1207, 451)
Screenshot: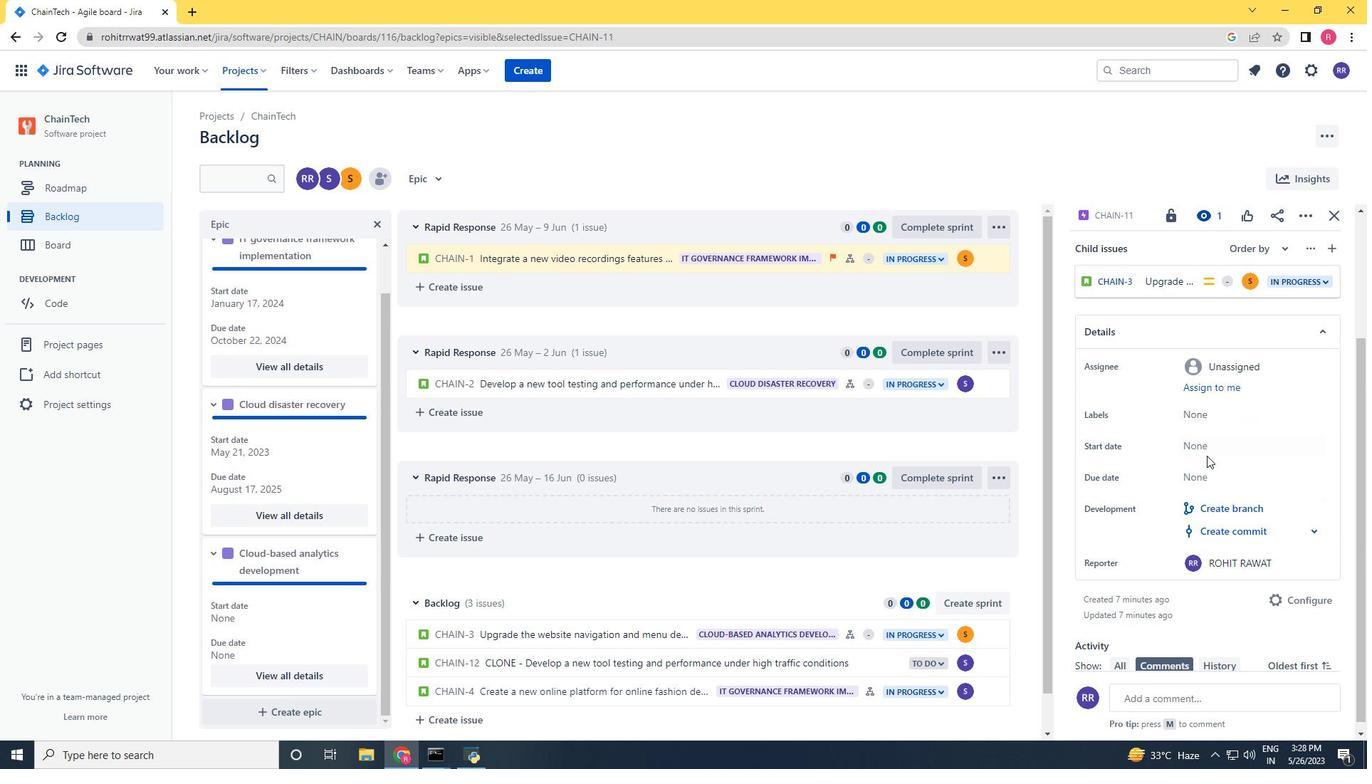 
Action: Mouse pressed left at (1207, 451)
Screenshot: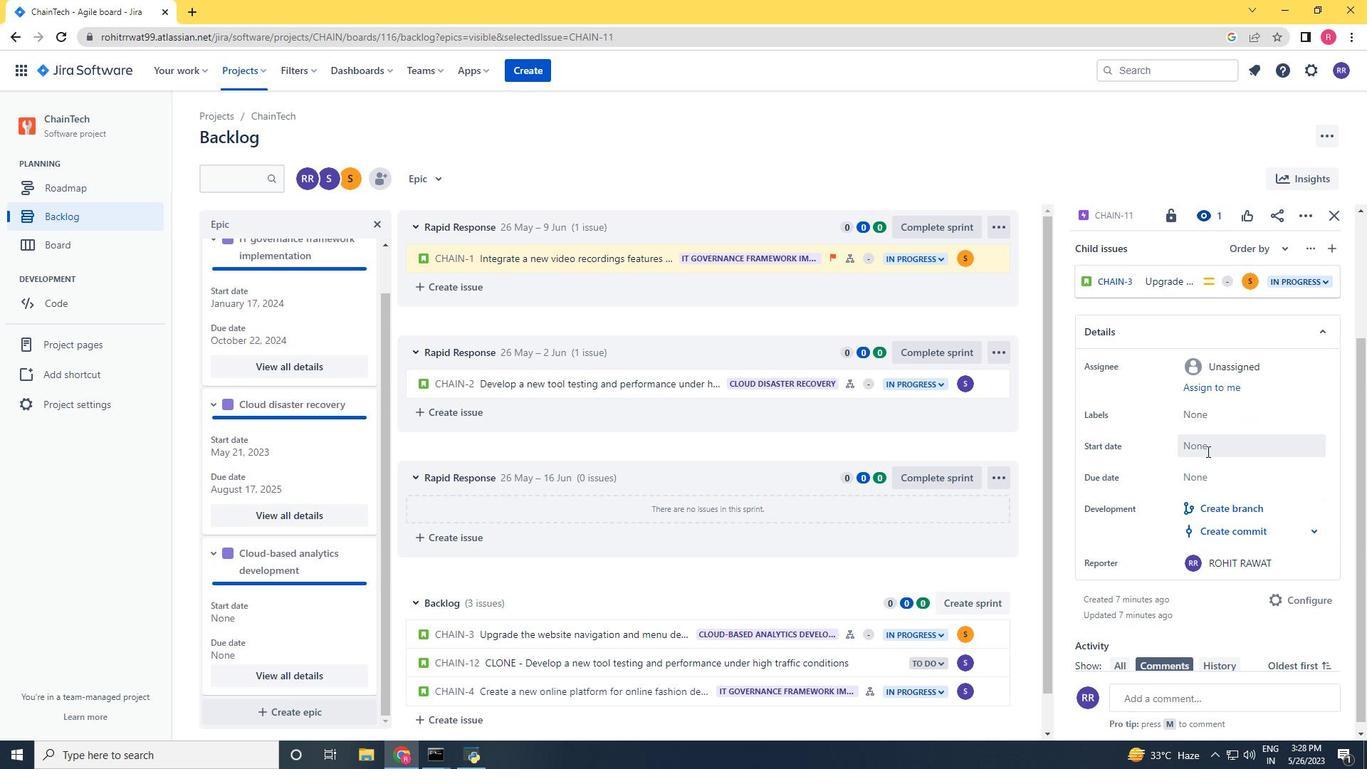 
Action: Mouse moved to (1342, 487)
Screenshot: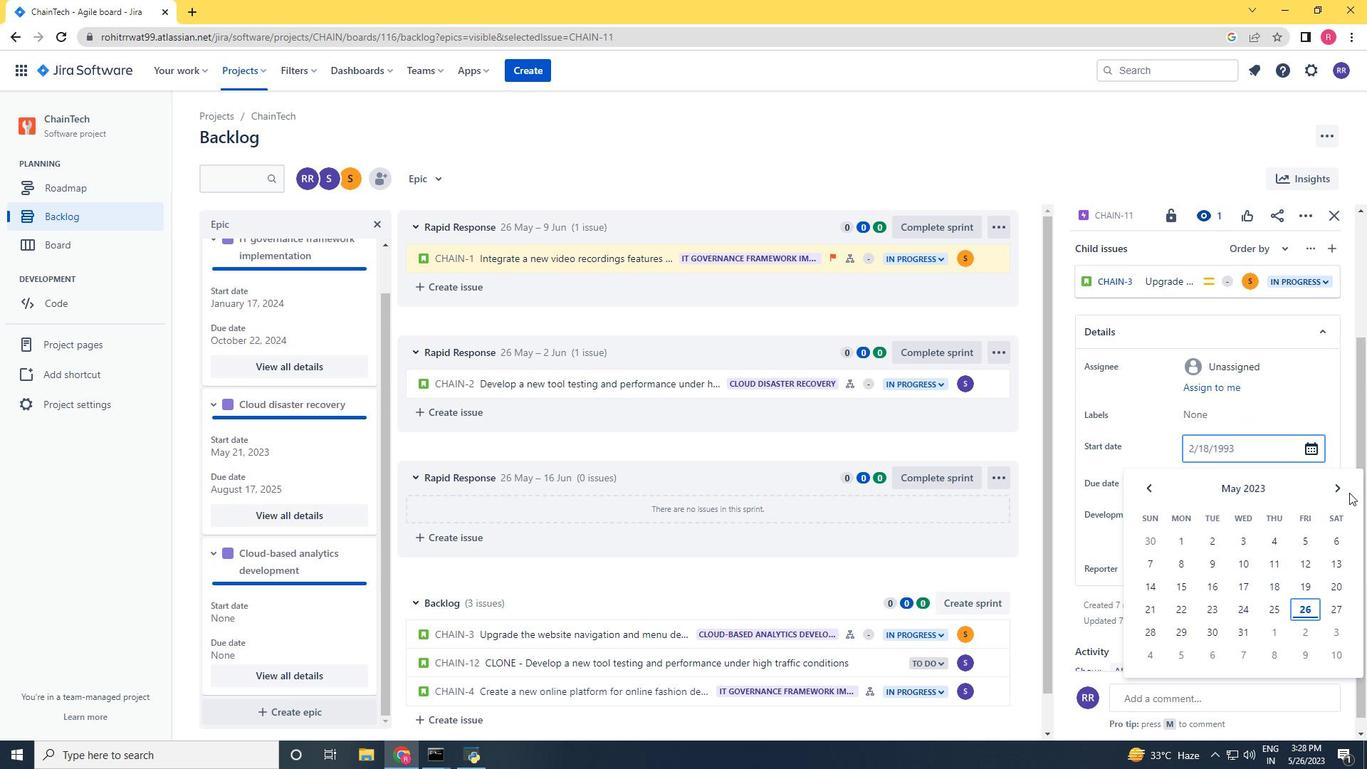 
Action: Mouse pressed left at (1342, 487)
Screenshot: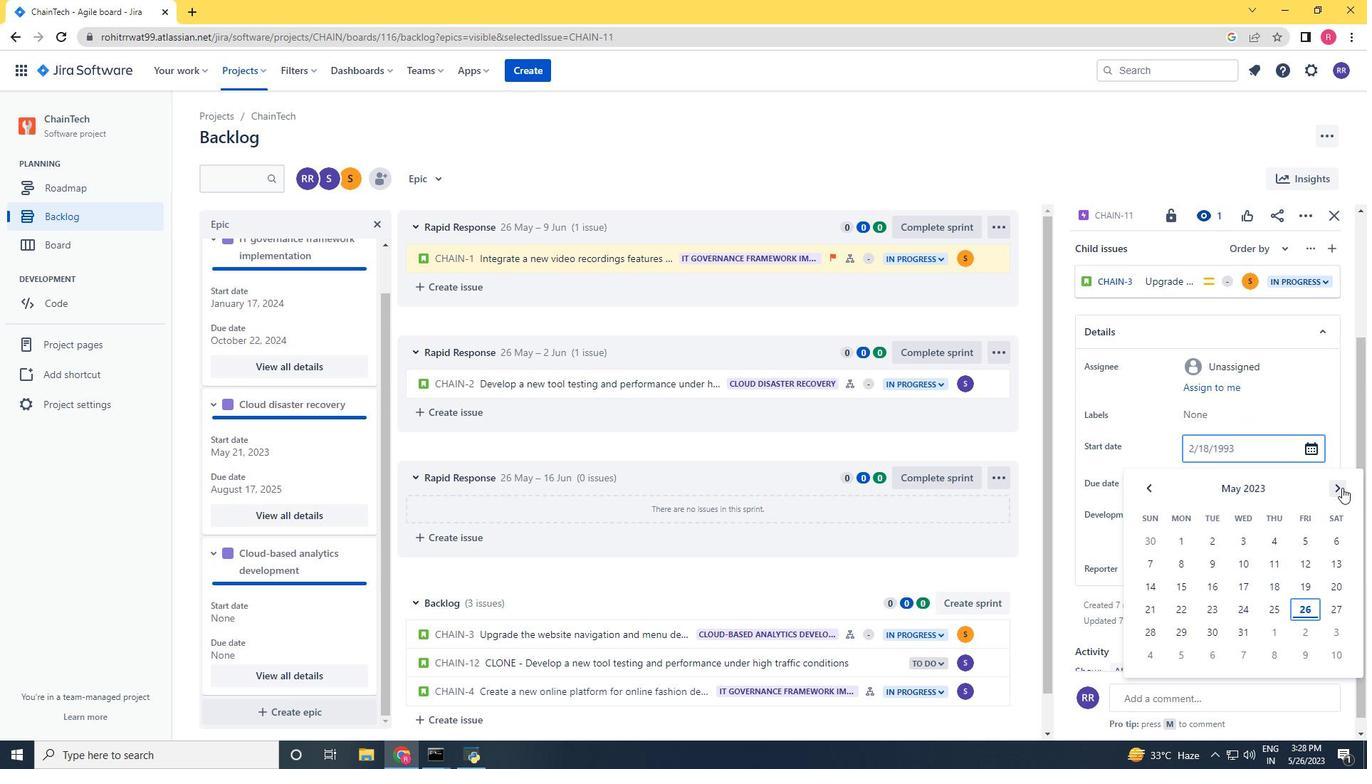 
Action: Mouse pressed left at (1342, 487)
Screenshot: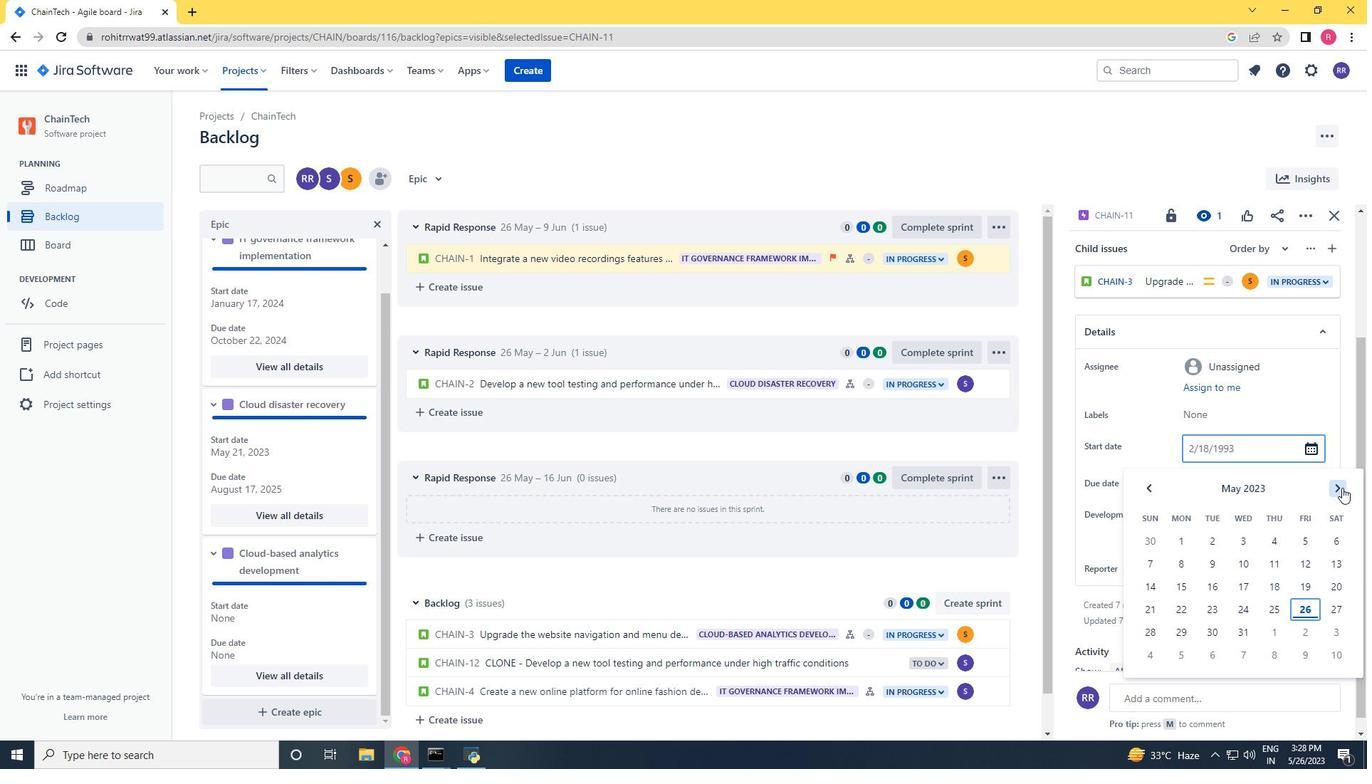 
Action: Mouse pressed left at (1342, 487)
Screenshot: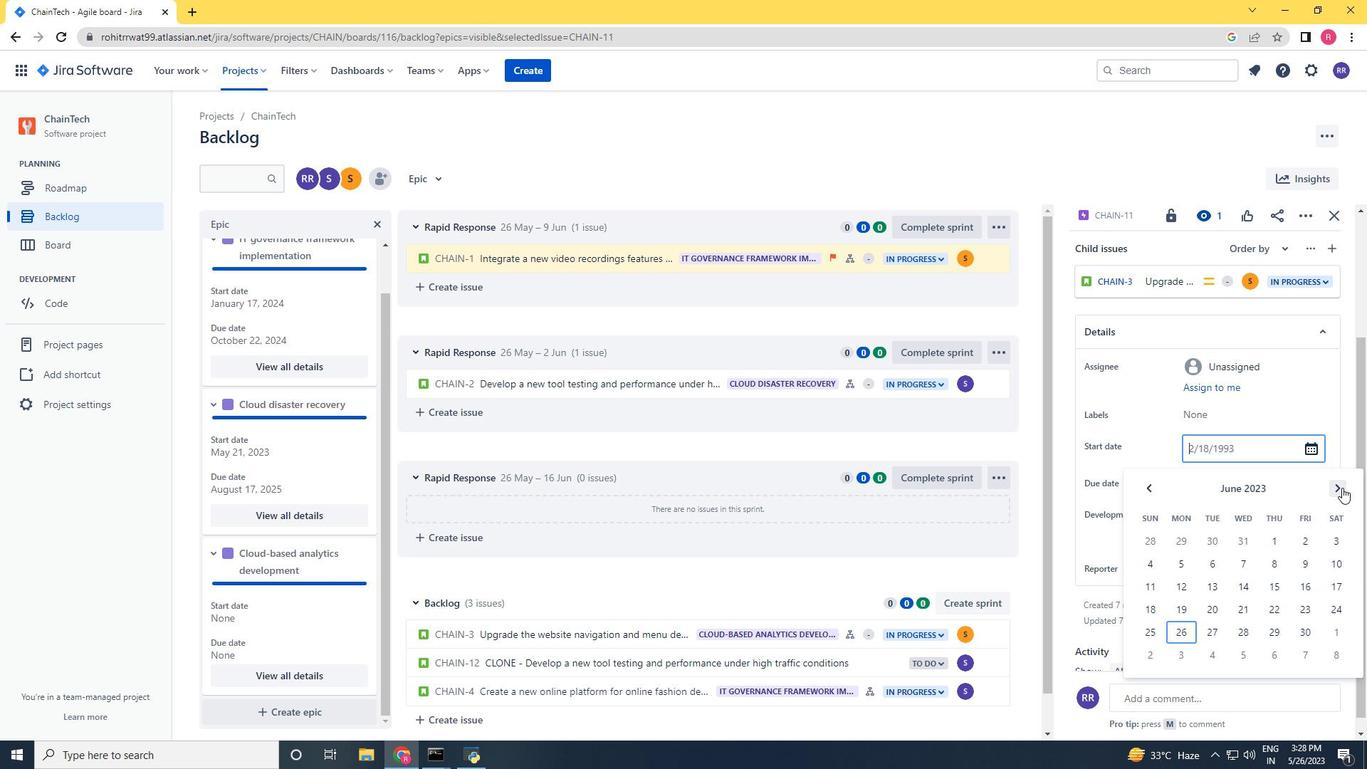 
Action: Mouse pressed left at (1342, 487)
Screenshot: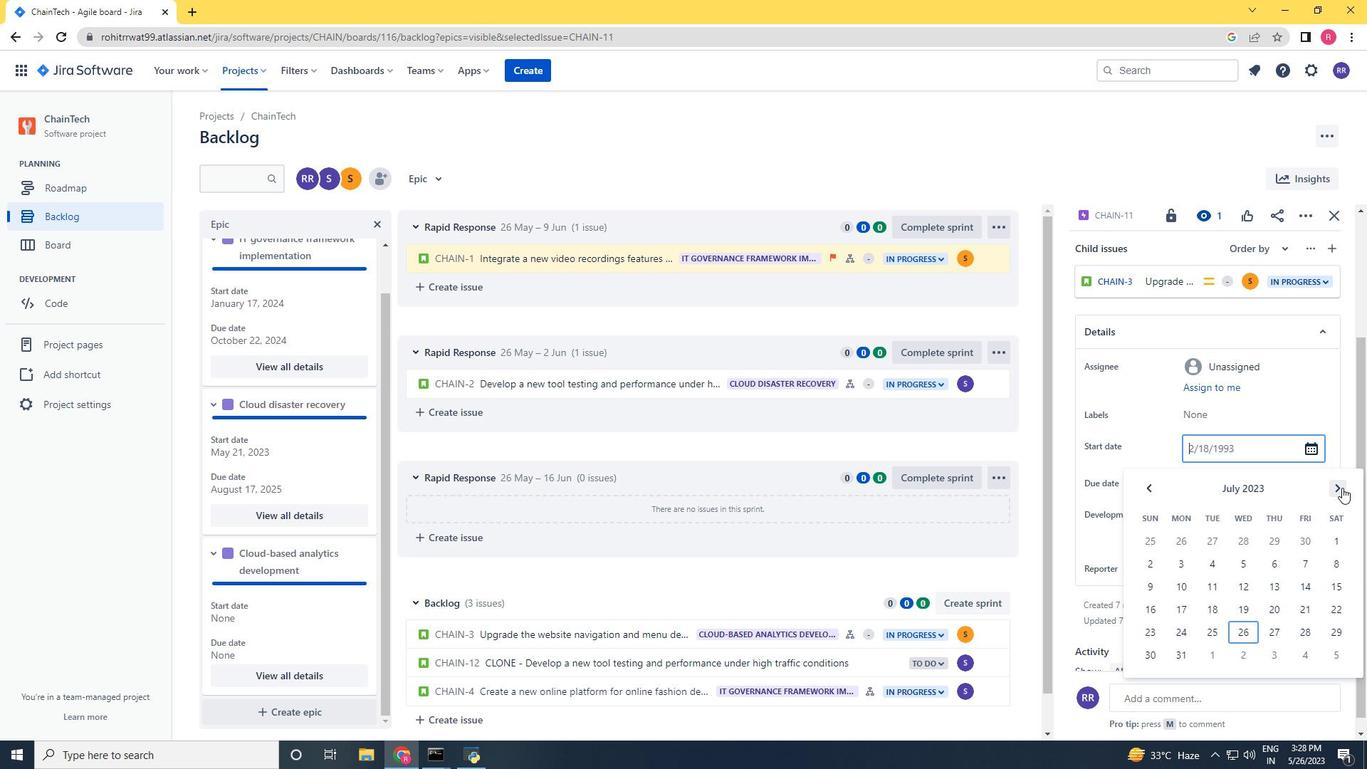 
Action: Mouse pressed left at (1342, 487)
Screenshot: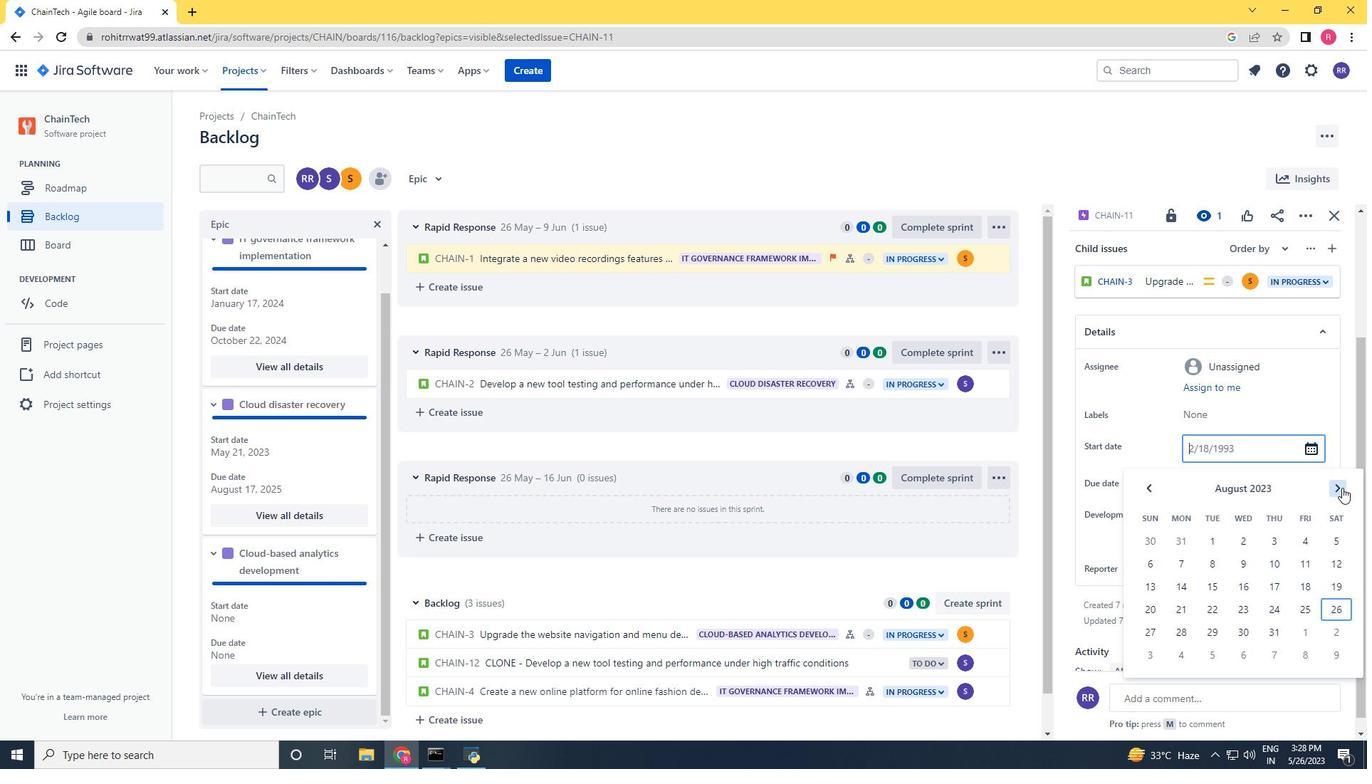 
Action: Mouse pressed left at (1342, 487)
Screenshot: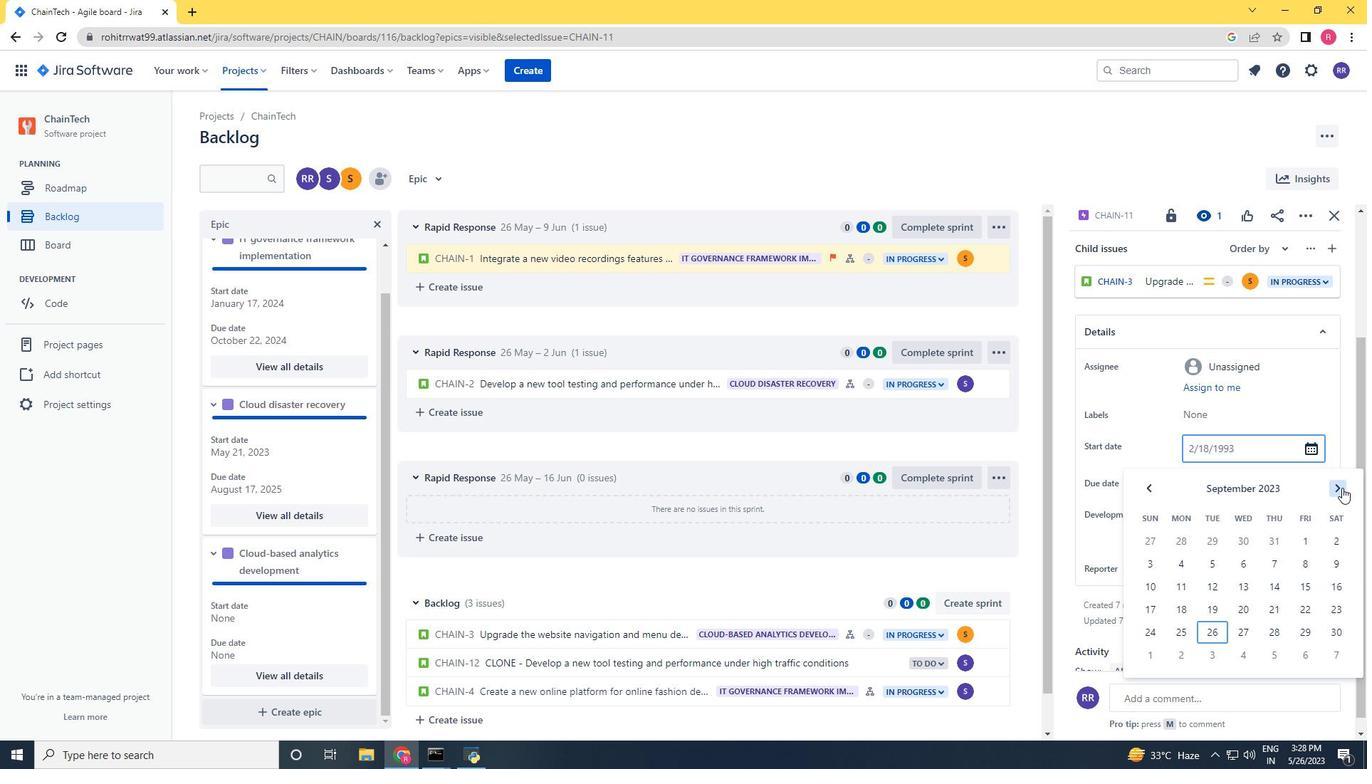 
Action: Mouse pressed left at (1342, 487)
Screenshot: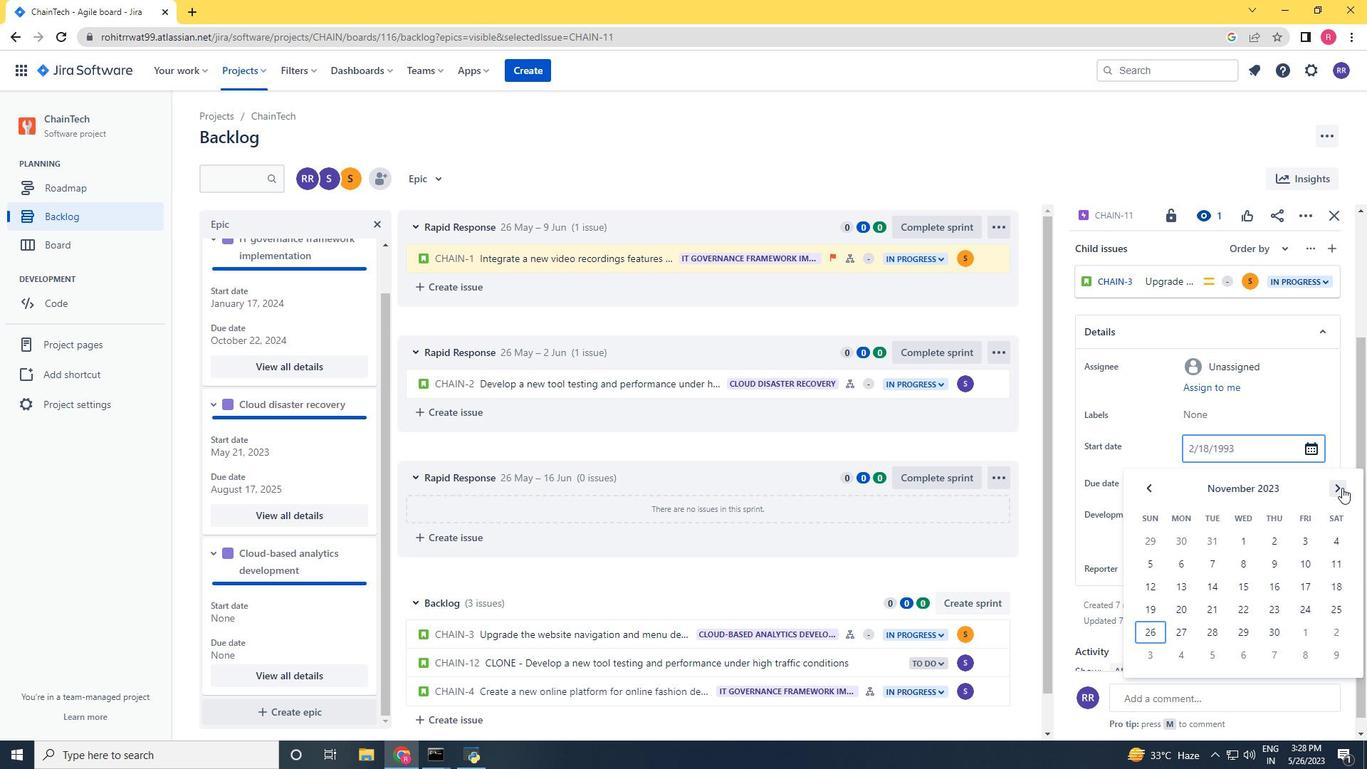 
Action: Mouse pressed left at (1342, 487)
Screenshot: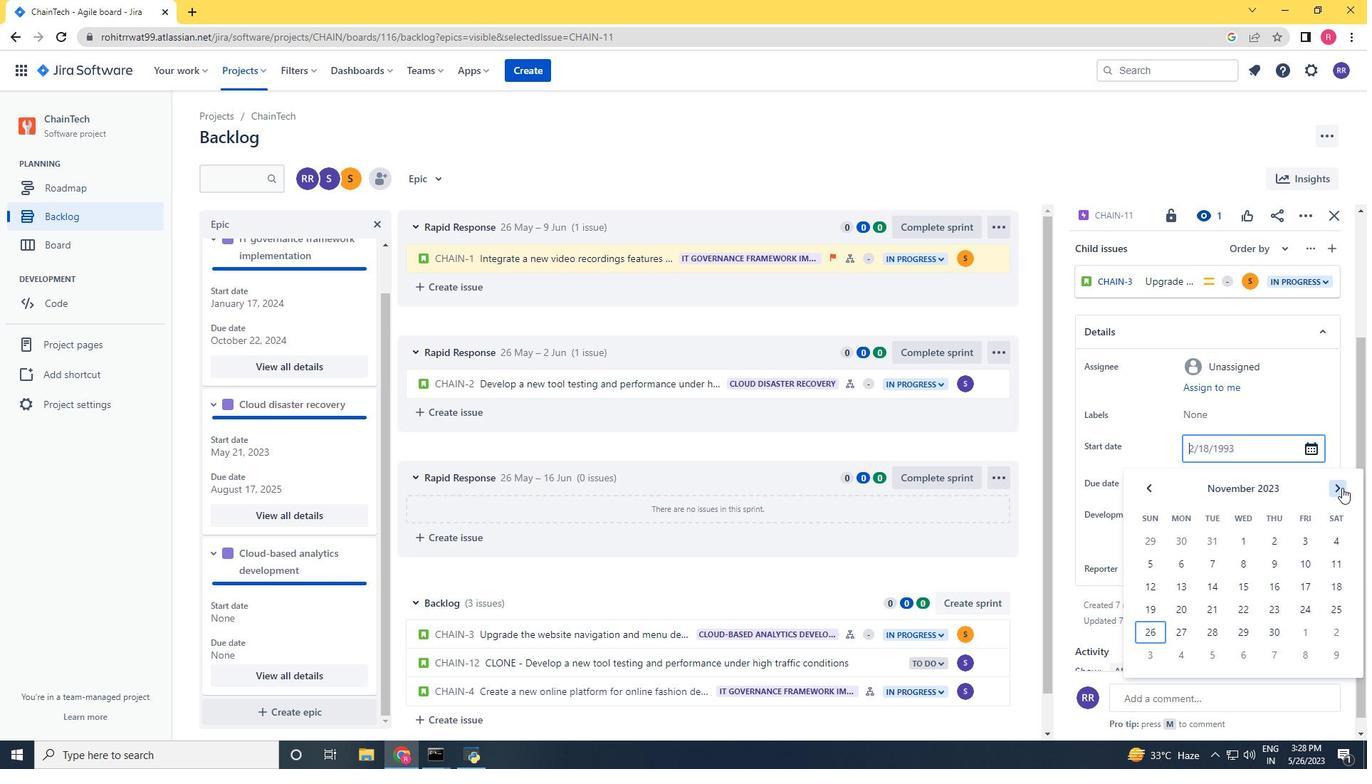 
Action: Mouse pressed left at (1342, 487)
Screenshot: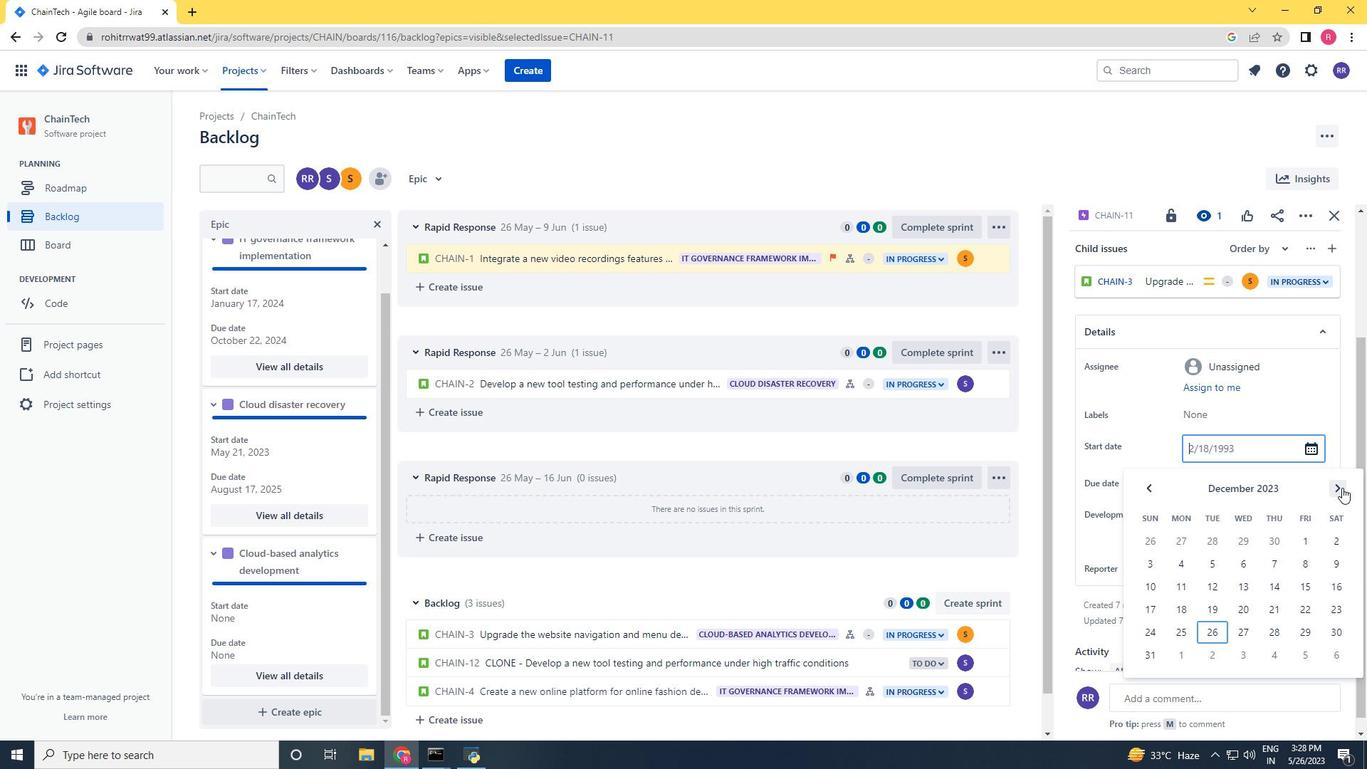 
Action: Mouse pressed left at (1342, 487)
Screenshot: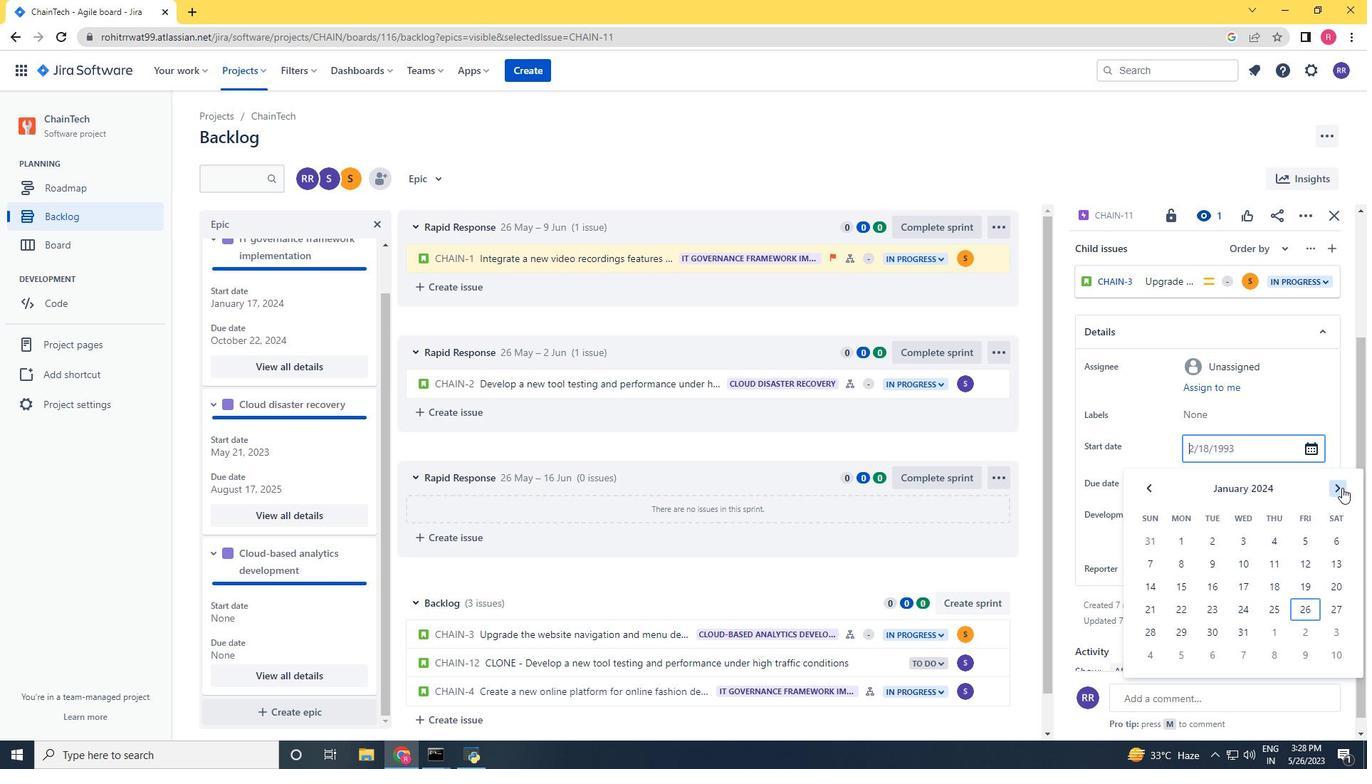 
Action: Mouse pressed left at (1342, 487)
Screenshot: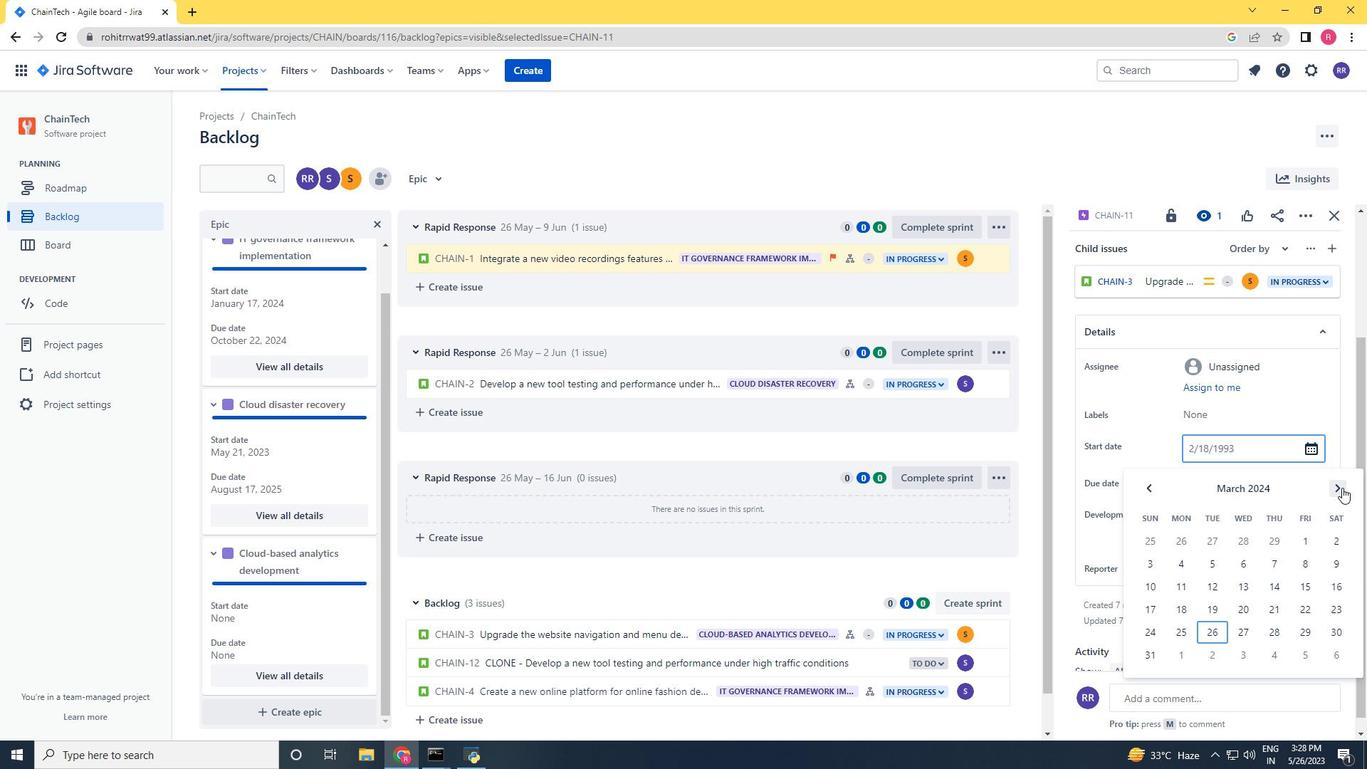
Action: Mouse pressed left at (1342, 487)
Screenshot: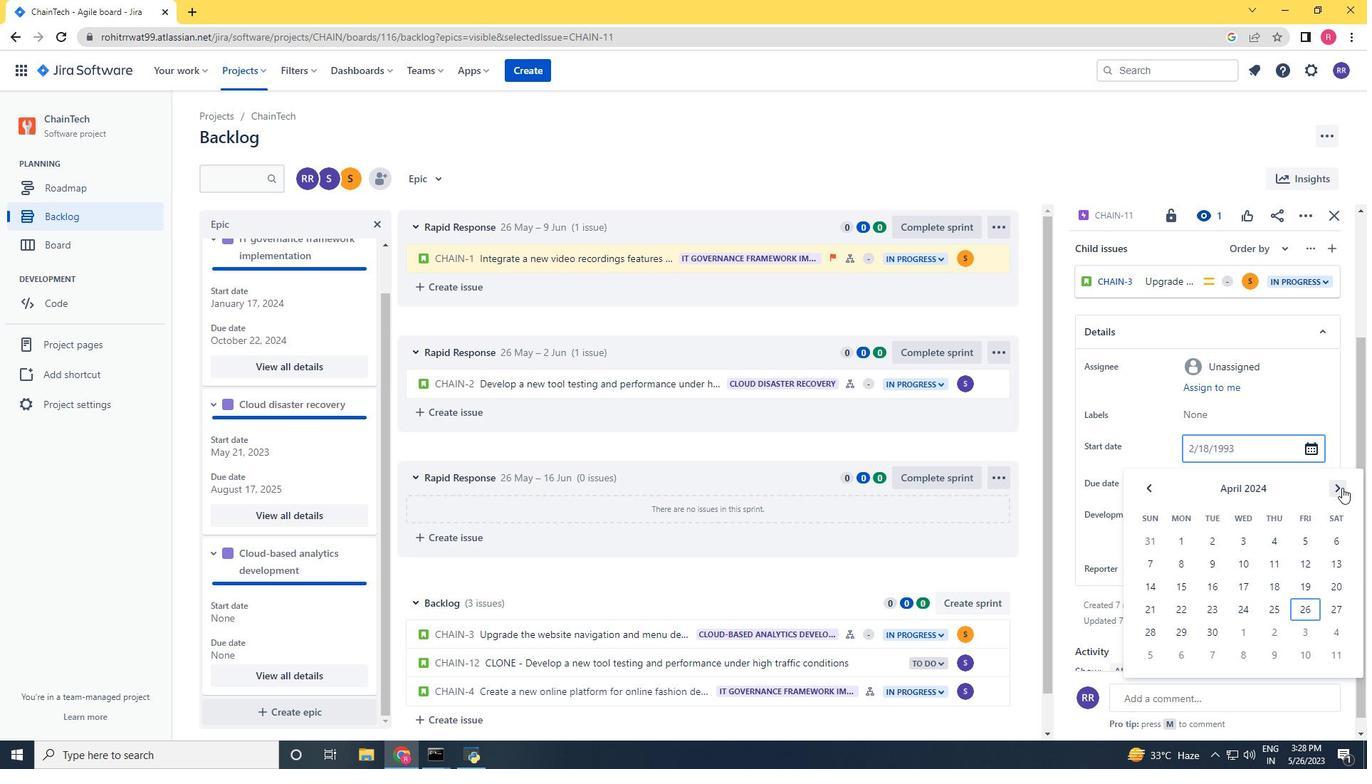 
Action: Mouse pressed left at (1342, 487)
Screenshot: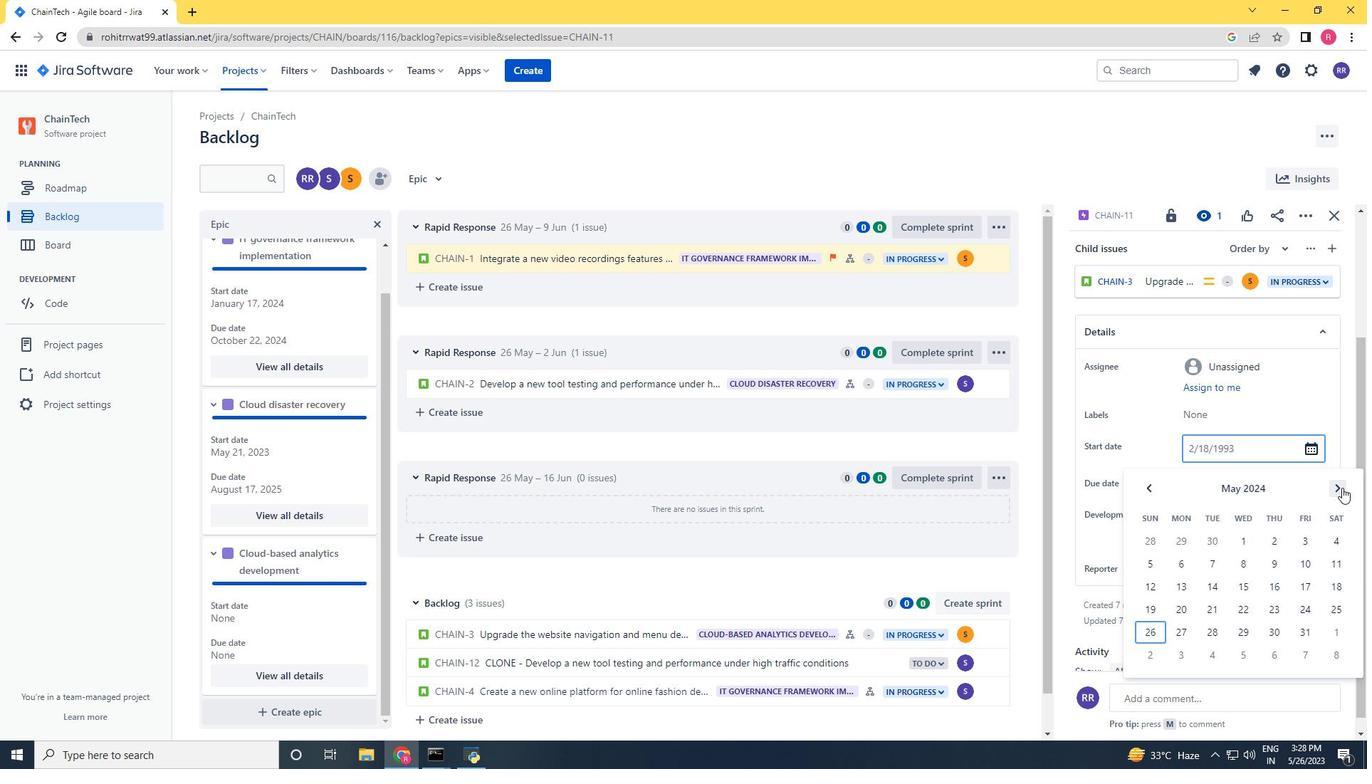 
Action: Mouse moved to (1302, 611)
Screenshot: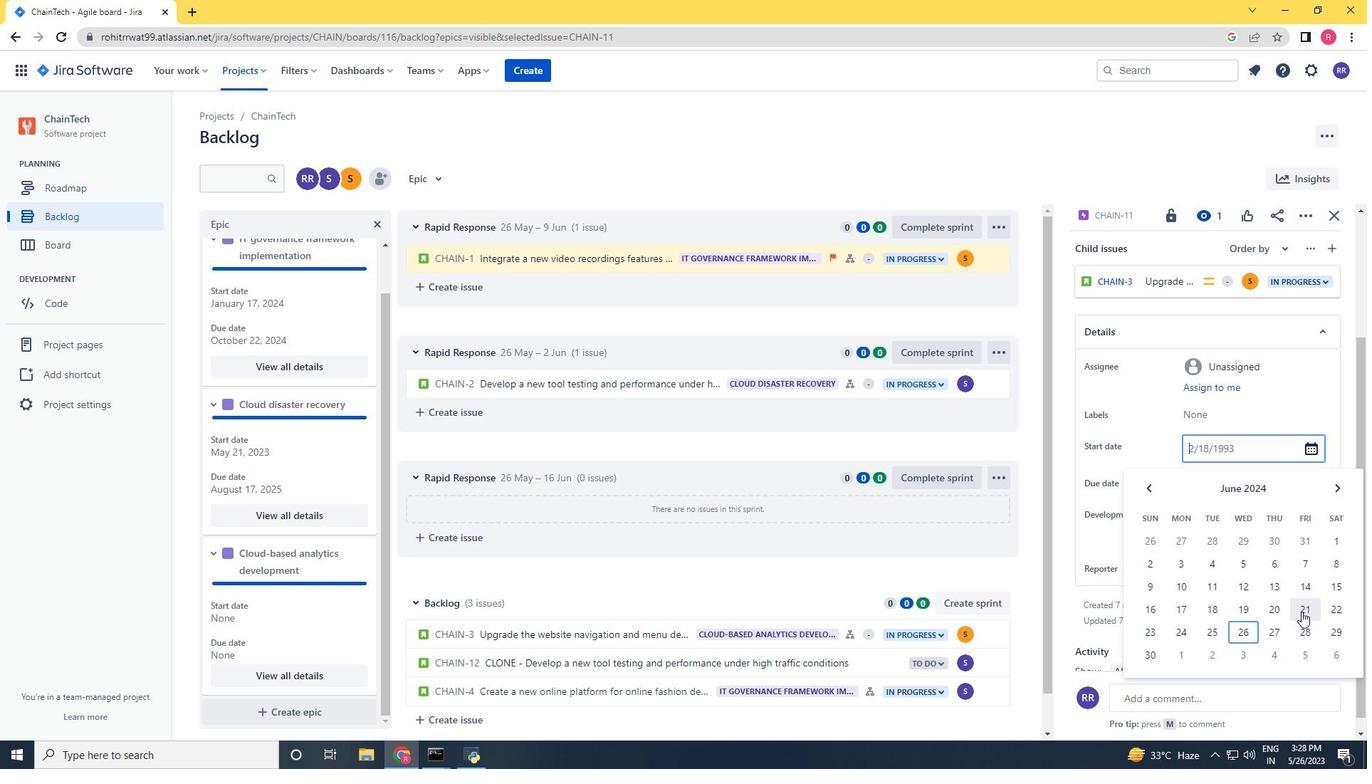 
Action: Mouse pressed left at (1302, 611)
Screenshot: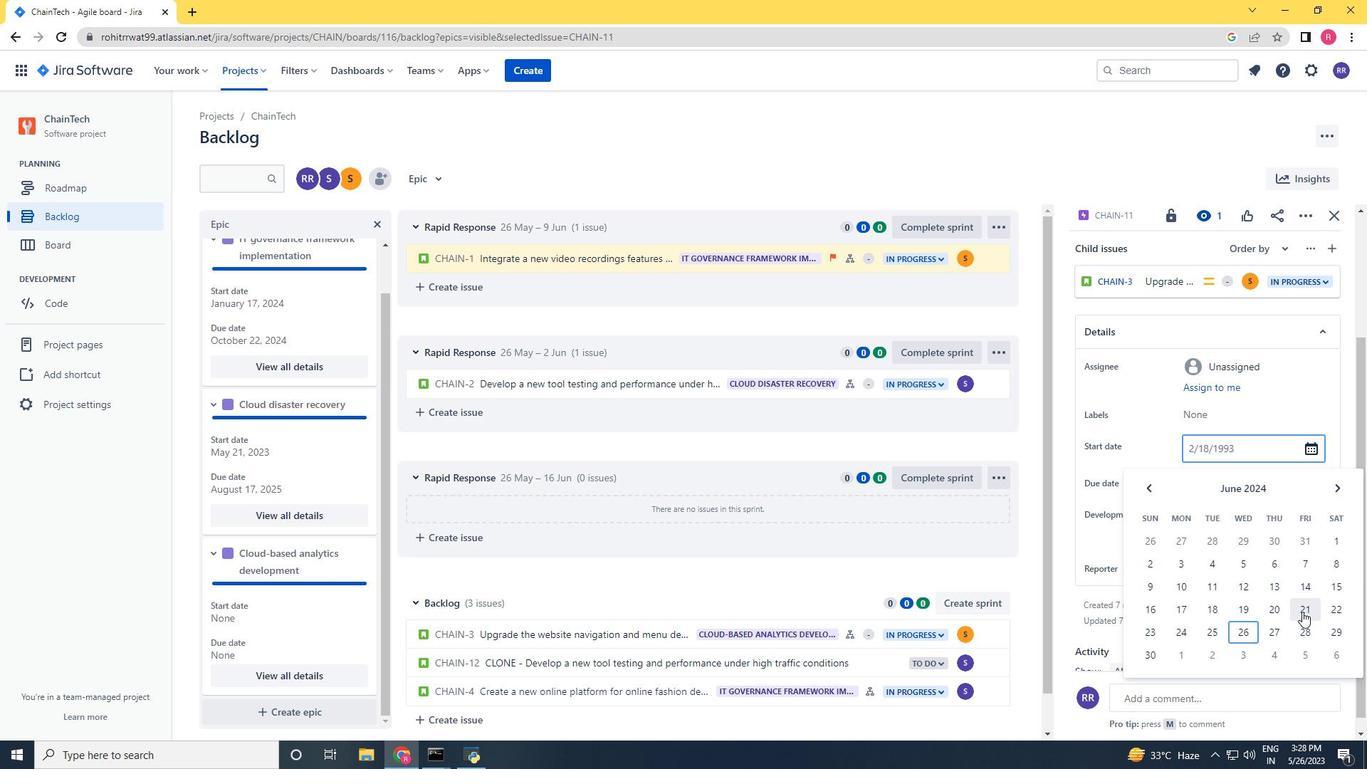 
Action: Mouse moved to (1201, 485)
Screenshot: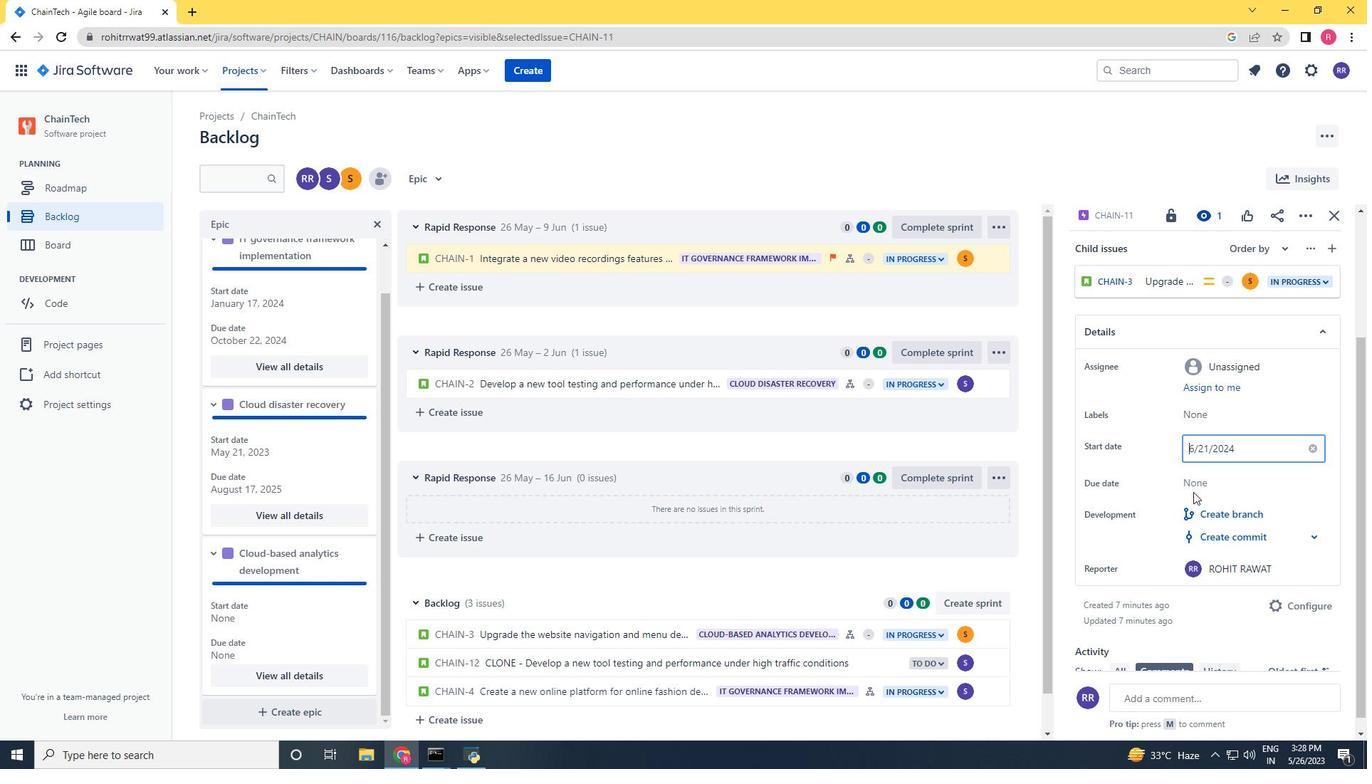 
Action: Mouse pressed left at (1201, 485)
Screenshot: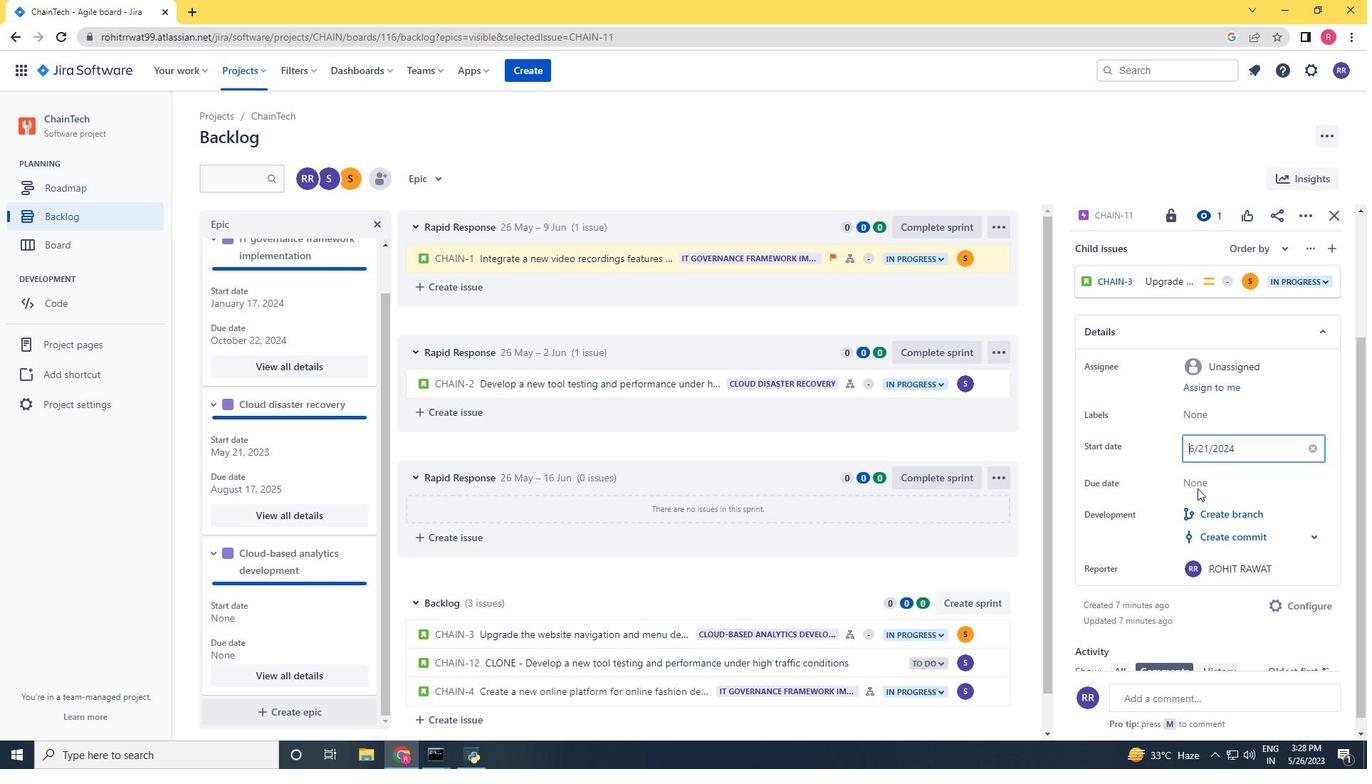 
Action: Mouse moved to (1338, 527)
Screenshot: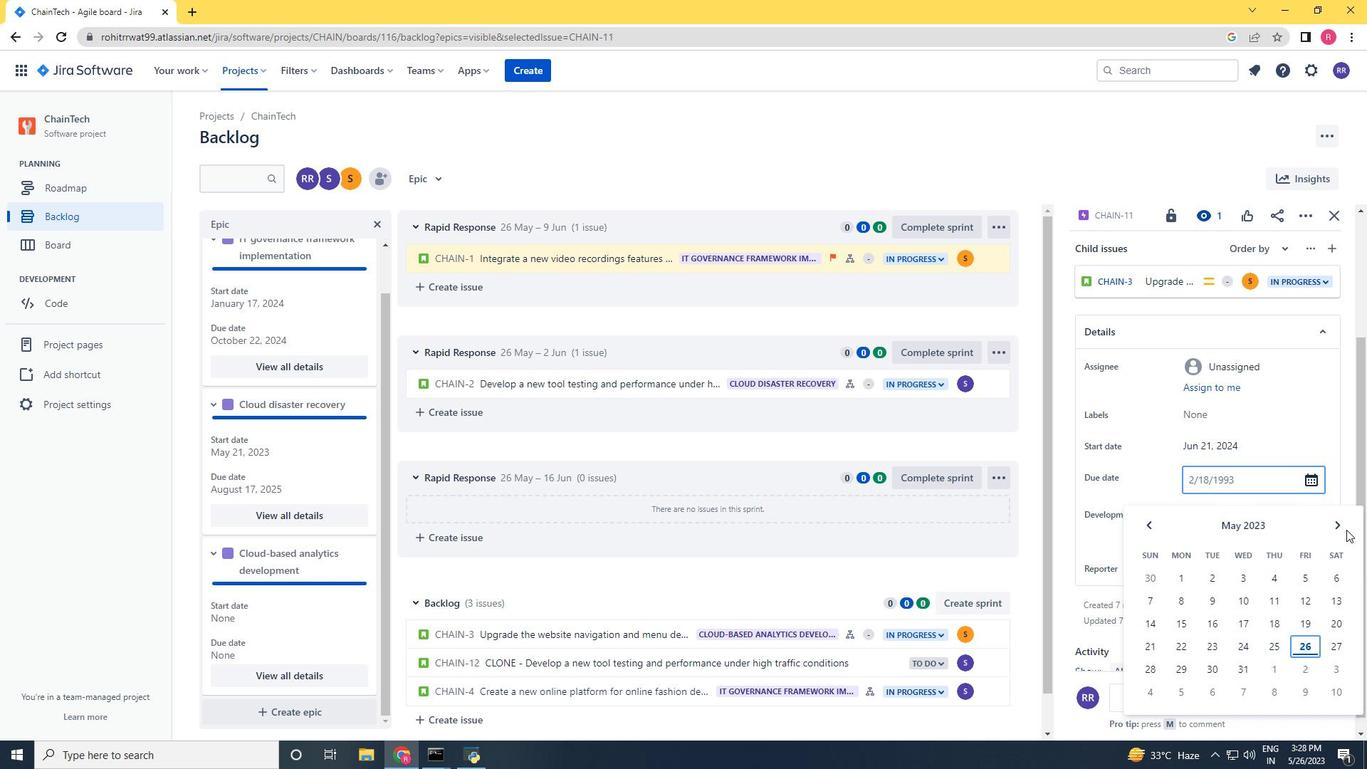 
Action: Mouse pressed left at (1338, 527)
Screenshot: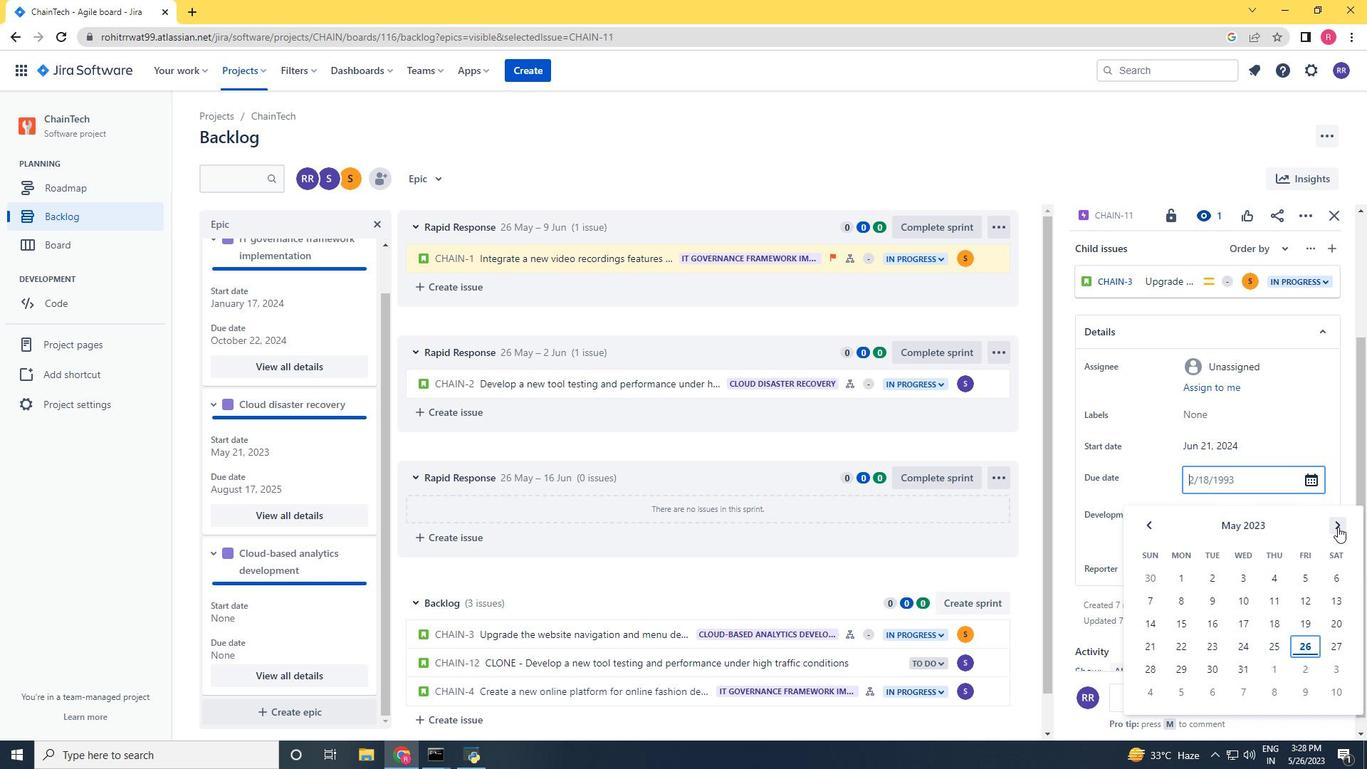 
Action: Mouse pressed left at (1338, 527)
Screenshot: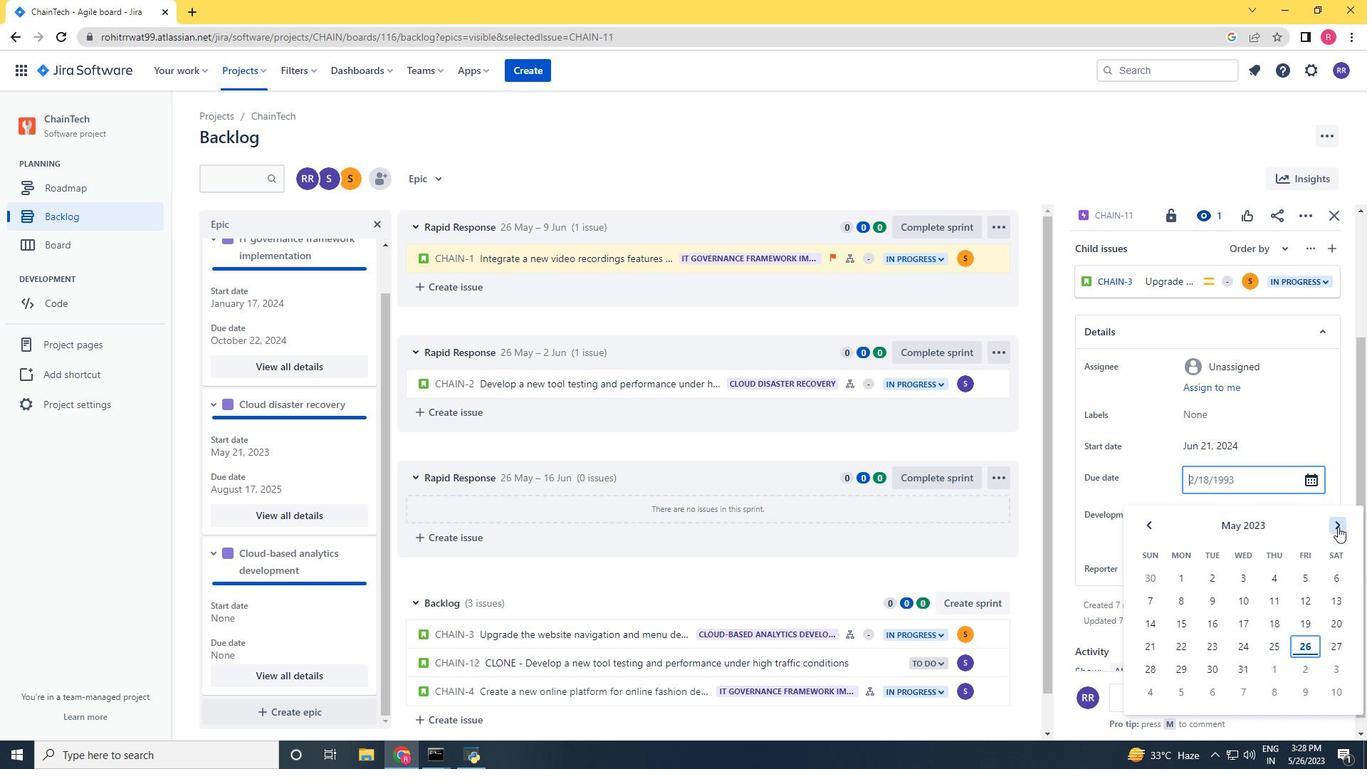 
Action: Mouse pressed left at (1338, 527)
Screenshot: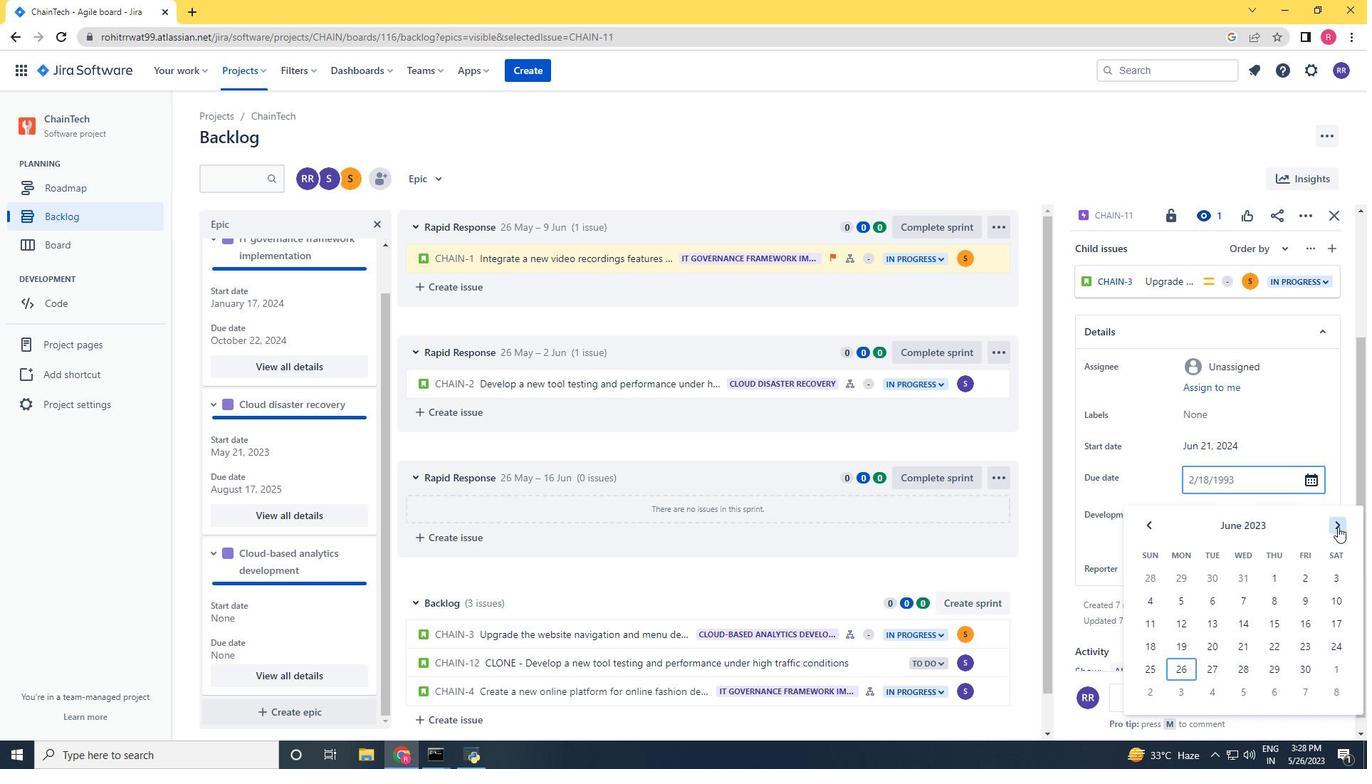 
Action: Mouse pressed left at (1338, 527)
Screenshot: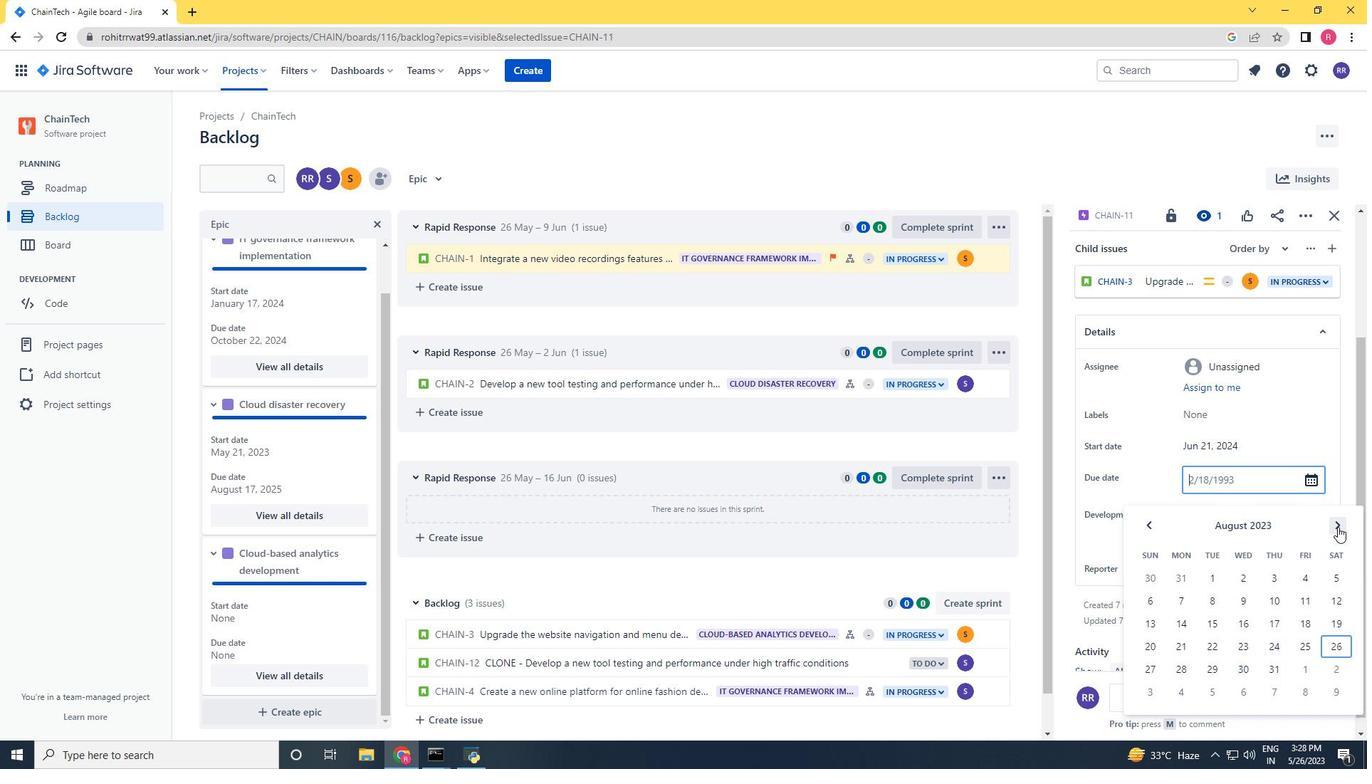 
Action: Mouse pressed left at (1338, 527)
Screenshot: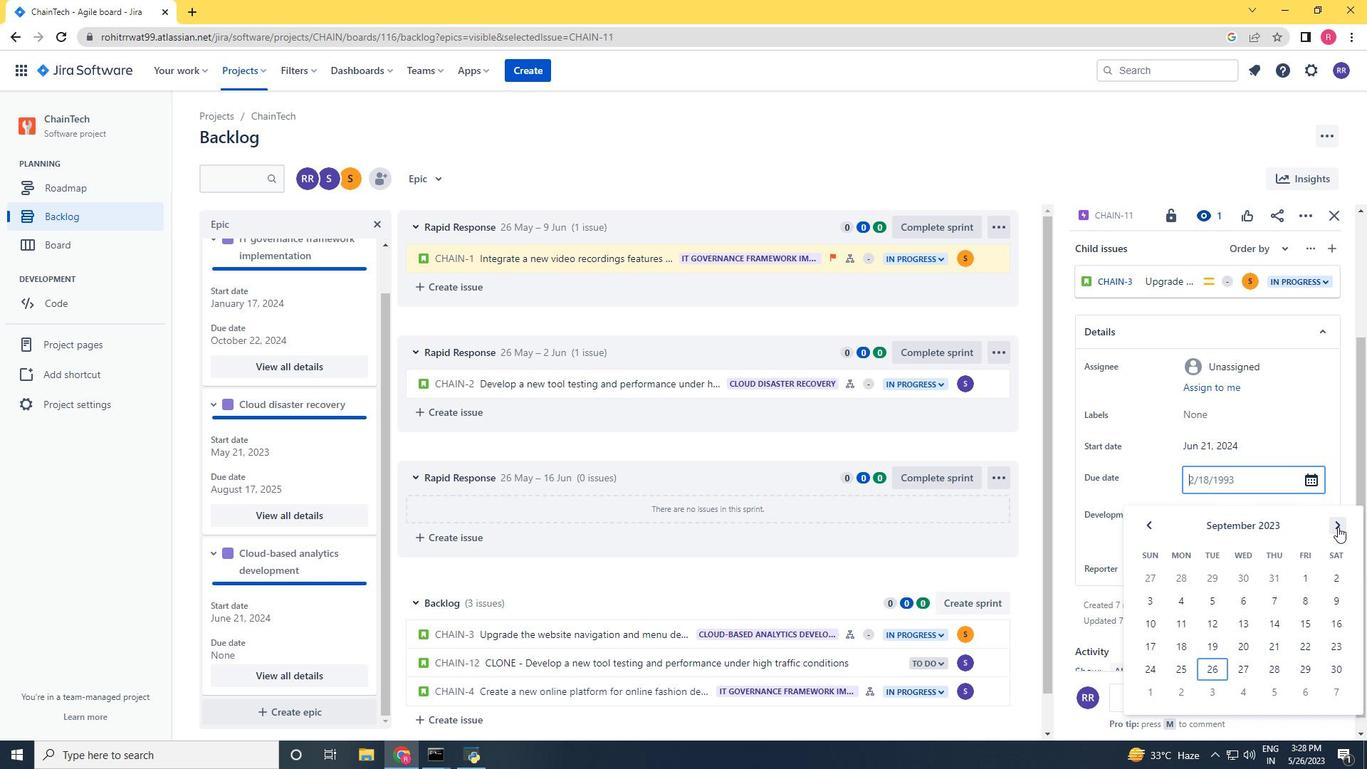 
Action: Mouse pressed left at (1338, 527)
Screenshot: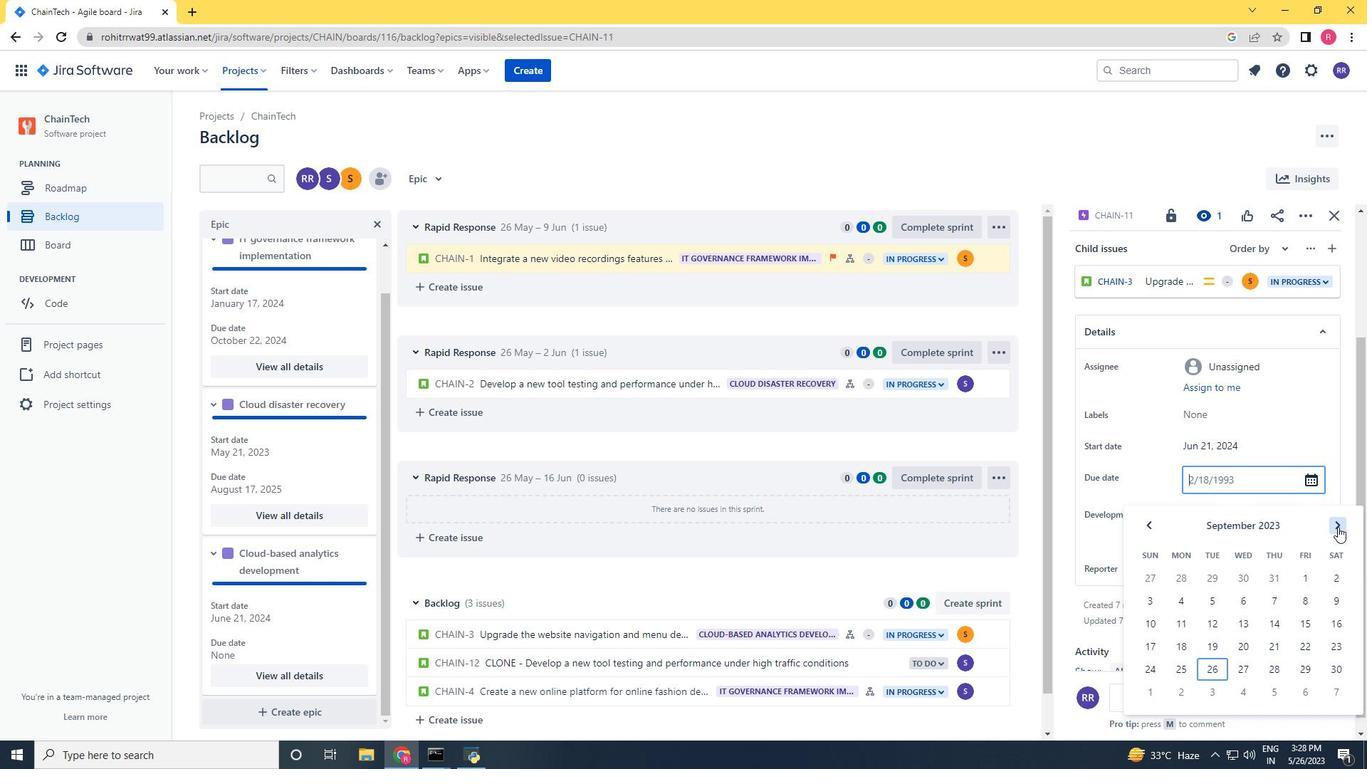 
Action: Mouse pressed left at (1338, 527)
Screenshot: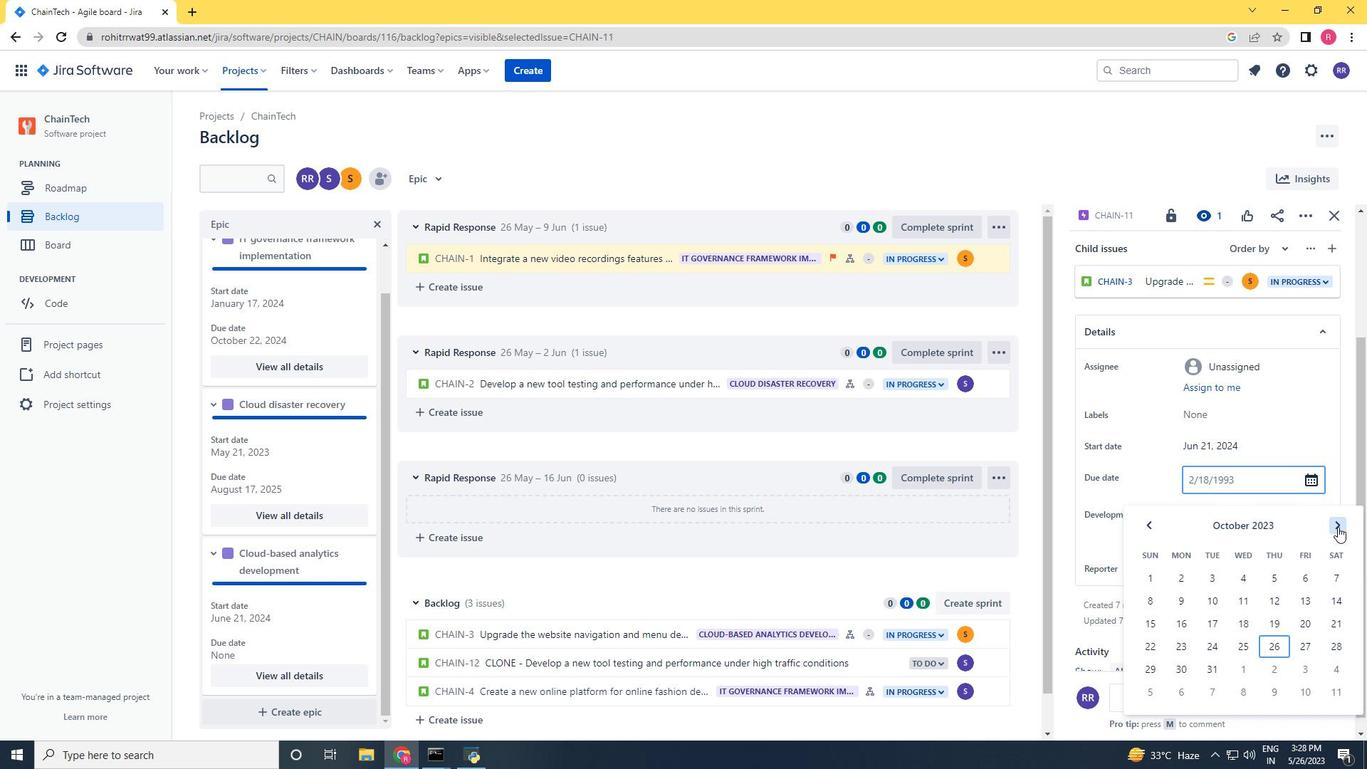 
Action: Mouse pressed left at (1338, 527)
Screenshot: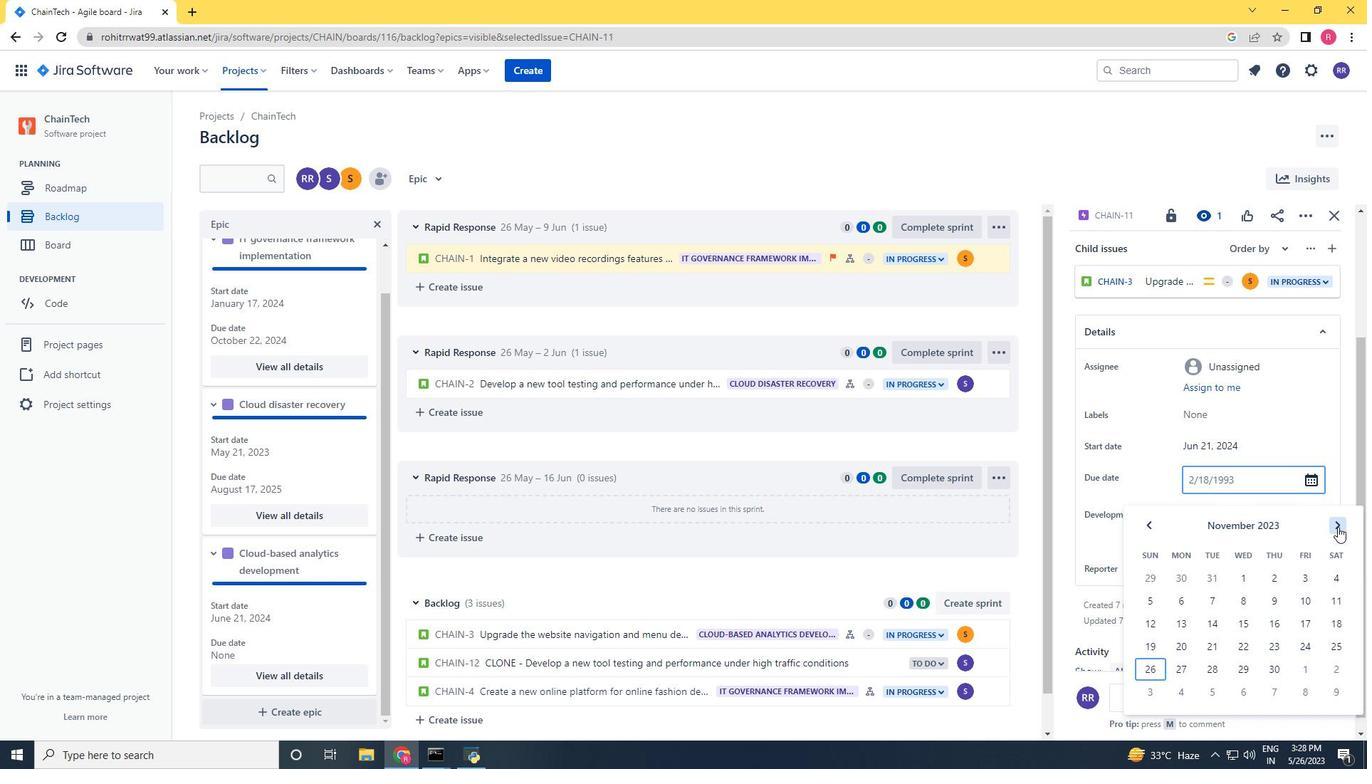 
Action: Mouse pressed left at (1338, 527)
Screenshot: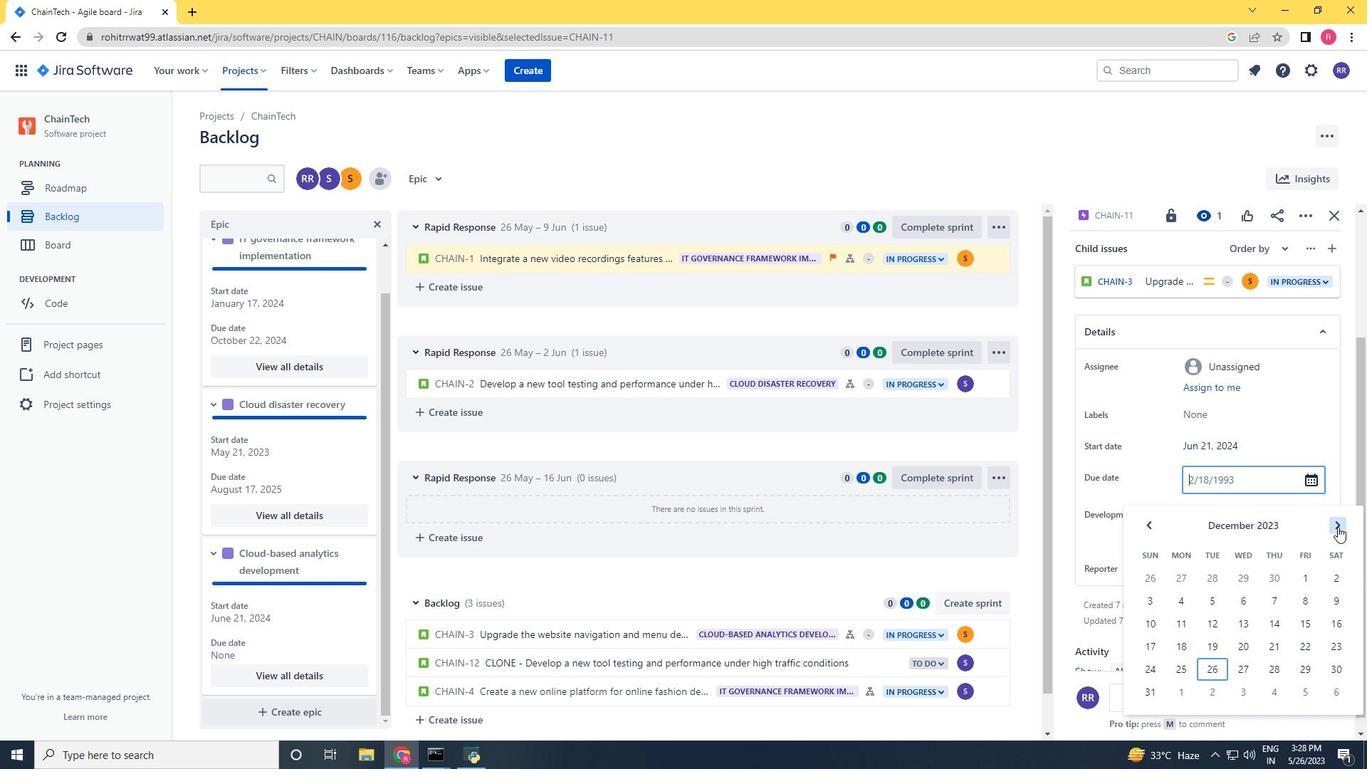 
Action: Mouse pressed left at (1338, 527)
Screenshot: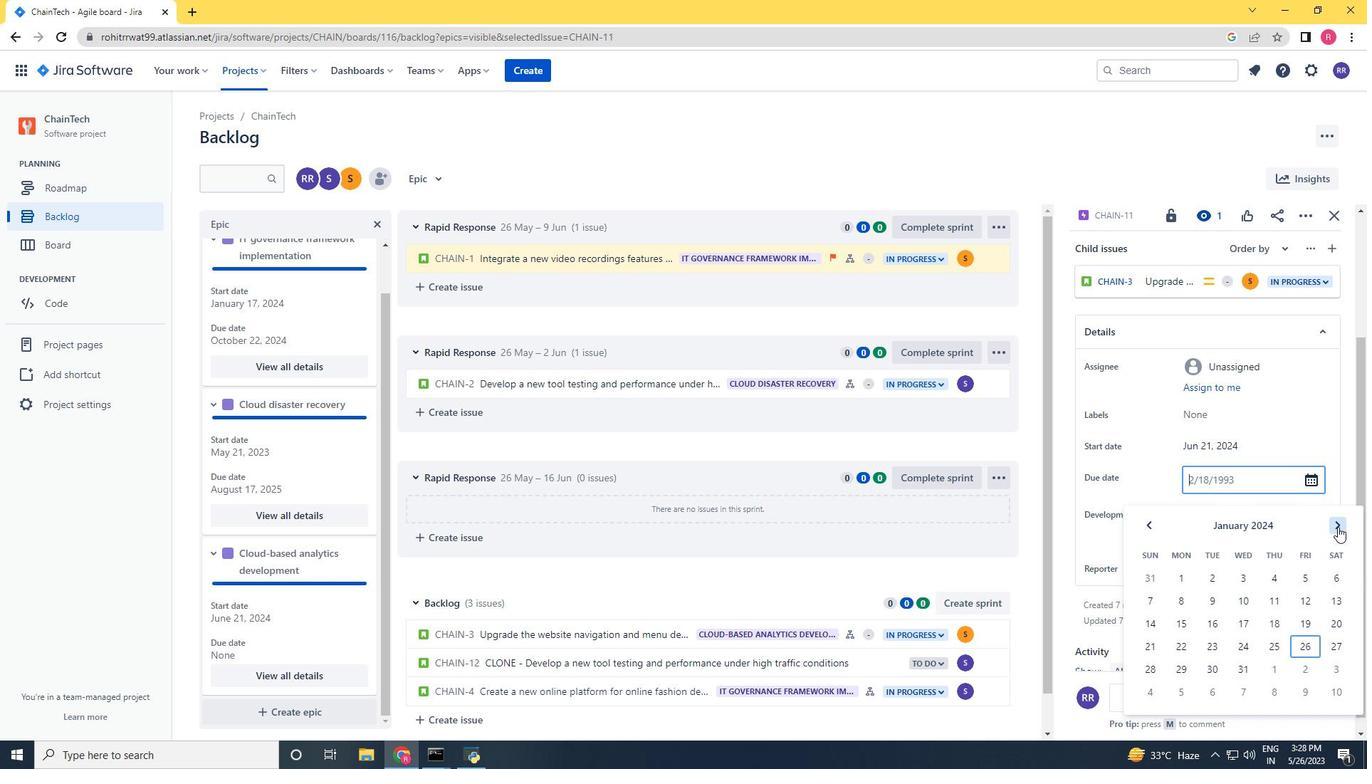 
Action: Mouse pressed left at (1338, 527)
Screenshot: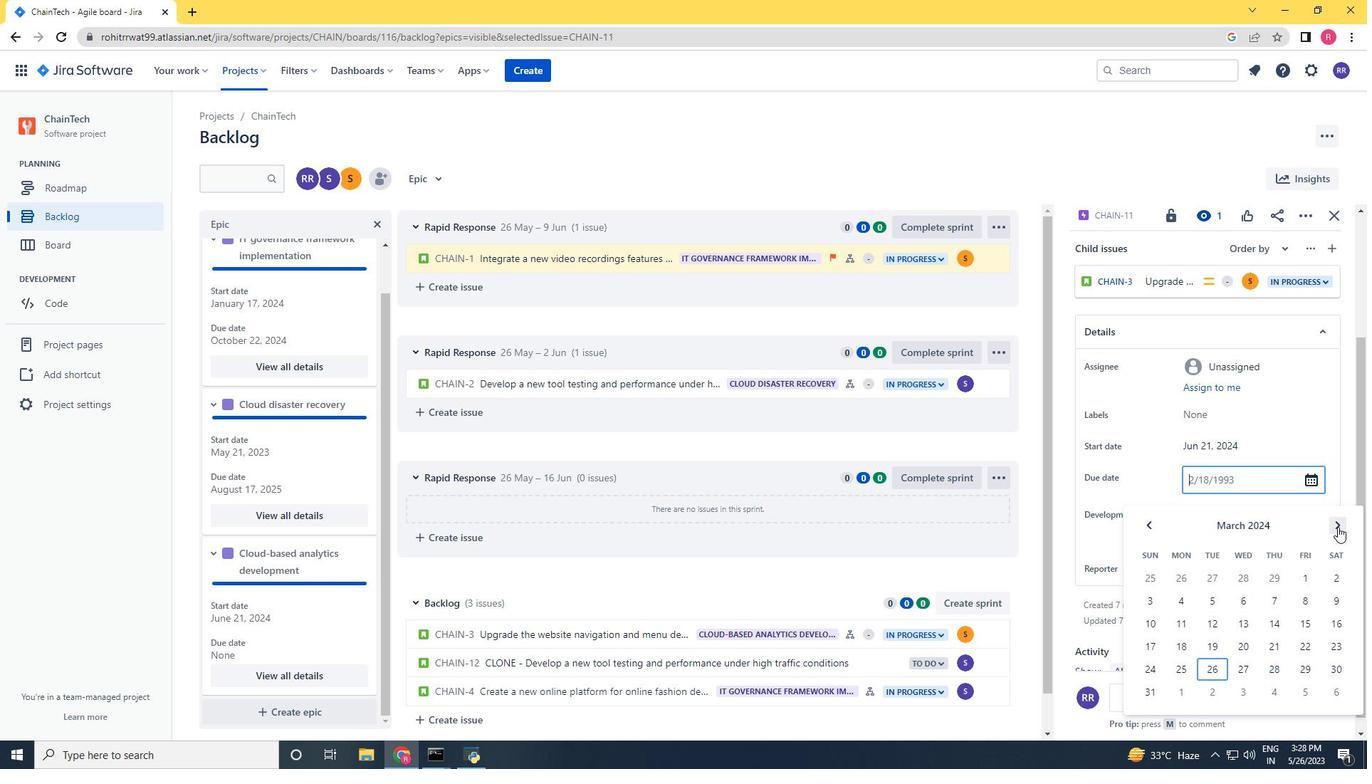 
Action: Mouse pressed left at (1338, 527)
Screenshot: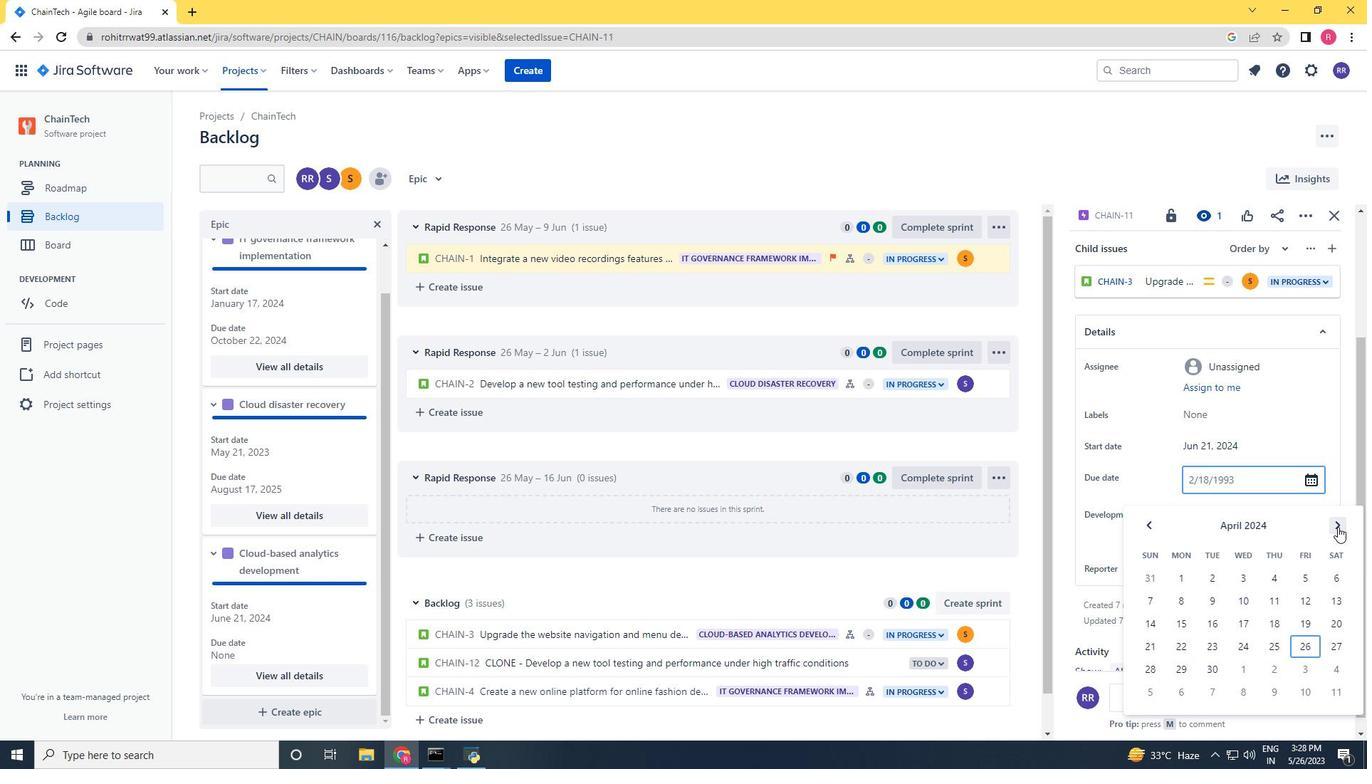 
Action: Mouse pressed left at (1338, 527)
Screenshot: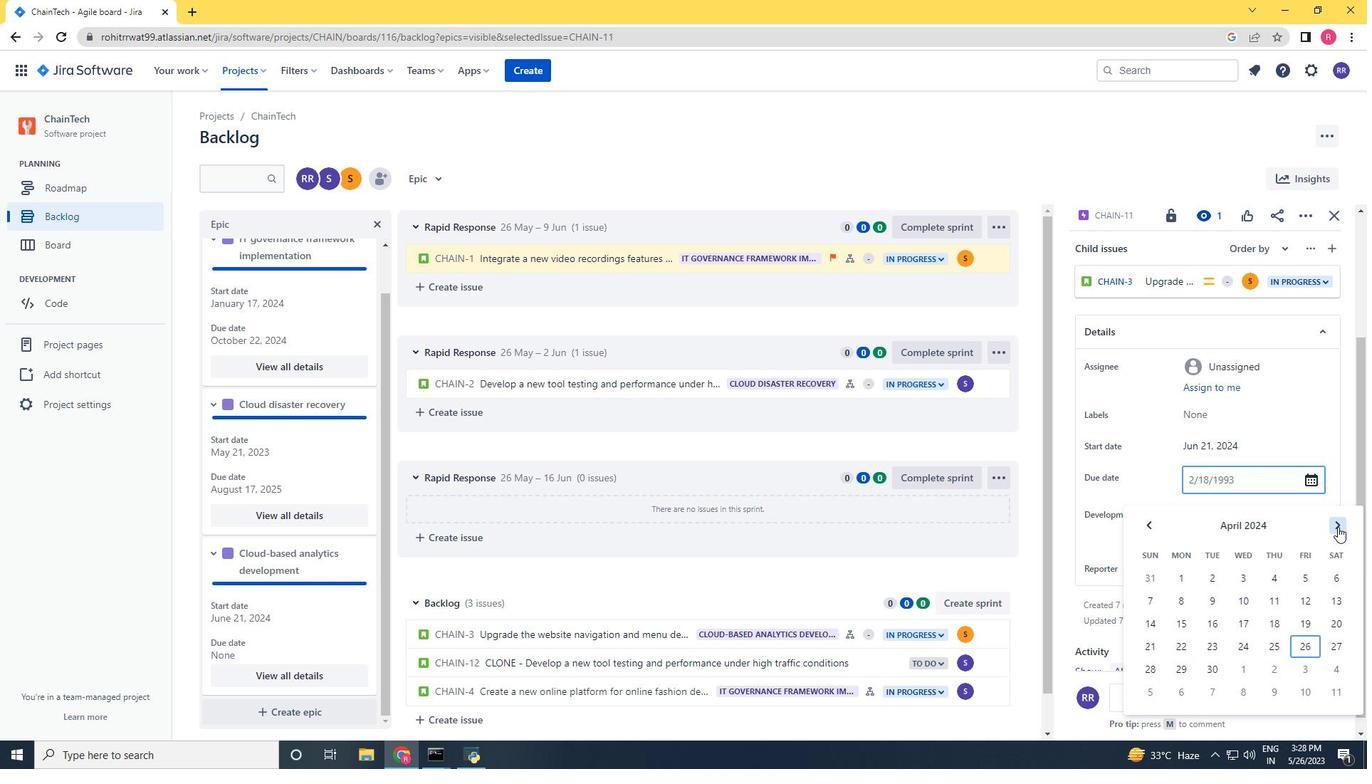 
Action: Mouse pressed left at (1338, 527)
Screenshot: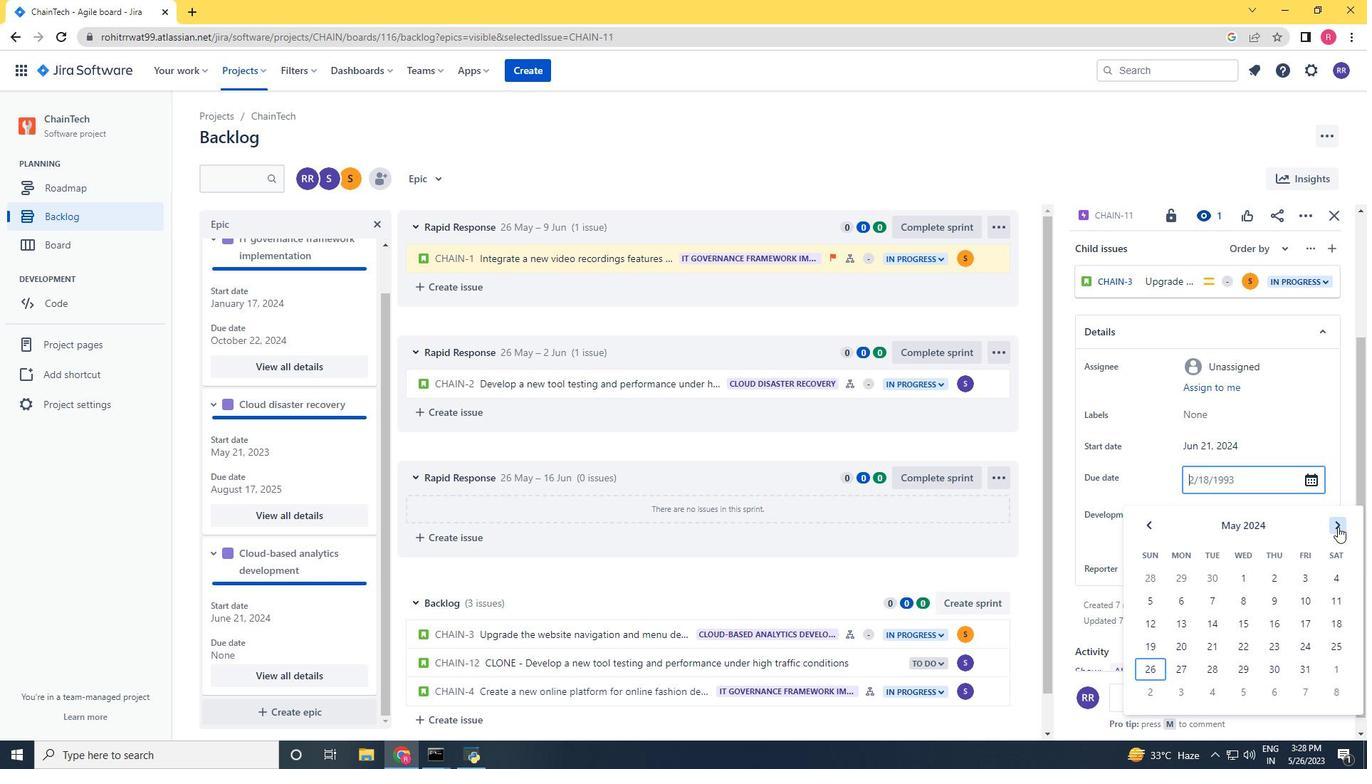 
Action: Mouse pressed left at (1338, 527)
Screenshot: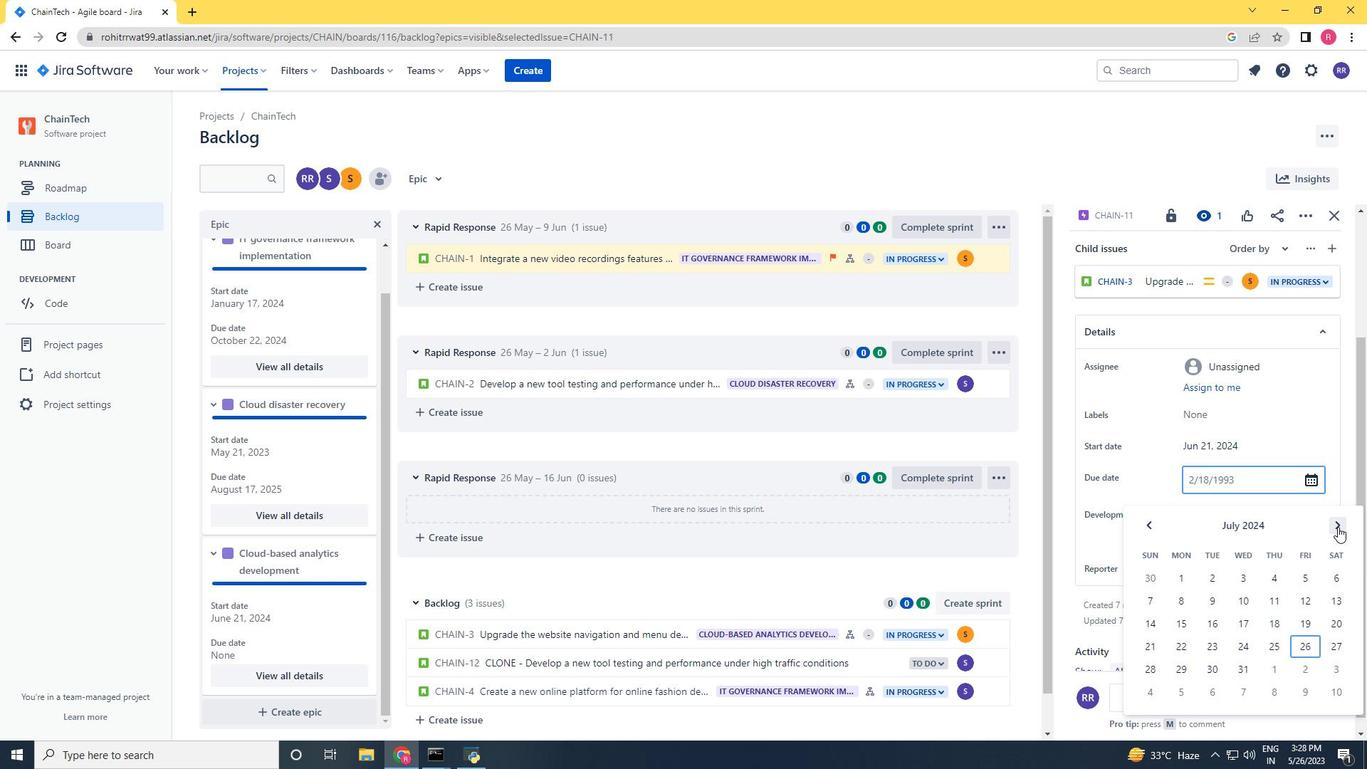 
Action: Mouse moved to (1308, 617)
Screenshot: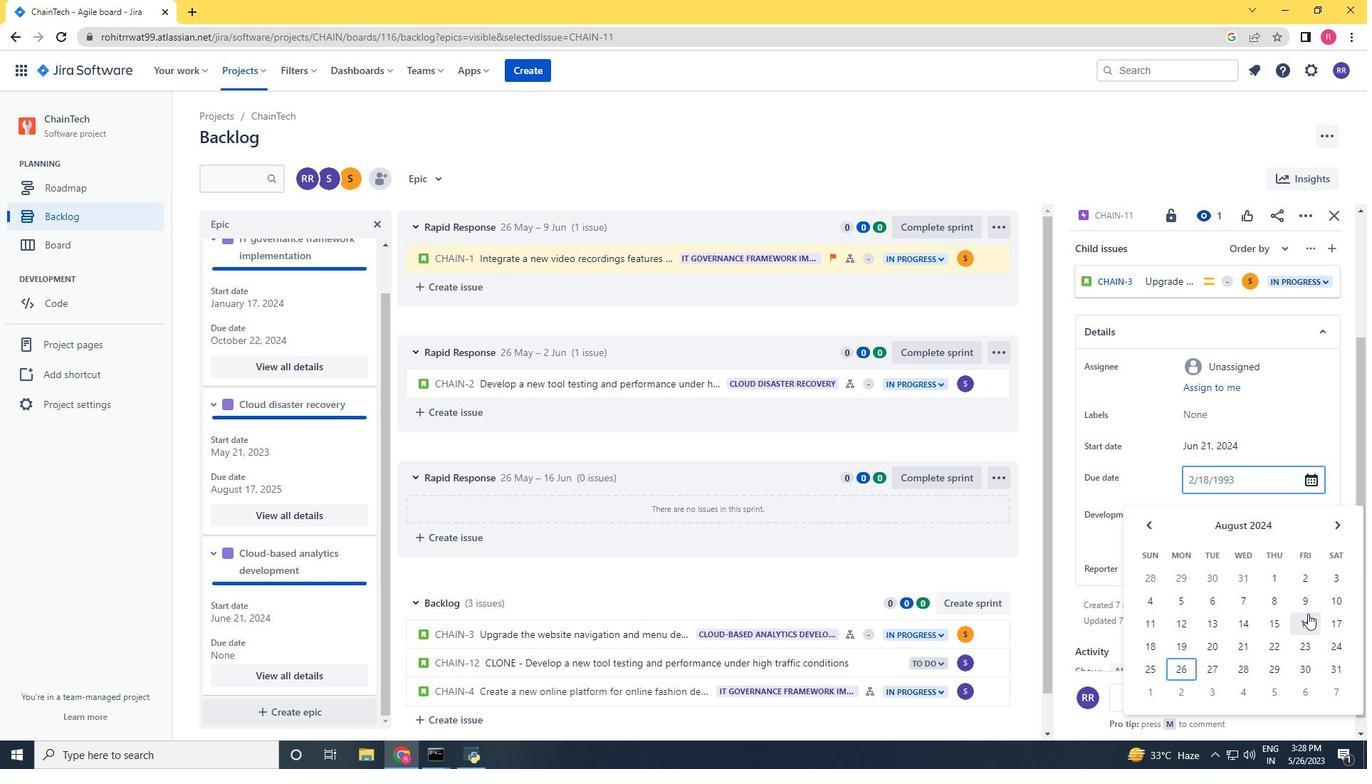 
Action: Mouse pressed left at (1308, 617)
Screenshot: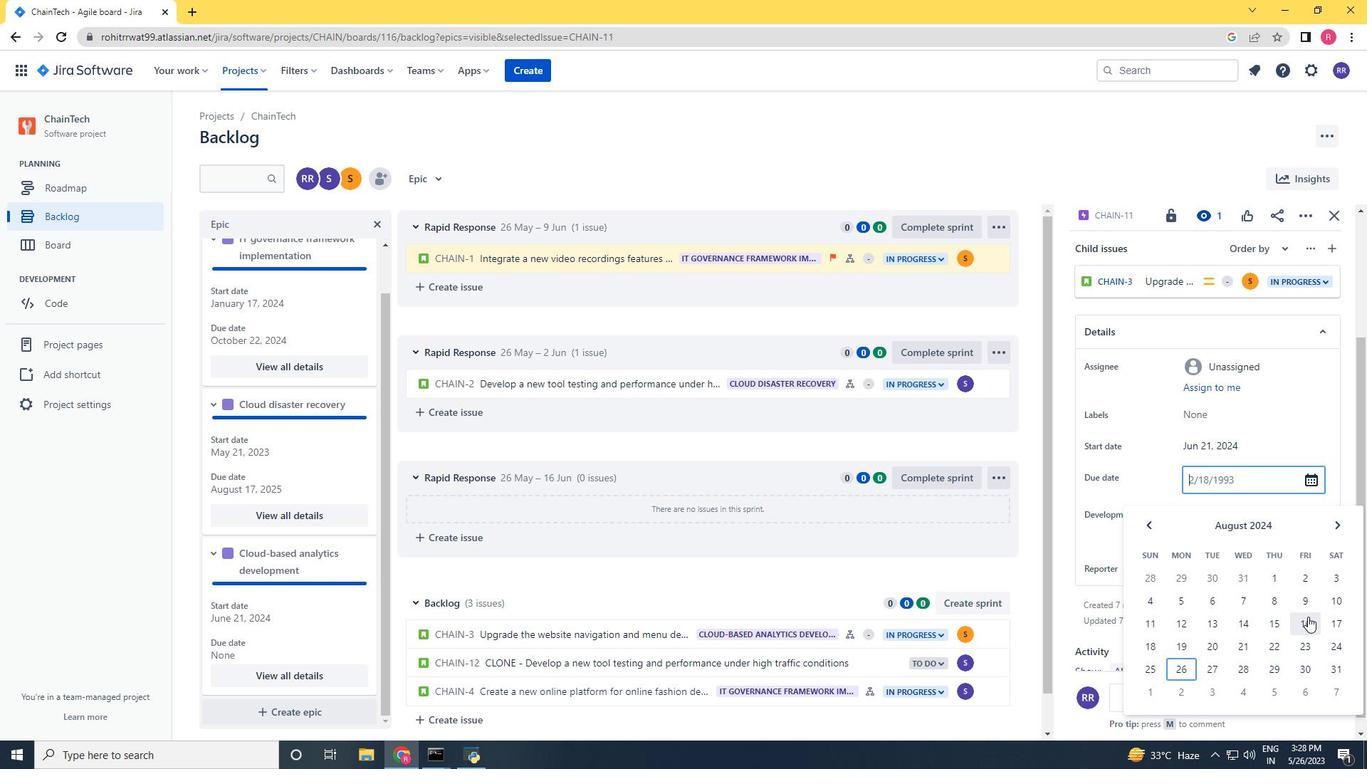 
Action: Mouse moved to (1236, 629)
Screenshot: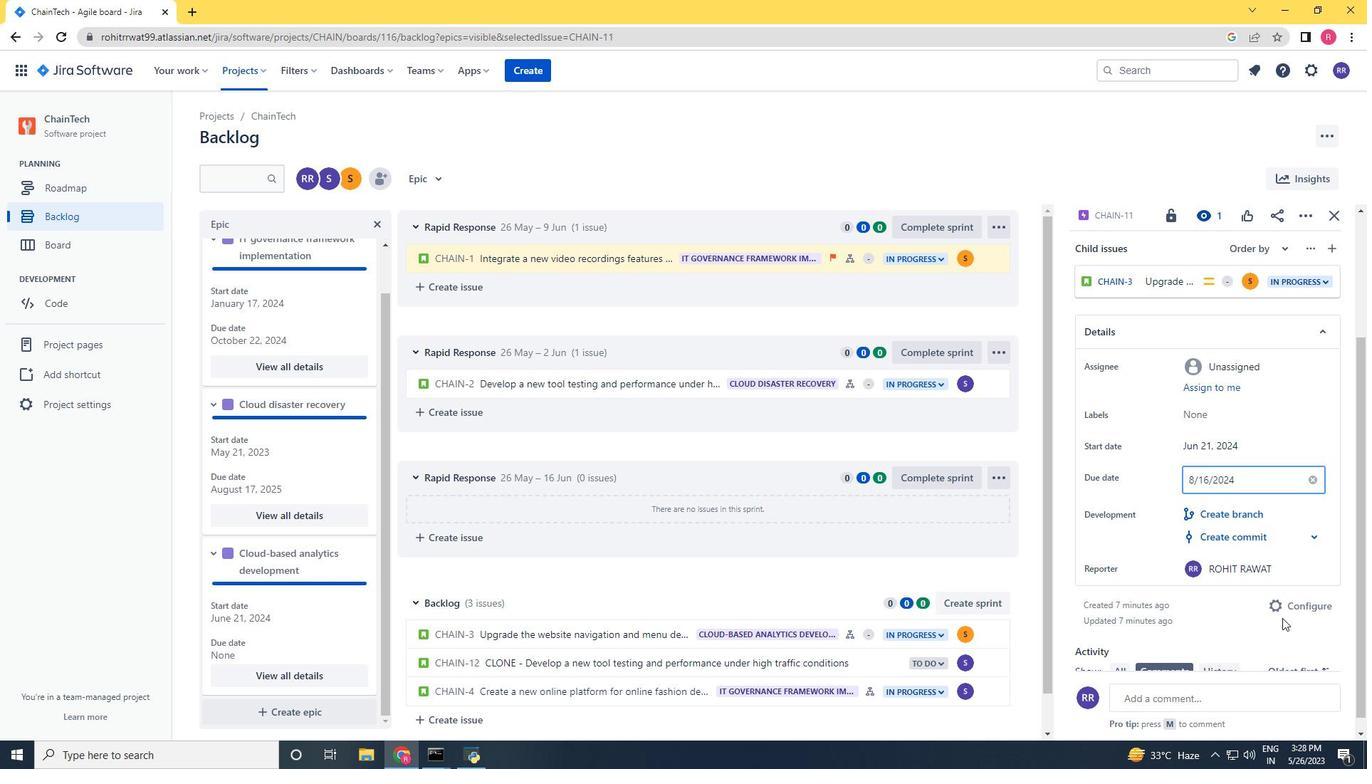 
Action: Mouse pressed left at (1236, 629)
Screenshot: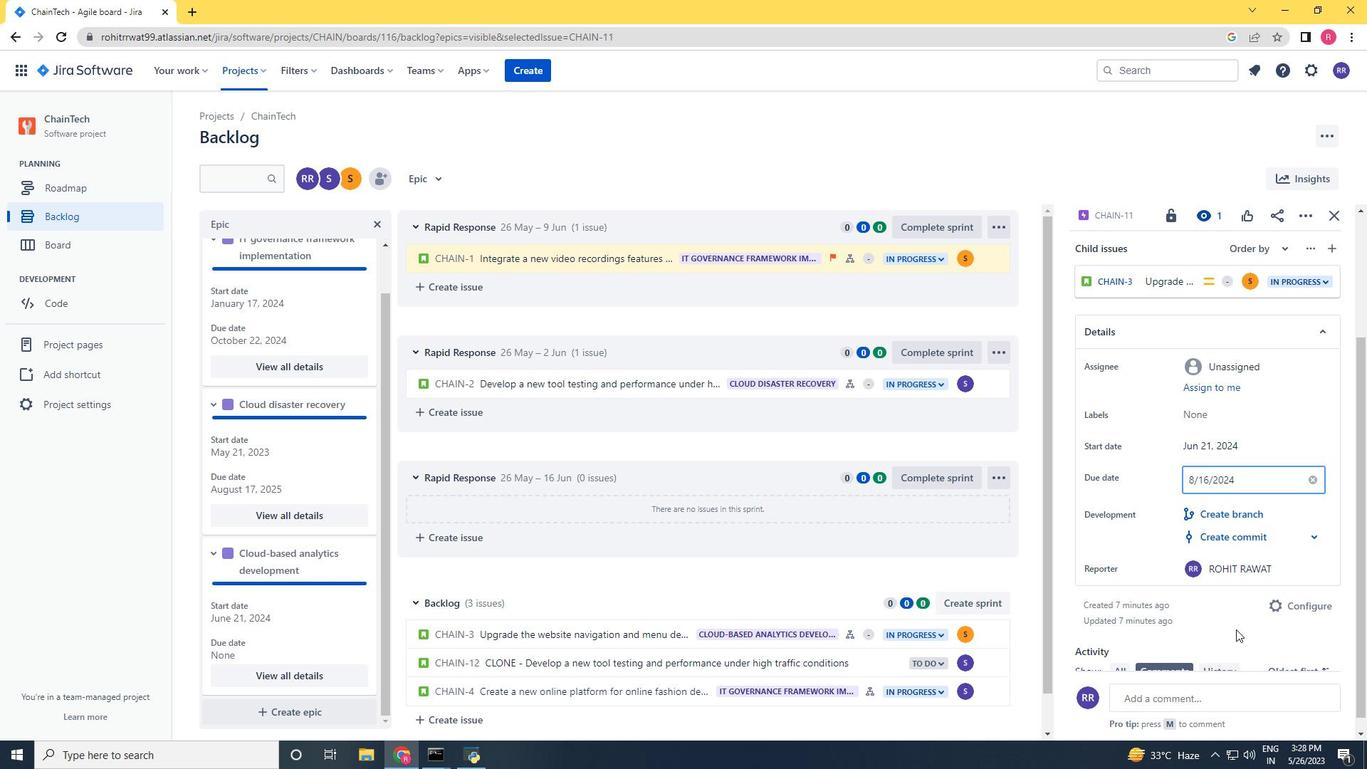 
